 Task: Plan a trip to KorÃ§Ã«, Albania from 9th November, 2023 to 16th November, 2023 for 2 adults.2 bedrooms having 2 beds and 1 bathroom. Property type can be flat. Amenities needed are: heating. Booking option can be shelf check-in. Look for 3 properties as per requirement.
Action: Mouse moved to (472, 178)
Screenshot: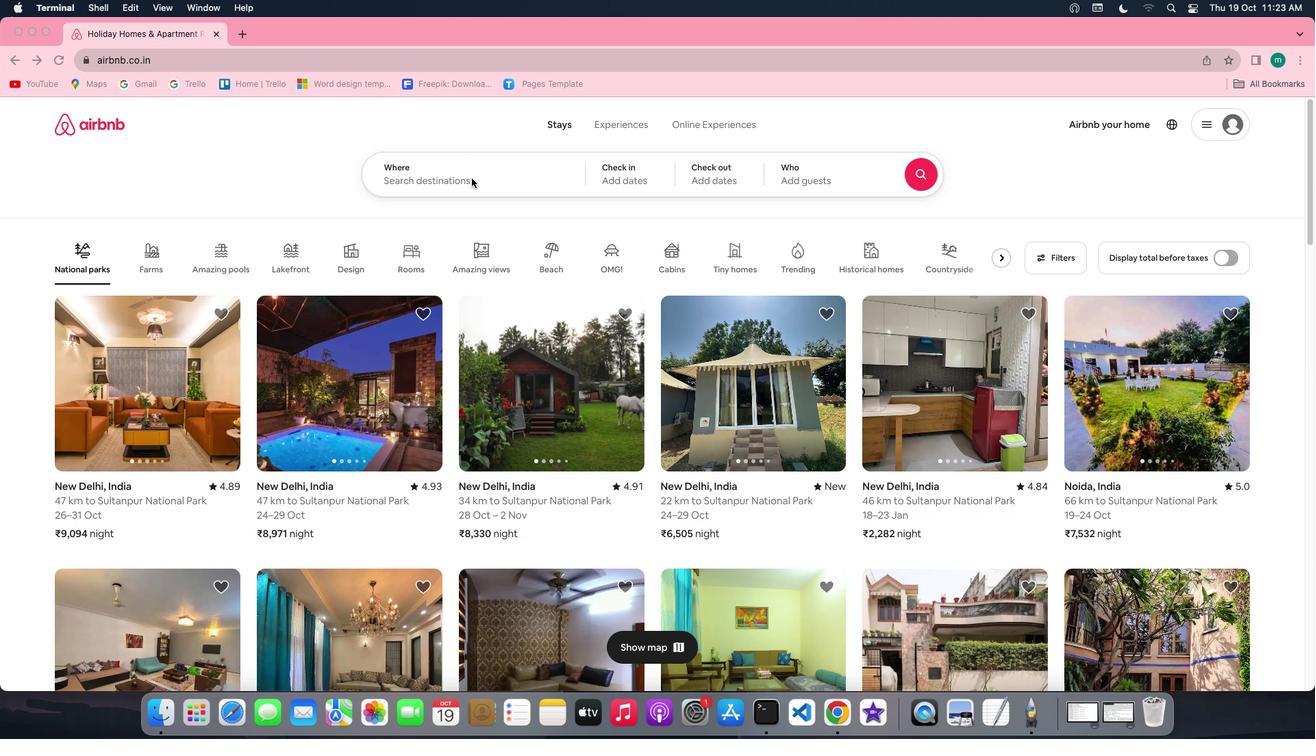 
Action: Mouse pressed left at (472, 178)
Screenshot: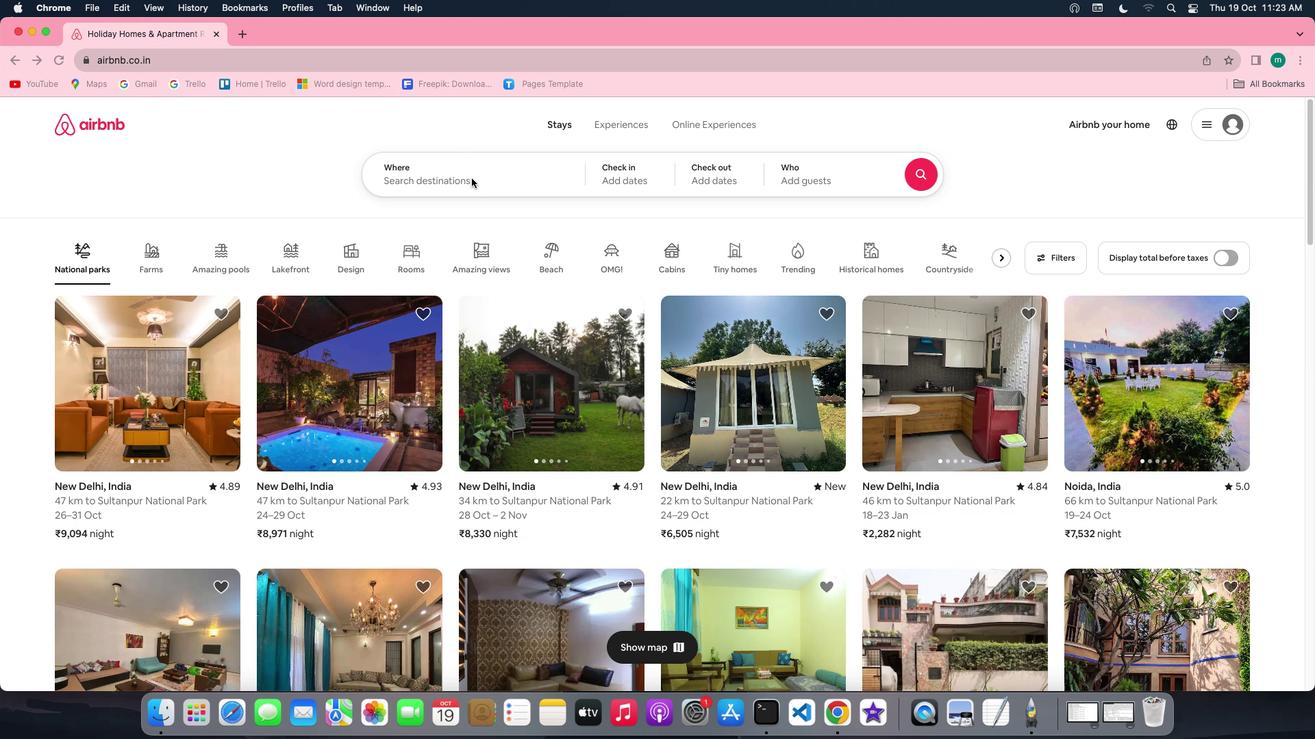 
Action: Mouse pressed left at (472, 178)
Screenshot: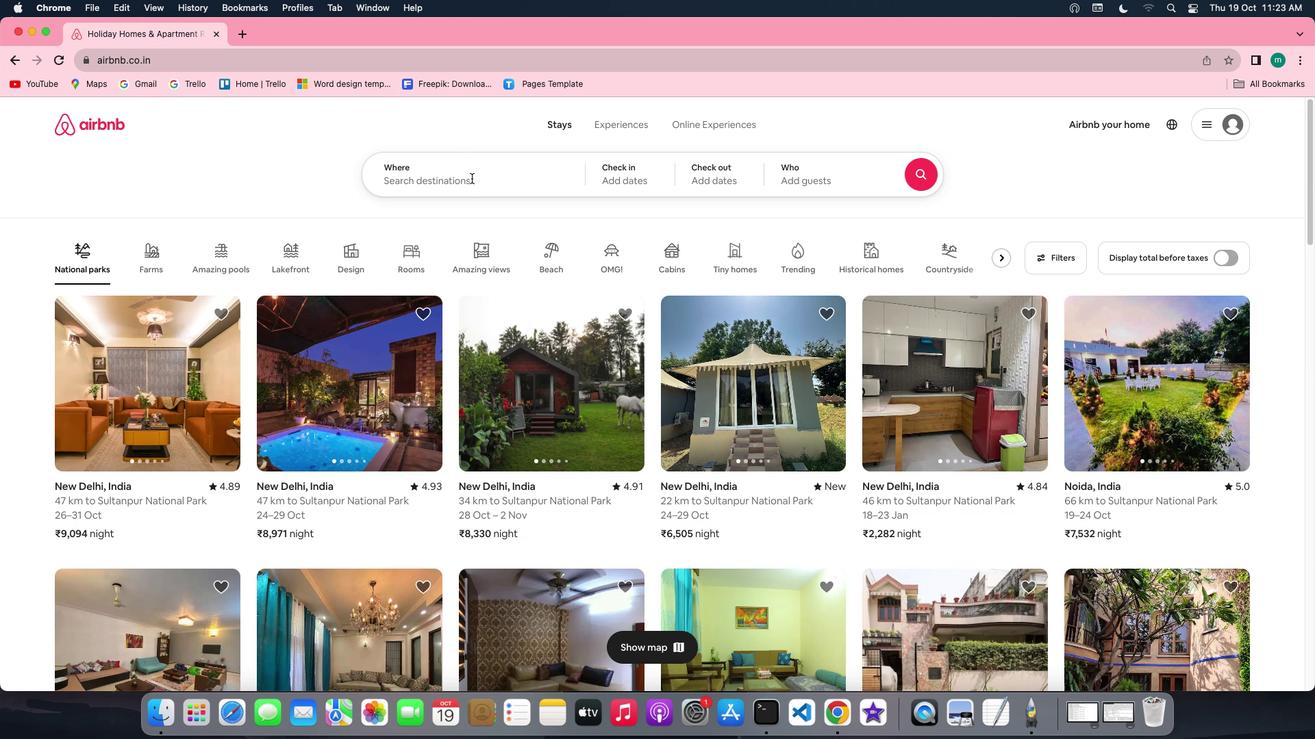 
Action: Key pressed Key.shift'K''o''r''c''e'','Key.shift'A''l''b''a''n''i''a'
Screenshot: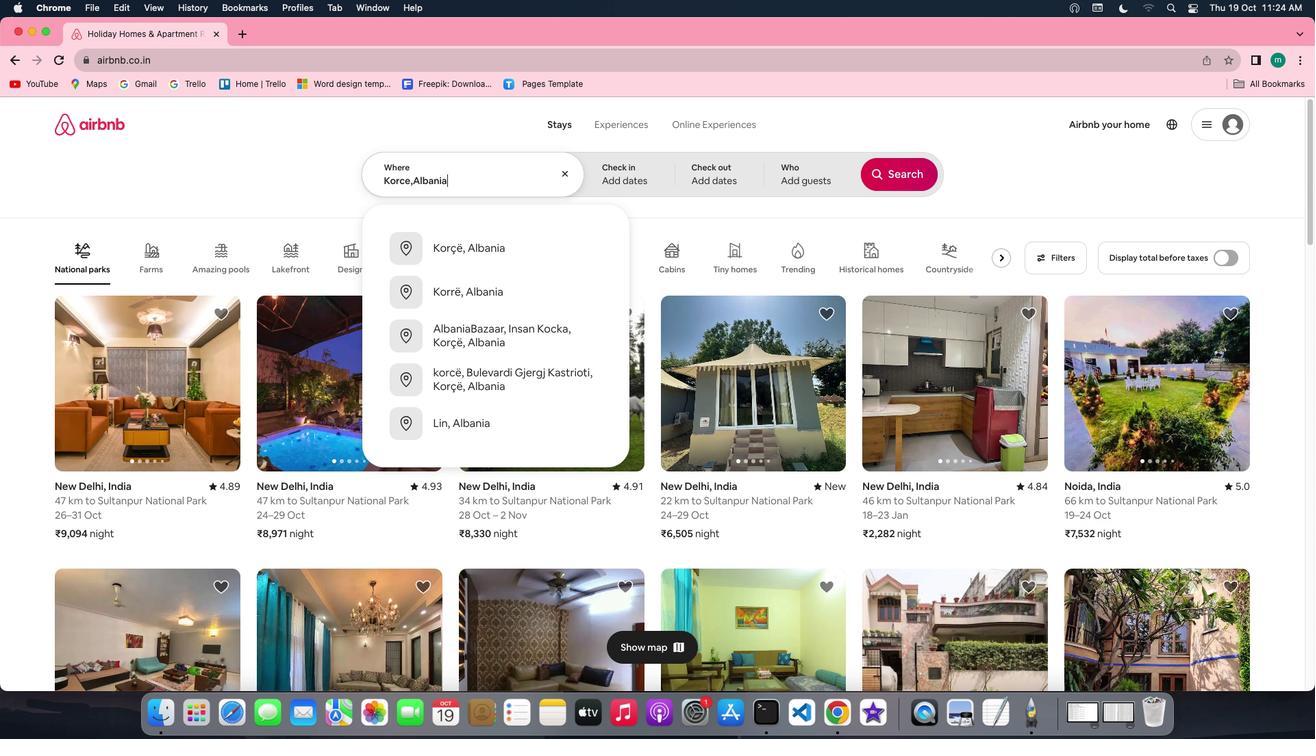 
Action: Mouse moved to (531, 246)
Screenshot: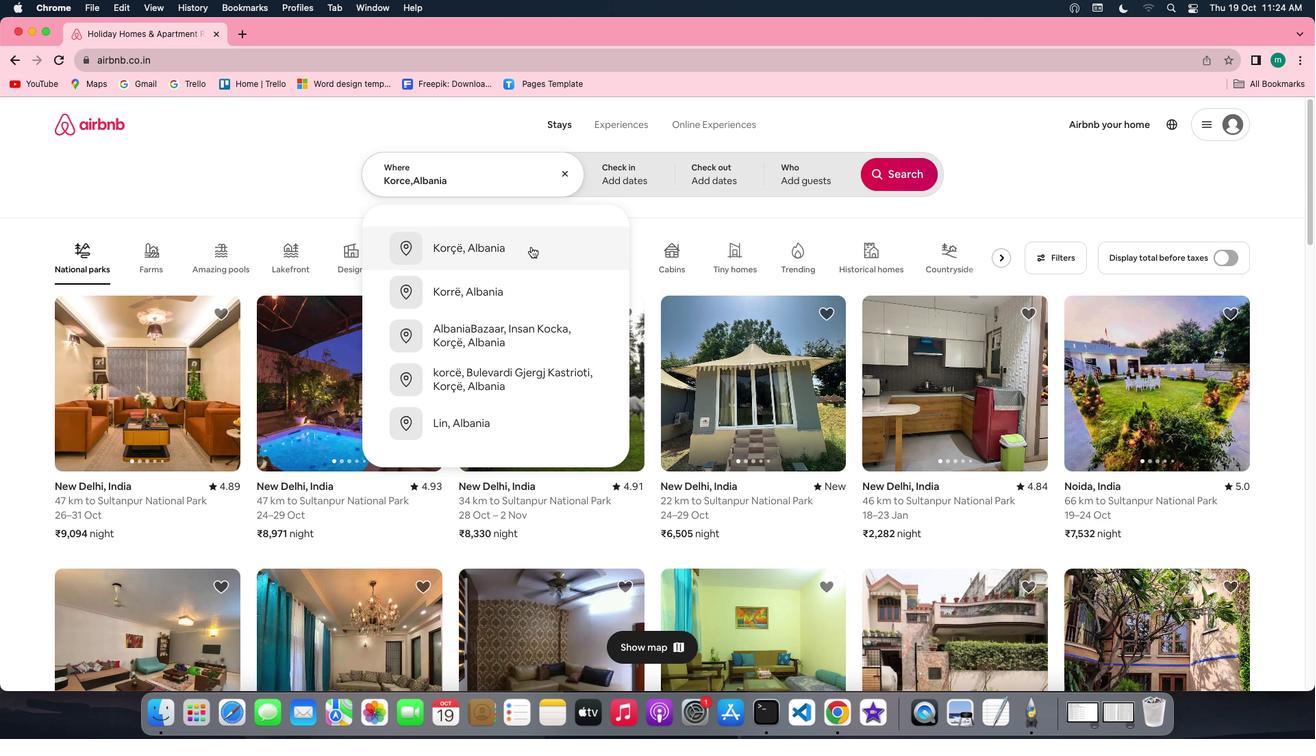 
Action: Mouse pressed left at (531, 246)
Screenshot: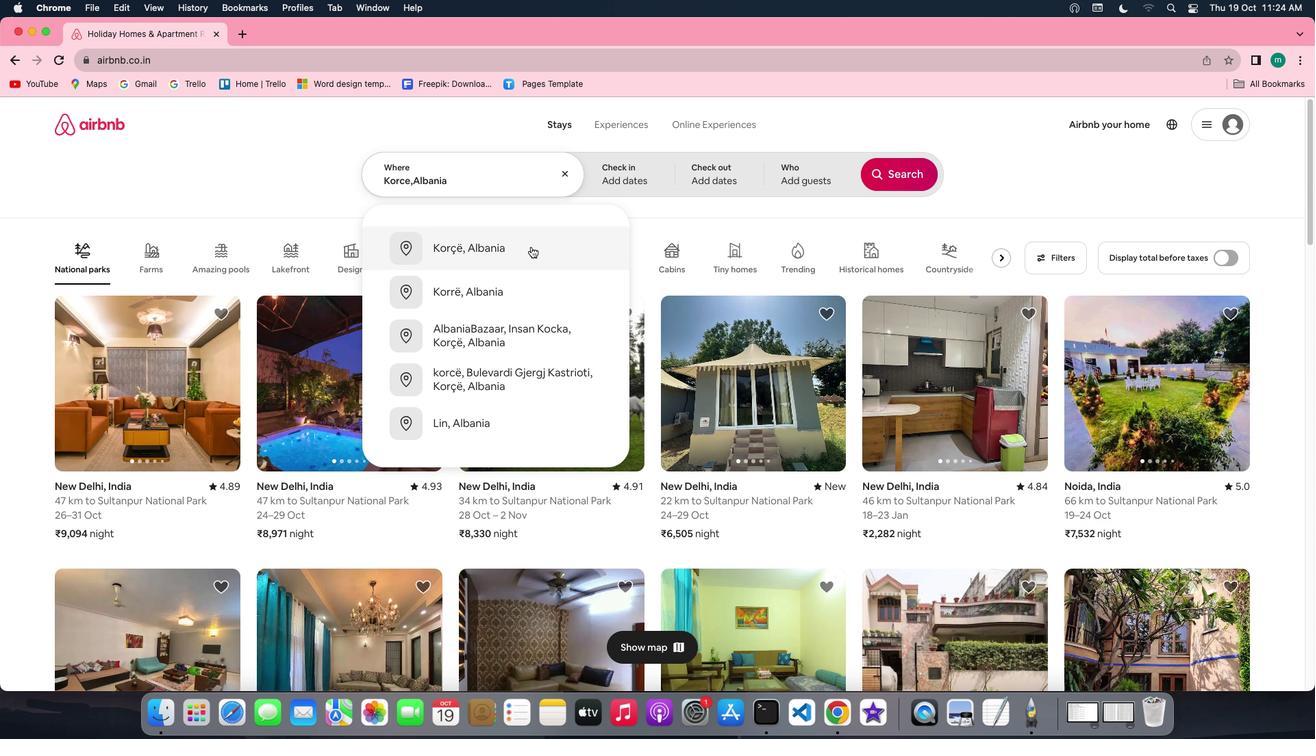 
Action: Mouse moved to (817, 368)
Screenshot: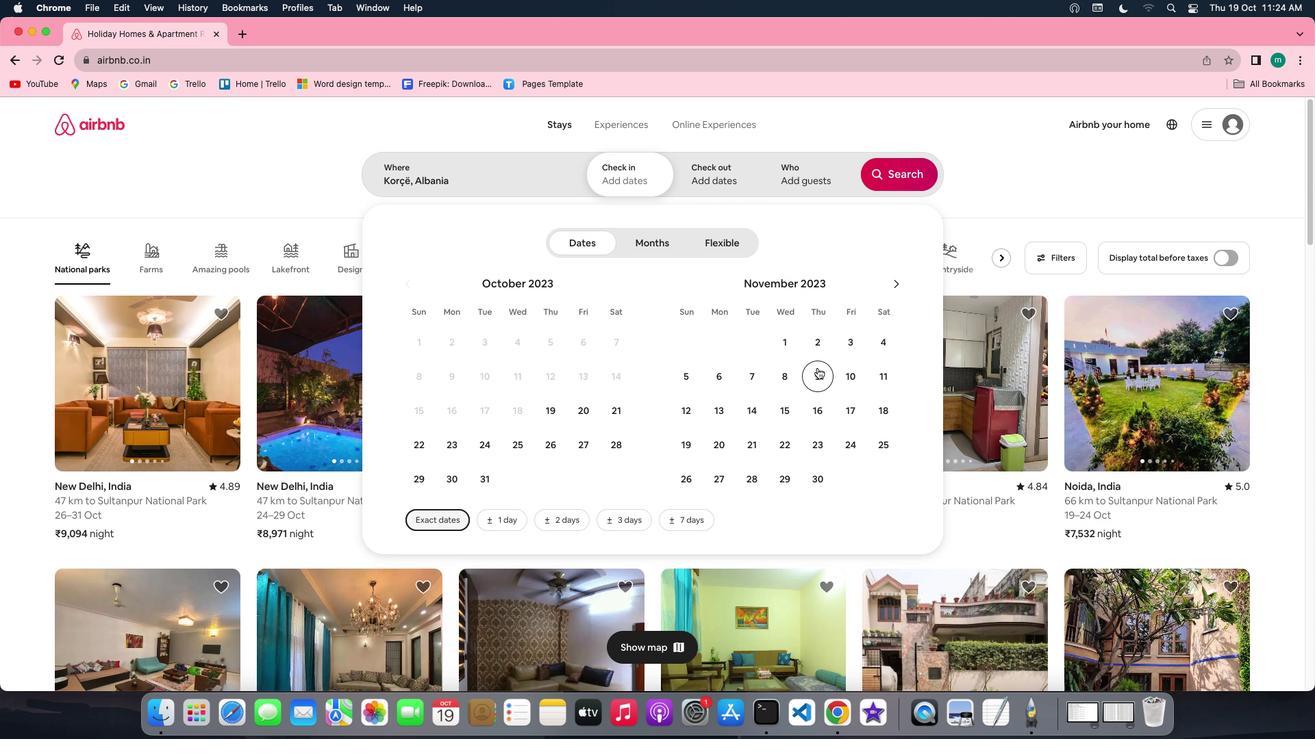 
Action: Mouse pressed left at (817, 368)
Screenshot: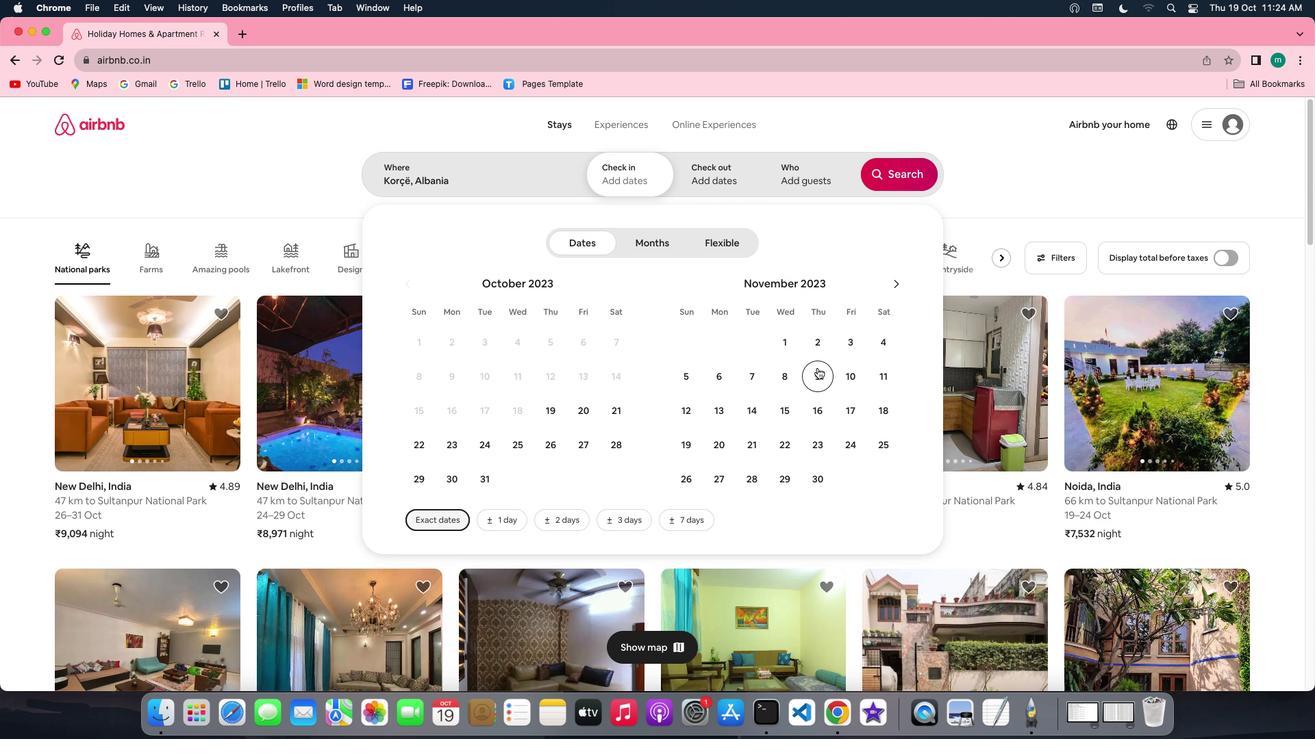 
Action: Mouse moved to (829, 419)
Screenshot: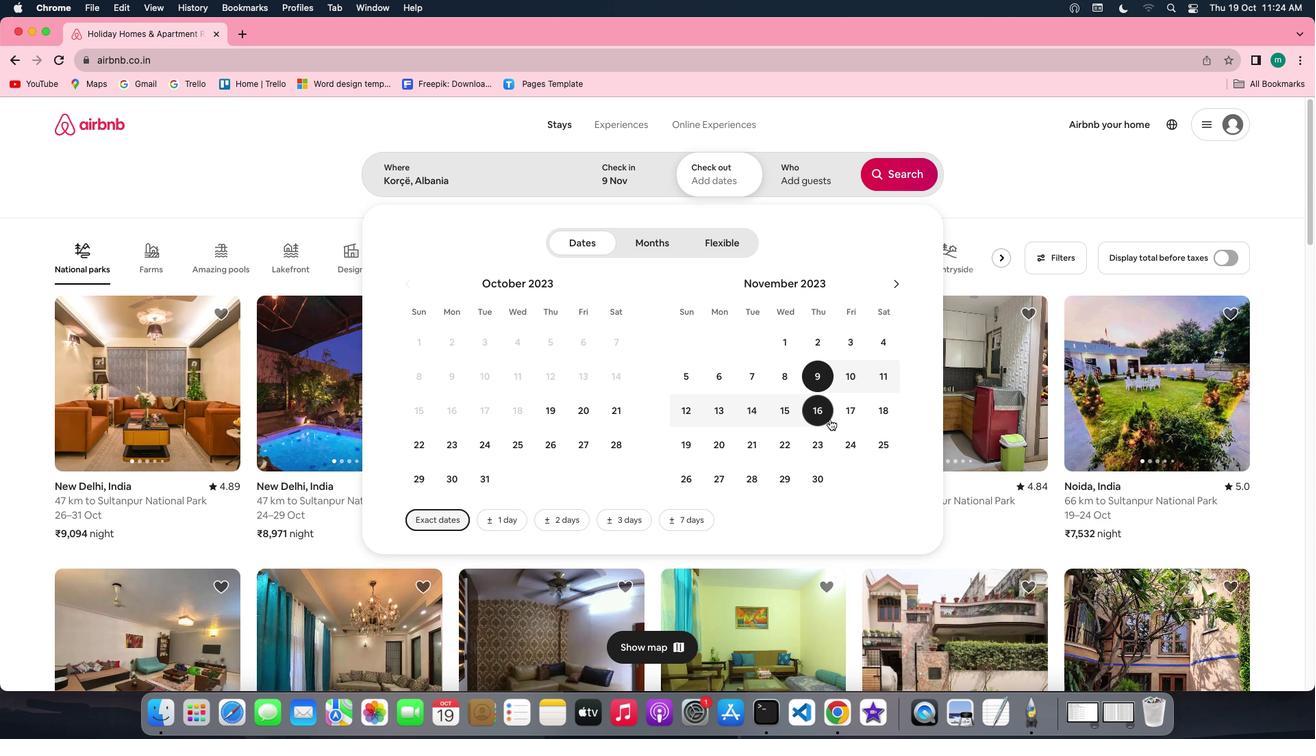 
Action: Mouse pressed left at (829, 419)
Screenshot: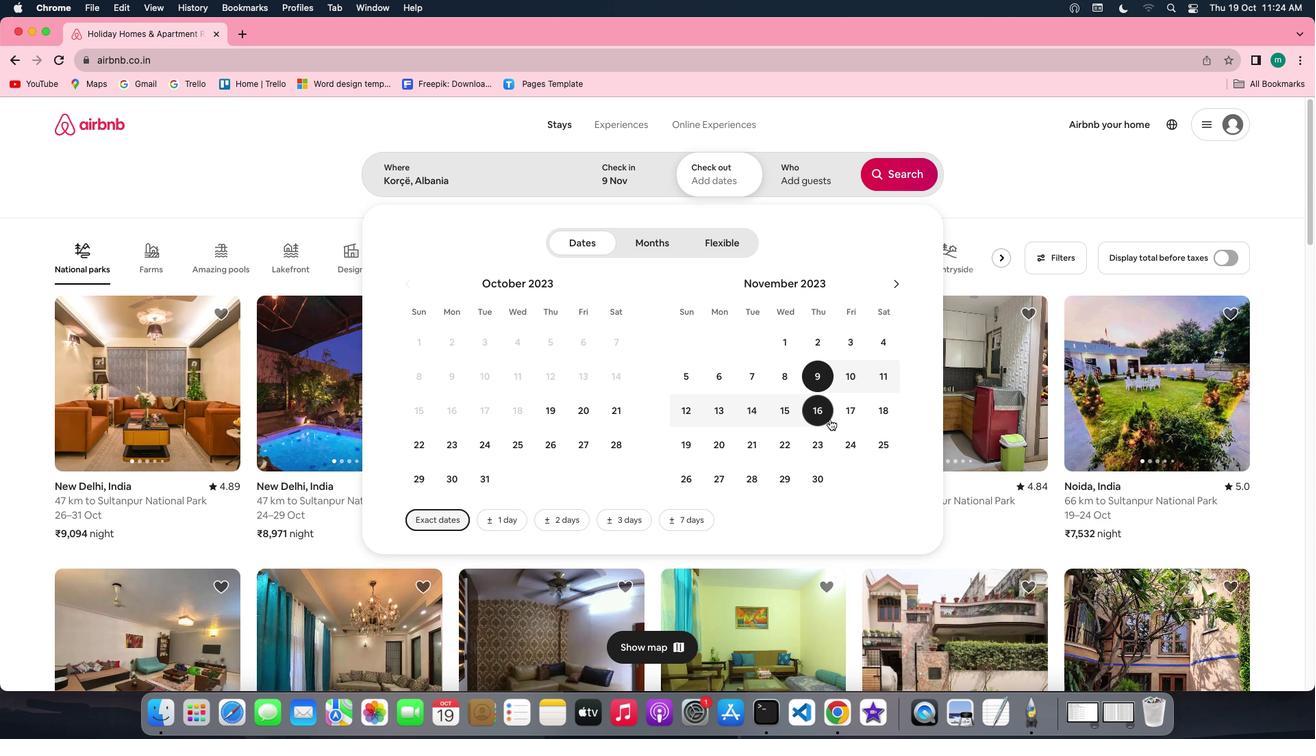 
Action: Mouse moved to (783, 165)
Screenshot: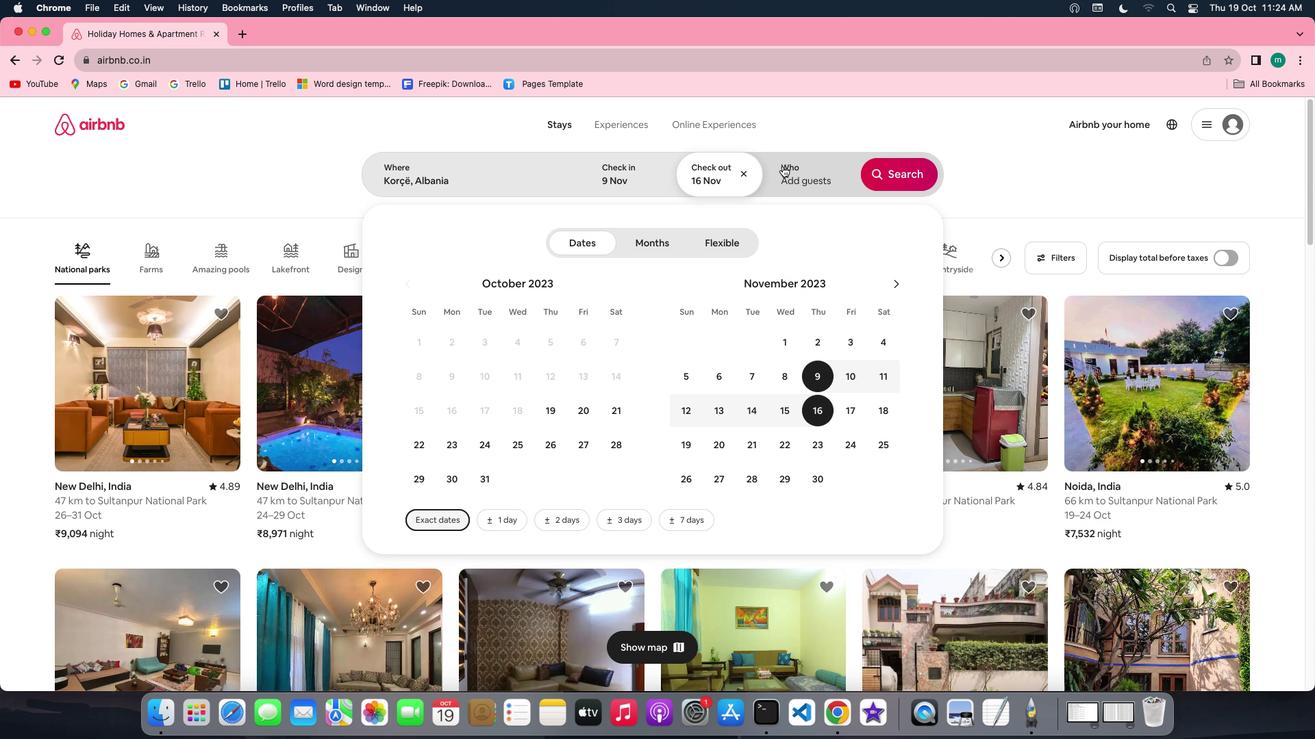 
Action: Mouse pressed left at (783, 165)
Screenshot: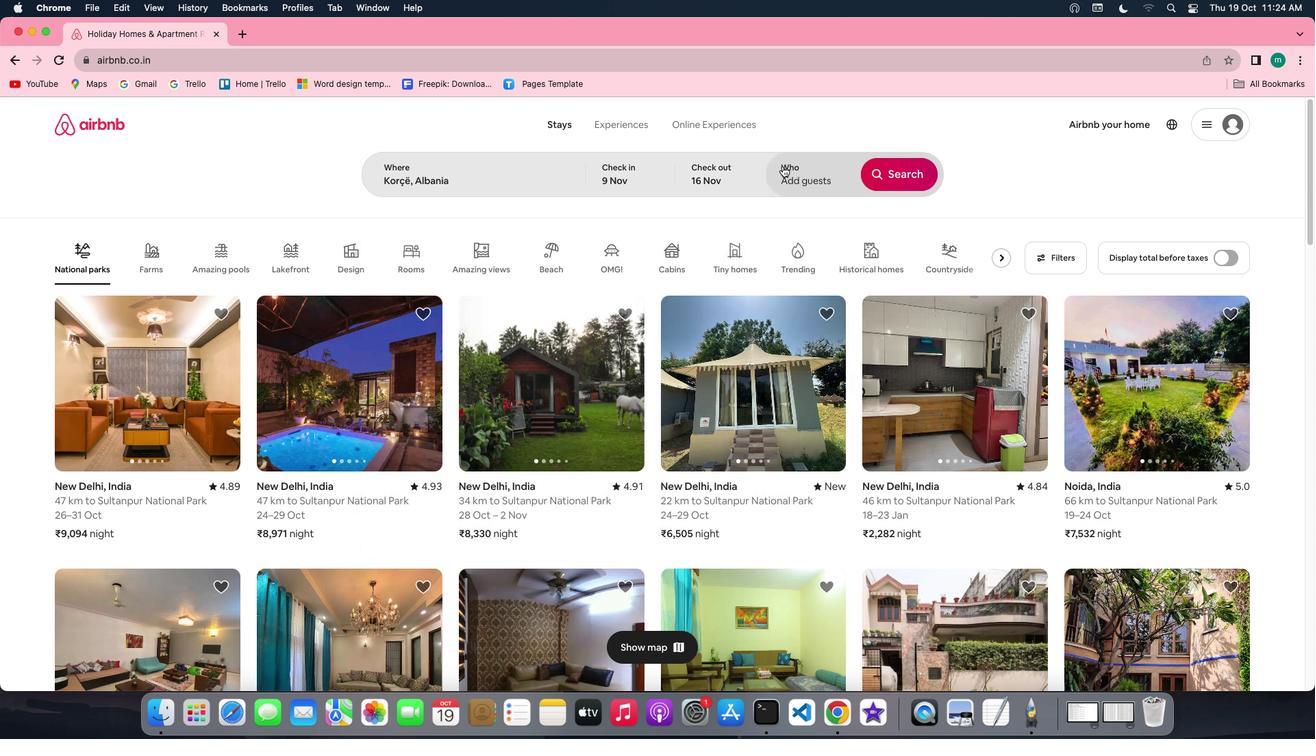 
Action: Mouse moved to (896, 244)
Screenshot: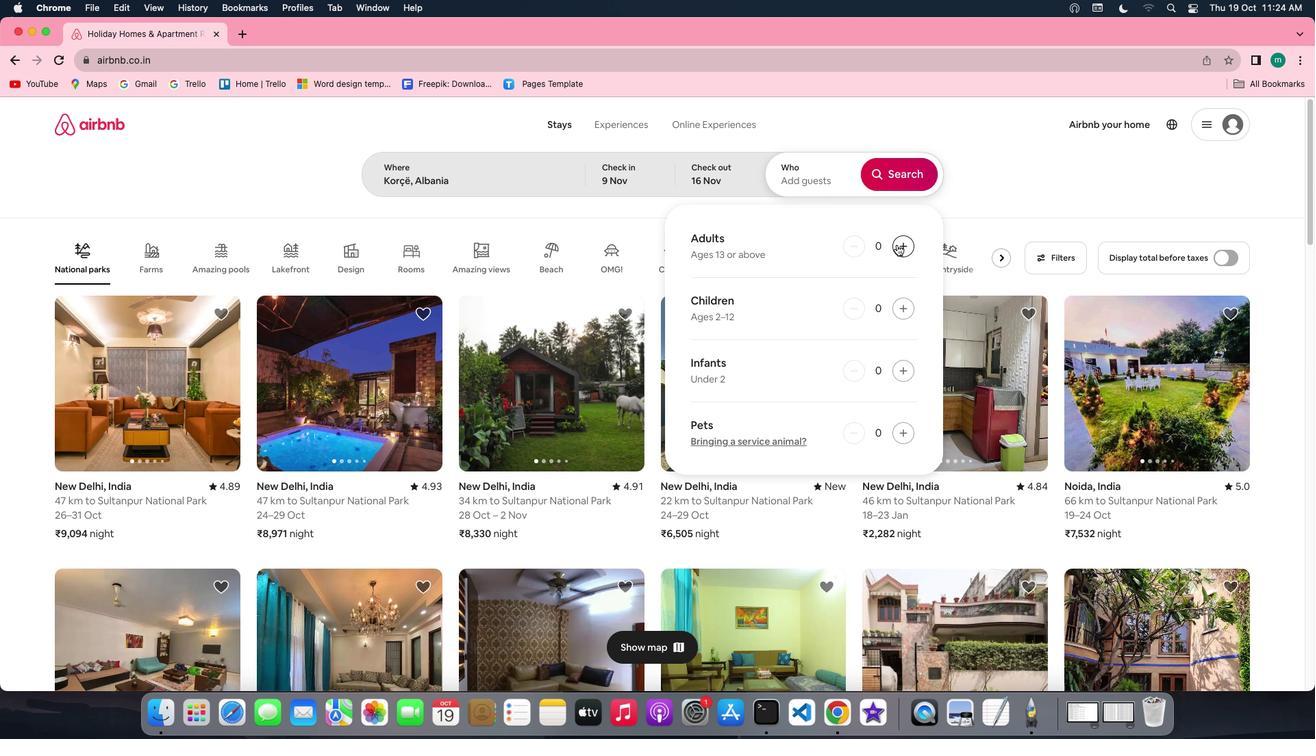 
Action: Mouse pressed left at (896, 244)
Screenshot: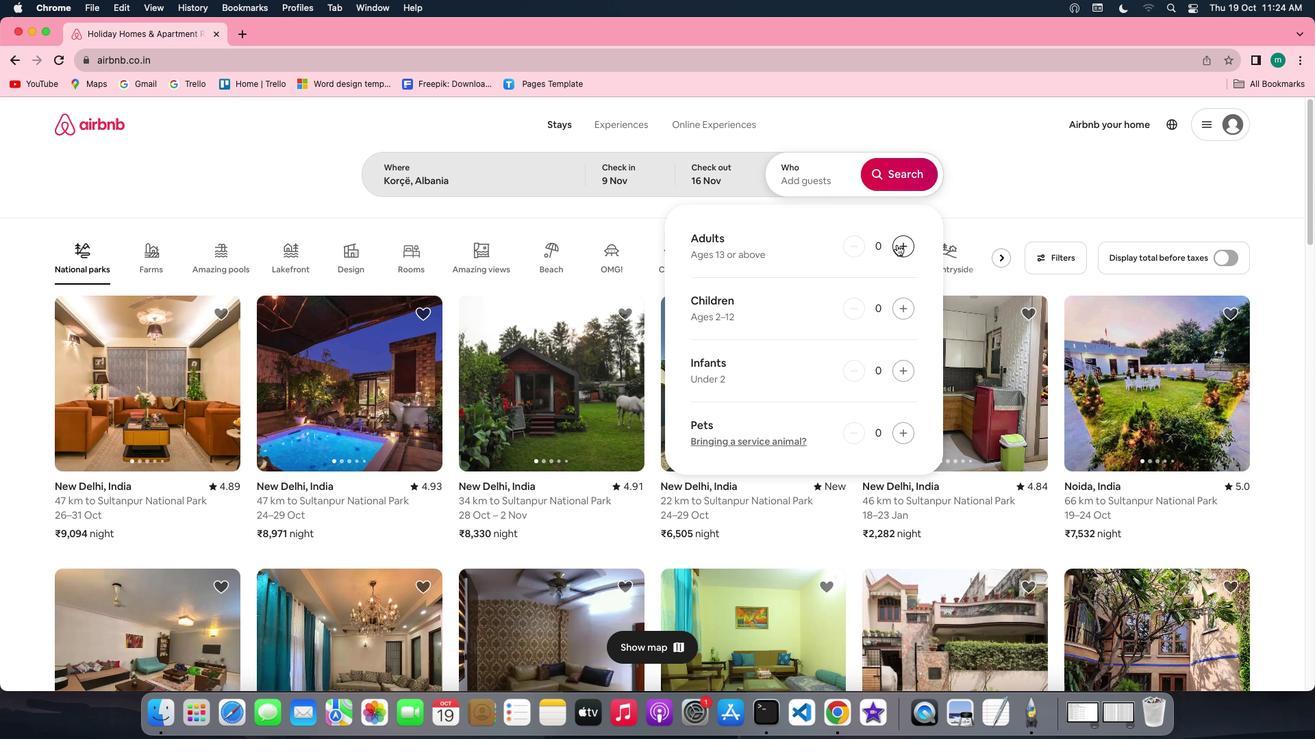 
Action: Mouse pressed left at (896, 244)
Screenshot: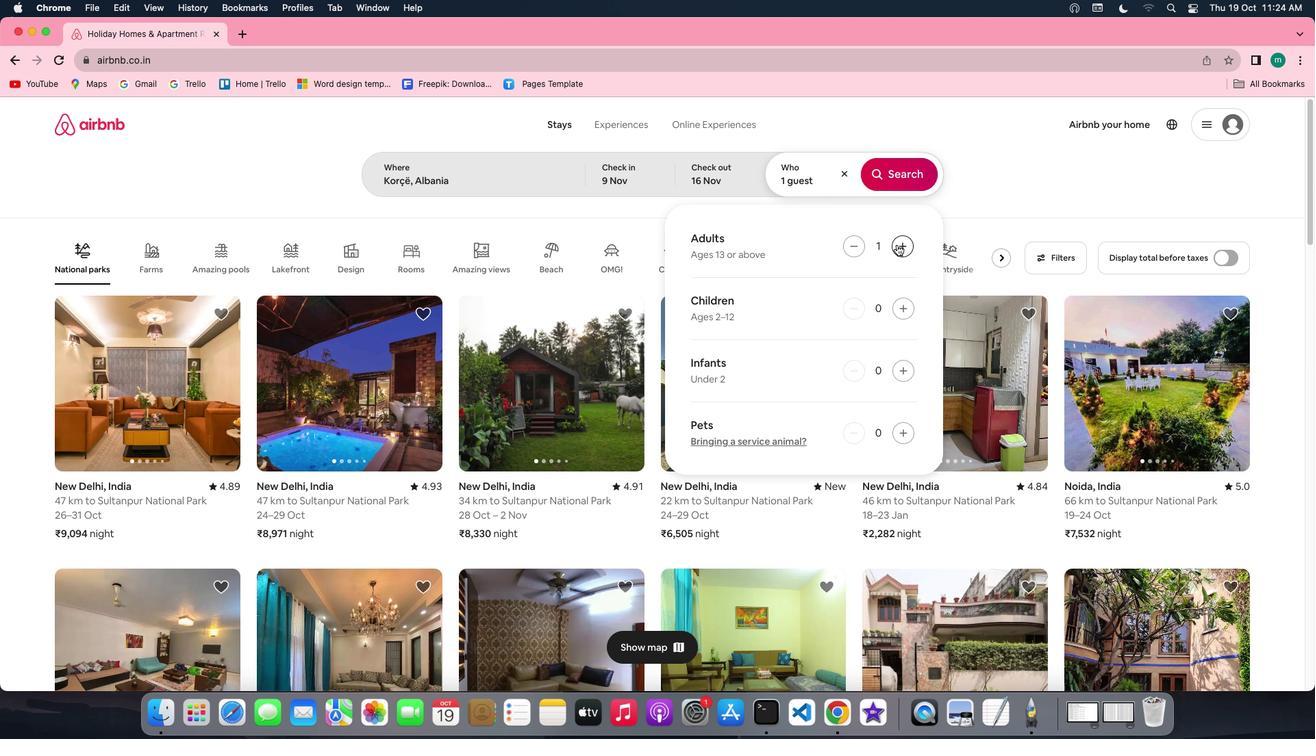 
Action: Mouse moved to (898, 188)
Screenshot: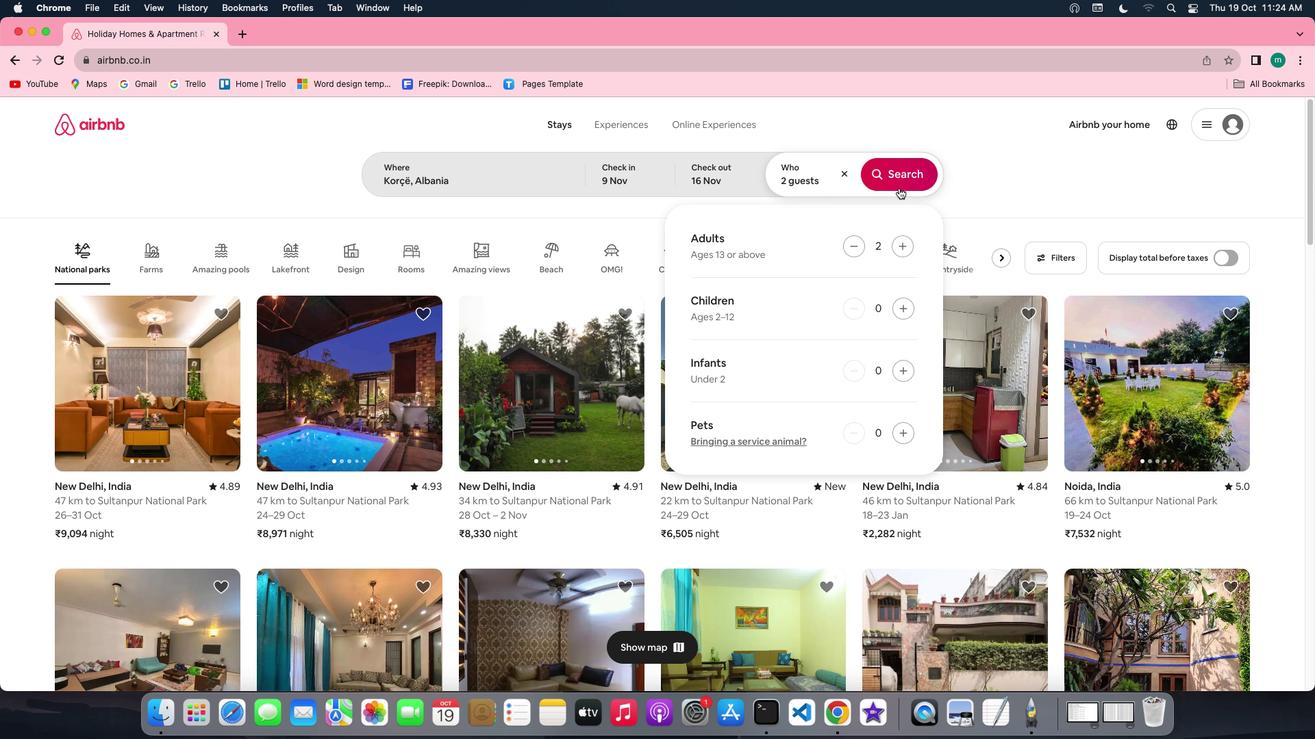 
Action: Mouse pressed left at (898, 188)
Screenshot: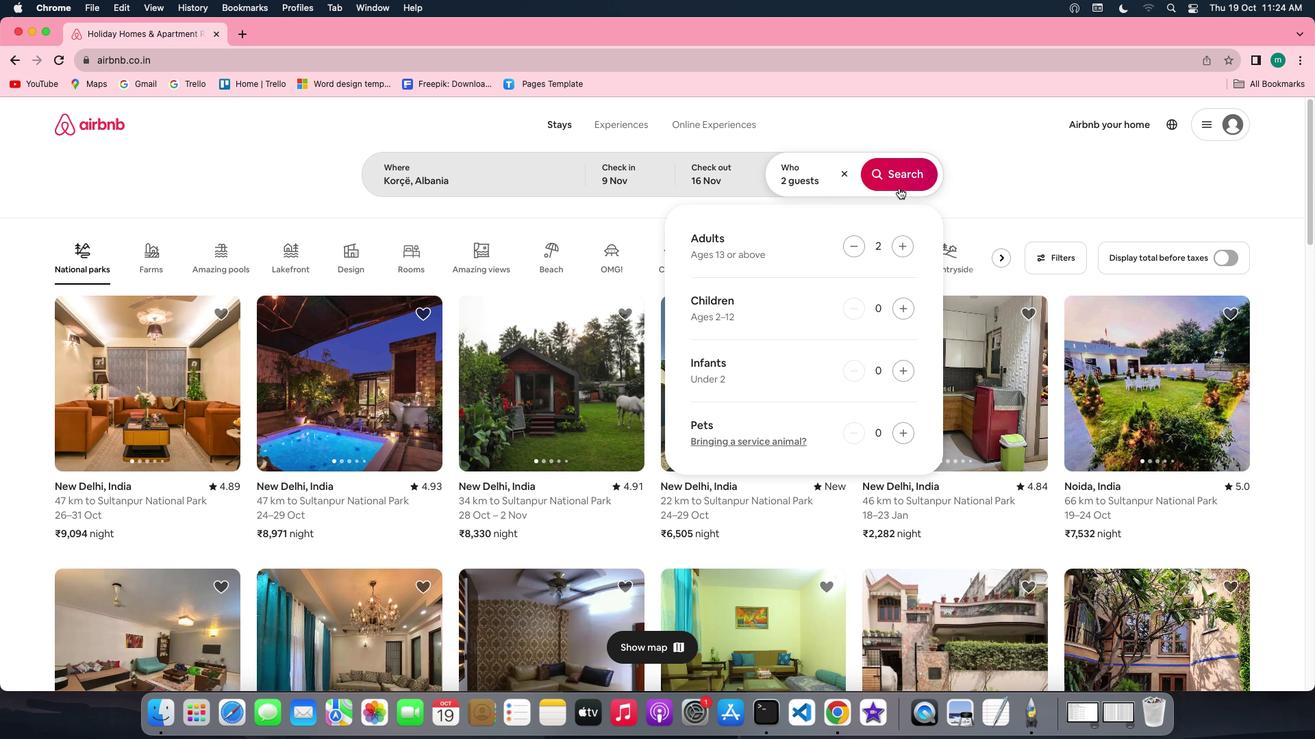 
Action: Mouse moved to (1080, 178)
Screenshot: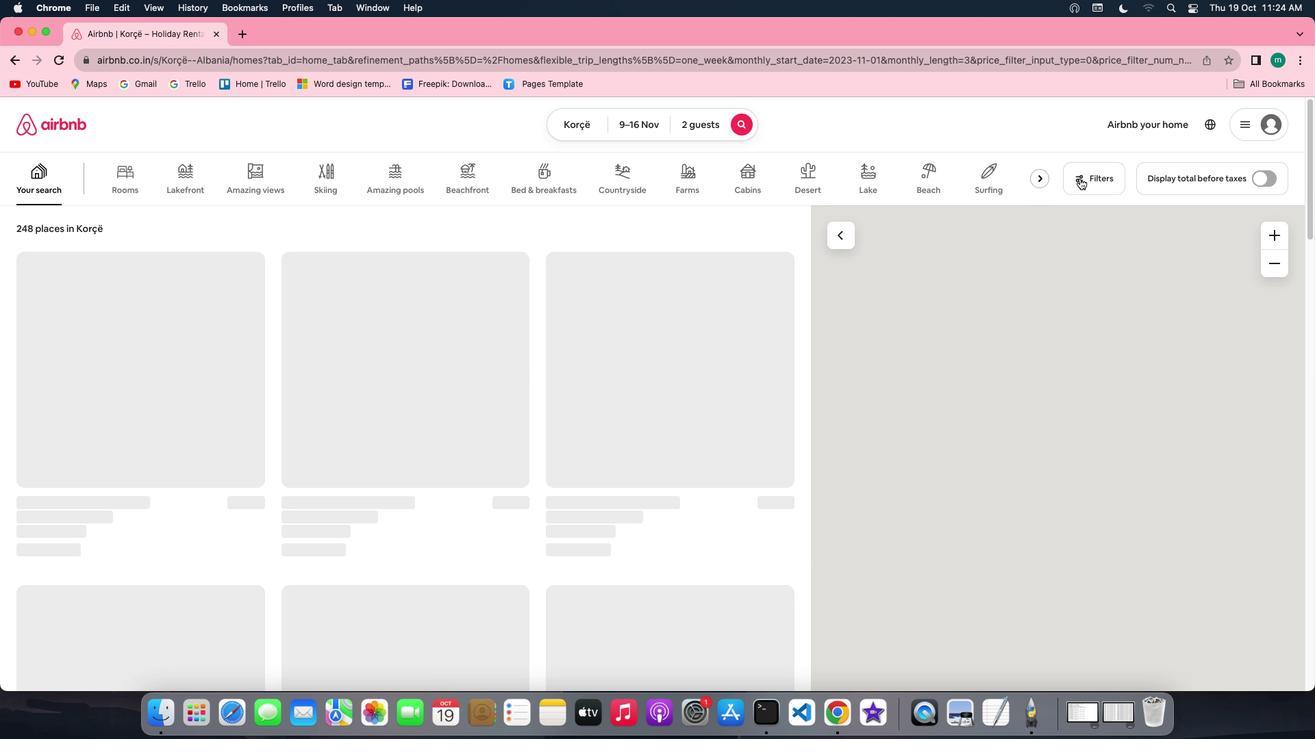 
Action: Mouse pressed left at (1080, 178)
Screenshot: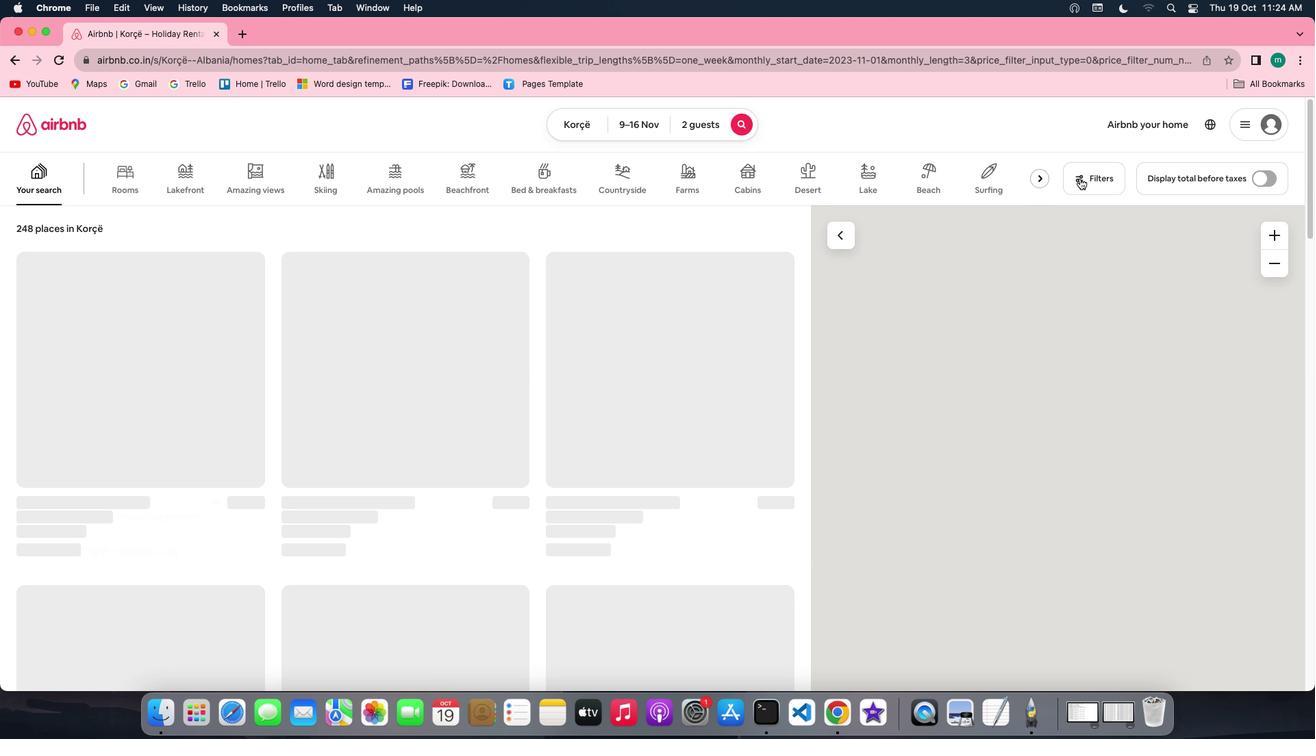 
Action: Mouse moved to (1085, 175)
Screenshot: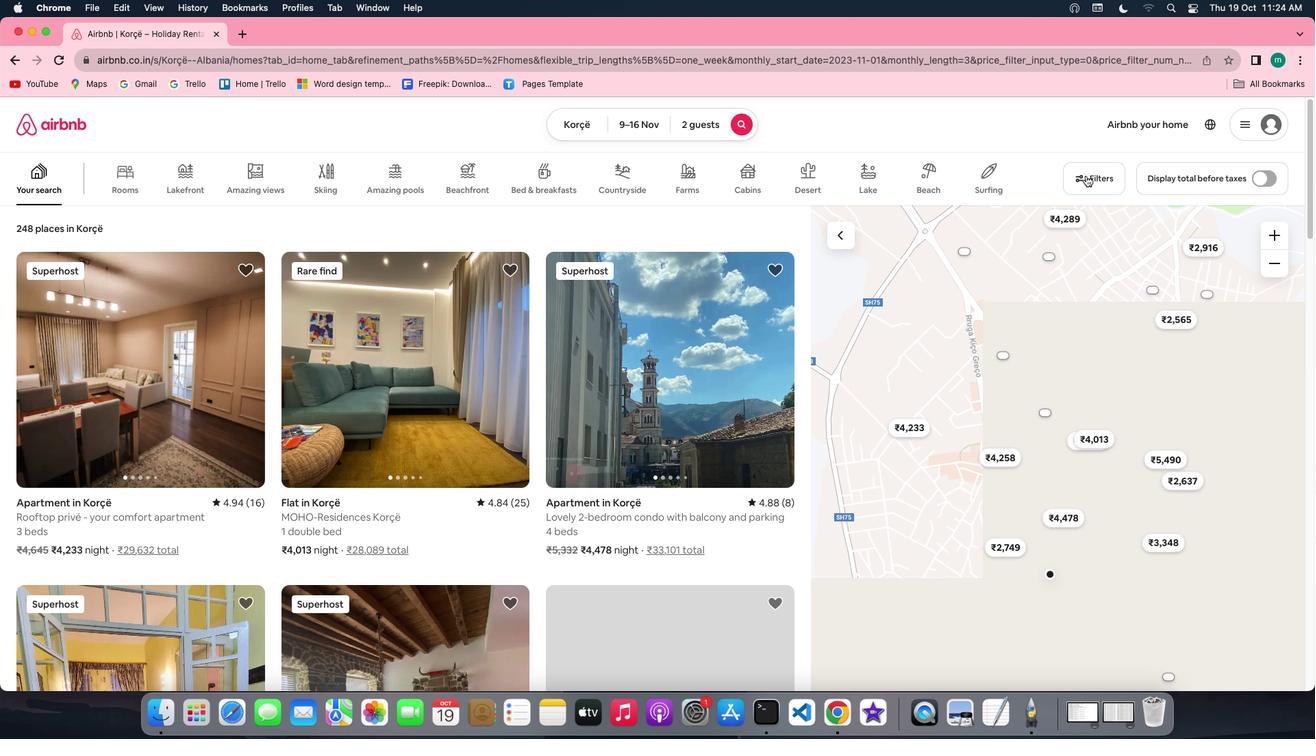 
Action: Mouse pressed left at (1085, 175)
Screenshot: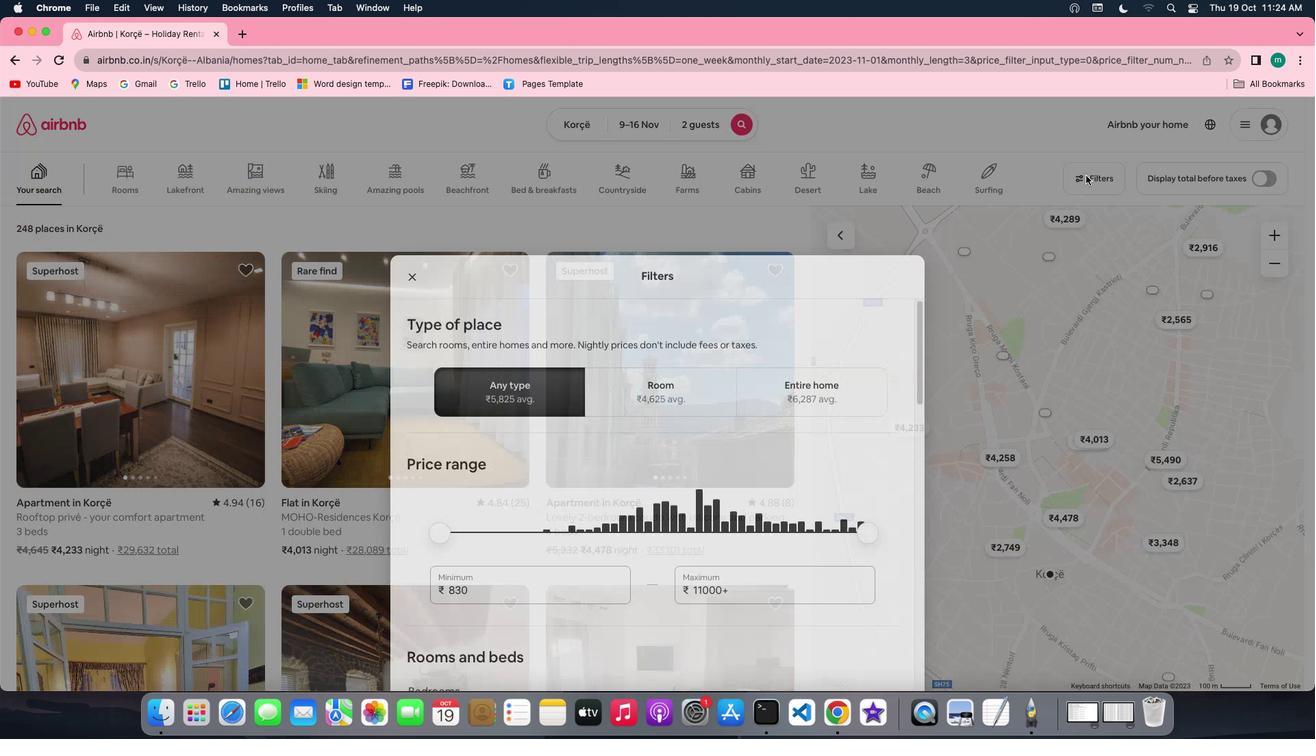 
Action: Mouse pressed left at (1085, 175)
Screenshot: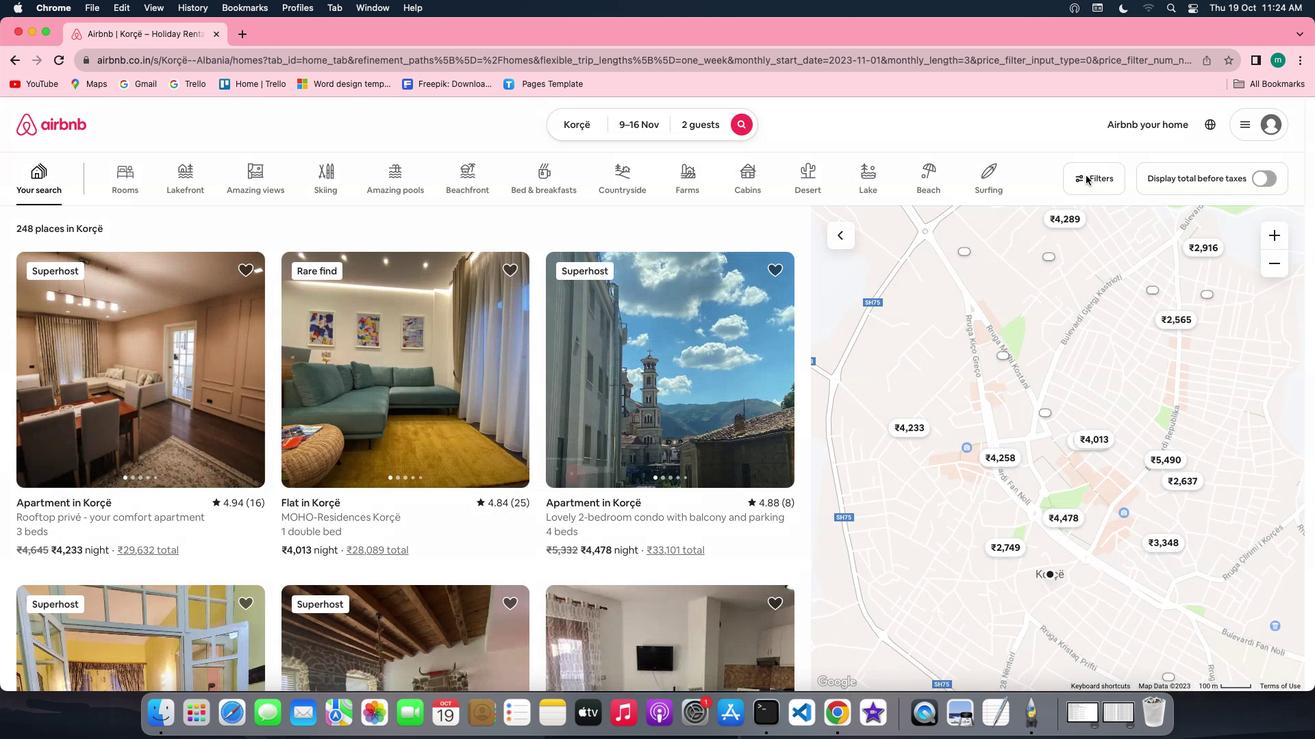 
Action: Mouse moved to (580, 404)
Screenshot: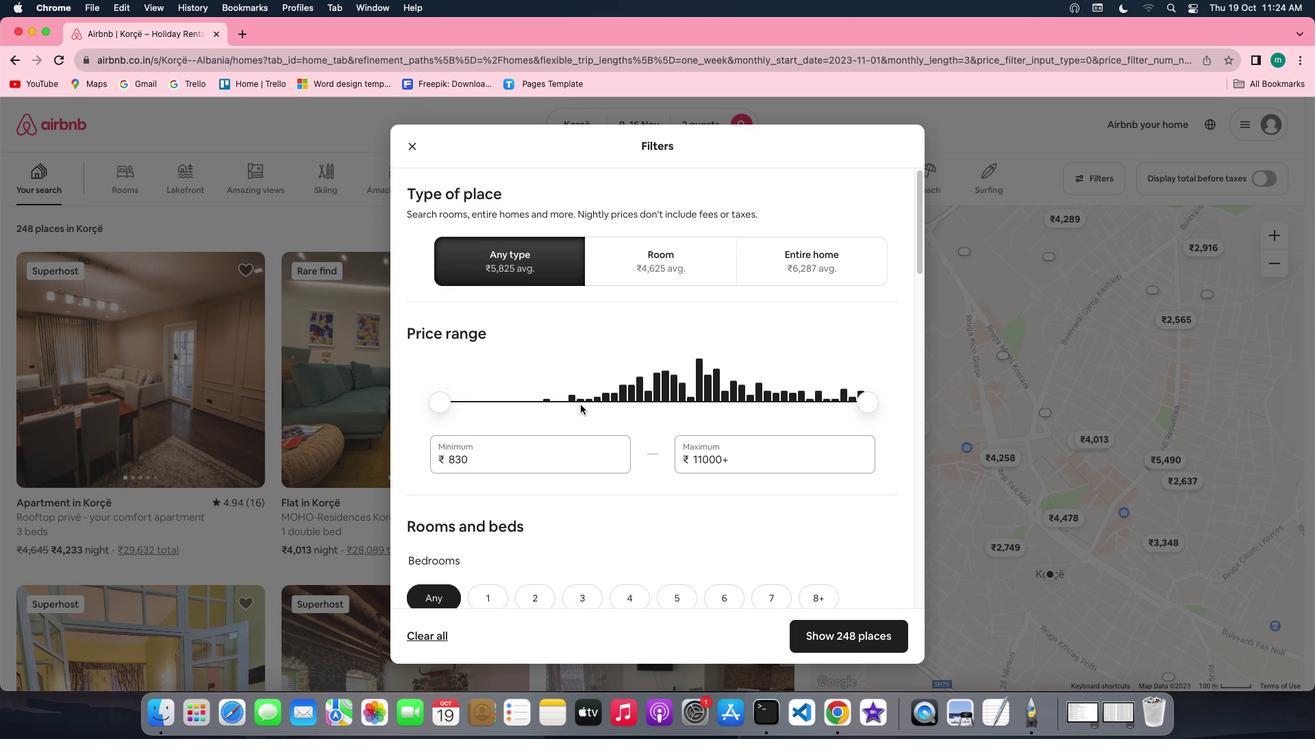 
Action: Mouse scrolled (580, 404) with delta (0, 0)
Screenshot: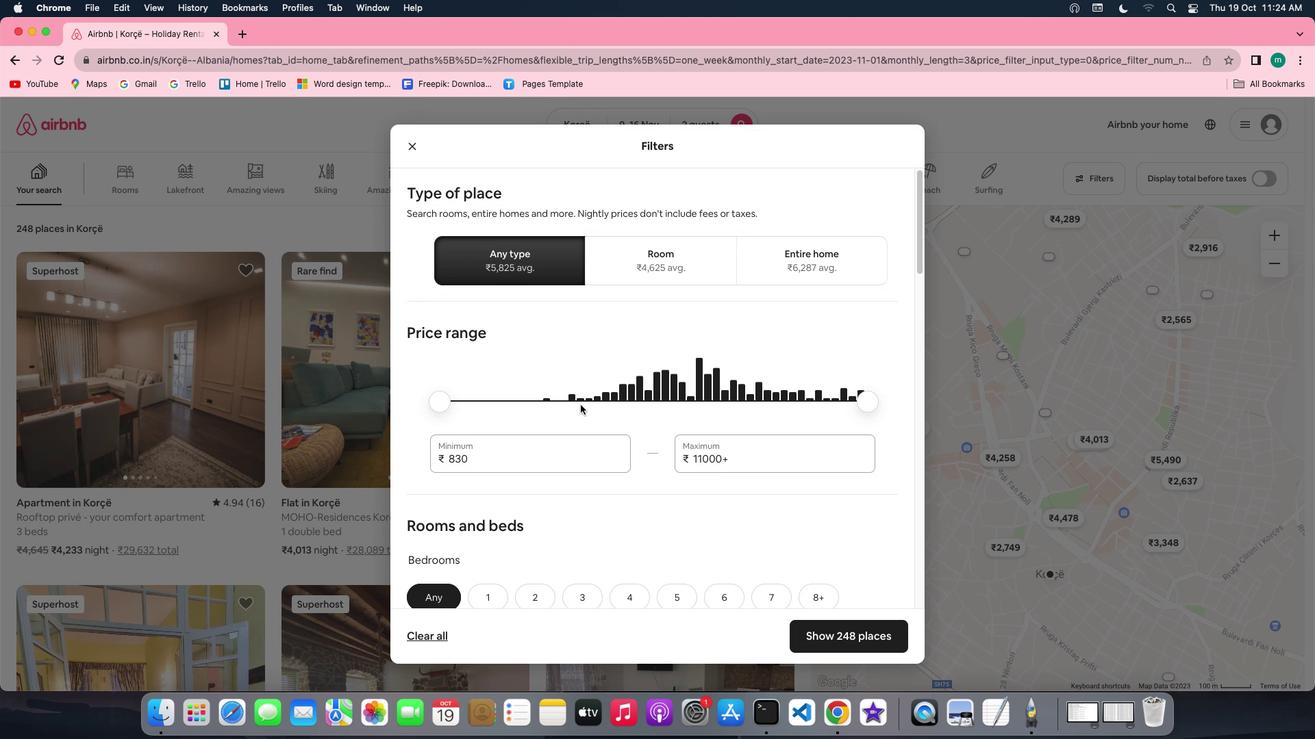 
Action: Mouse scrolled (580, 404) with delta (0, 0)
Screenshot: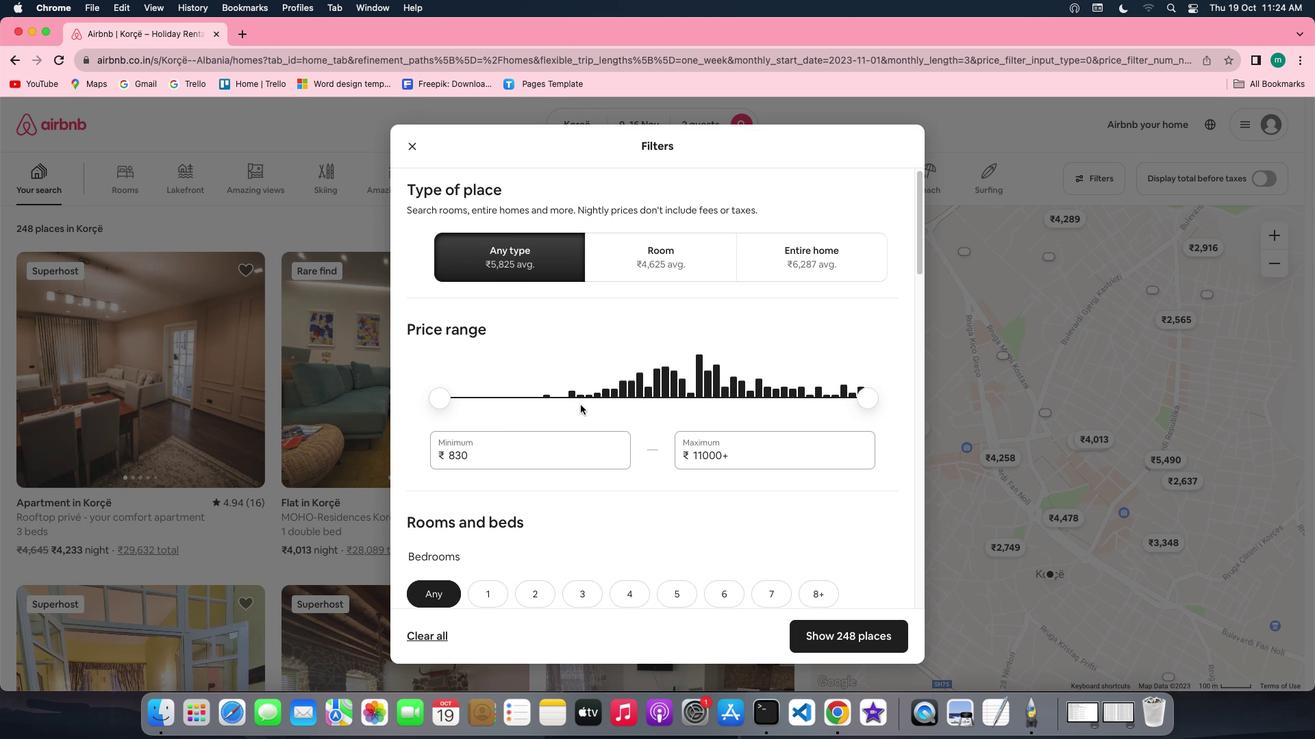 
Action: Mouse scrolled (580, 404) with delta (0, 0)
Screenshot: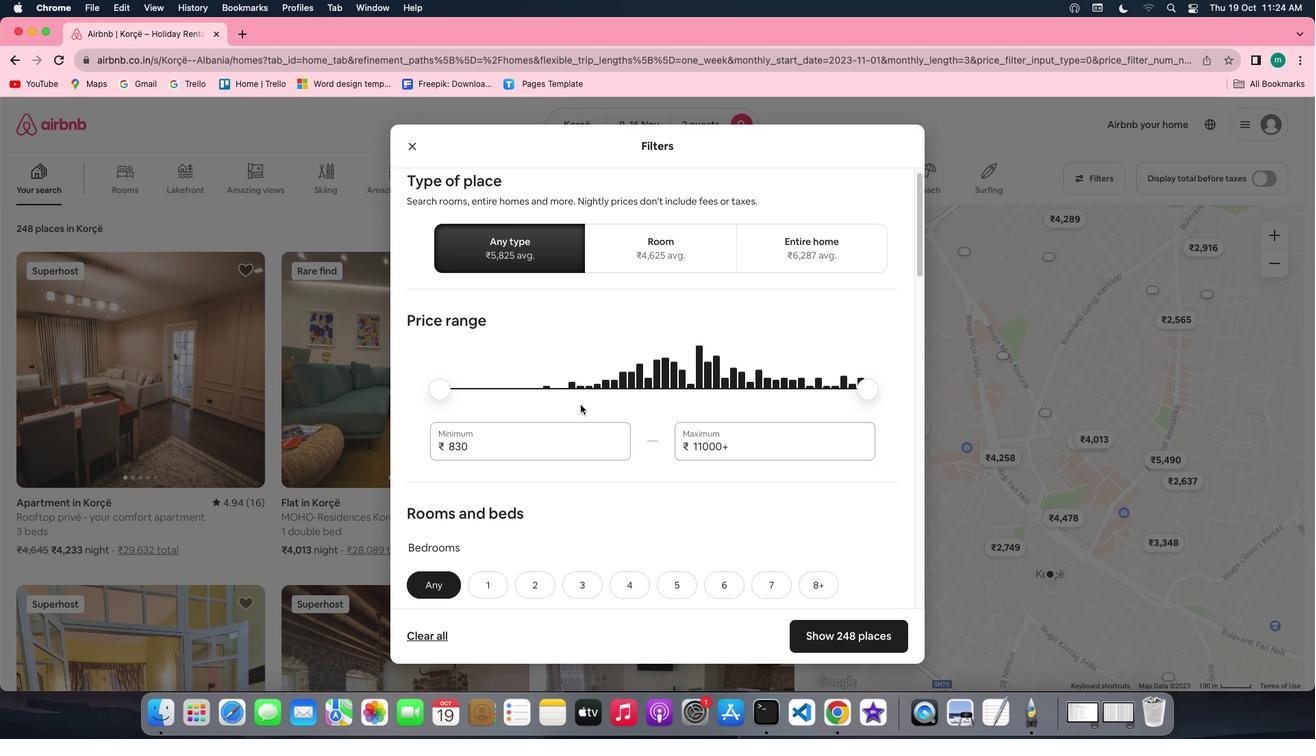 
Action: Mouse scrolled (580, 404) with delta (0, 0)
Screenshot: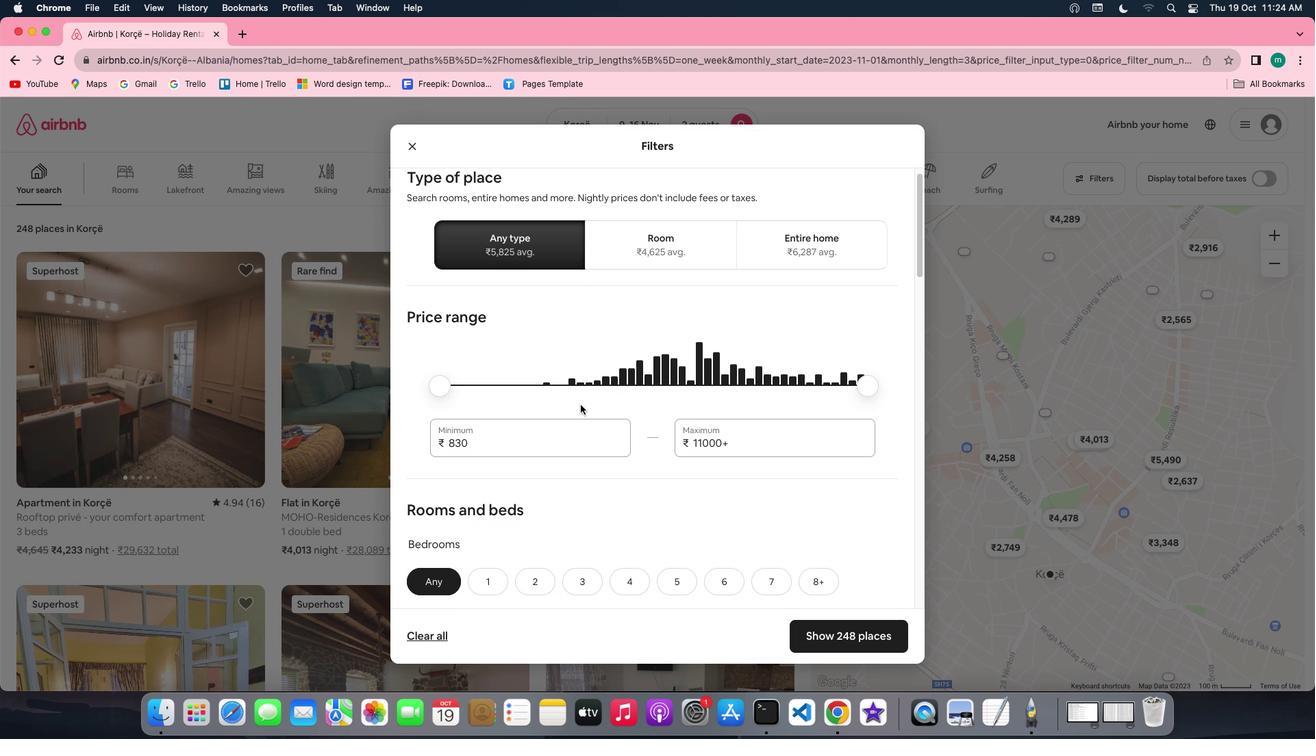 
Action: Mouse scrolled (580, 404) with delta (0, 0)
Screenshot: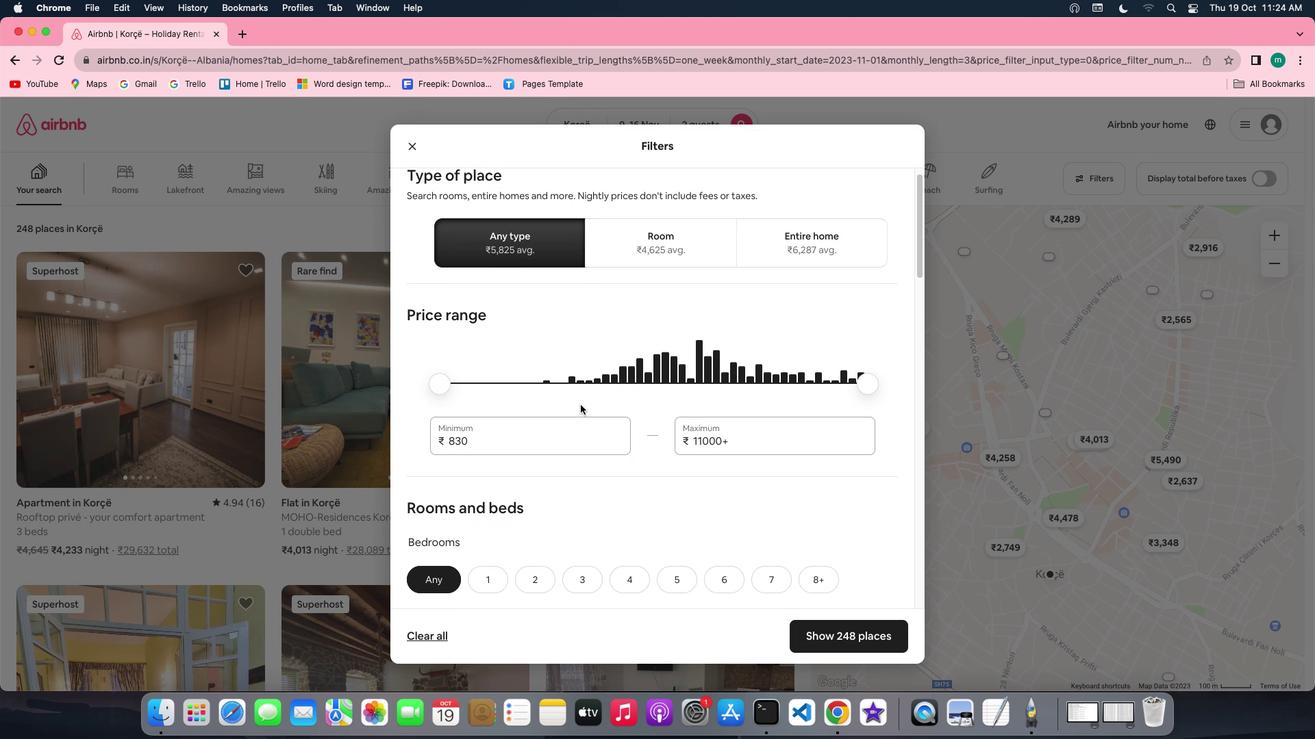 
Action: Mouse scrolled (580, 404) with delta (0, 0)
Screenshot: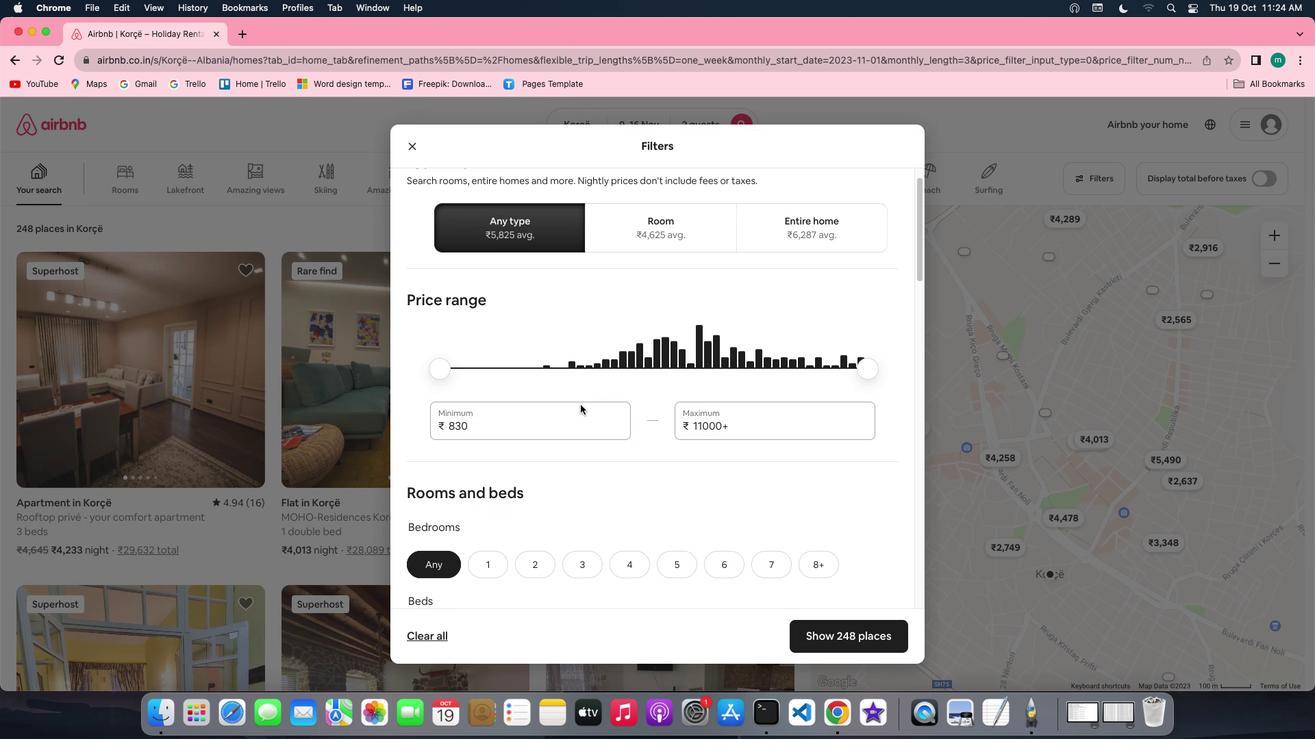 
Action: Mouse scrolled (580, 404) with delta (0, 0)
Screenshot: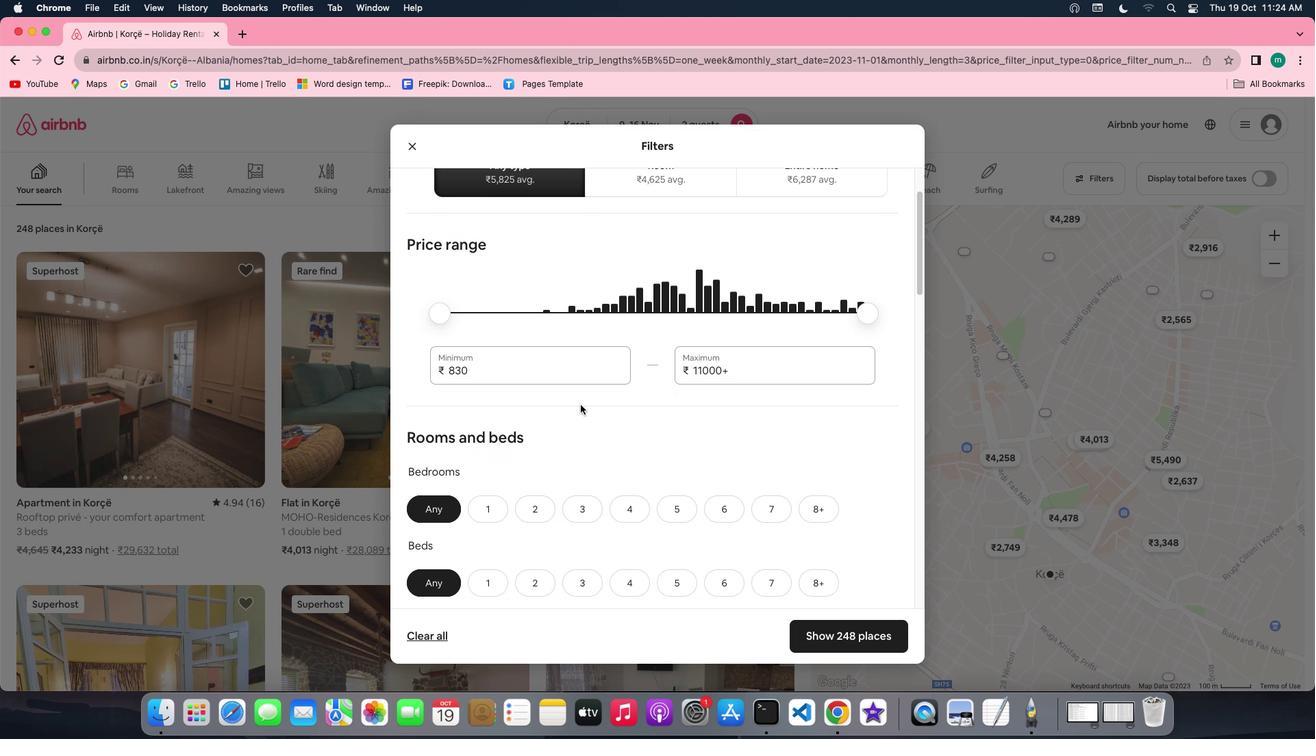 
Action: Mouse scrolled (580, 404) with delta (0, 0)
Screenshot: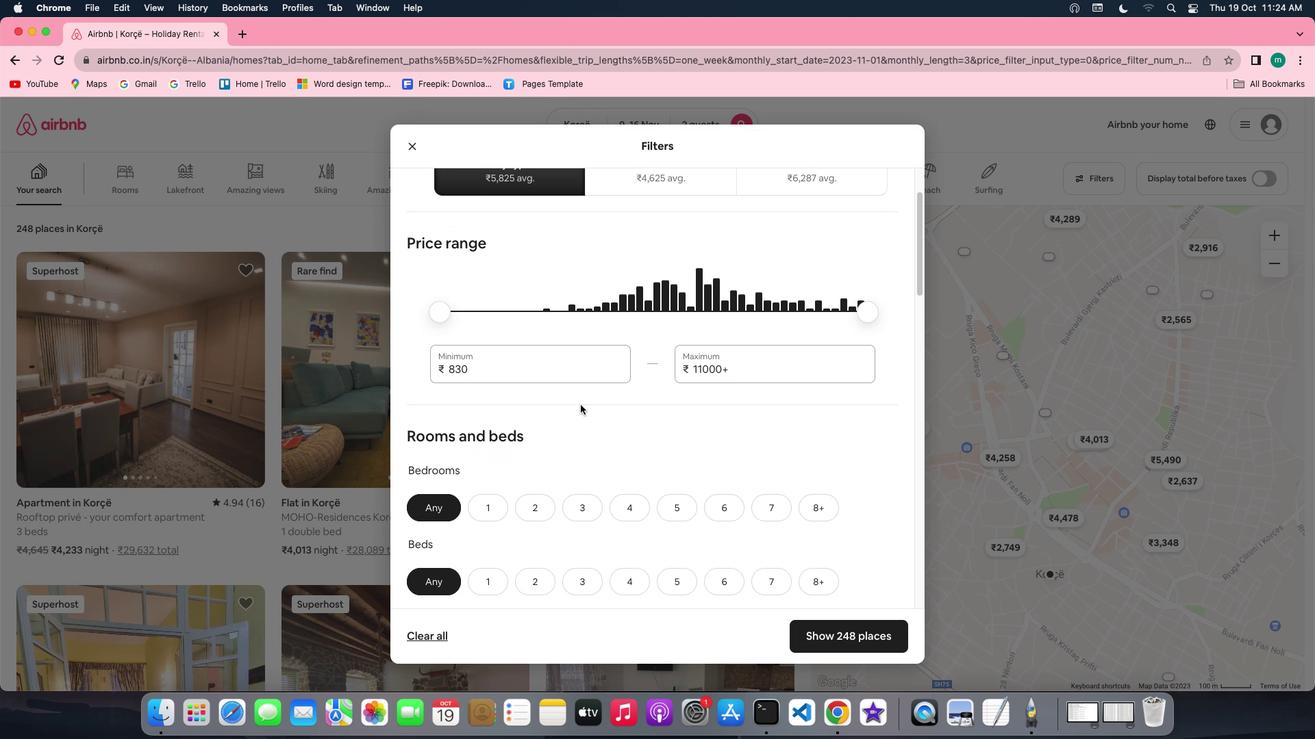 
Action: Mouse scrolled (580, 404) with delta (0, 0)
Screenshot: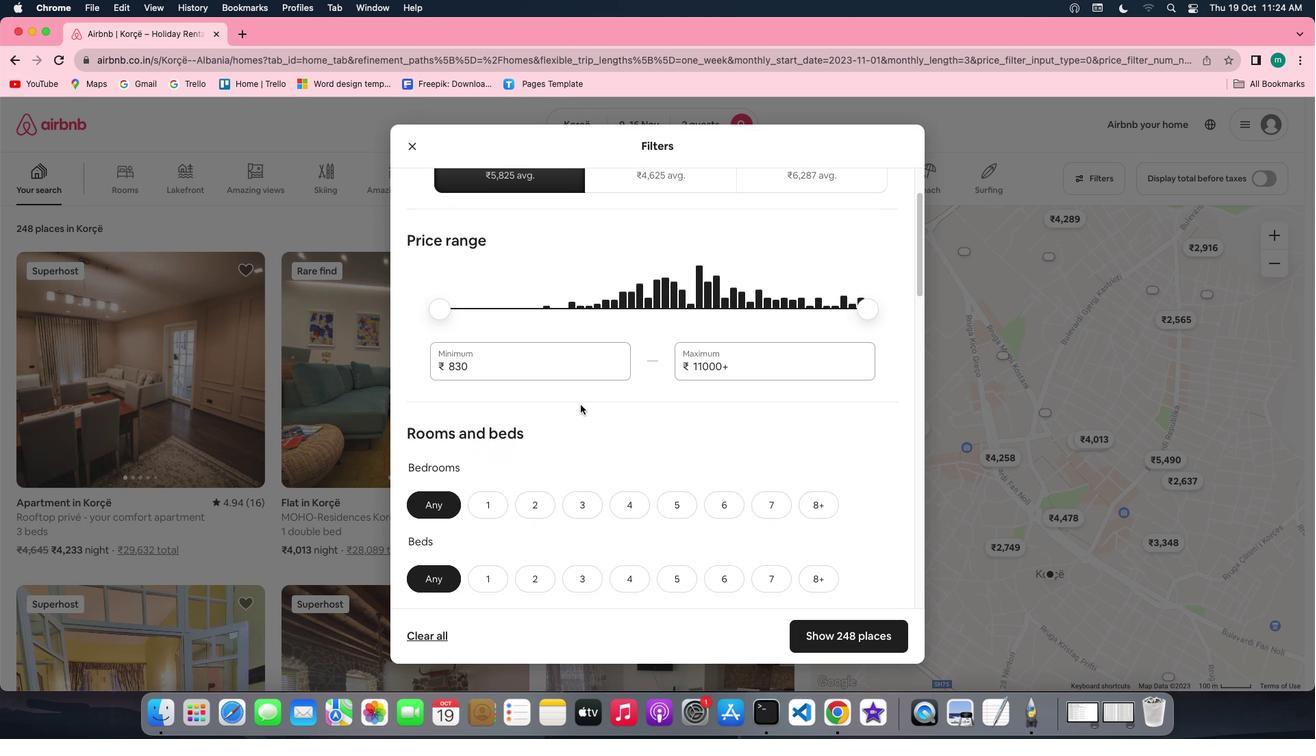 
Action: Mouse scrolled (580, 404) with delta (0, -1)
Screenshot: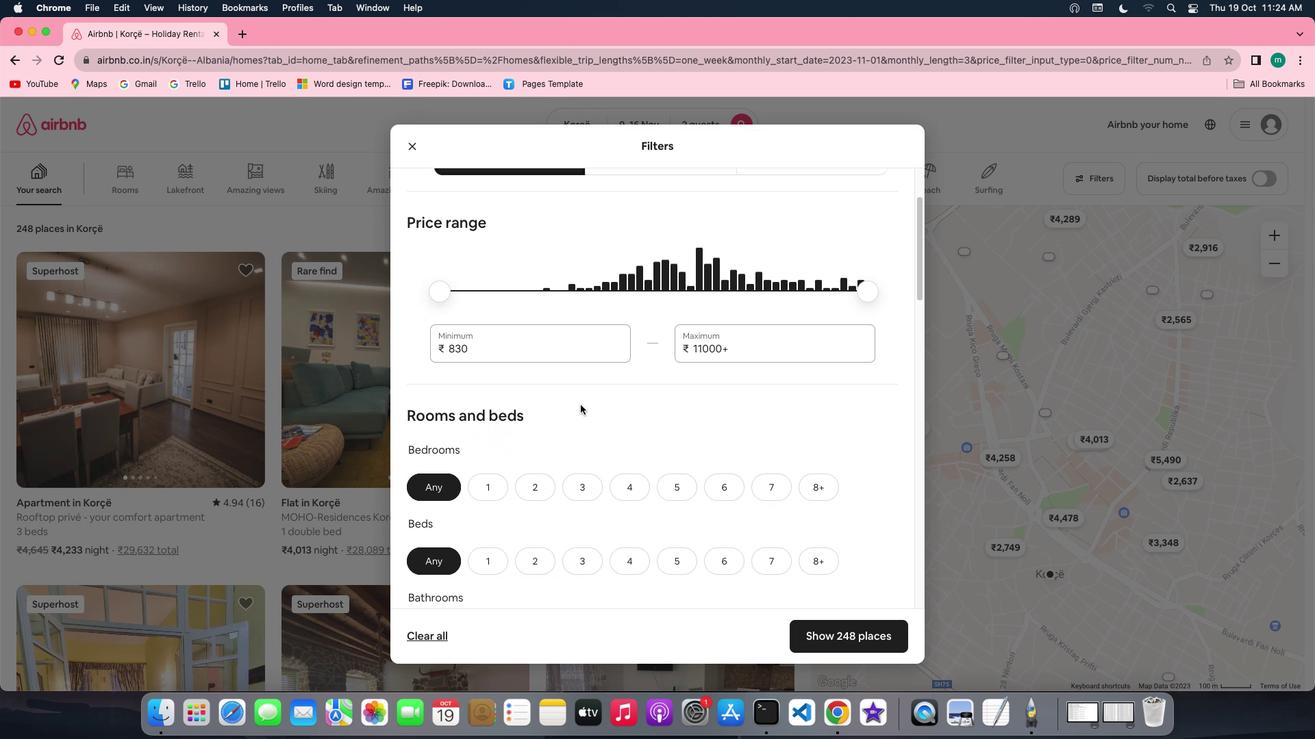 
Action: Mouse scrolled (580, 404) with delta (0, 0)
Screenshot: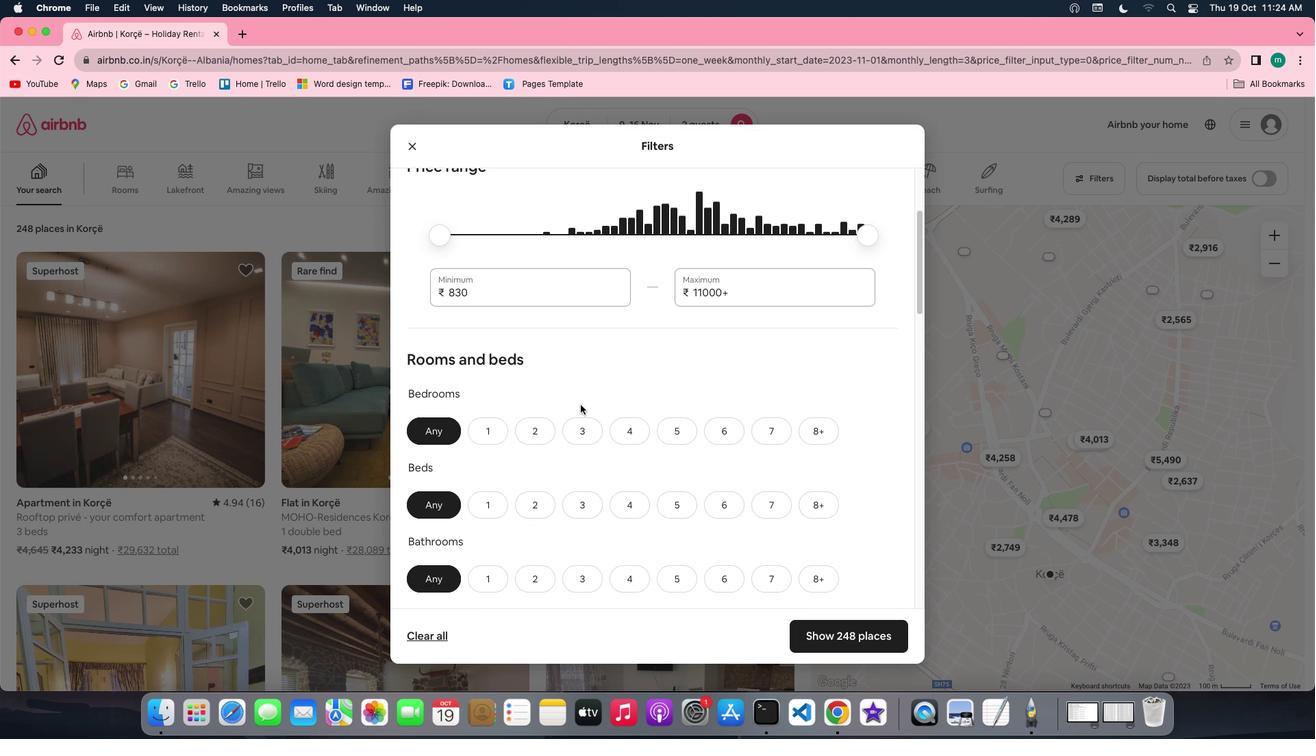 
Action: Mouse scrolled (580, 404) with delta (0, 0)
Screenshot: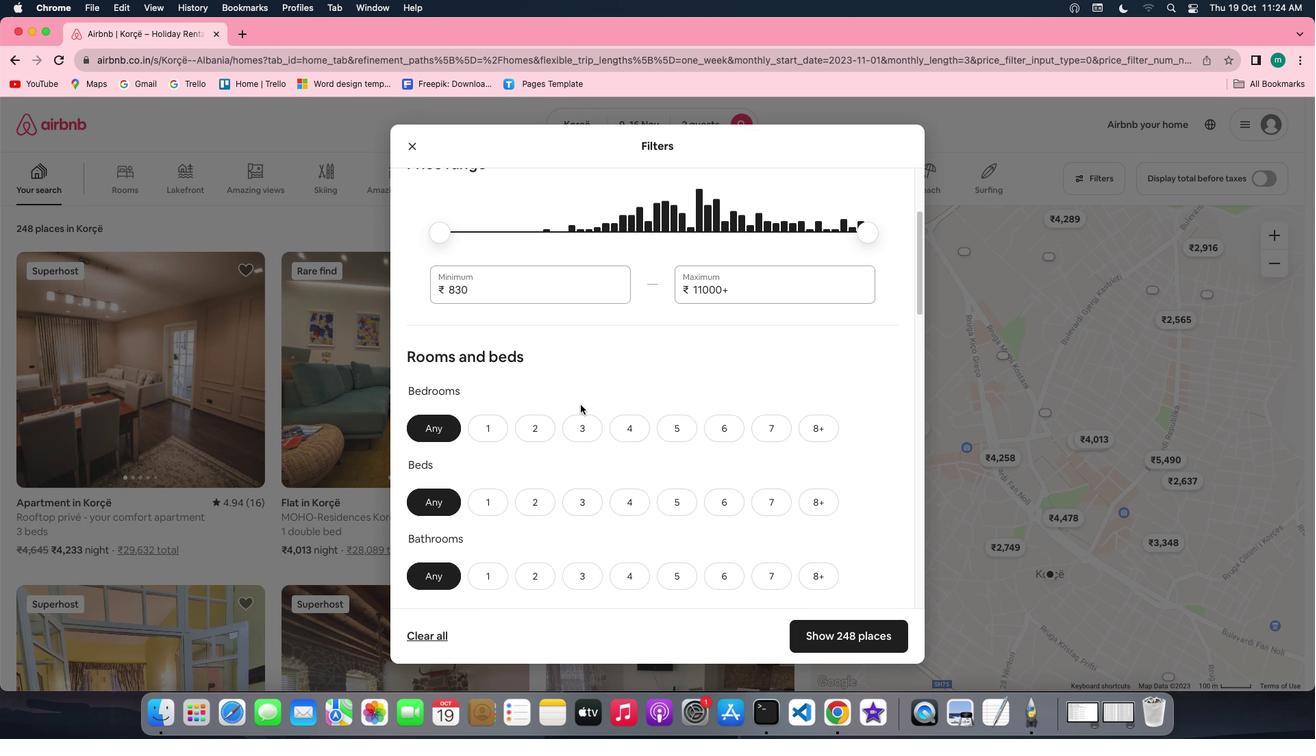 
Action: Mouse scrolled (580, 404) with delta (0, 0)
Screenshot: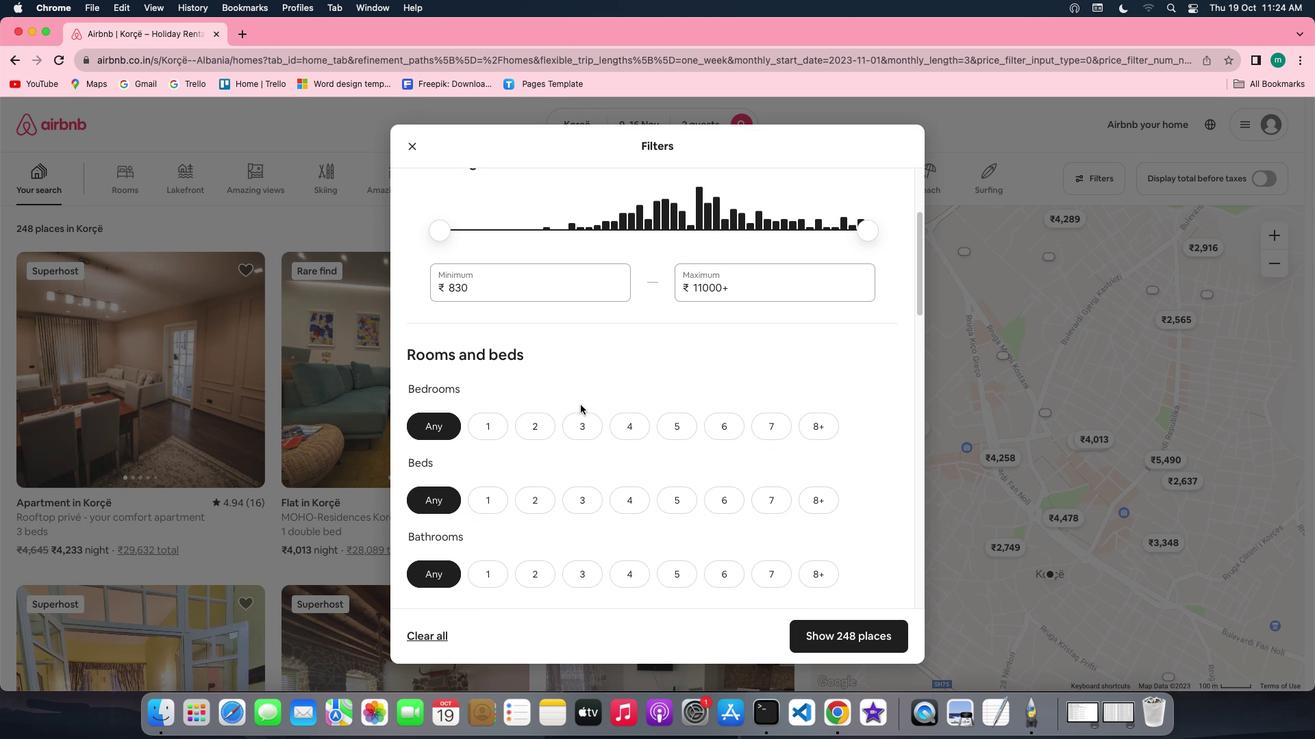
Action: Mouse scrolled (580, 404) with delta (0, 0)
Screenshot: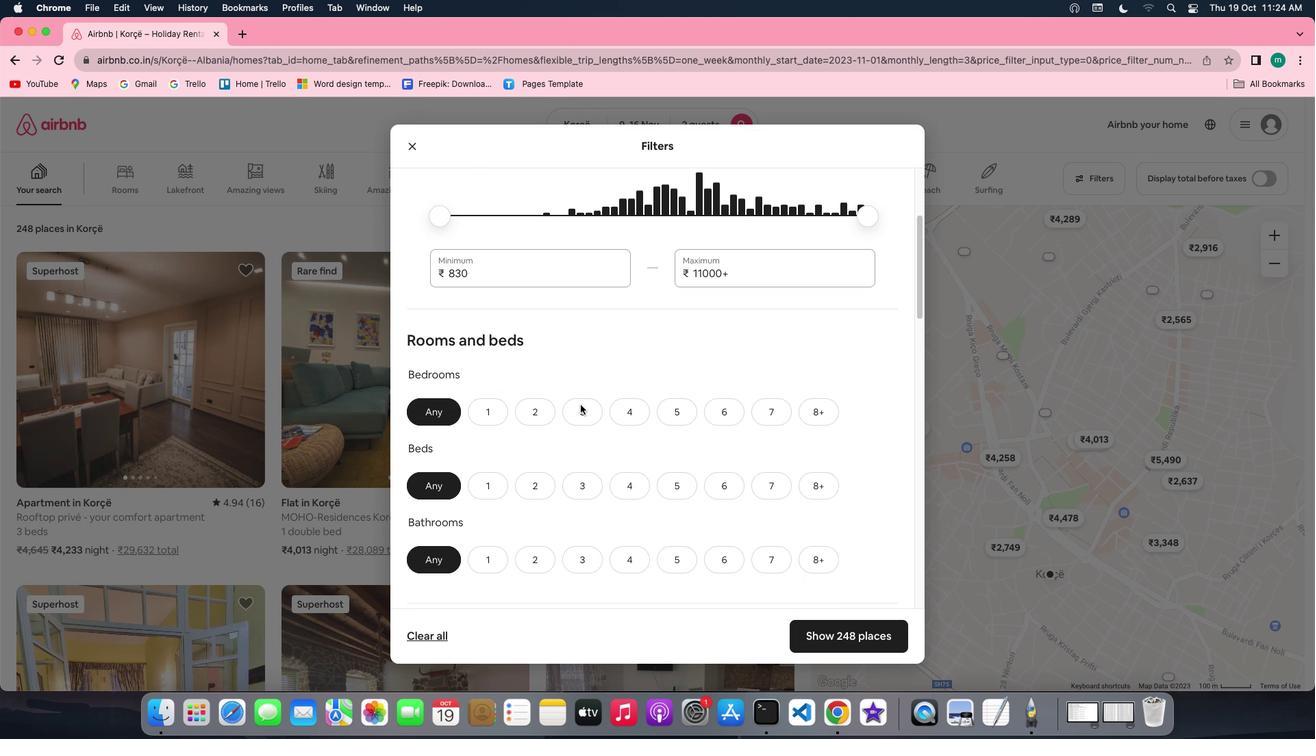 
Action: Mouse scrolled (580, 404) with delta (0, 0)
Screenshot: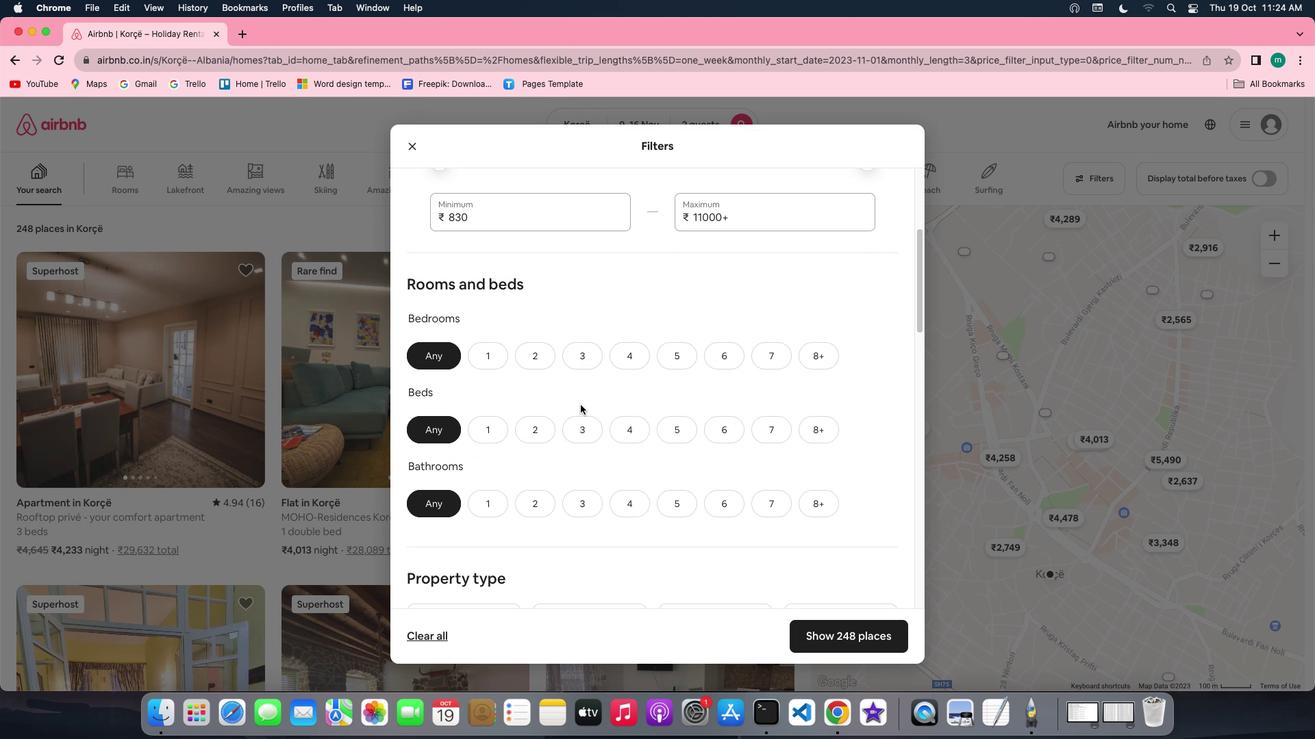 
Action: Mouse moved to (527, 353)
Screenshot: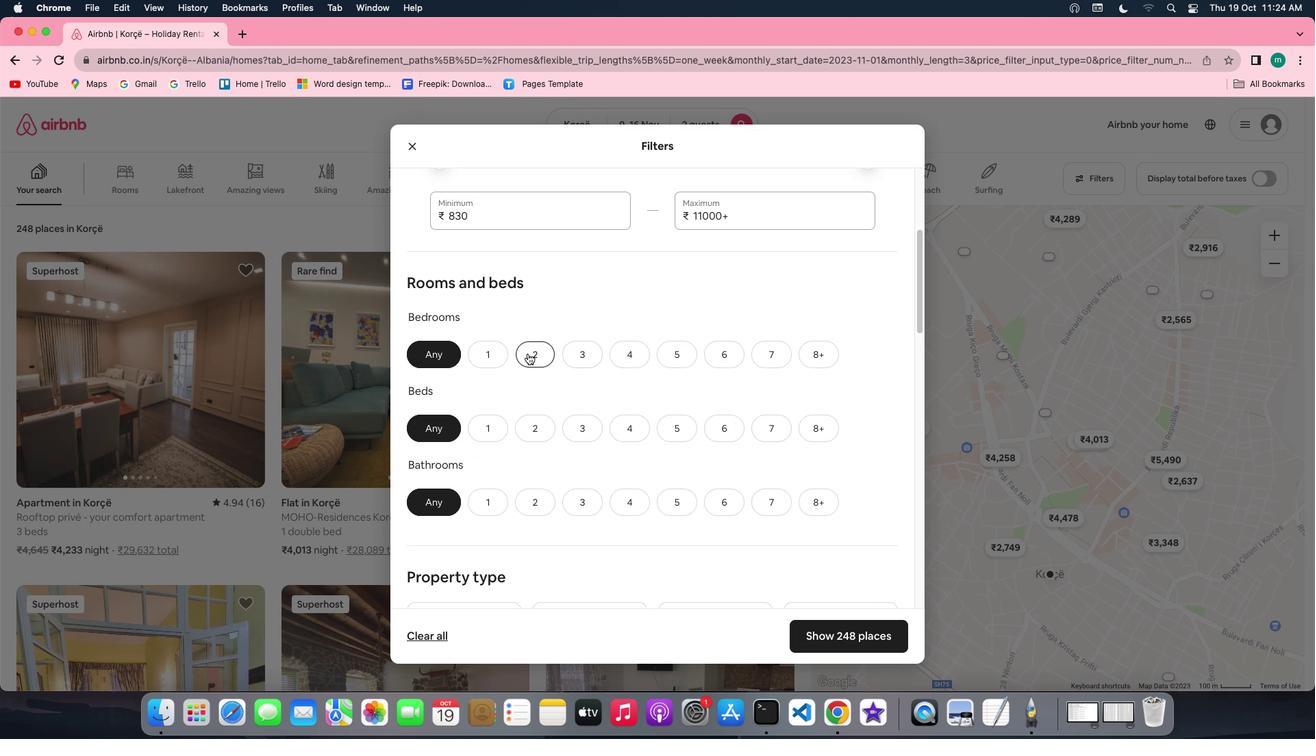 
Action: Mouse pressed left at (527, 353)
Screenshot: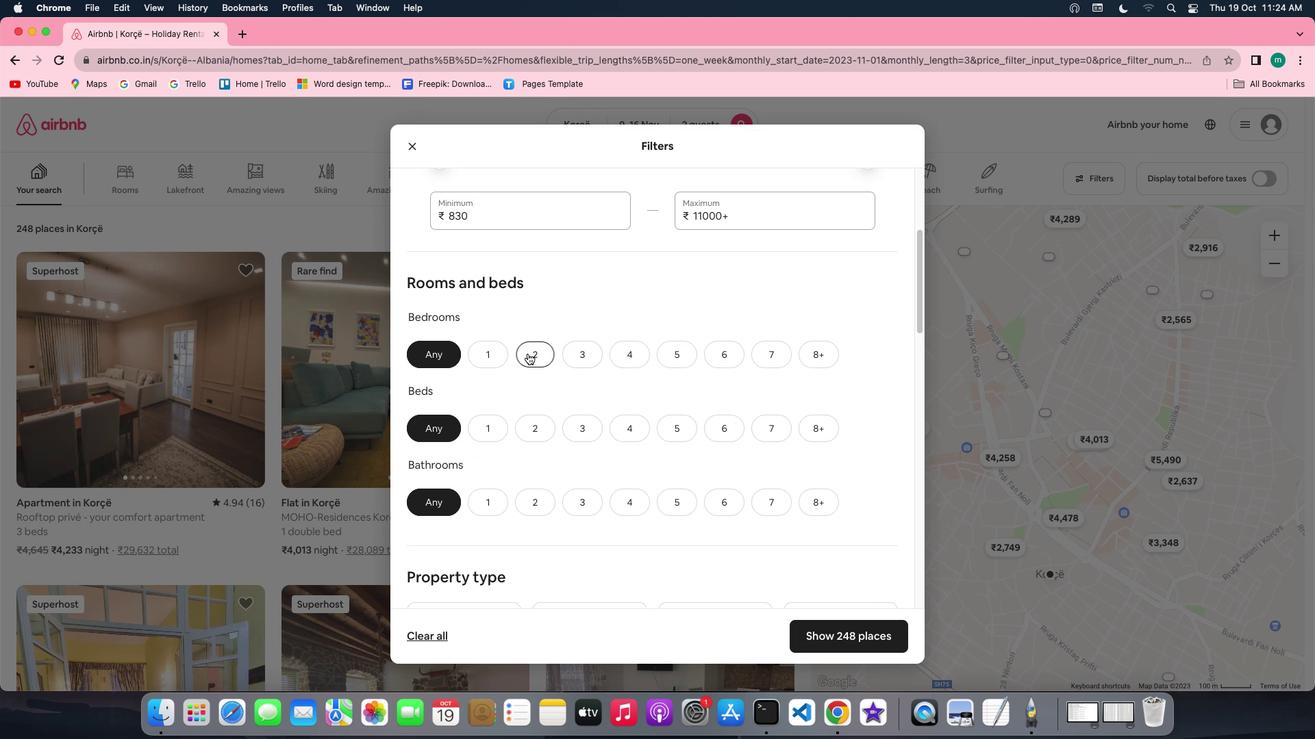 
Action: Mouse moved to (535, 401)
Screenshot: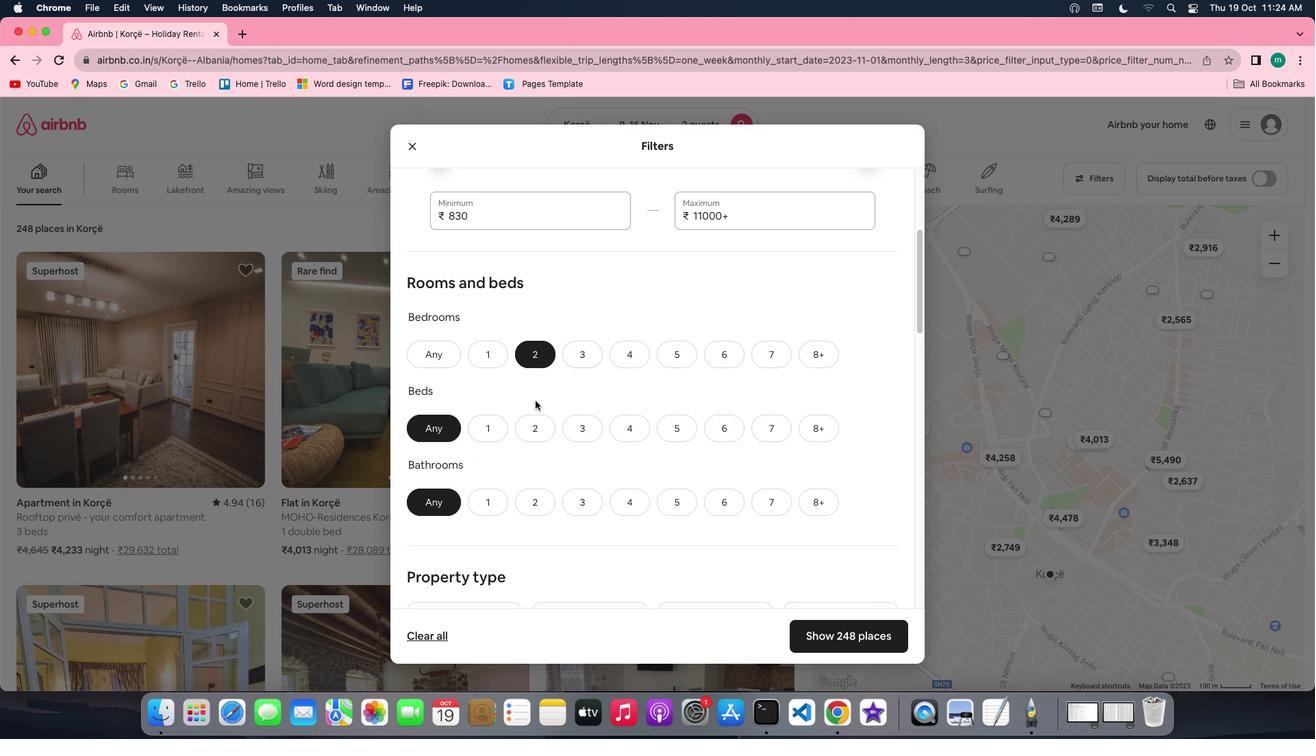 
Action: Mouse pressed left at (535, 401)
Screenshot: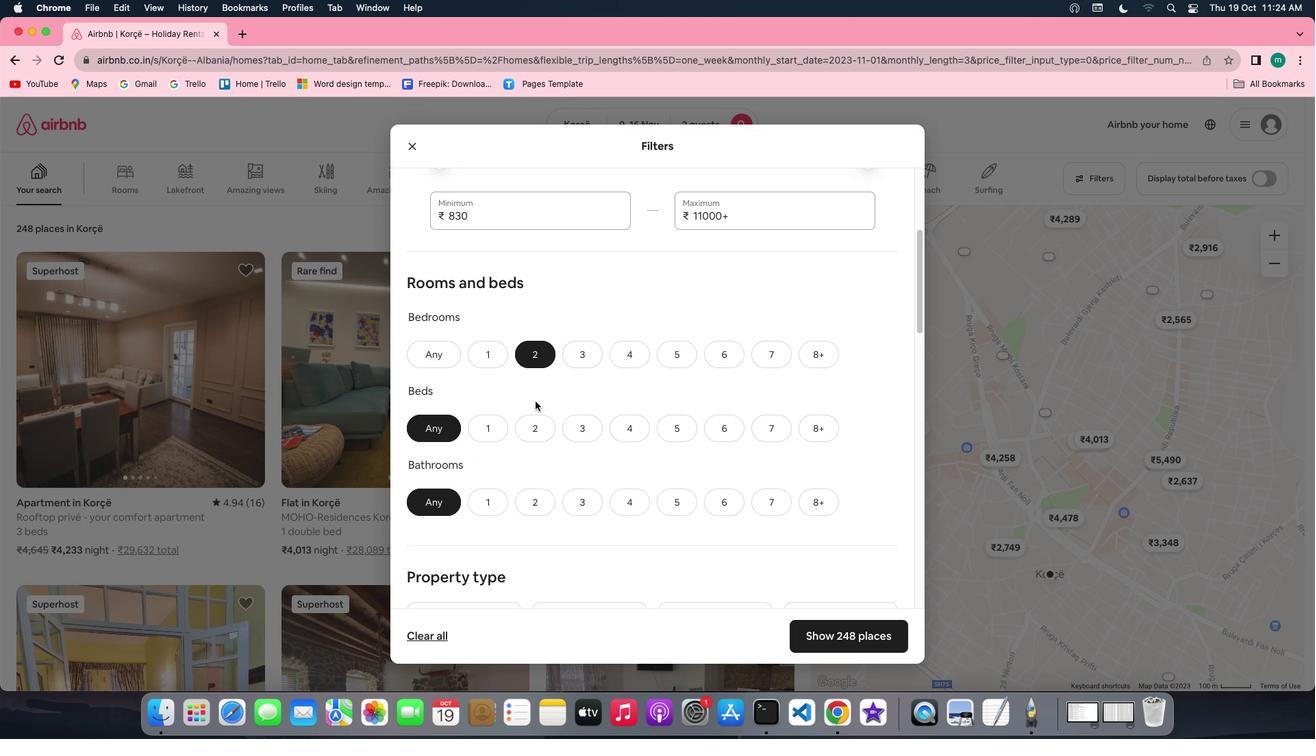 
Action: Mouse moved to (537, 421)
Screenshot: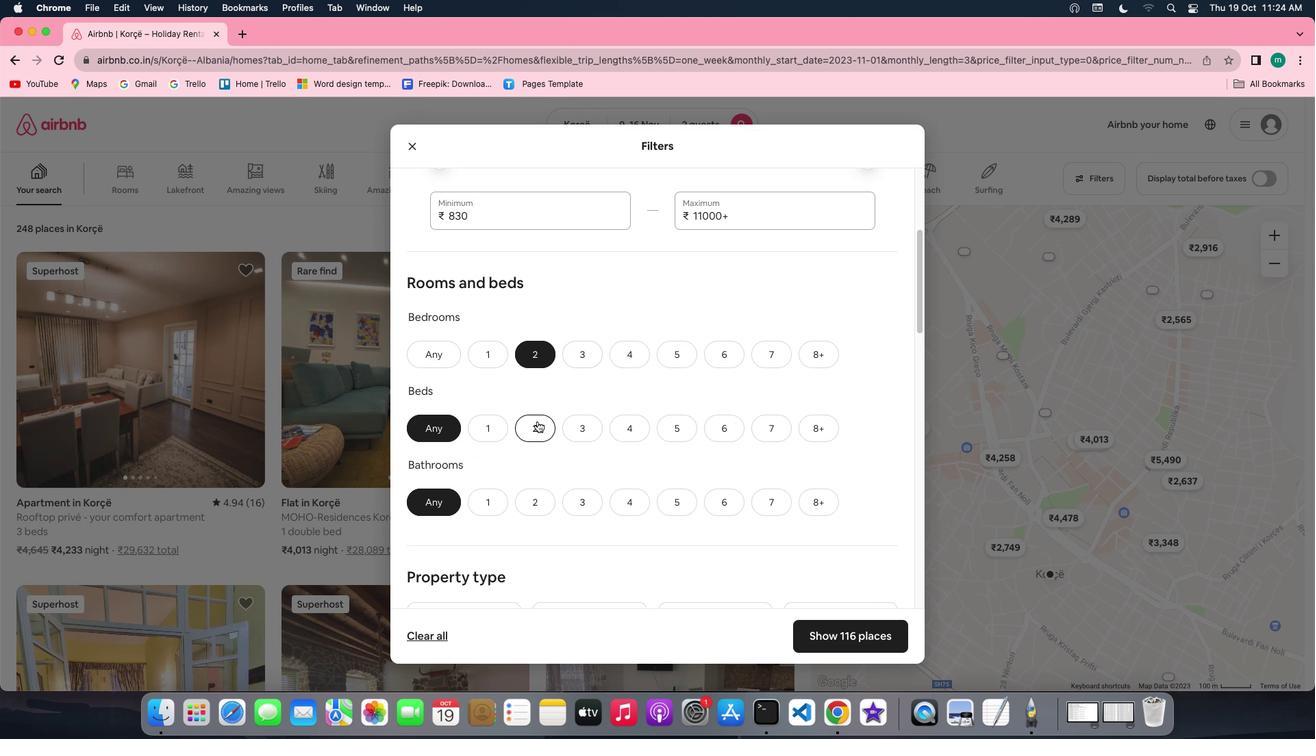 
Action: Mouse pressed left at (537, 421)
Screenshot: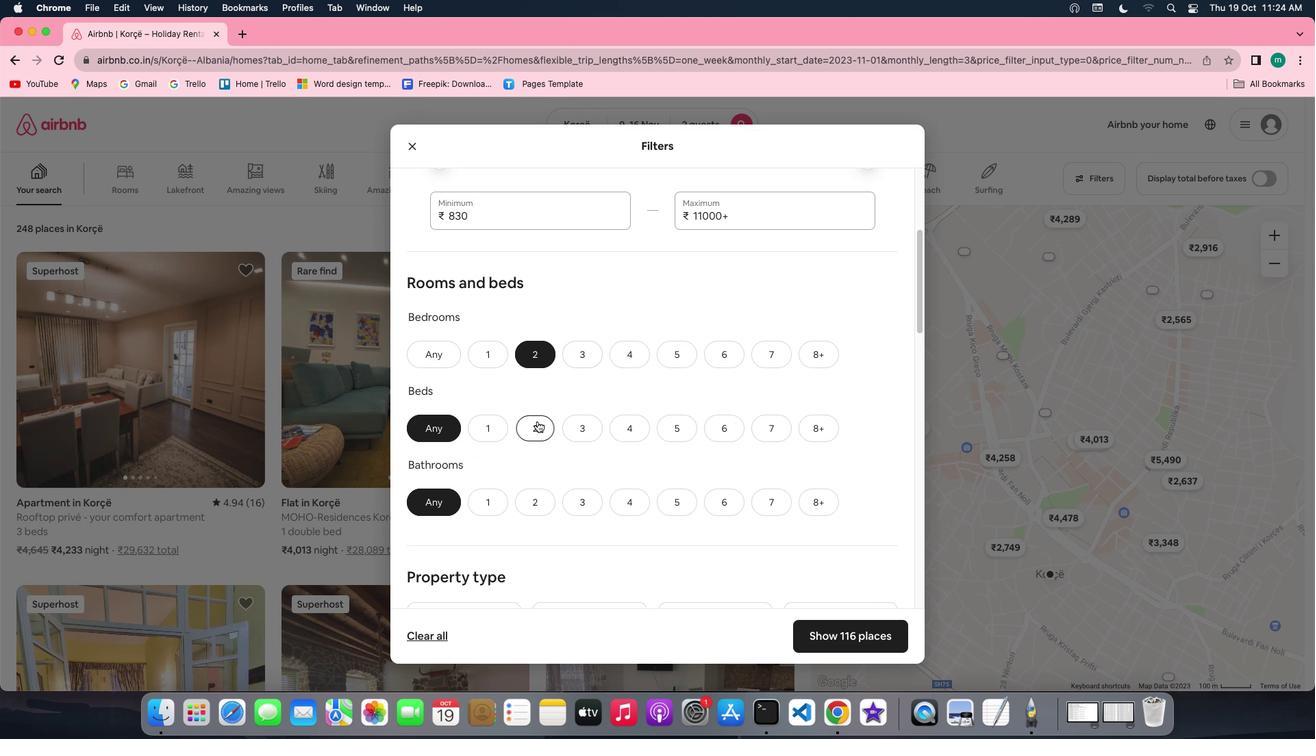 
Action: Mouse moved to (480, 502)
Screenshot: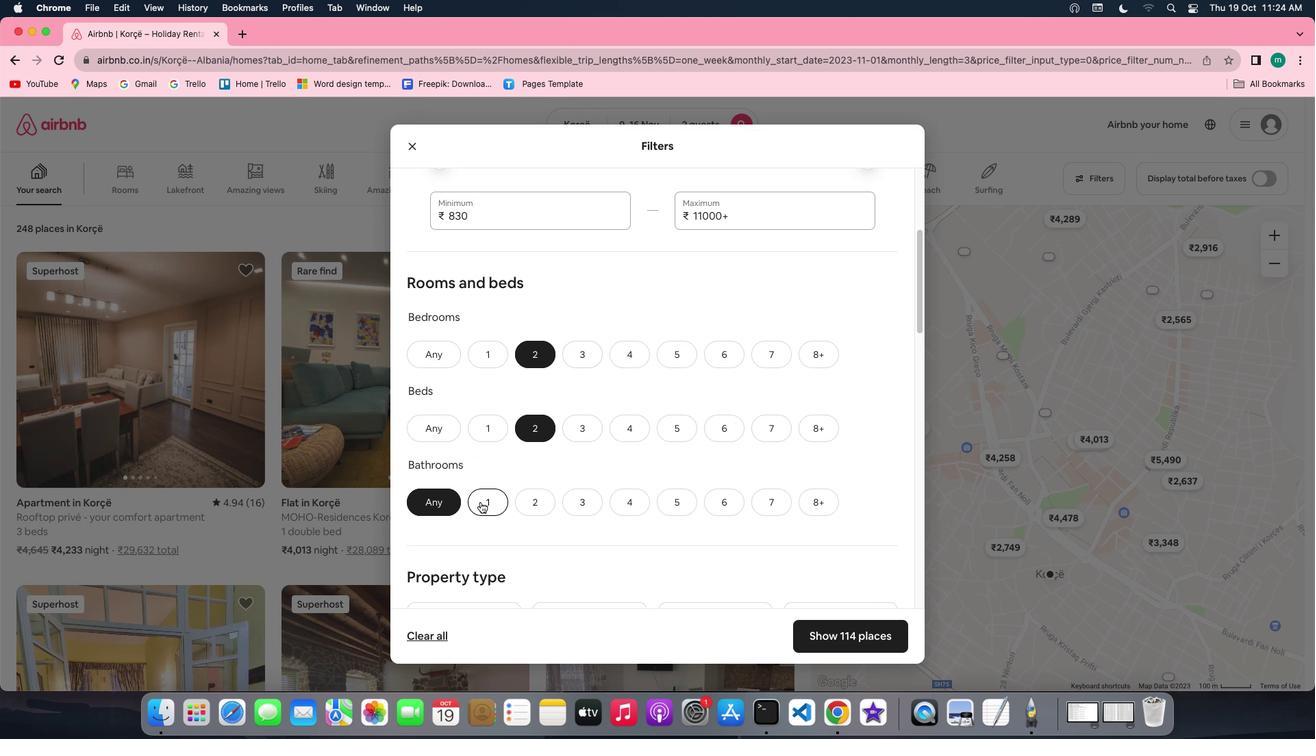 
Action: Mouse pressed left at (480, 502)
Screenshot: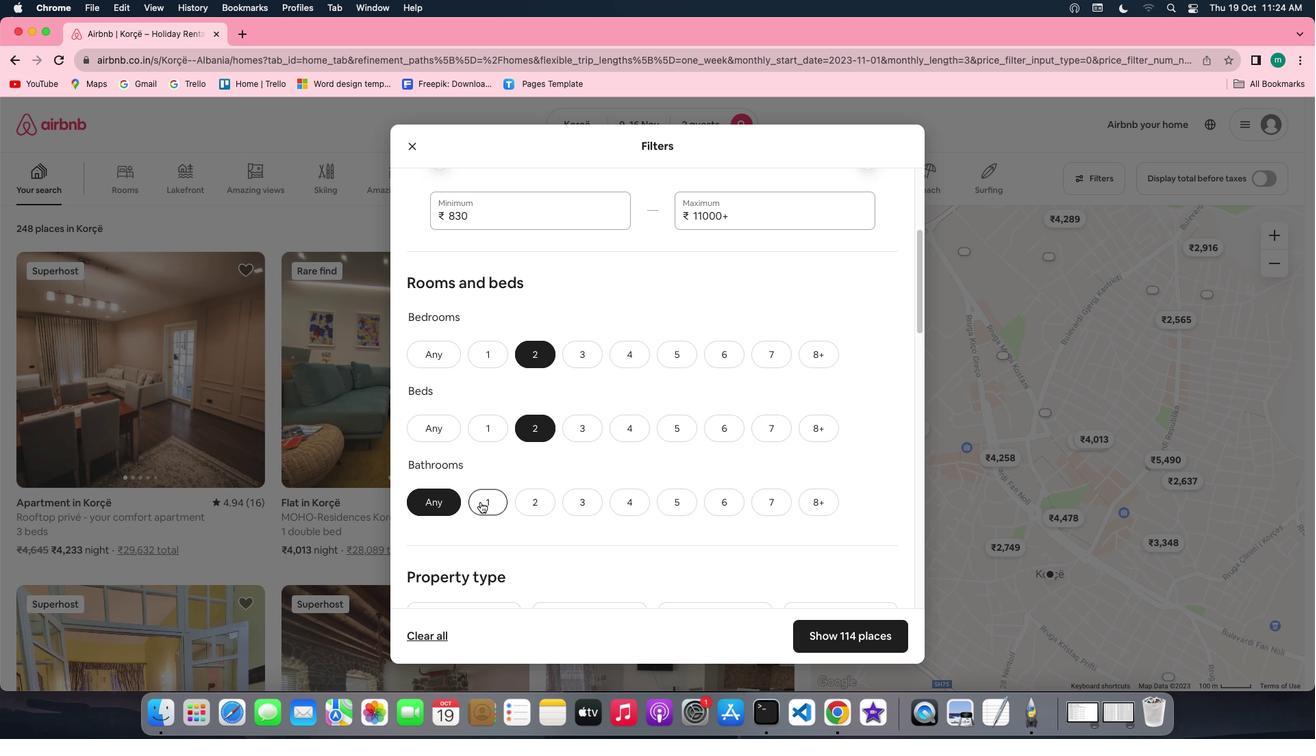
Action: Mouse moved to (626, 474)
Screenshot: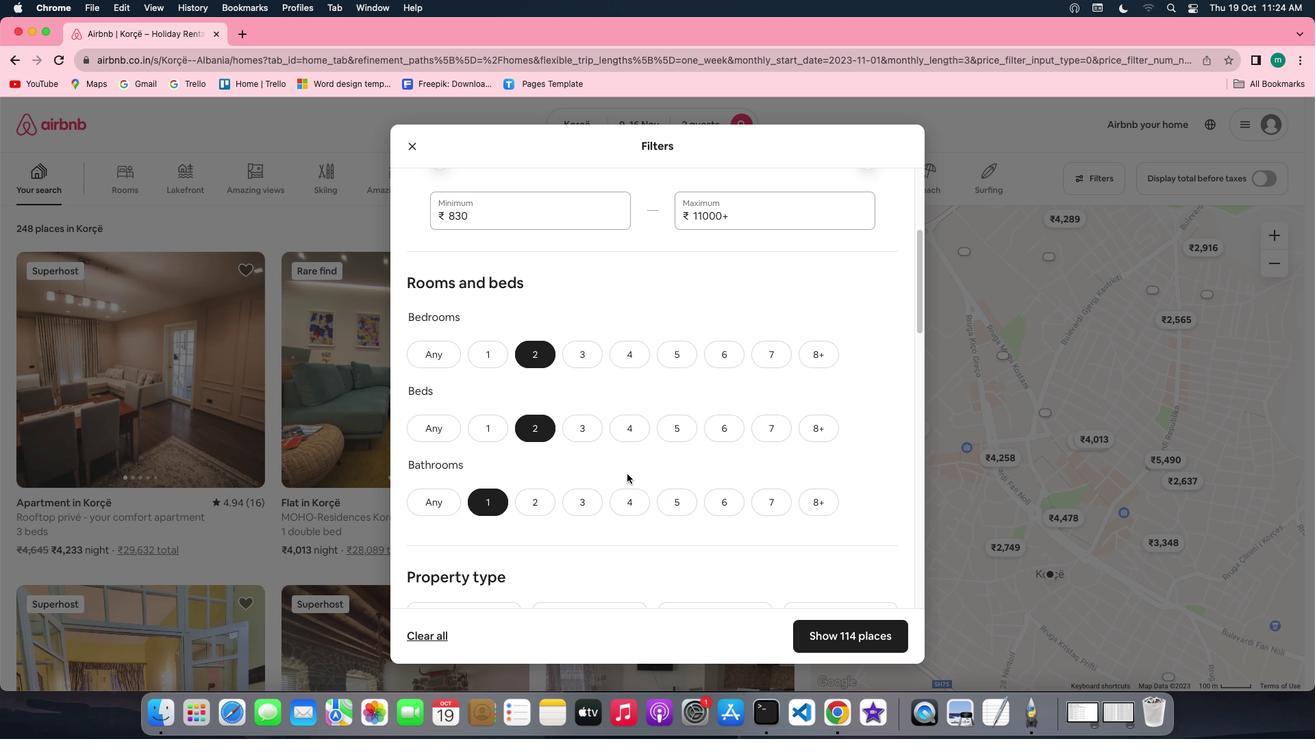 
Action: Mouse scrolled (626, 474) with delta (0, 0)
Screenshot: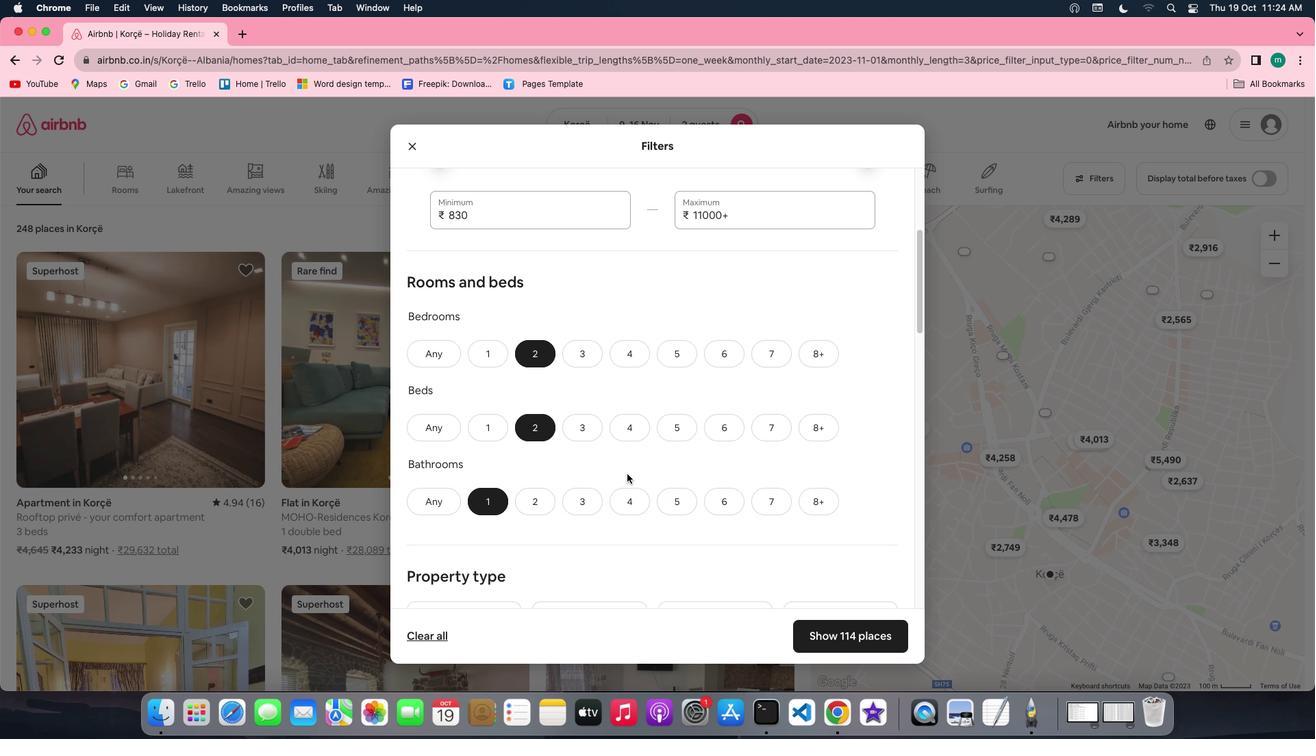 
Action: Mouse scrolled (626, 474) with delta (0, 0)
Screenshot: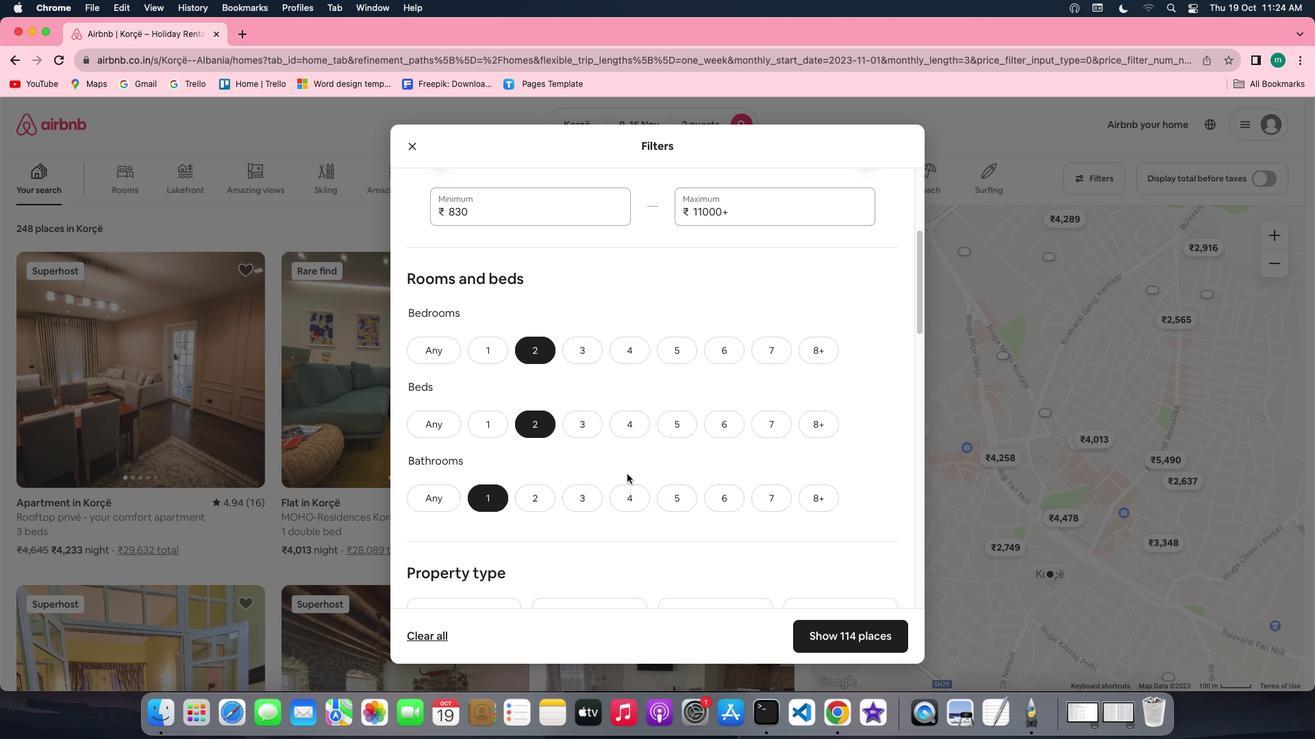 
Action: Mouse scrolled (626, 474) with delta (0, 0)
Screenshot: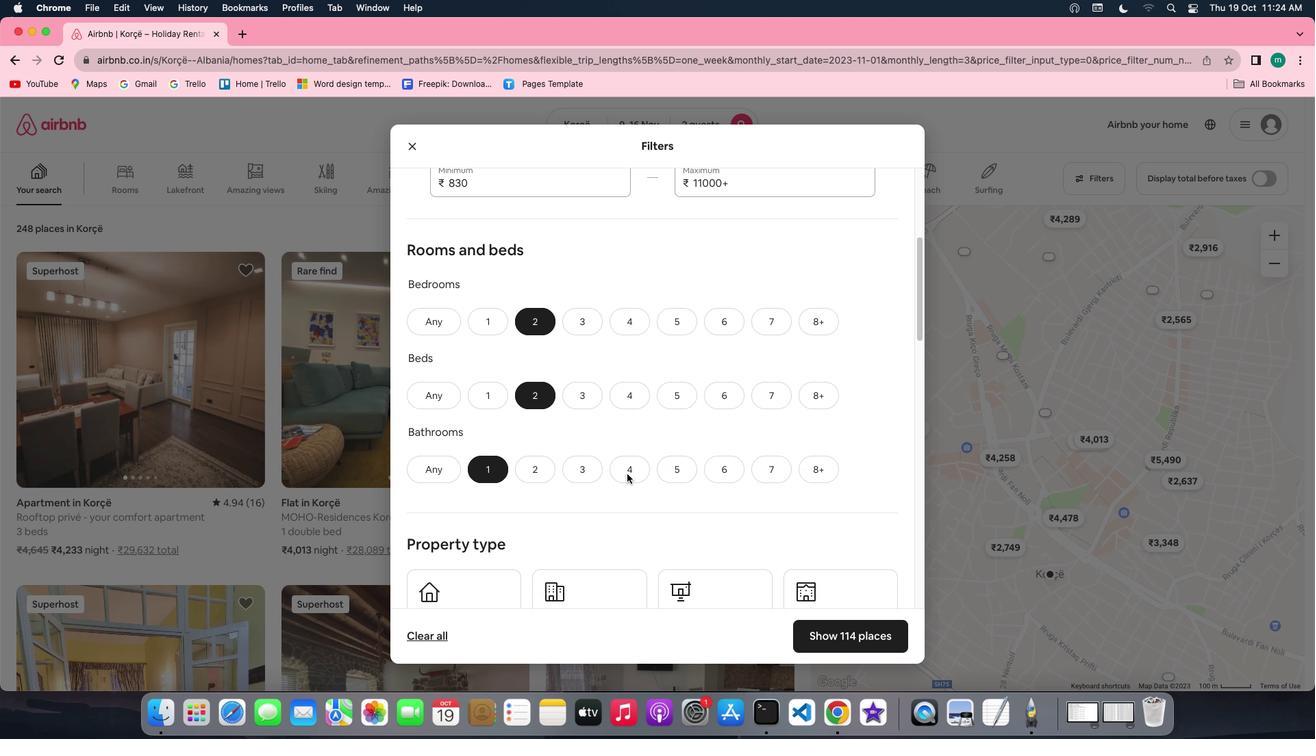 
Action: Mouse scrolled (626, 474) with delta (0, 0)
Screenshot: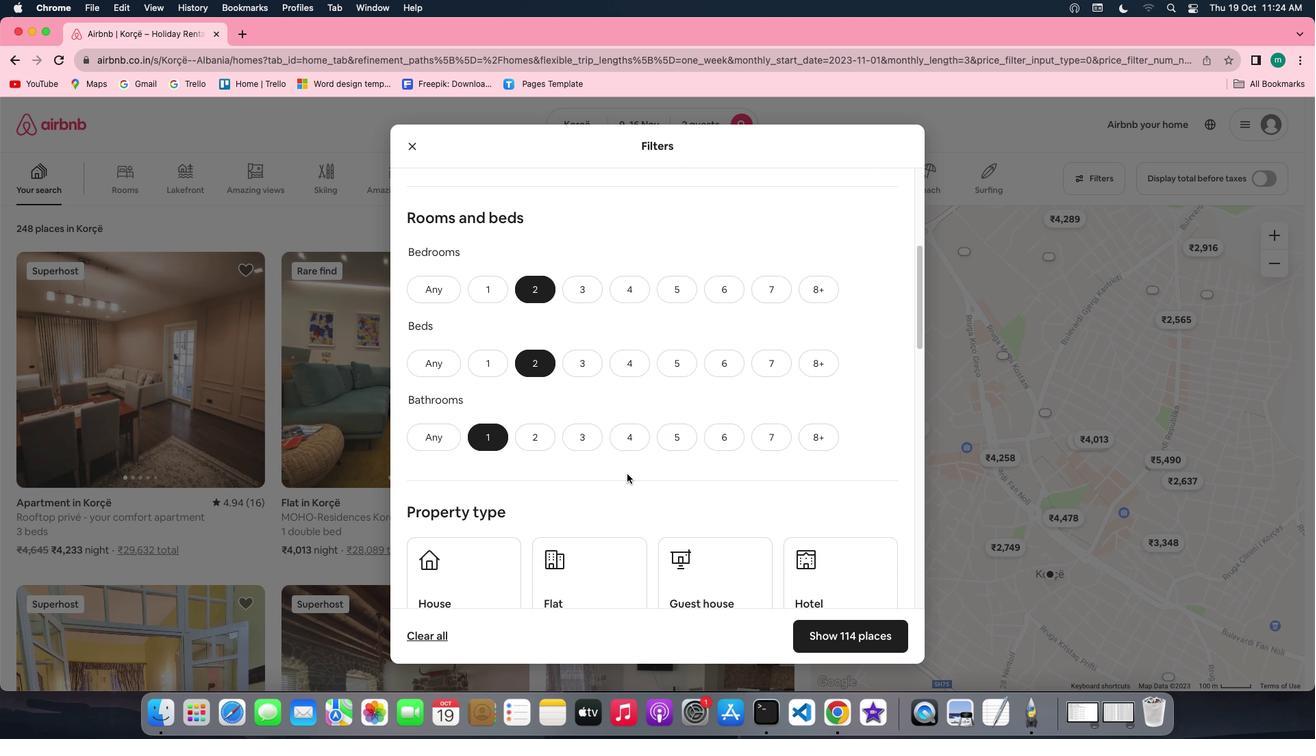 
Action: Mouse scrolled (626, 474) with delta (0, -1)
Screenshot: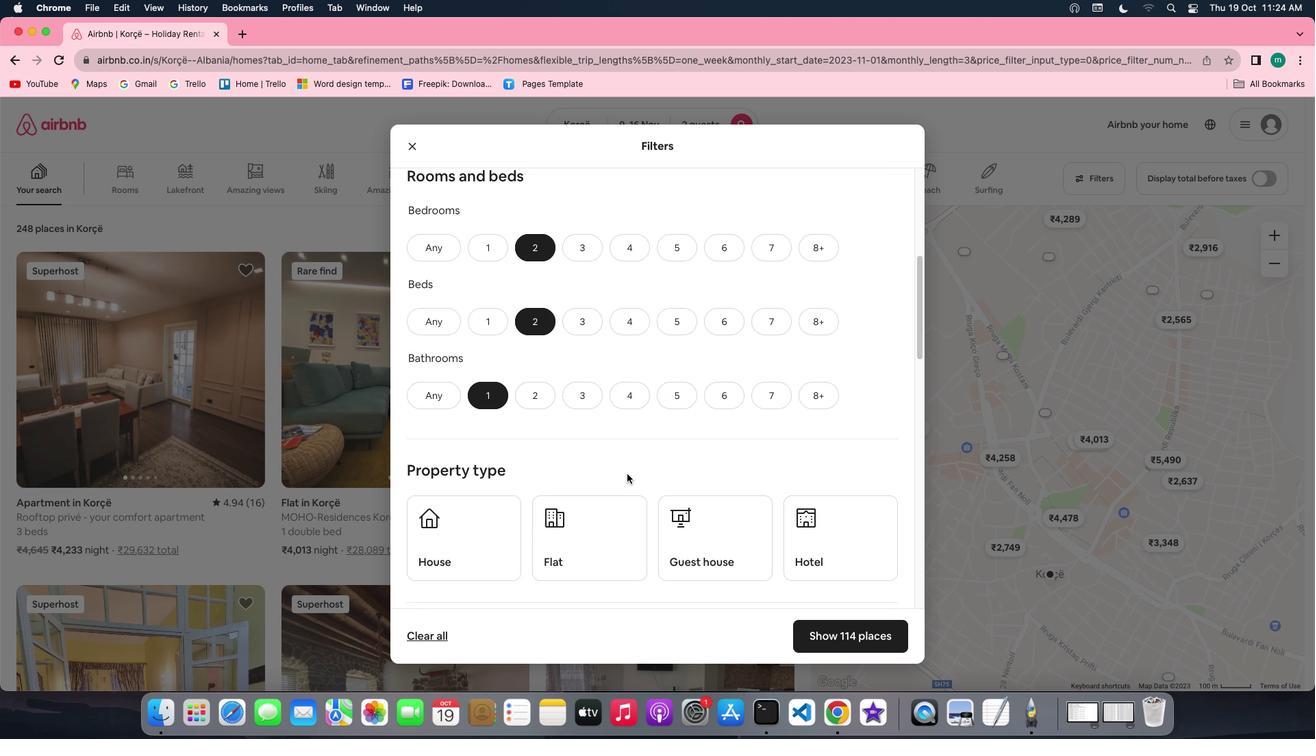 
Action: Mouse scrolled (626, 474) with delta (0, 0)
Screenshot: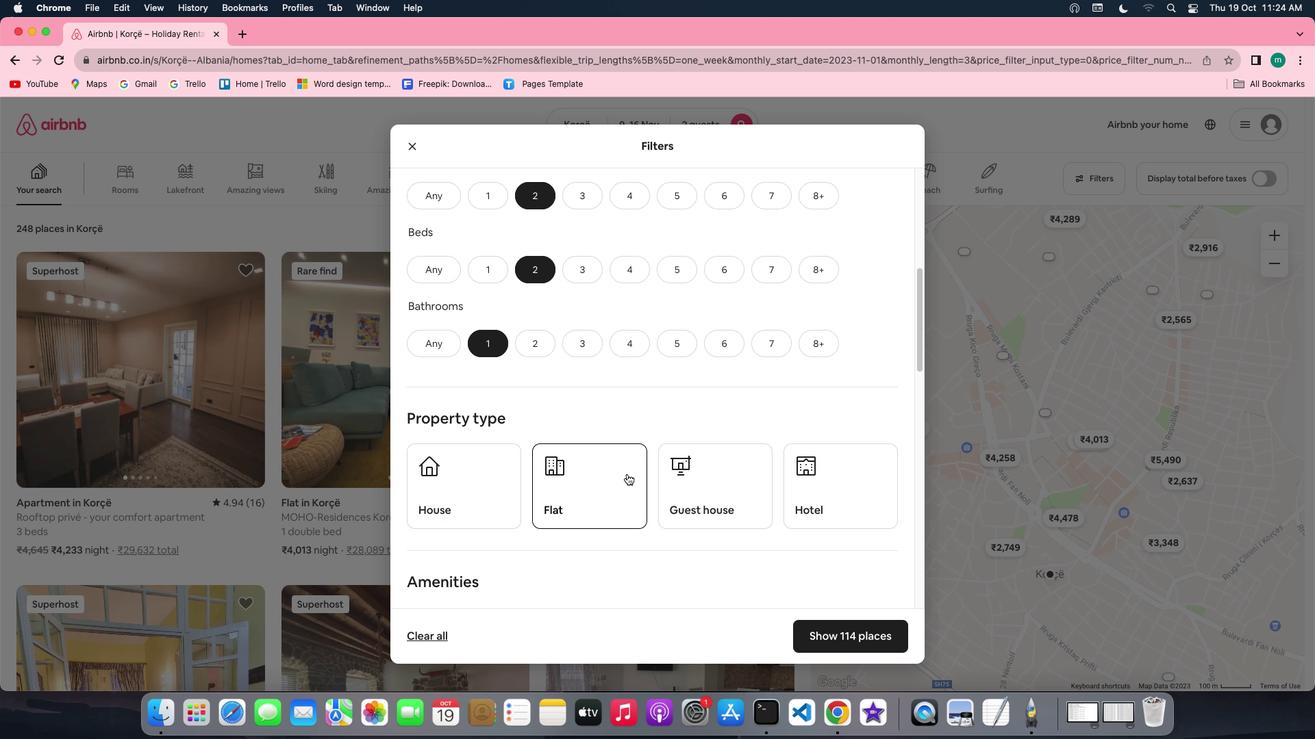 
Action: Mouse scrolled (626, 474) with delta (0, 0)
Screenshot: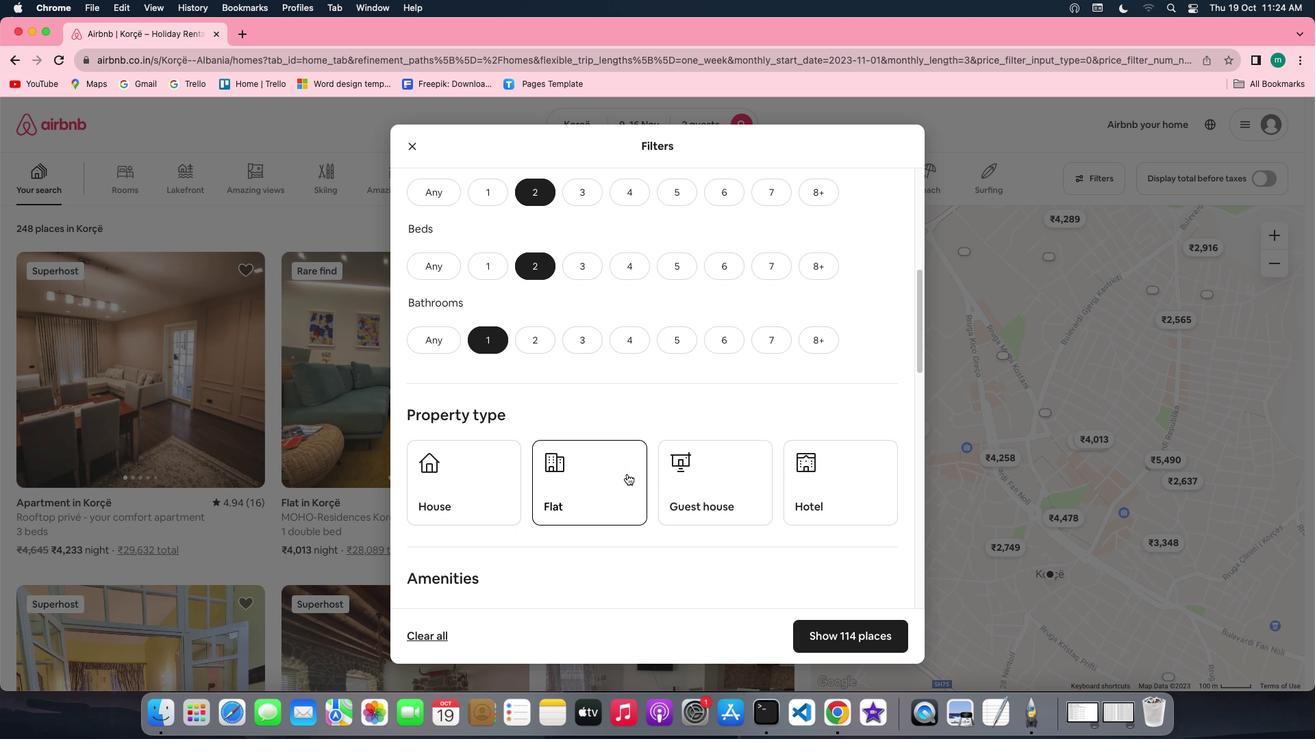 
Action: Mouse scrolled (626, 474) with delta (0, -1)
Screenshot: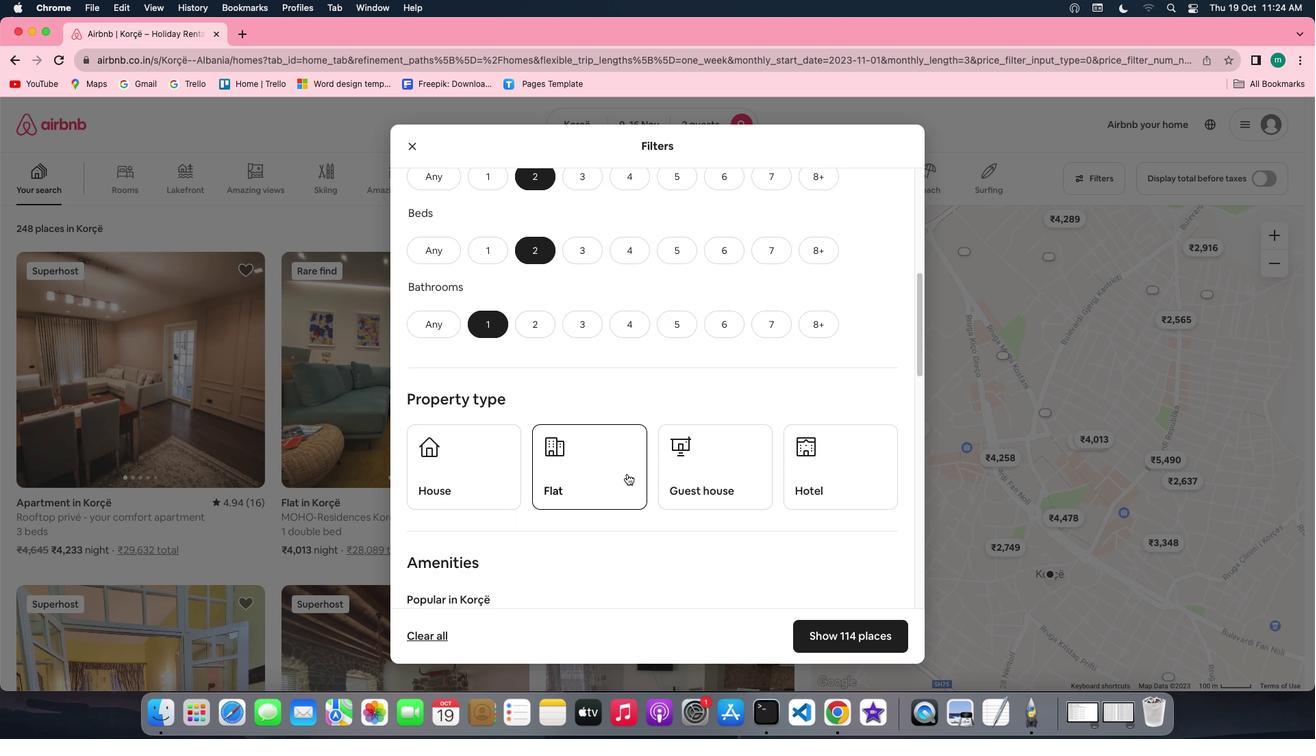 
Action: Mouse moved to (635, 424)
Screenshot: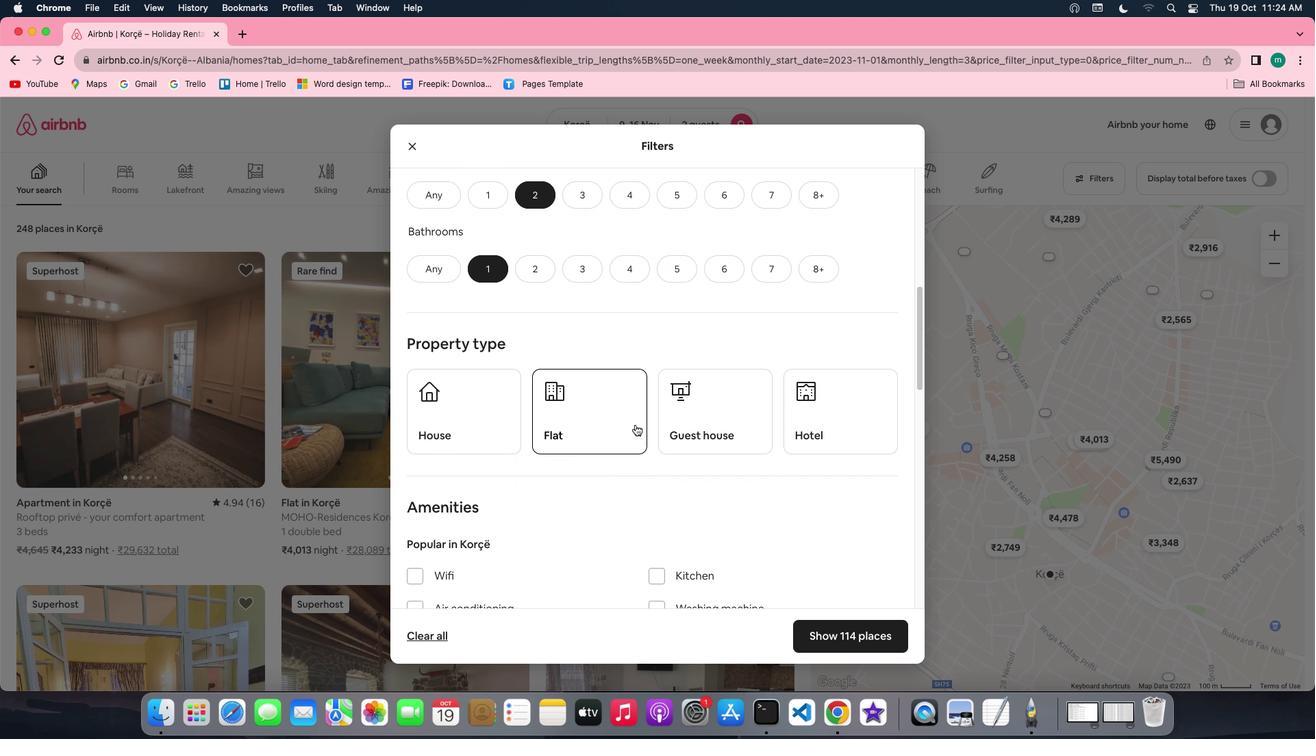
Action: Mouse pressed left at (635, 424)
Screenshot: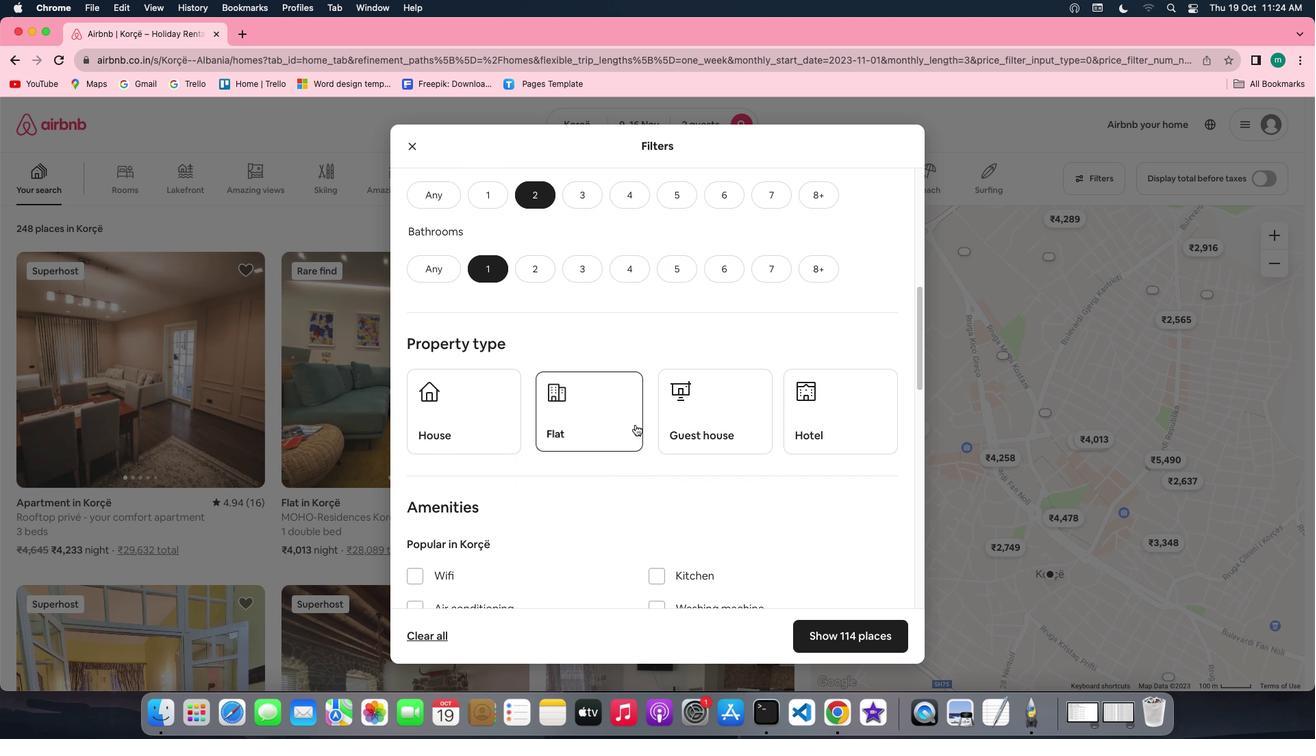 
Action: Mouse moved to (721, 464)
Screenshot: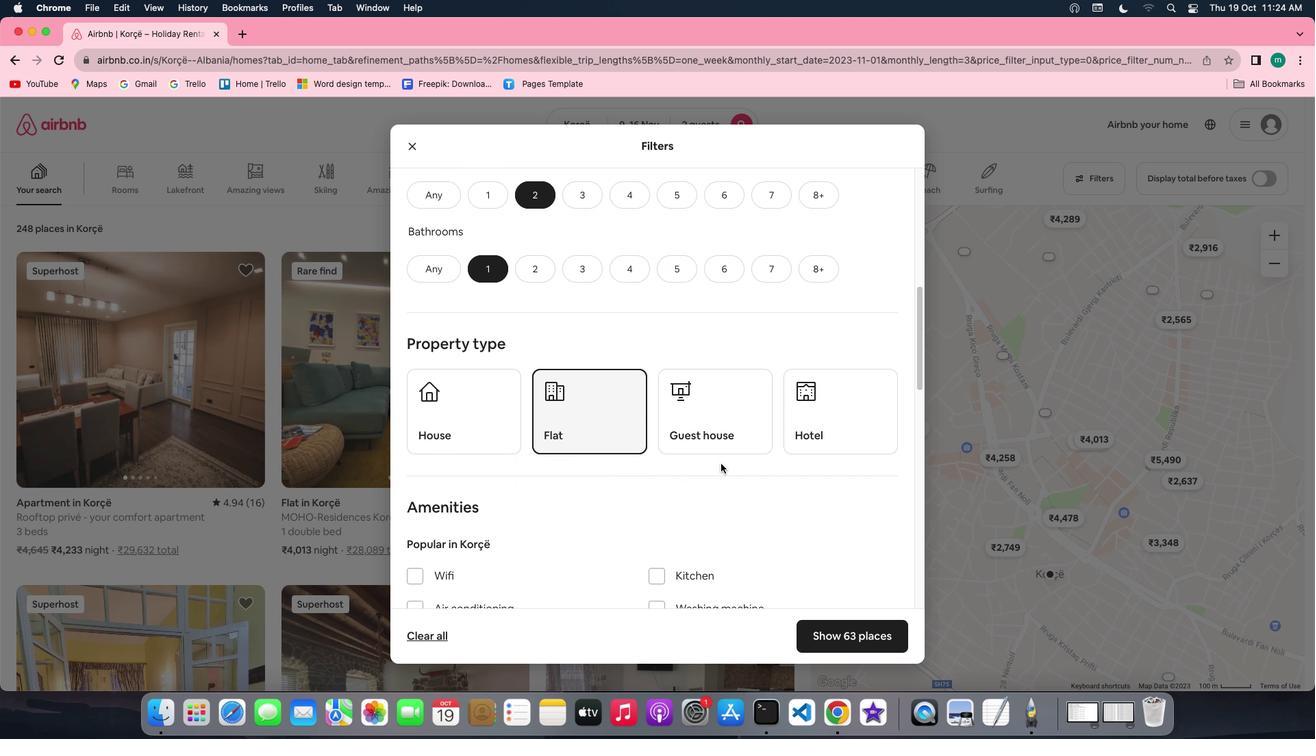 
Action: Mouse scrolled (721, 464) with delta (0, 0)
Screenshot: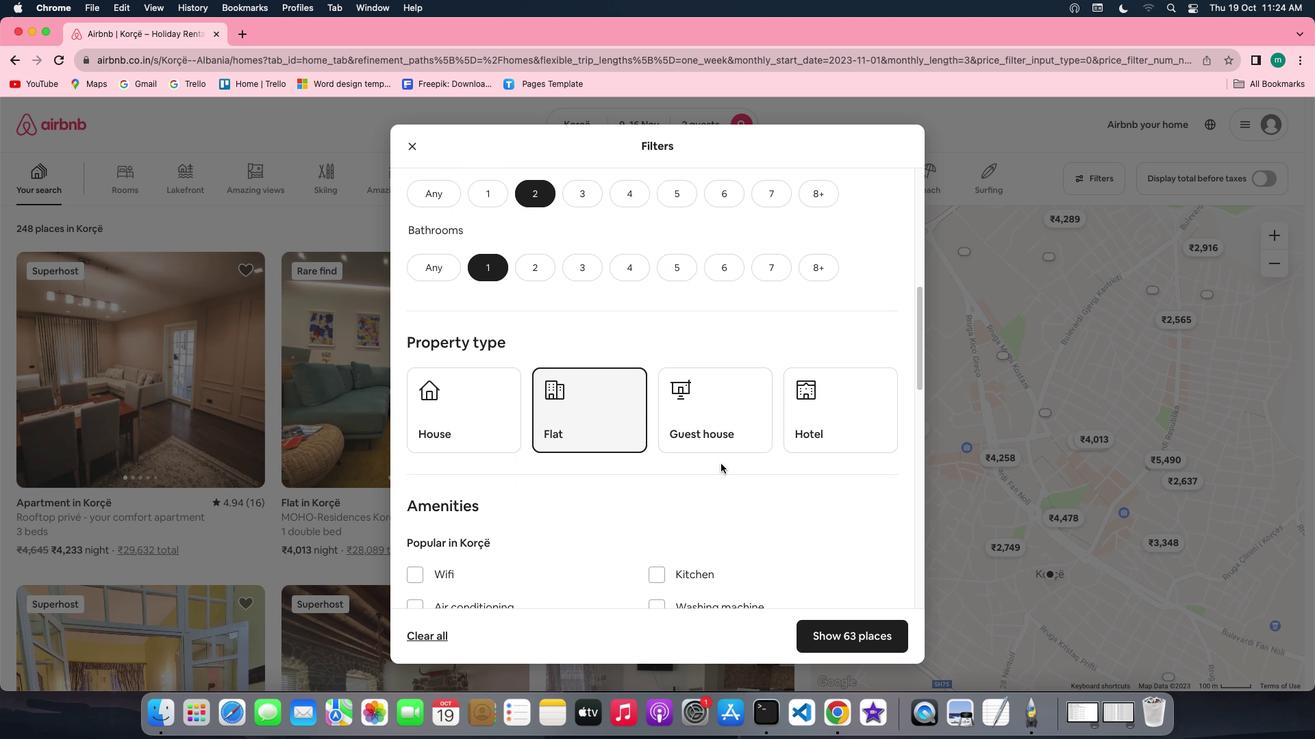 
Action: Mouse scrolled (721, 464) with delta (0, 0)
Screenshot: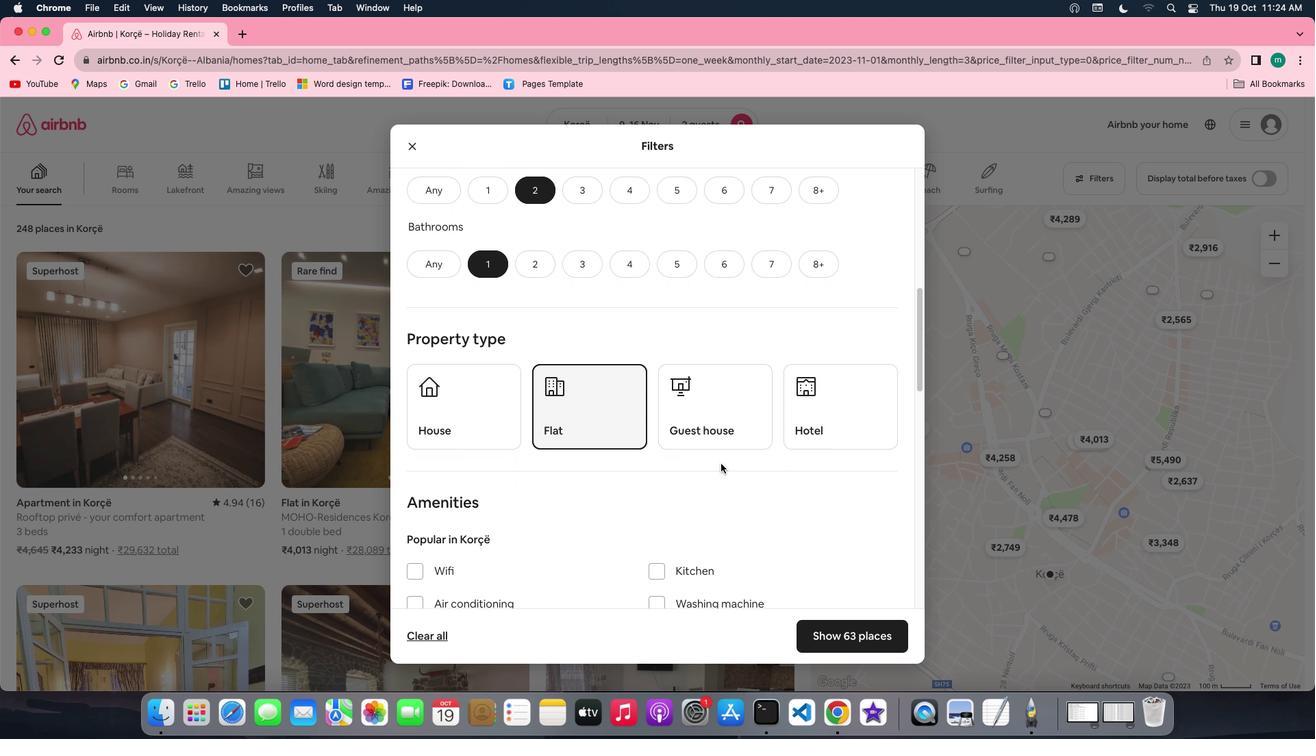 
Action: Mouse scrolled (721, 464) with delta (0, 0)
Screenshot: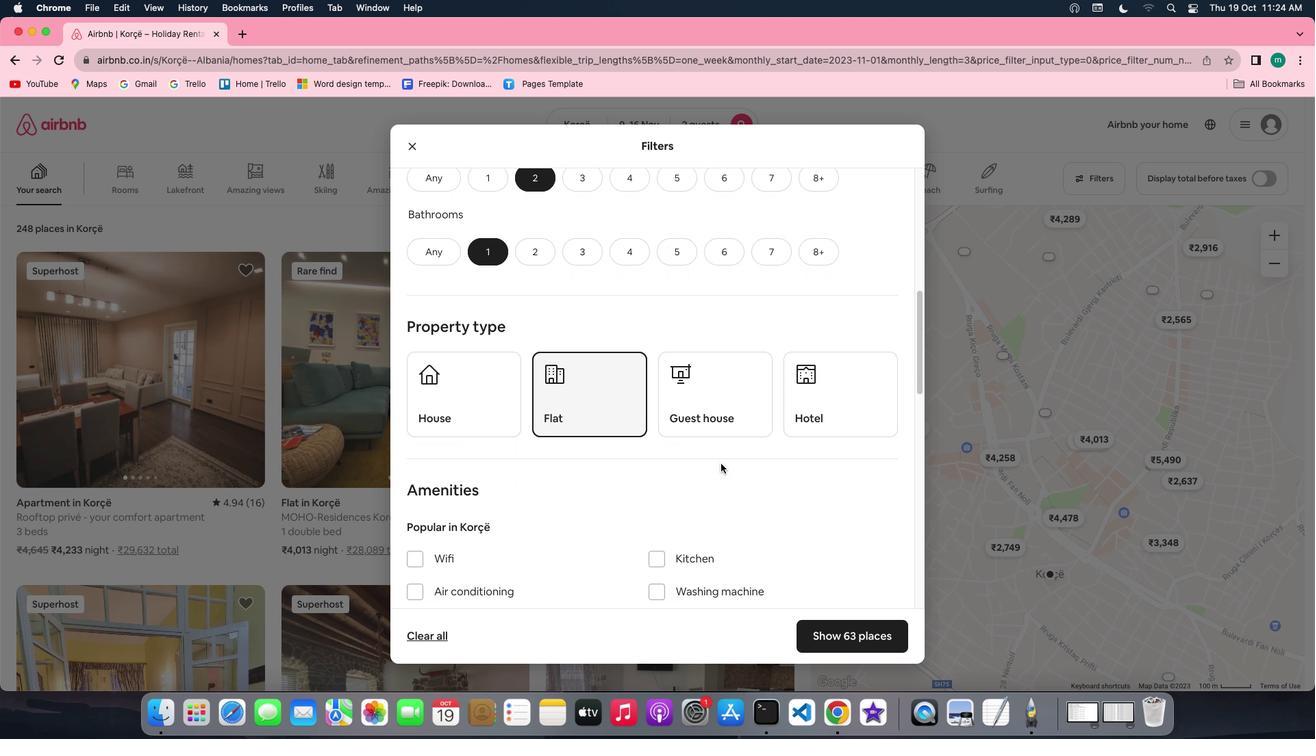 
Action: Mouse scrolled (721, 464) with delta (0, 0)
Screenshot: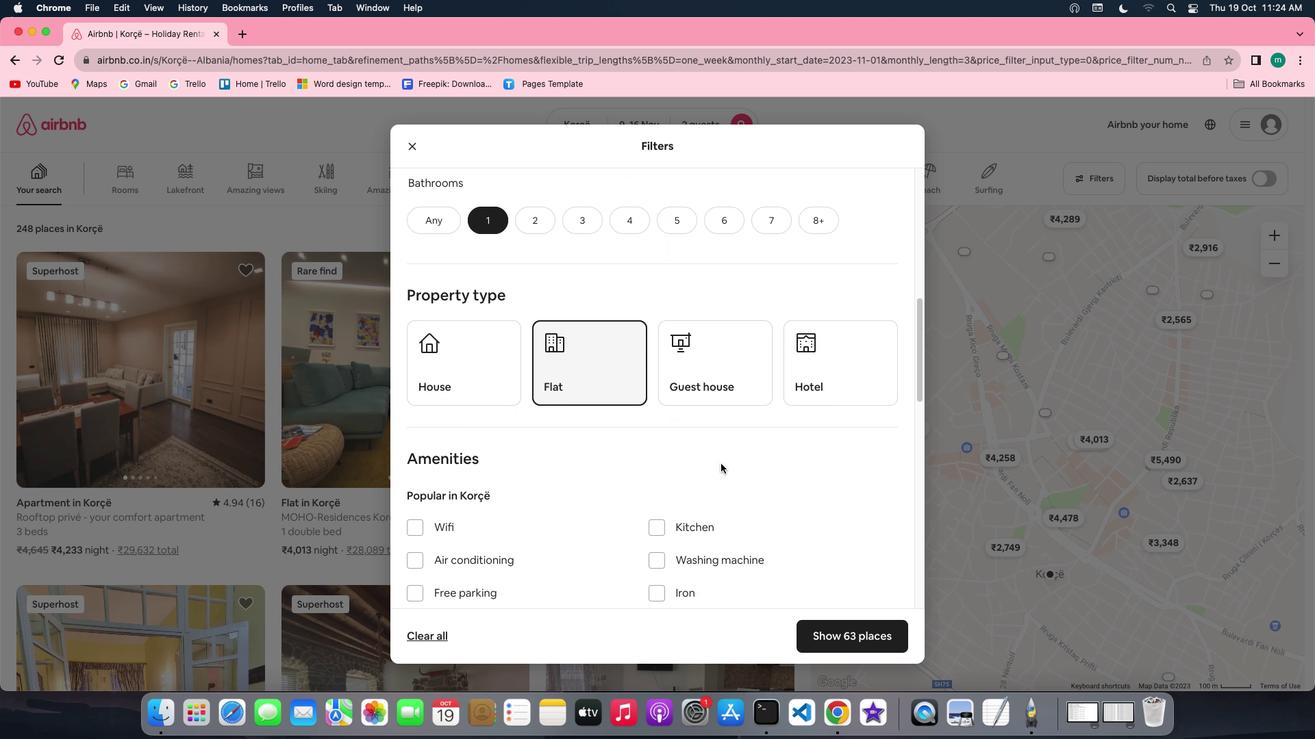 
Action: Mouse scrolled (721, 464) with delta (0, 0)
Screenshot: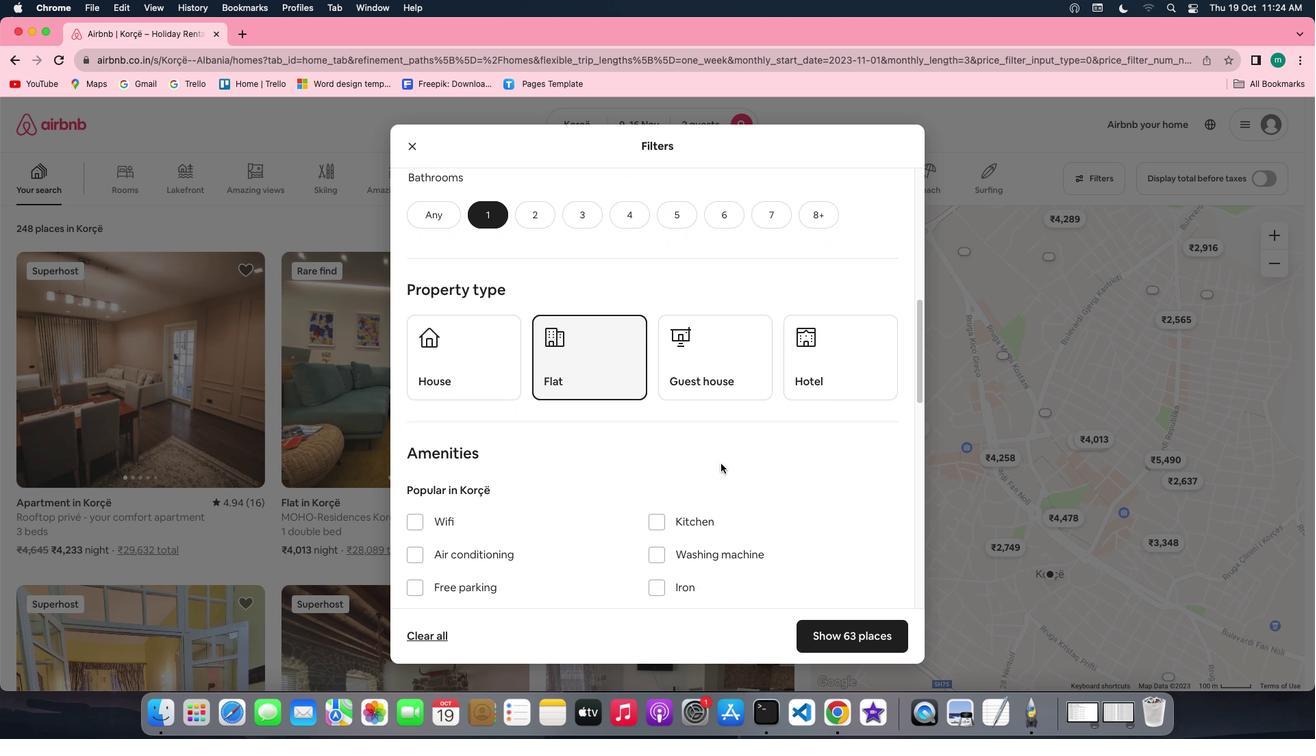 
Action: Mouse scrolled (721, 464) with delta (0, 0)
Screenshot: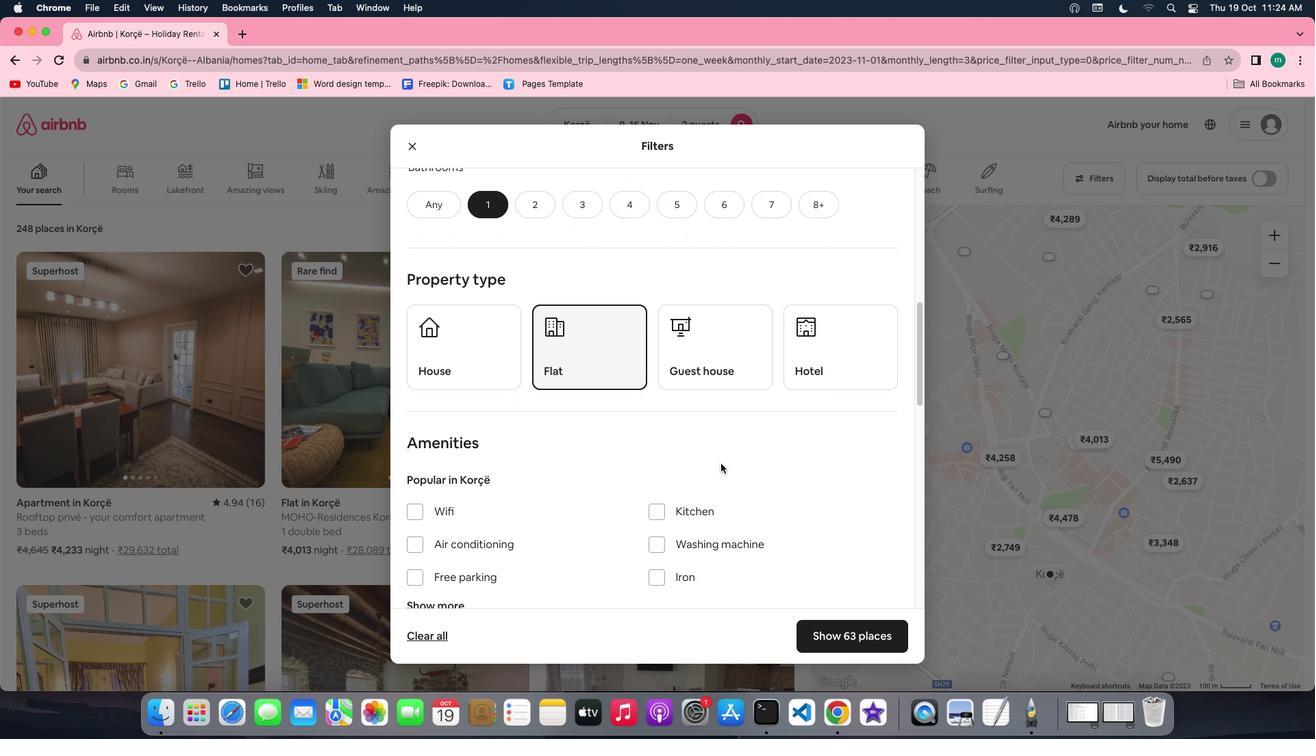 
Action: Mouse scrolled (721, 464) with delta (0, 0)
Screenshot: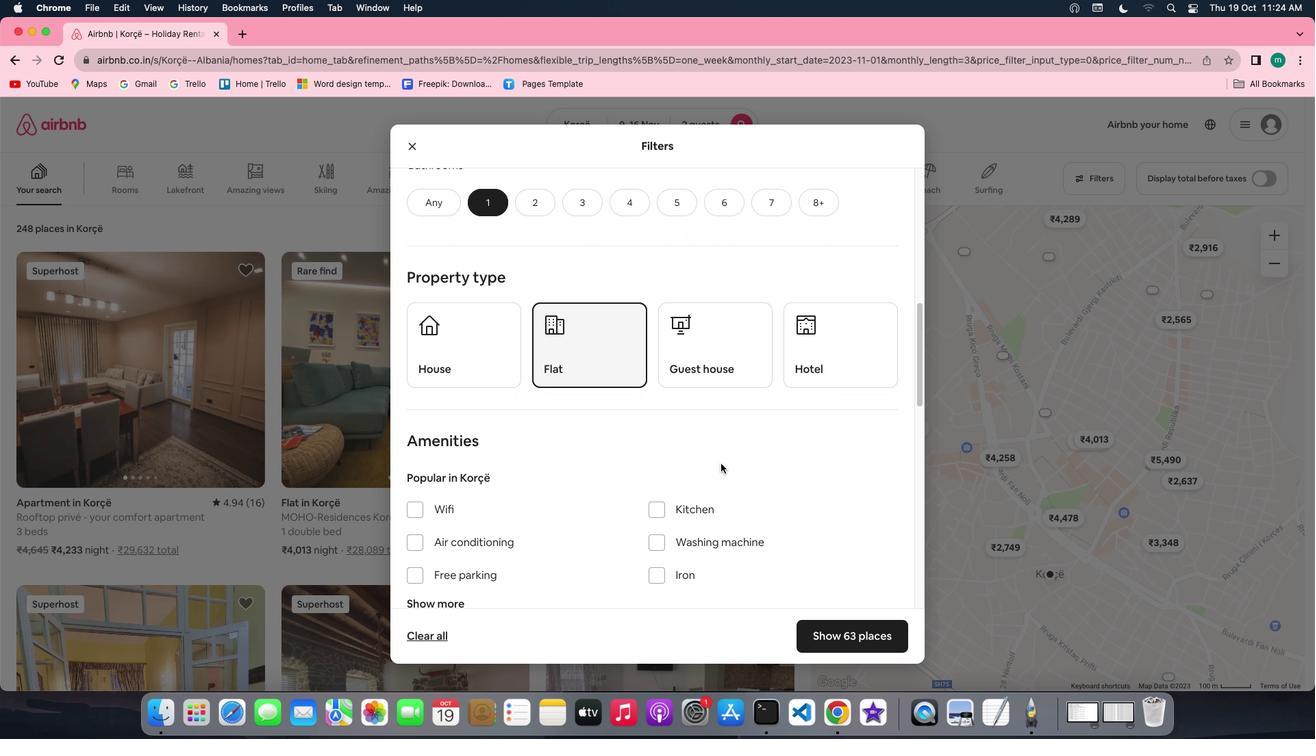 
Action: Mouse scrolled (721, 464) with delta (0, 0)
Screenshot: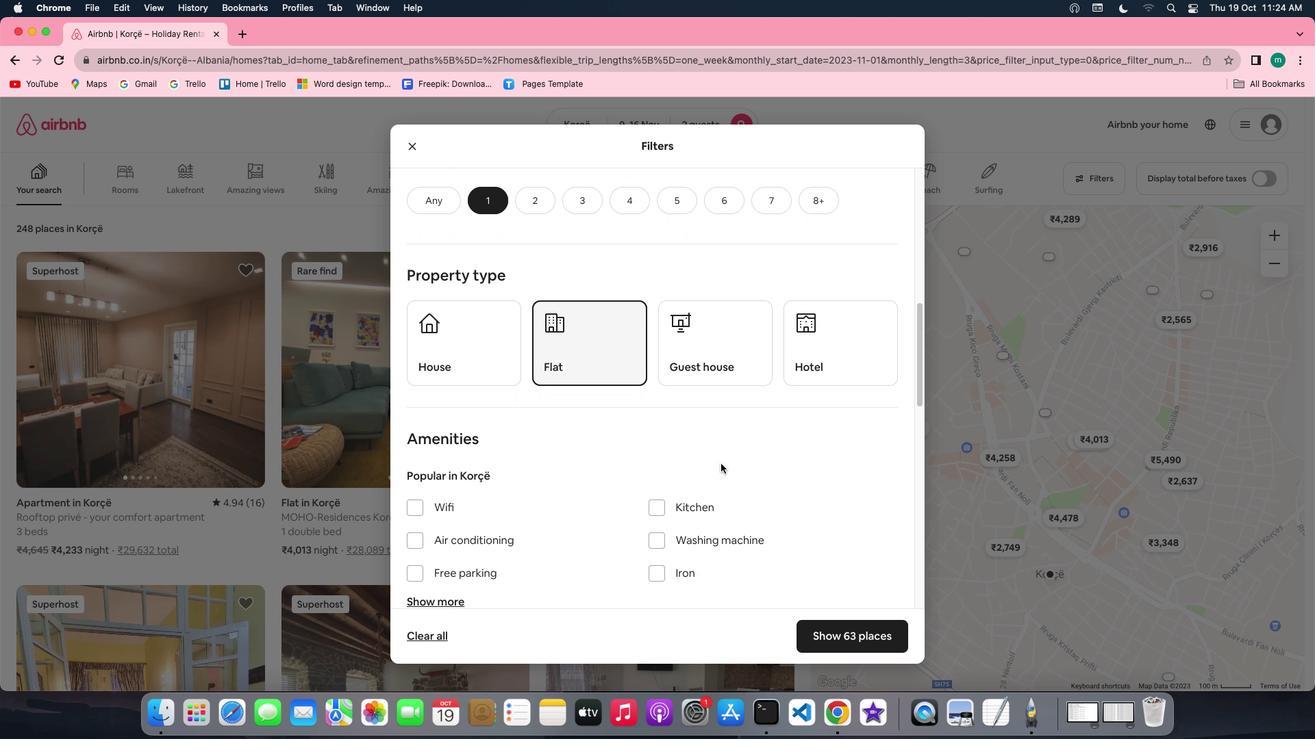 
Action: Mouse scrolled (721, 464) with delta (0, 0)
Screenshot: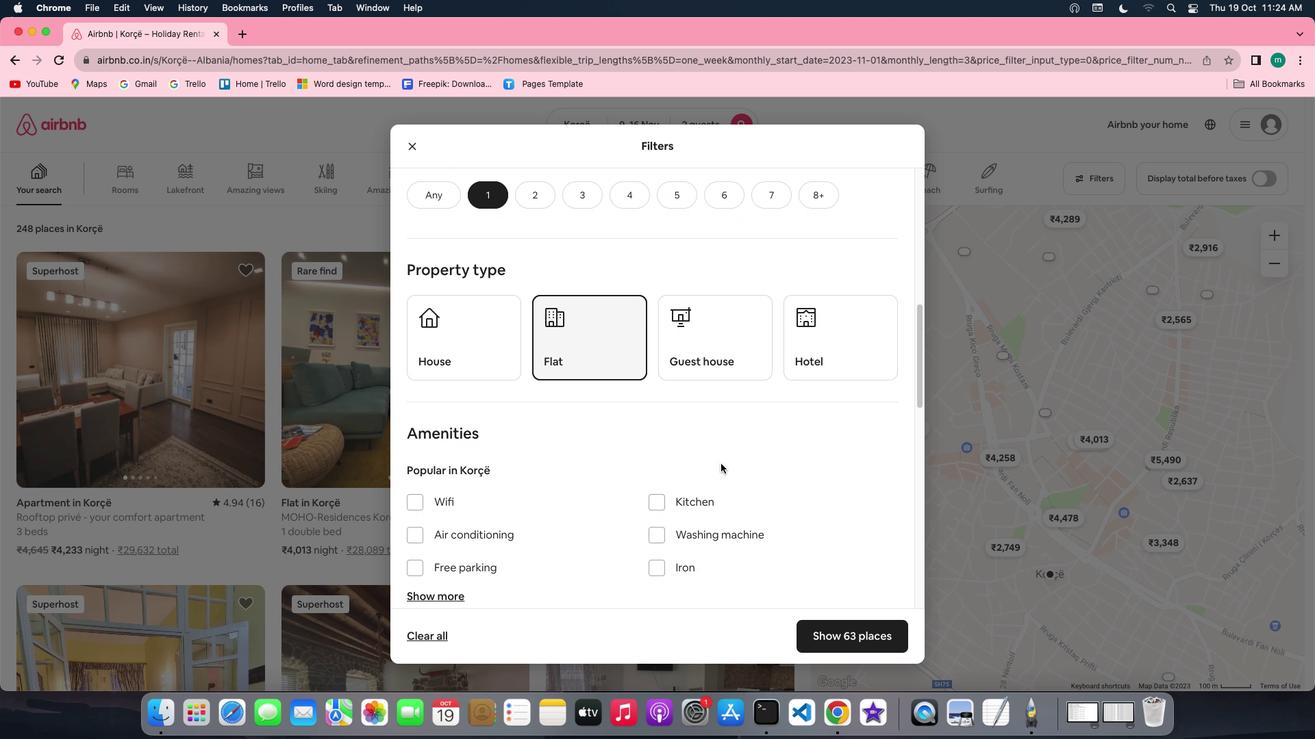 
Action: Mouse scrolled (721, 464) with delta (0, 0)
Screenshot: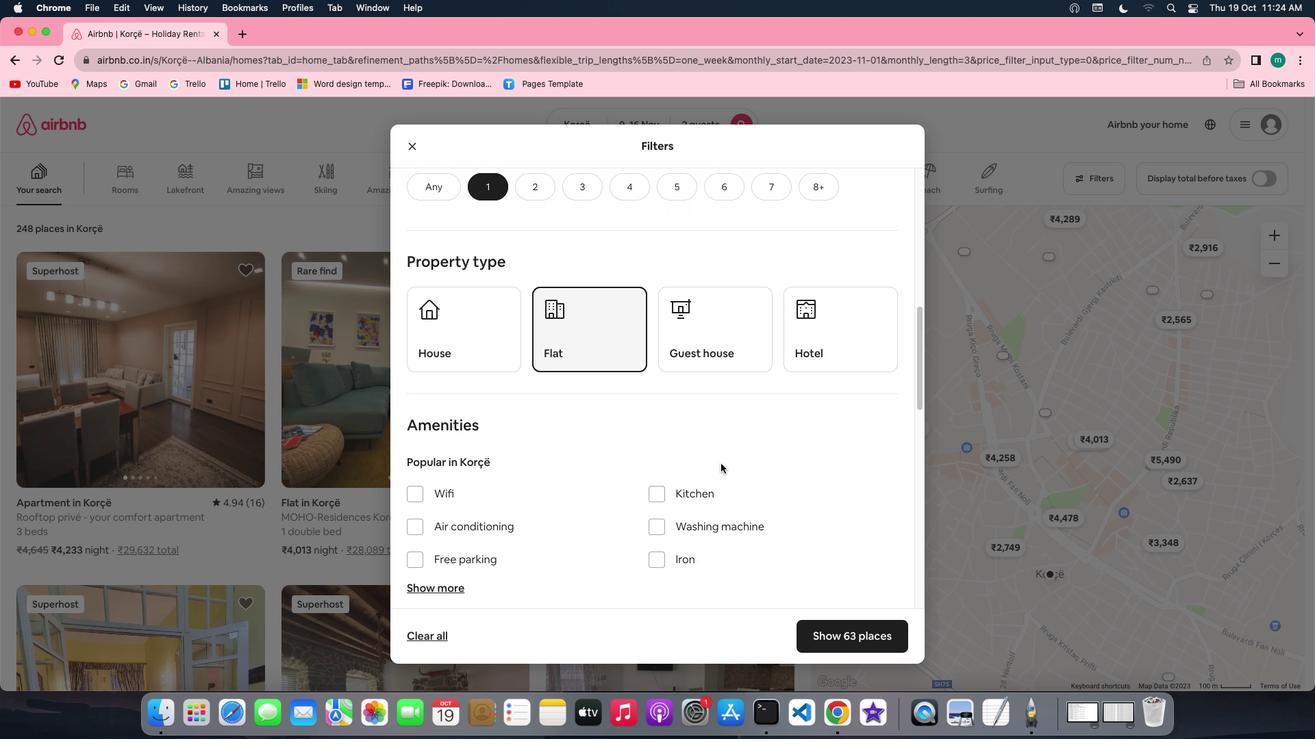 
Action: Mouse scrolled (721, 464) with delta (0, 0)
Screenshot: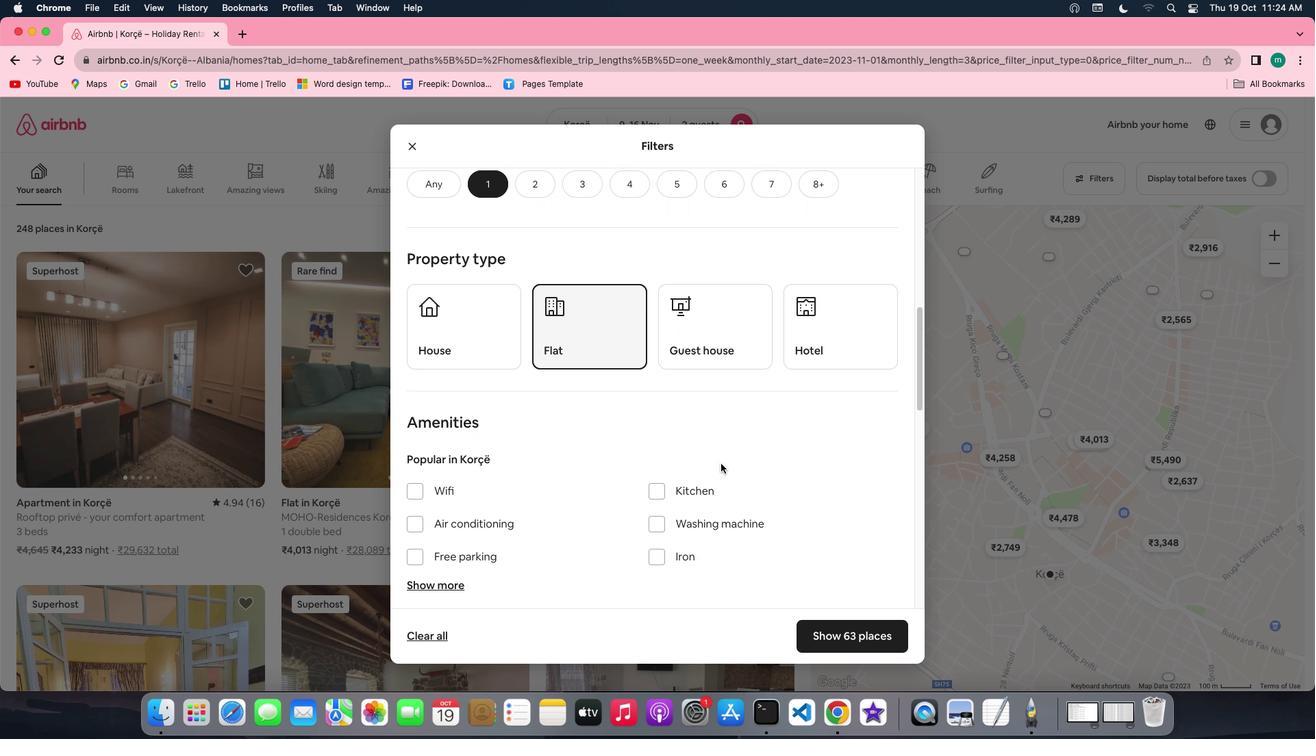 
Action: Mouse scrolled (721, 464) with delta (0, 0)
Screenshot: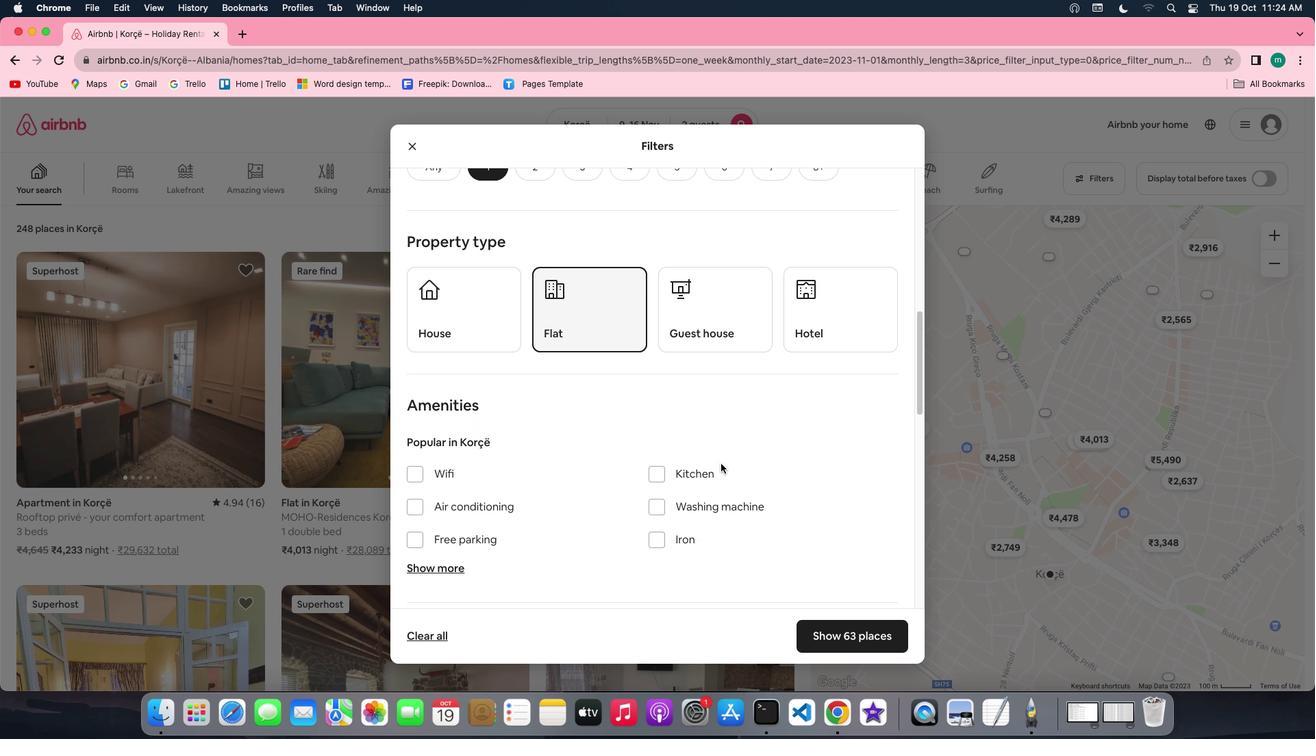 
Action: Mouse scrolled (721, 464) with delta (0, 0)
Screenshot: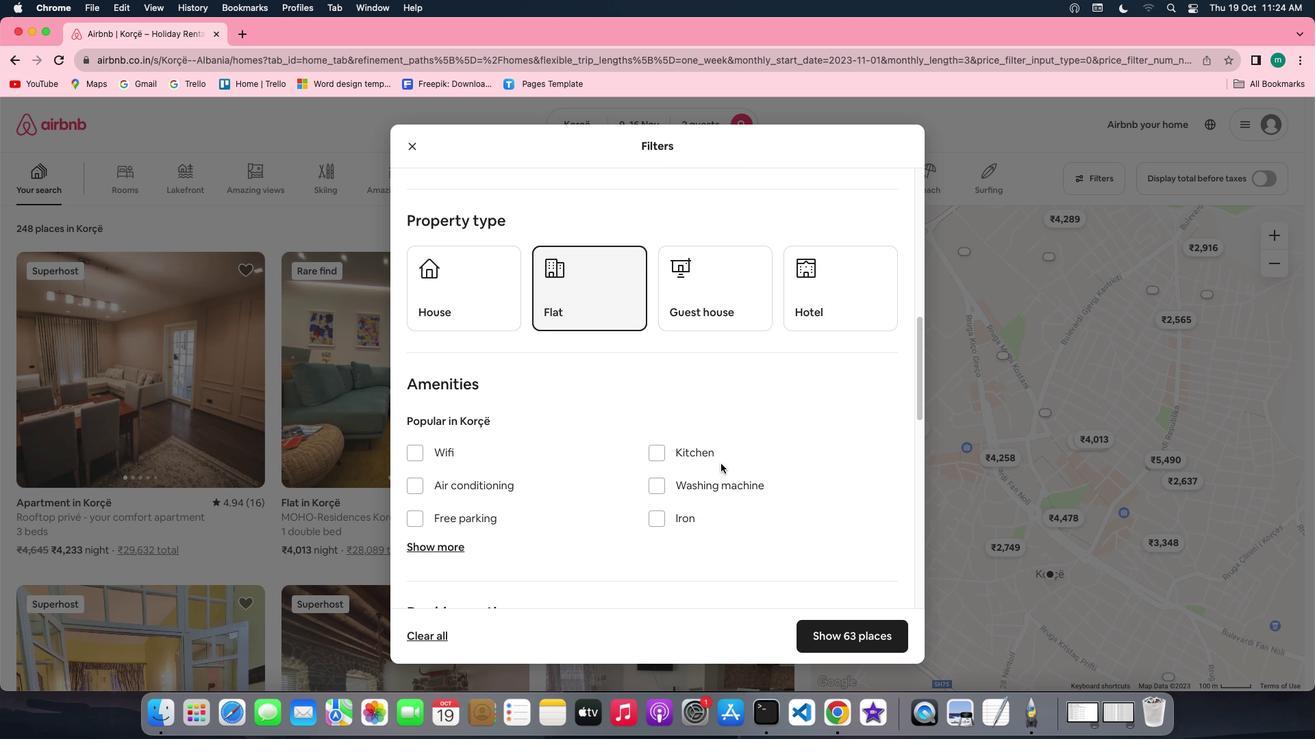 
Action: Mouse scrolled (721, 464) with delta (0, 0)
Screenshot: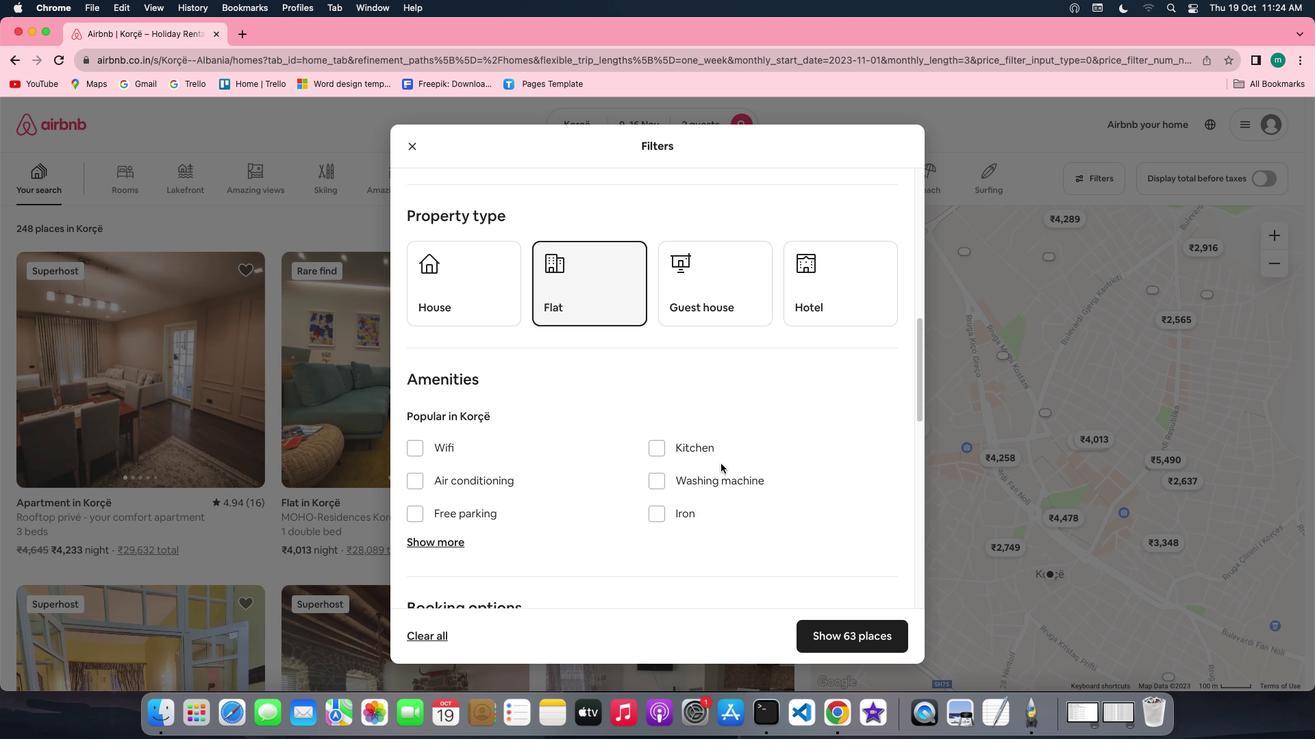 
Action: Mouse scrolled (721, 464) with delta (0, 0)
Screenshot: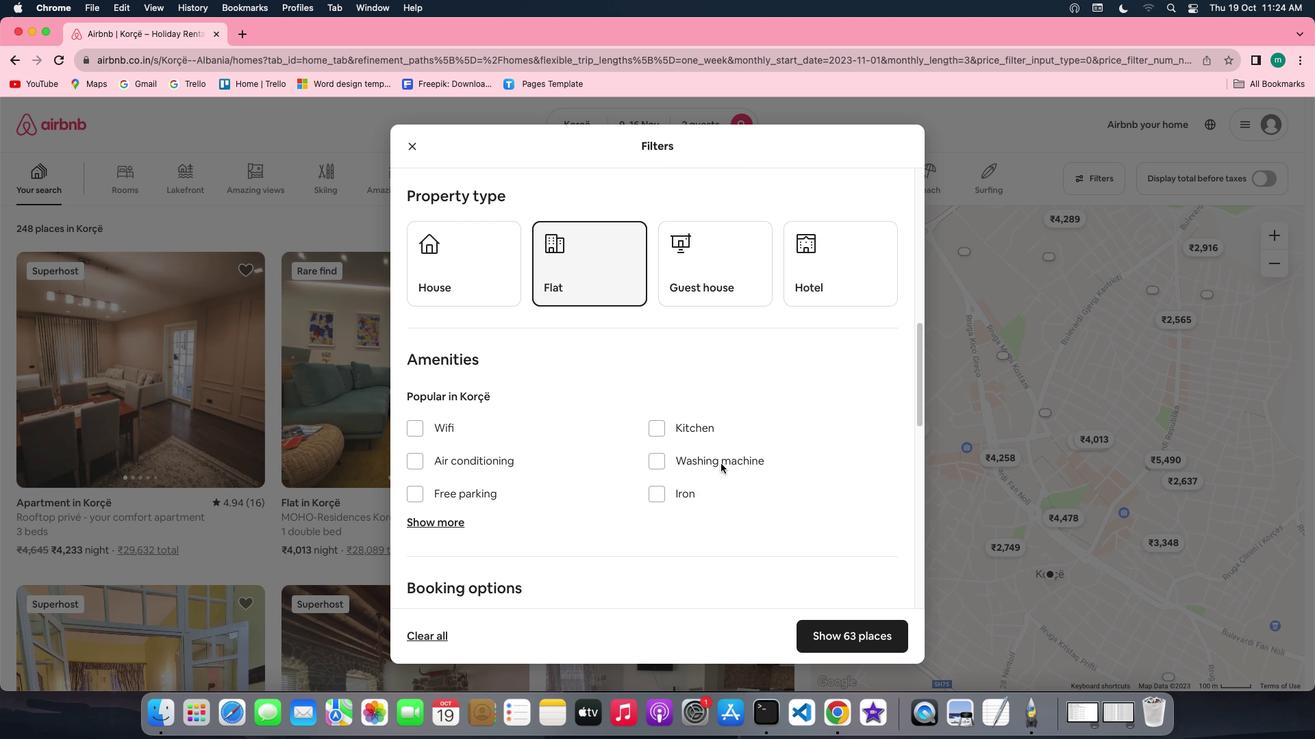 
Action: Mouse scrolled (721, 464) with delta (0, 0)
Screenshot: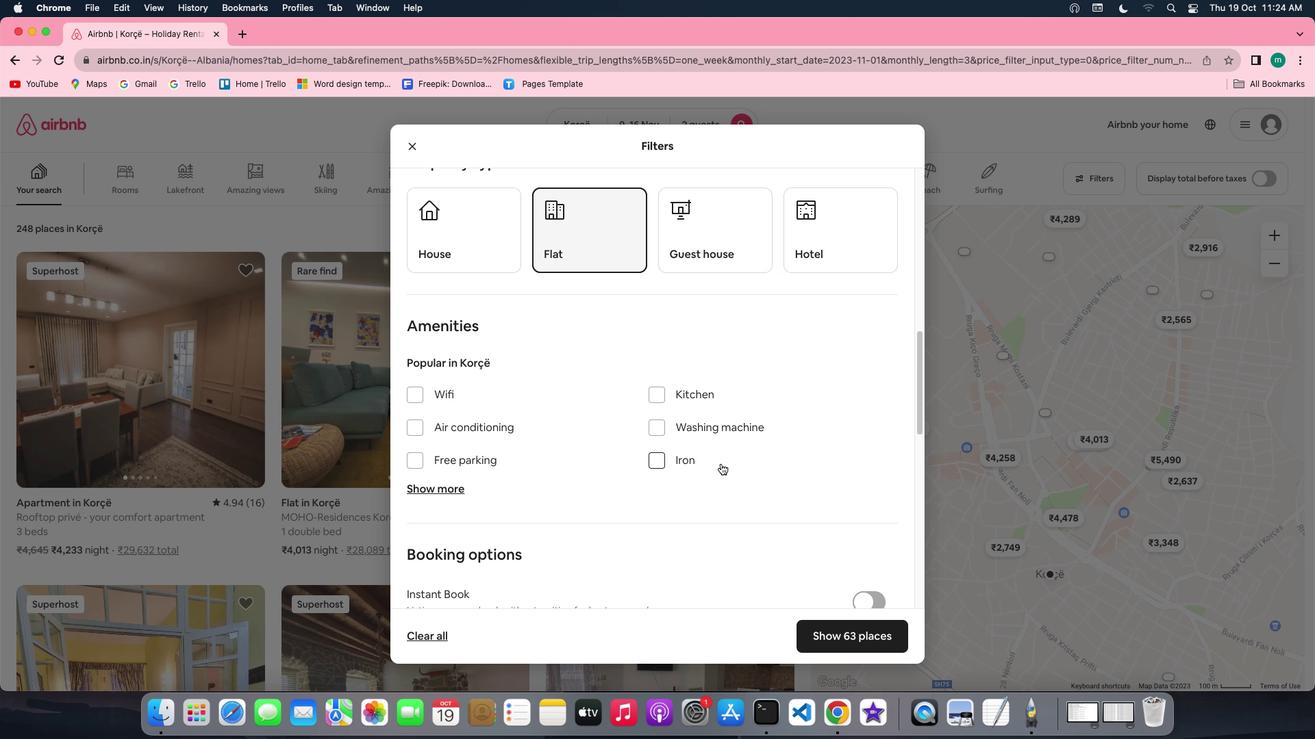 
Action: Mouse scrolled (721, 464) with delta (0, 0)
Screenshot: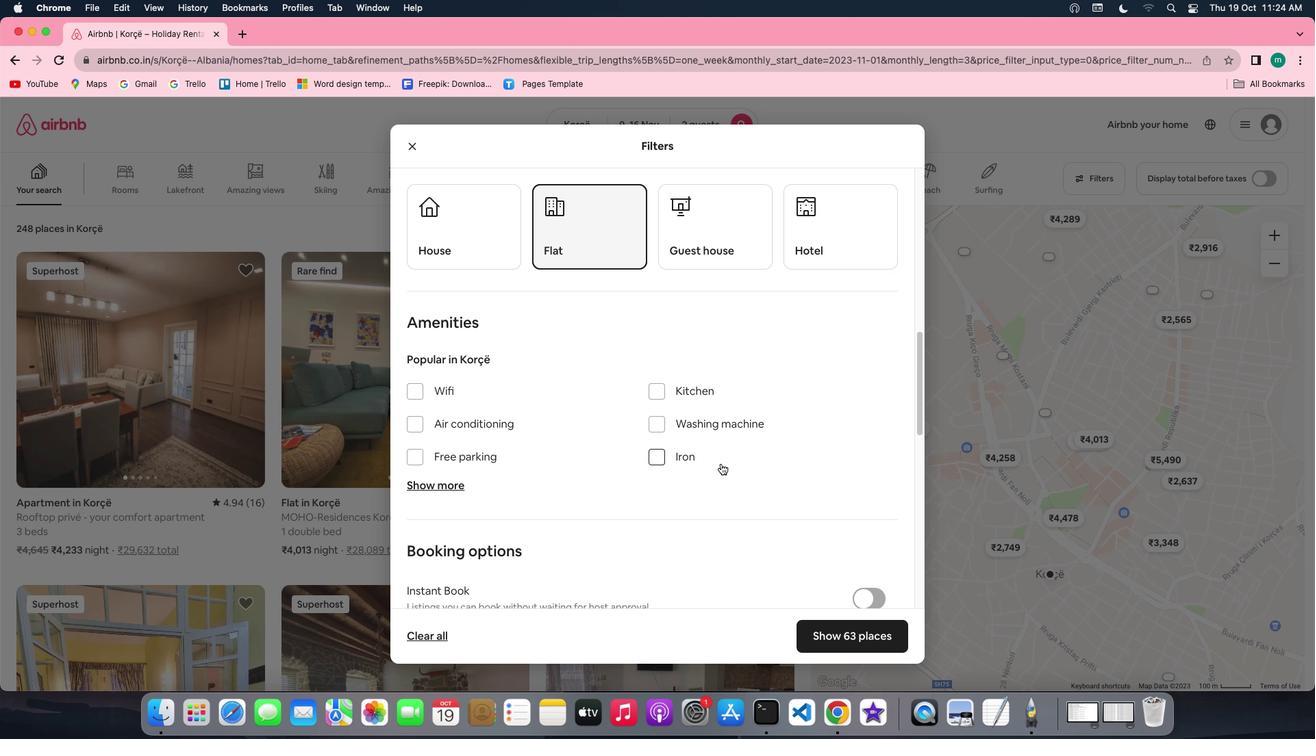 
Action: Mouse scrolled (721, 464) with delta (0, 0)
Screenshot: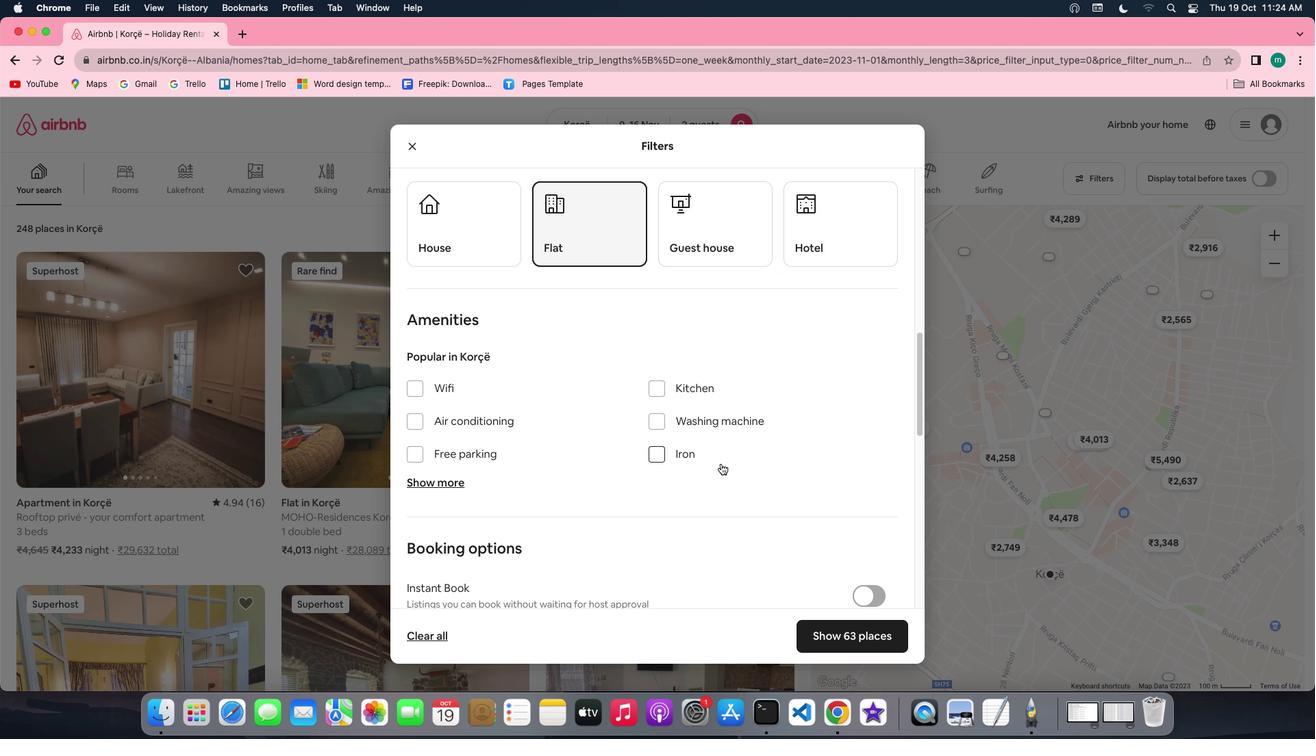 
Action: Mouse scrolled (721, 464) with delta (0, 0)
Screenshot: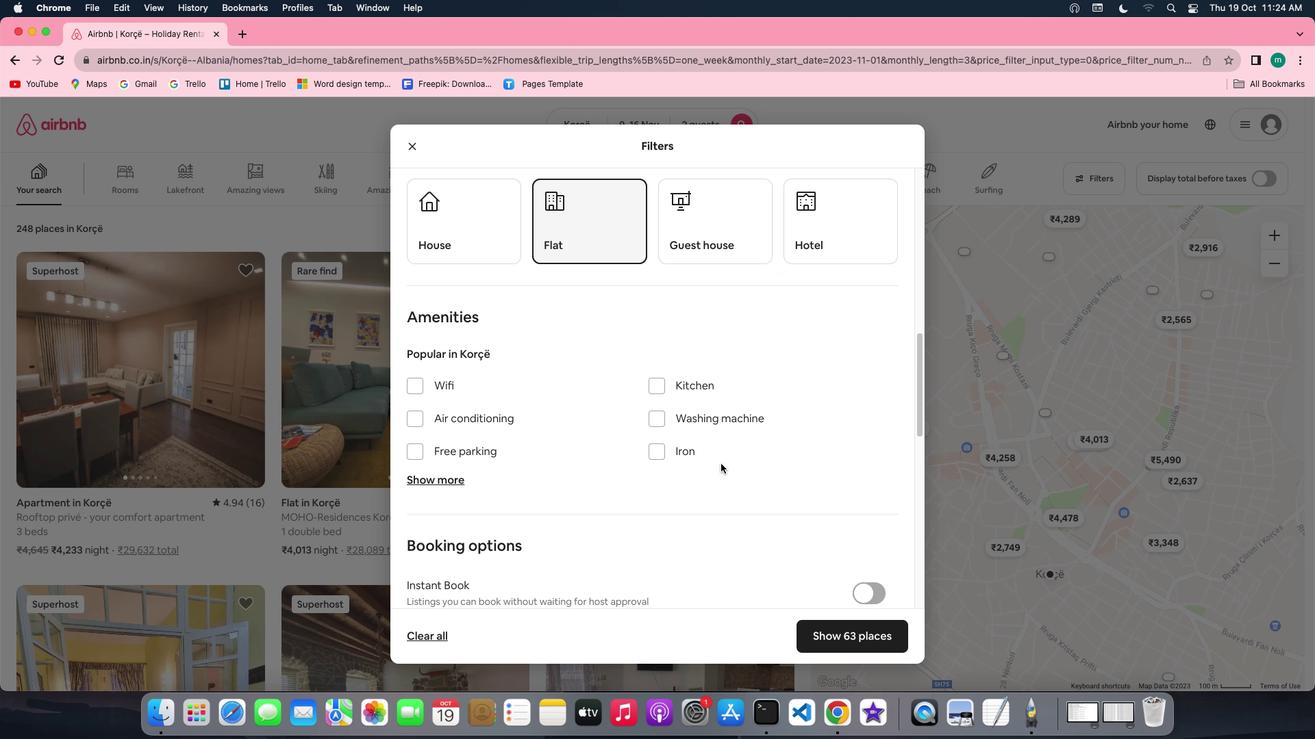 
Action: Mouse scrolled (721, 464) with delta (0, 0)
Screenshot: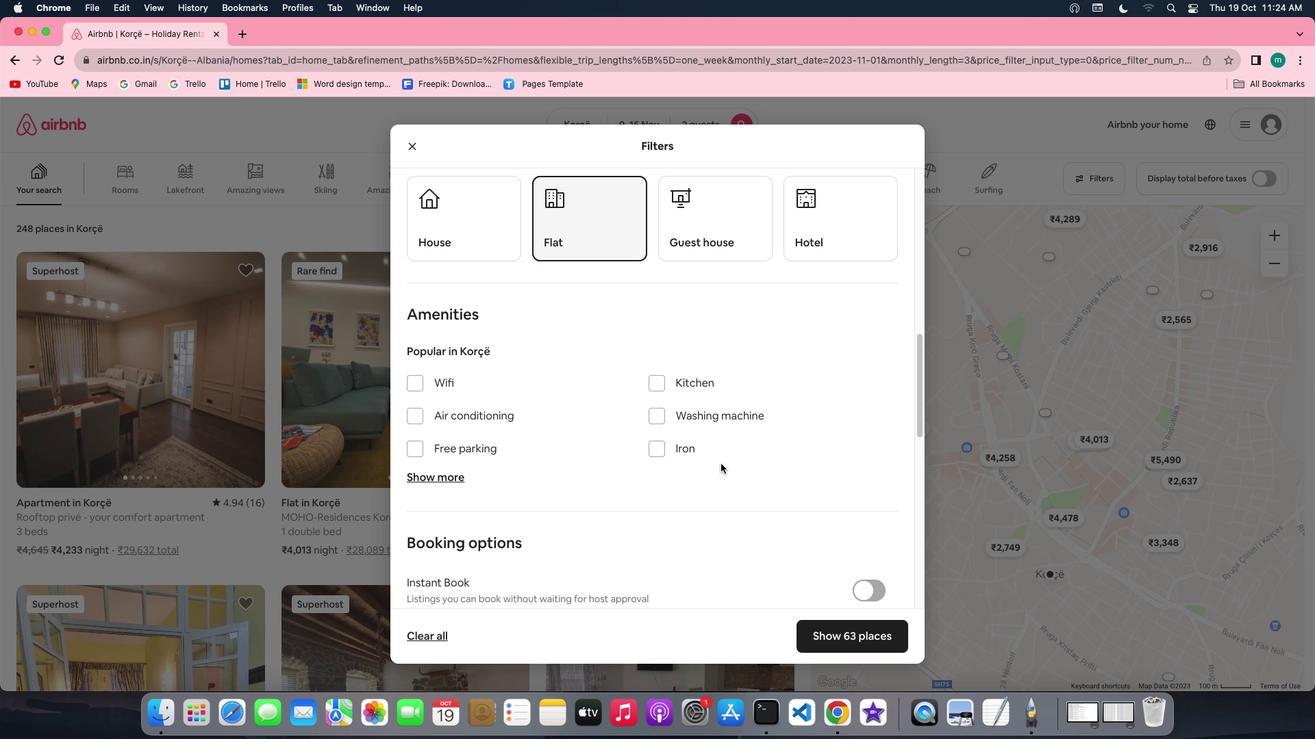 
Action: Mouse scrolled (721, 464) with delta (0, 0)
Screenshot: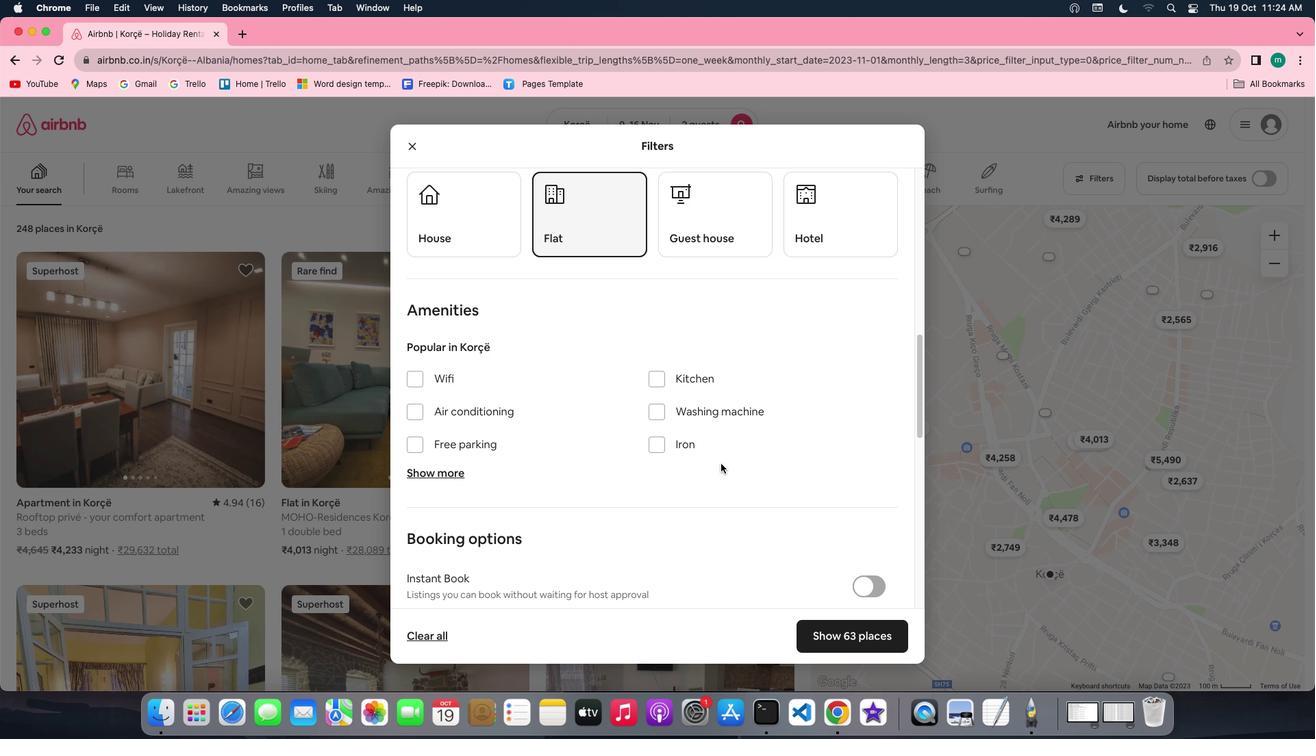 
Action: Mouse scrolled (721, 464) with delta (0, 0)
Screenshot: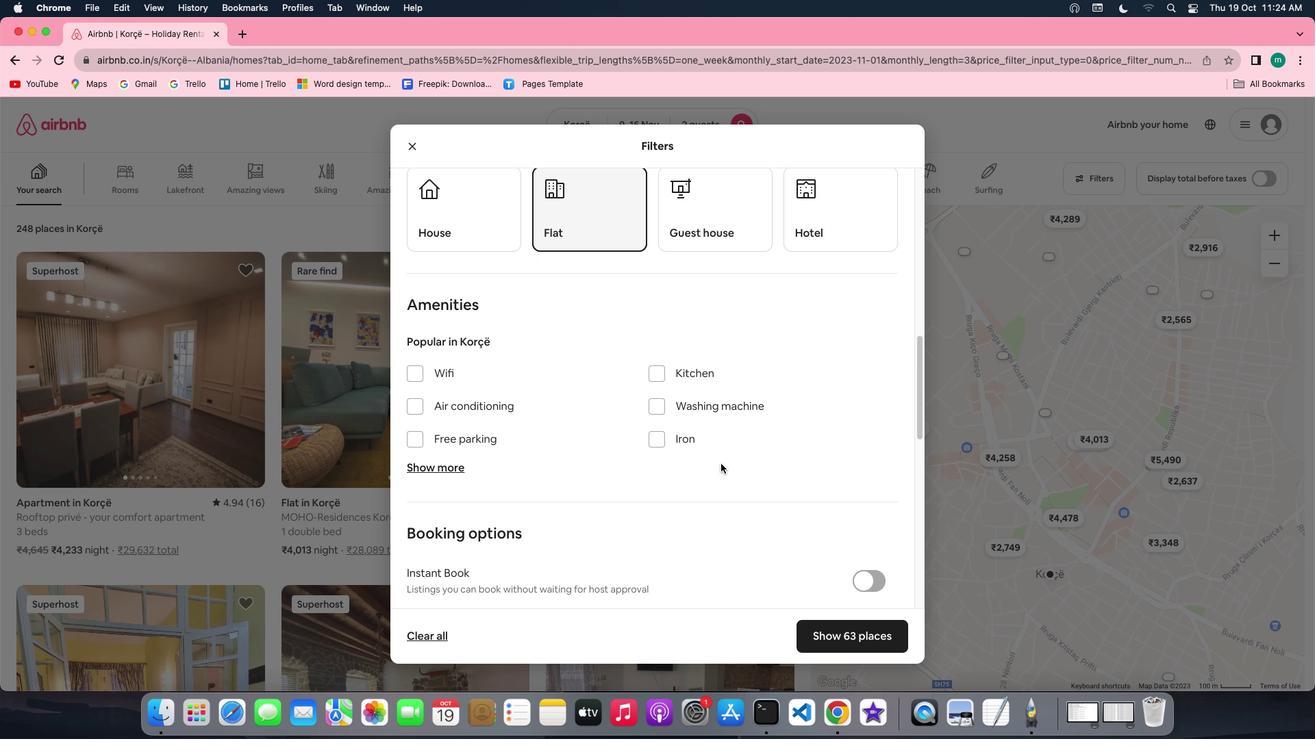 
Action: Mouse scrolled (721, 464) with delta (0, 0)
Screenshot: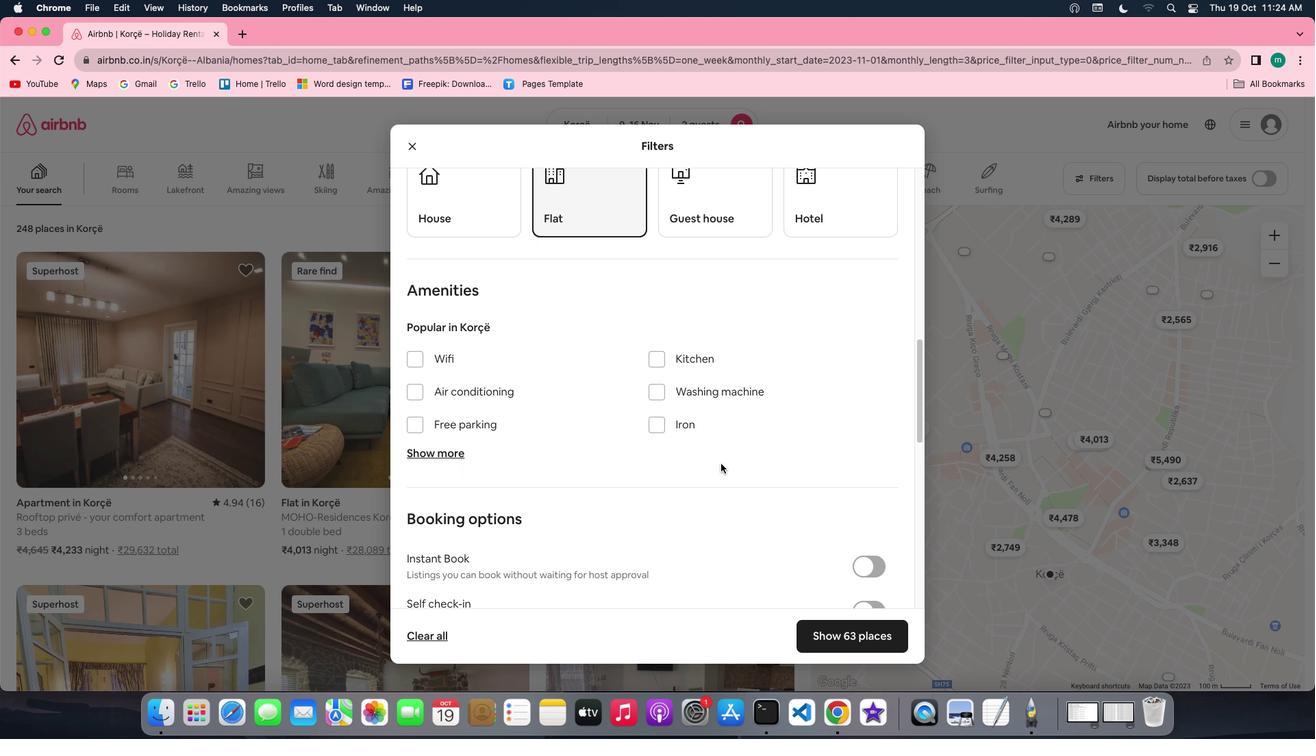 
Action: Mouse moved to (431, 421)
Screenshot: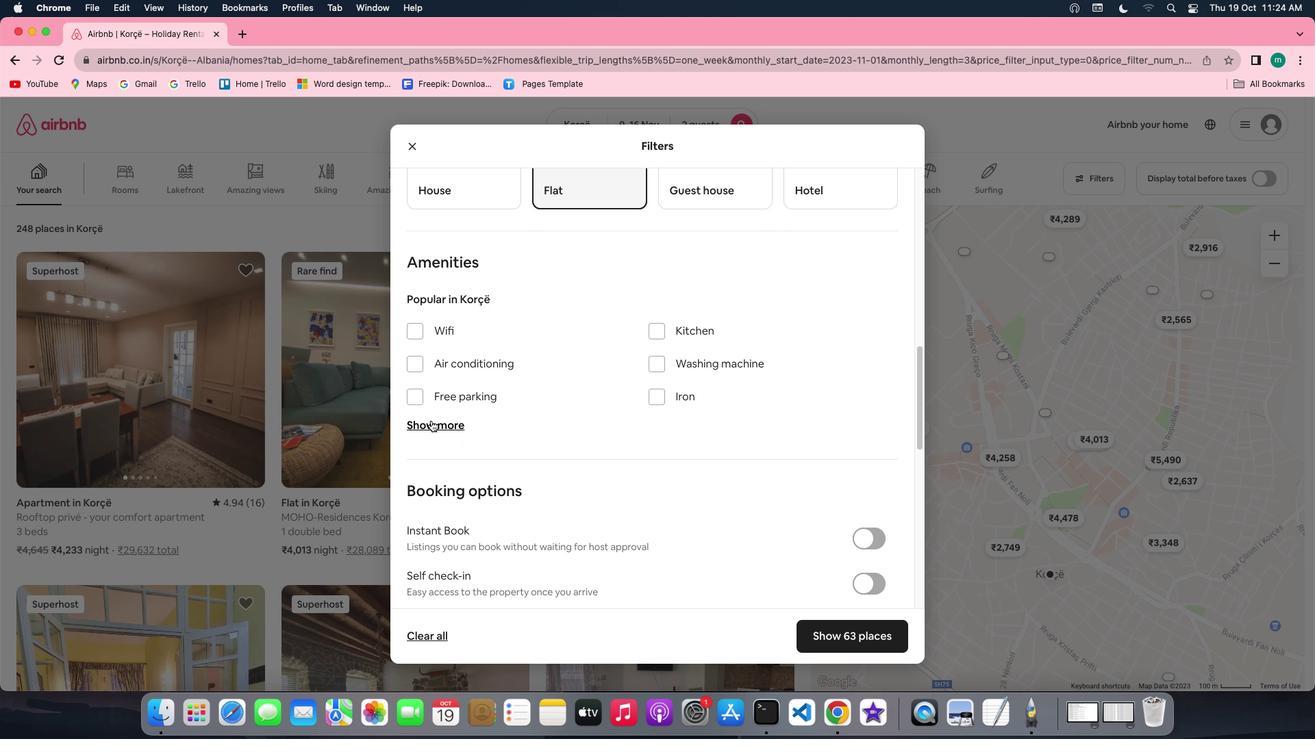 
Action: Mouse pressed left at (431, 421)
Screenshot: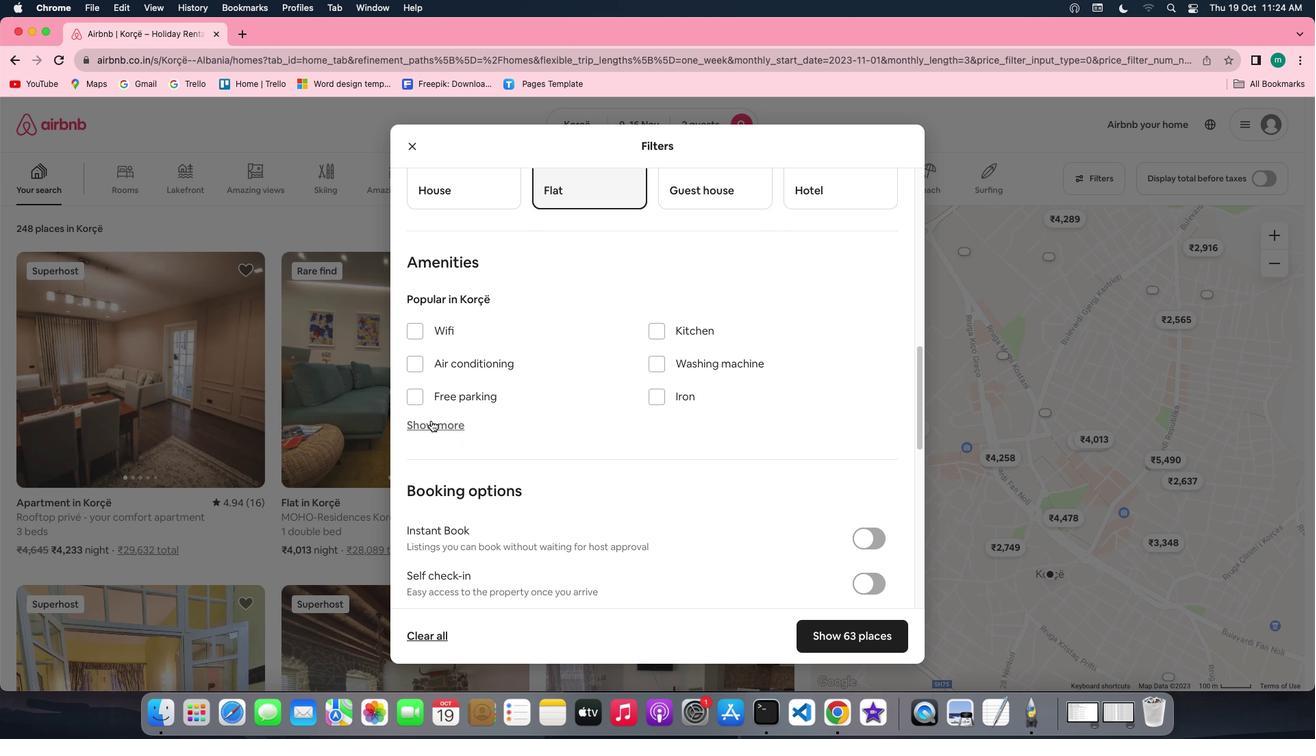 
Action: Mouse moved to (617, 445)
Screenshot: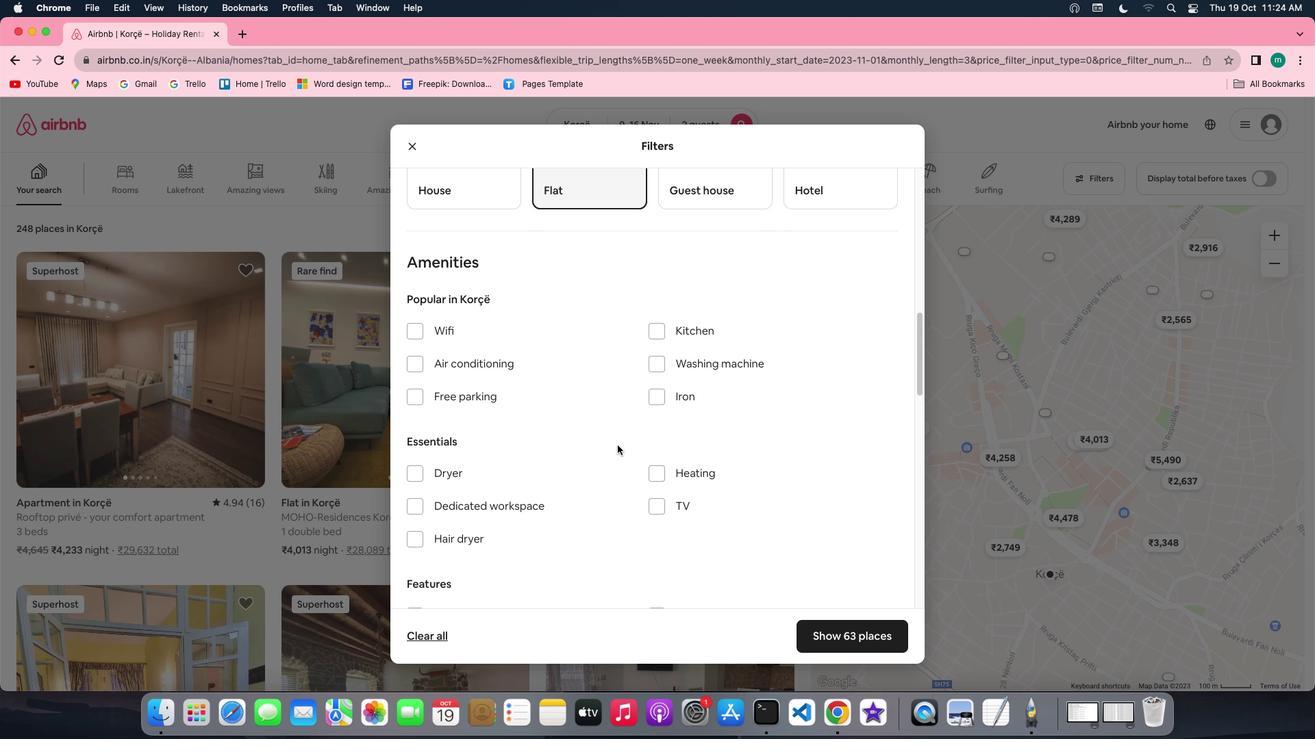 
Action: Mouse scrolled (617, 445) with delta (0, 0)
Screenshot: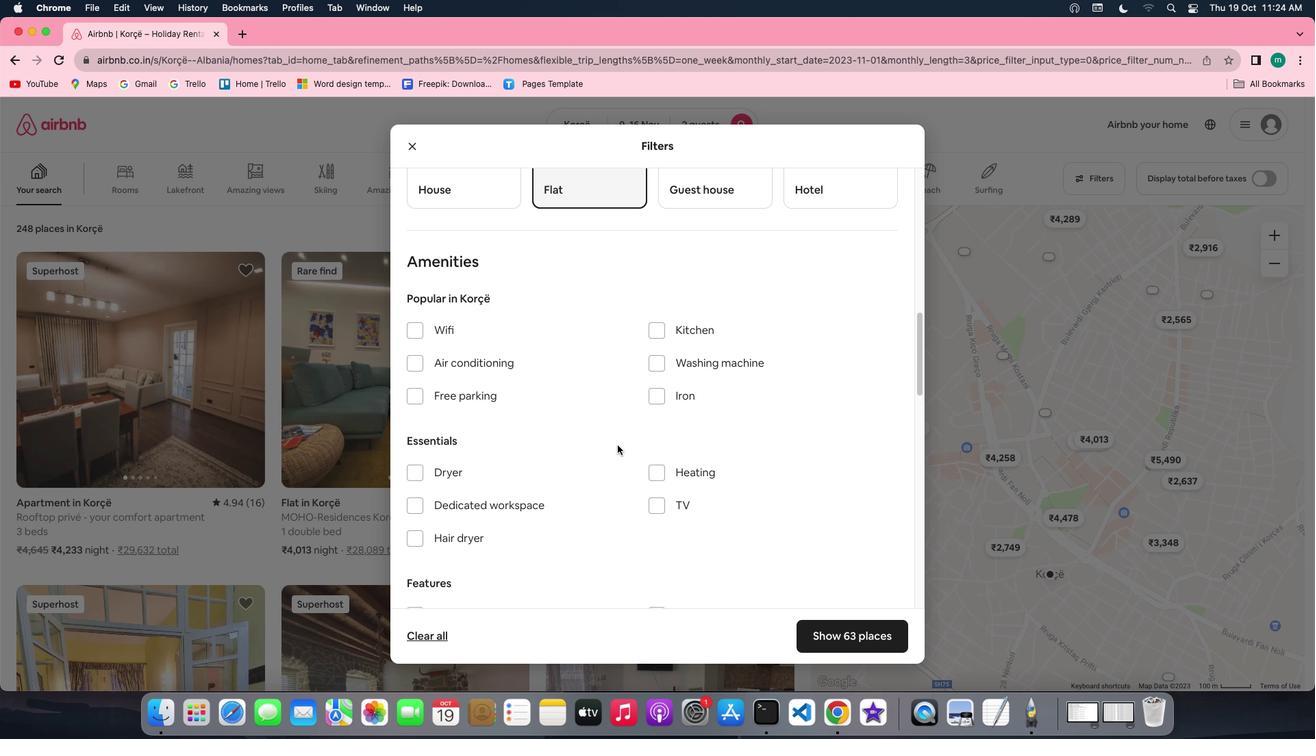 
Action: Mouse scrolled (617, 445) with delta (0, 0)
Screenshot: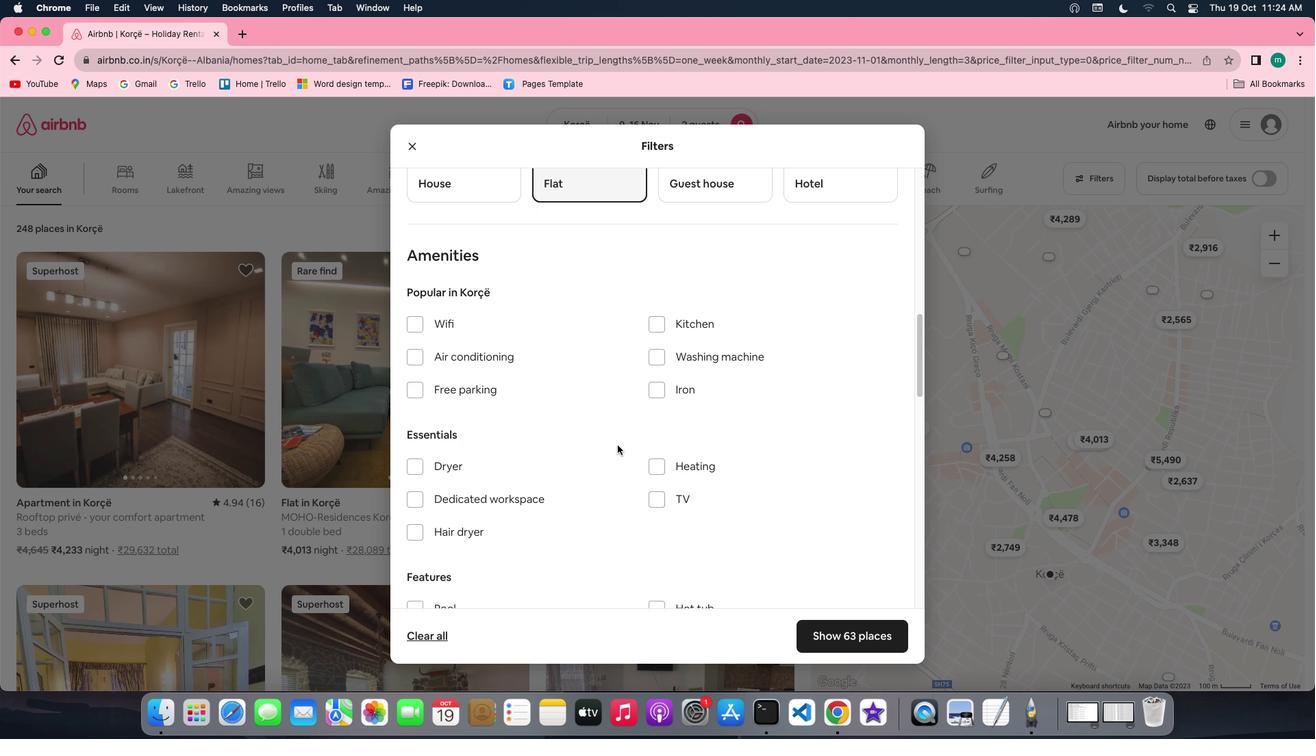 
Action: Mouse scrolled (617, 445) with delta (0, 0)
Screenshot: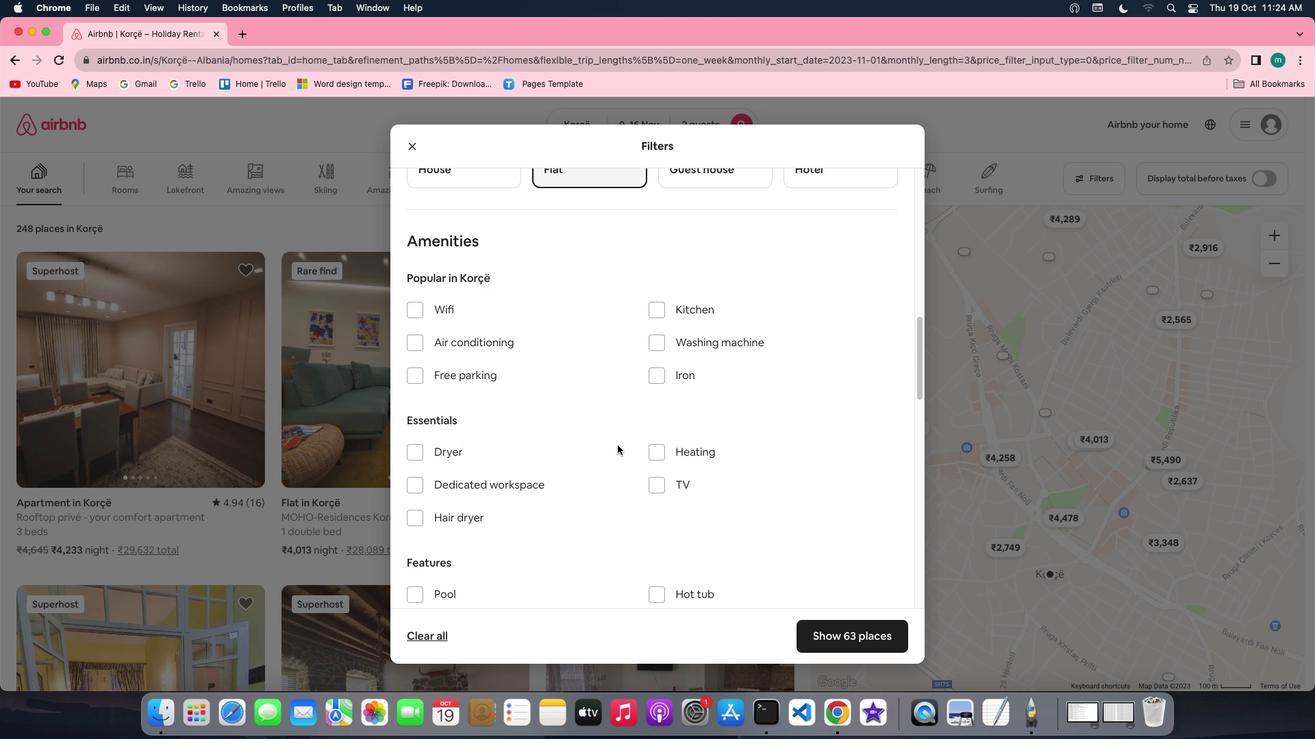 
Action: Mouse moved to (657, 440)
Screenshot: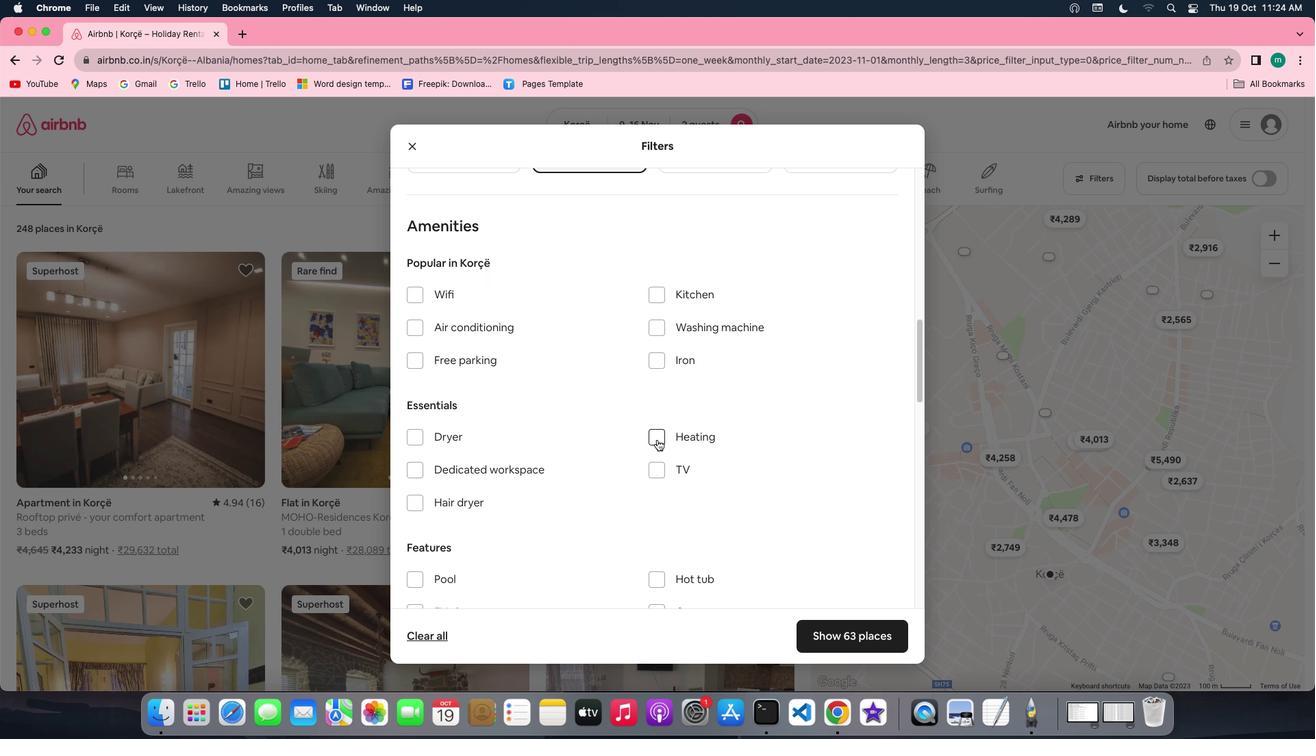 
Action: Mouse pressed left at (657, 440)
Screenshot: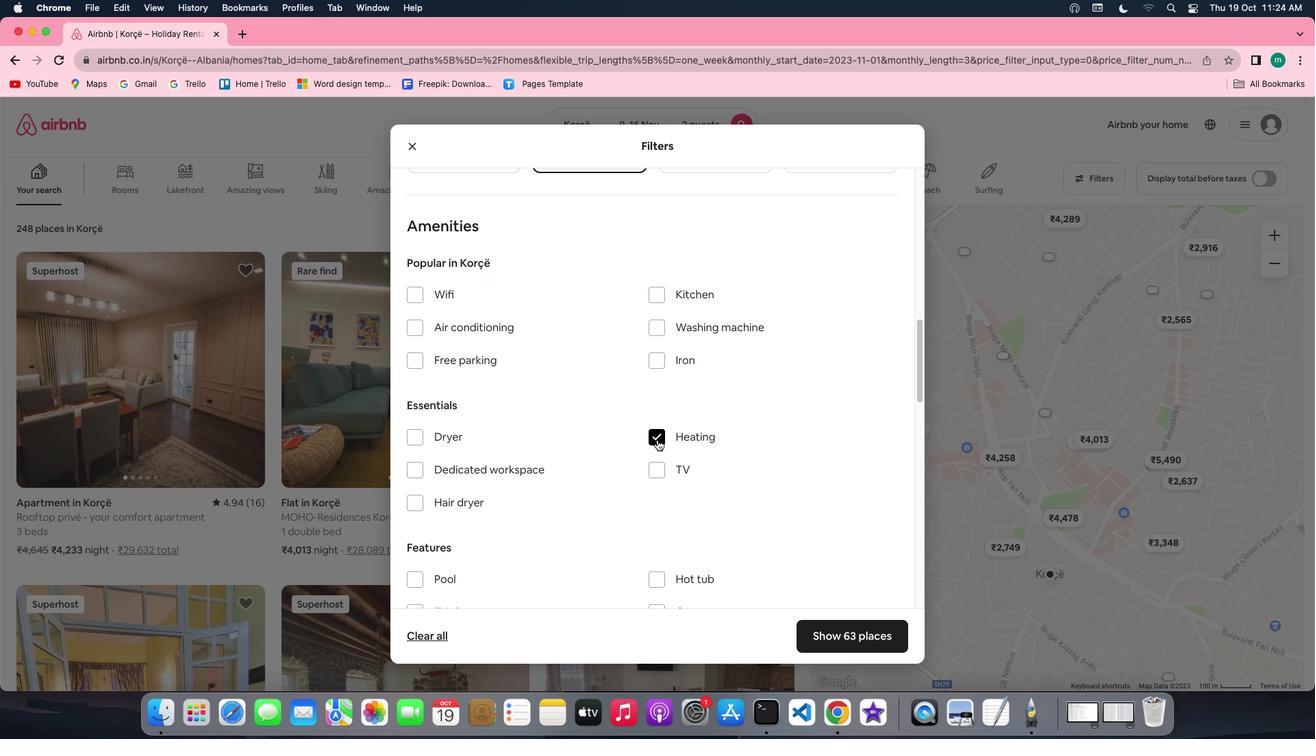 
Action: Mouse moved to (748, 465)
Screenshot: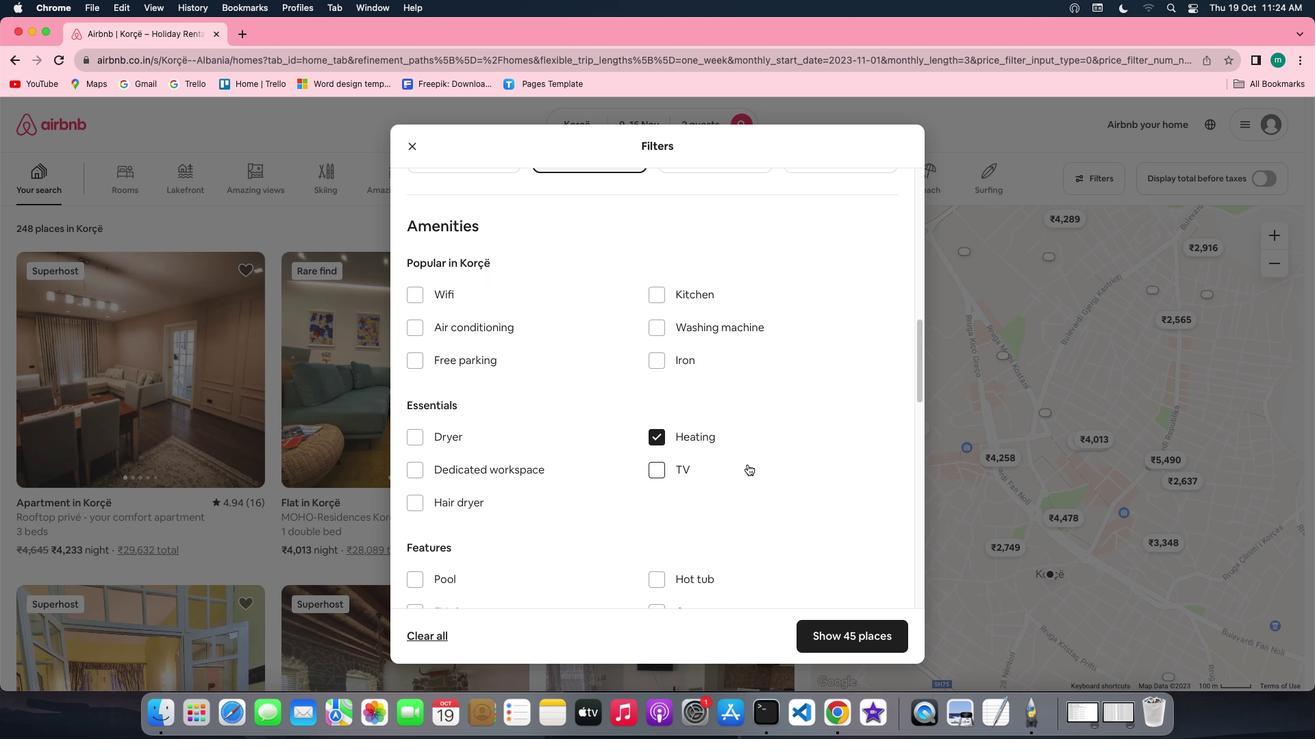 
Action: Mouse scrolled (748, 465) with delta (0, 0)
Screenshot: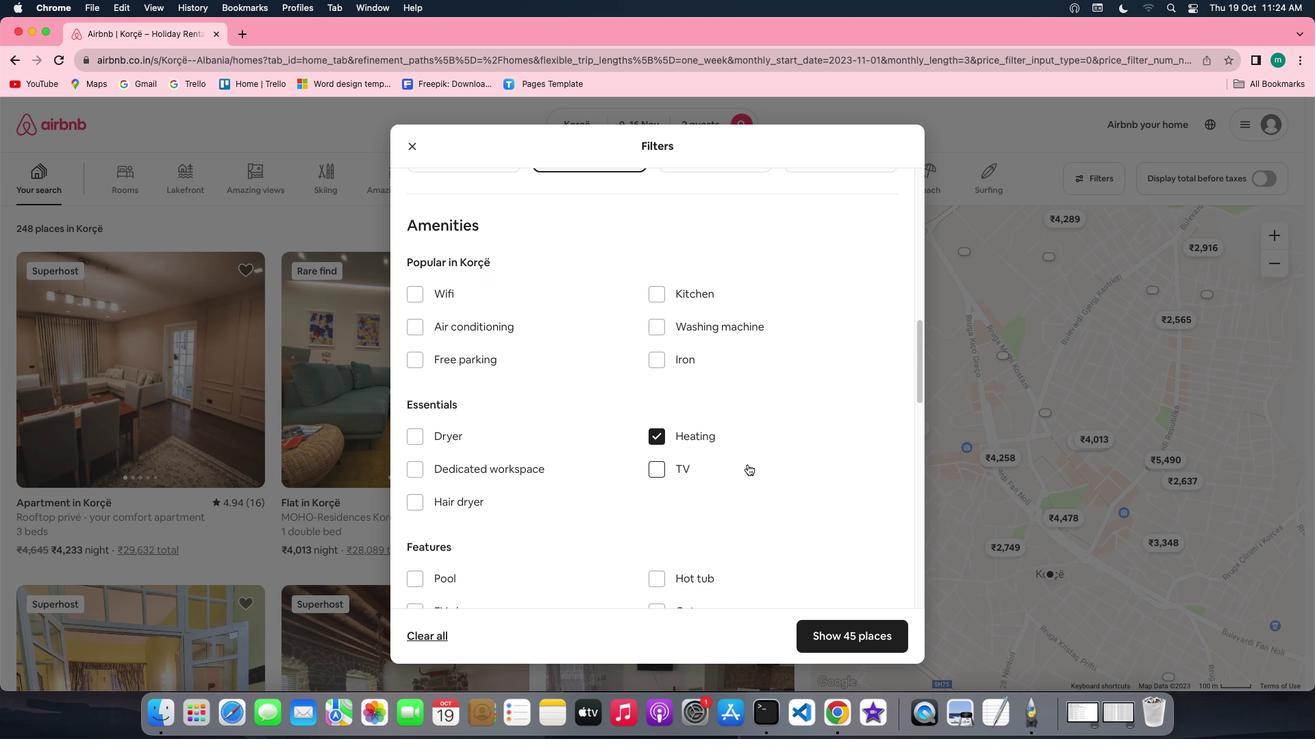 
Action: Mouse scrolled (748, 465) with delta (0, 0)
Screenshot: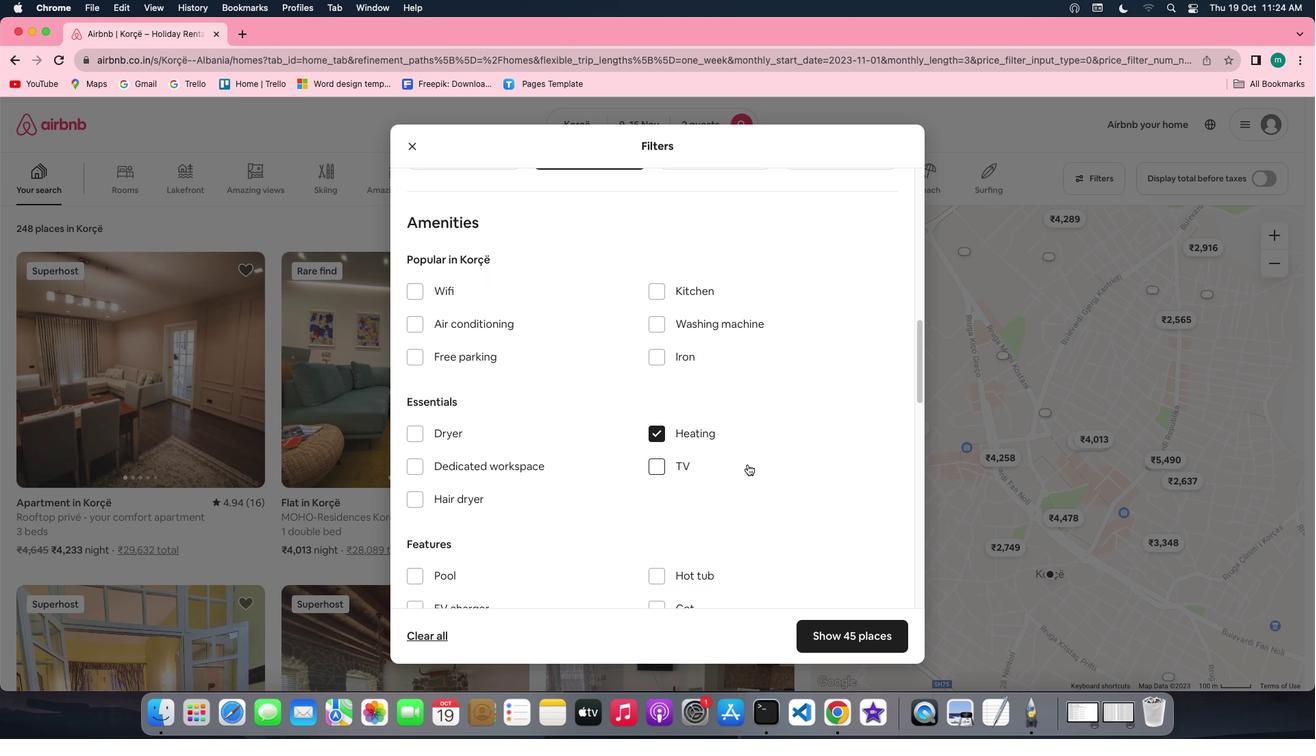 
Action: Mouse scrolled (748, 465) with delta (0, 0)
Screenshot: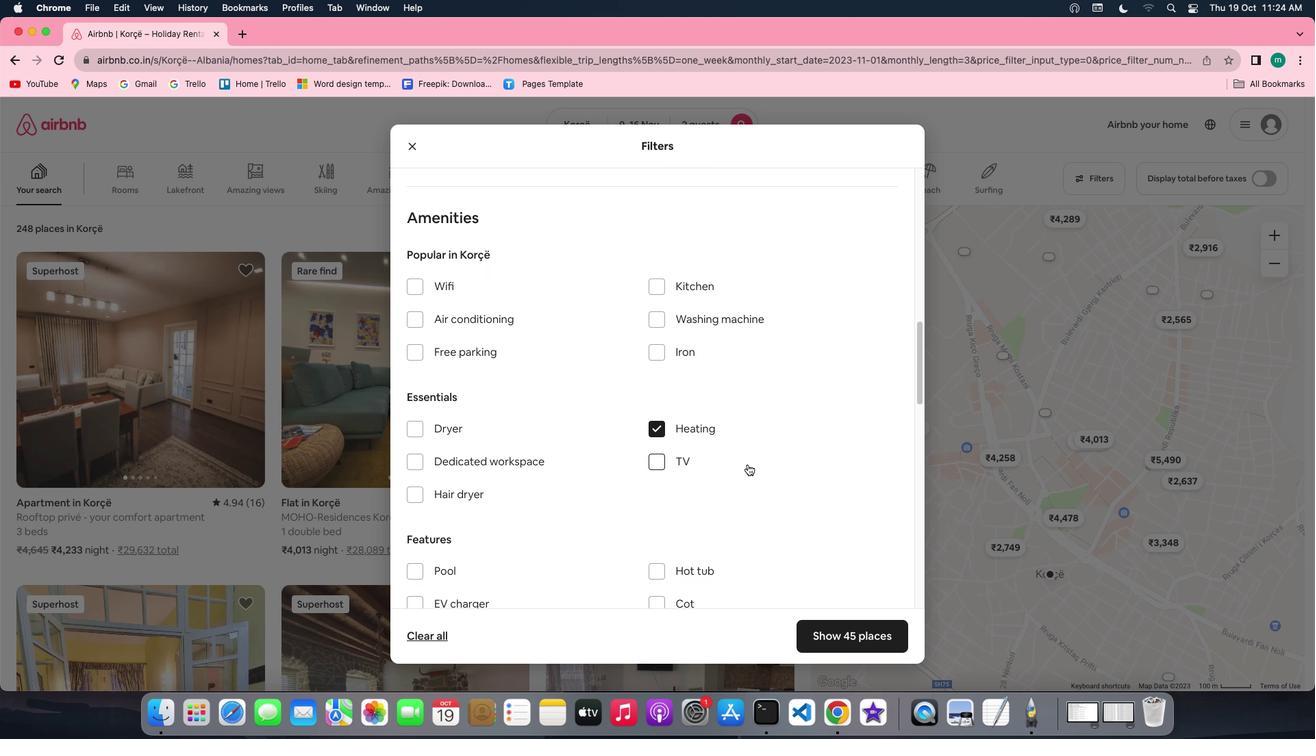 
Action: Mouse scrolled (748, 465) with delta (0, 0)
Screenshot: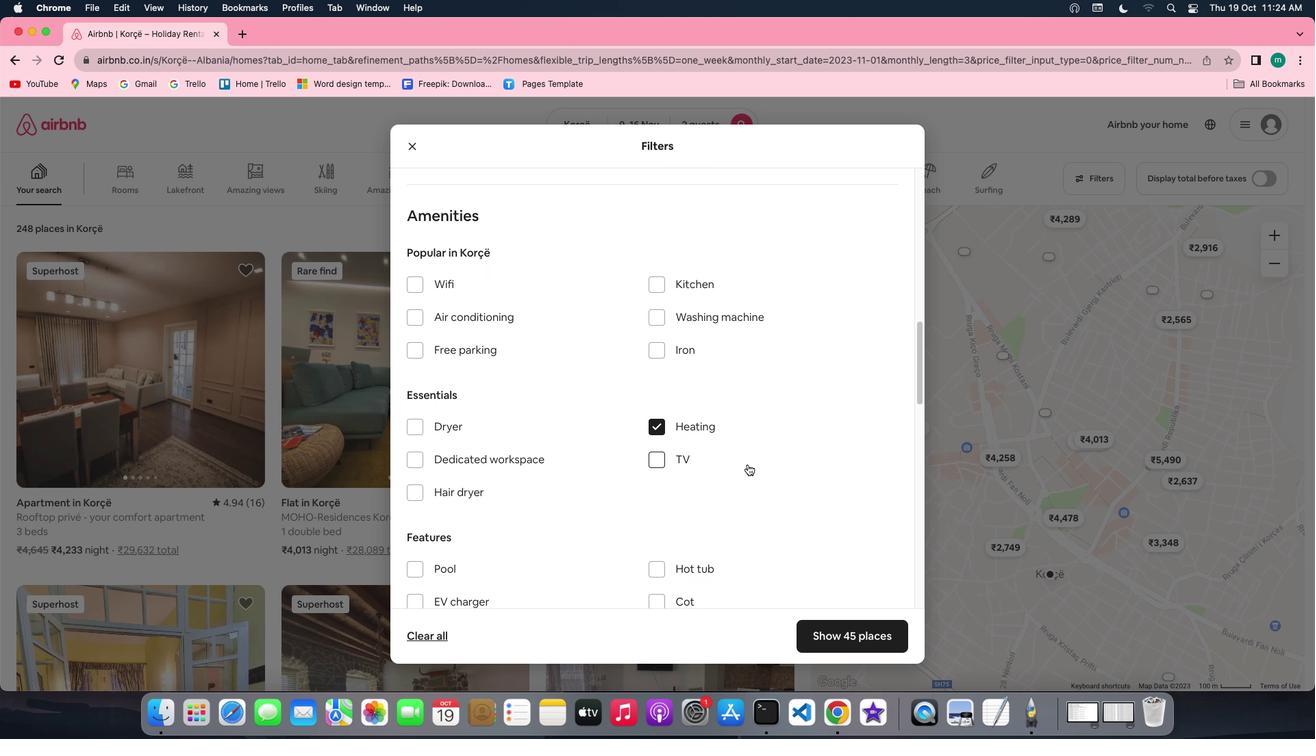 
Action: Mouse scrolled (748, 465) with delta (0, 0)
Screenshot: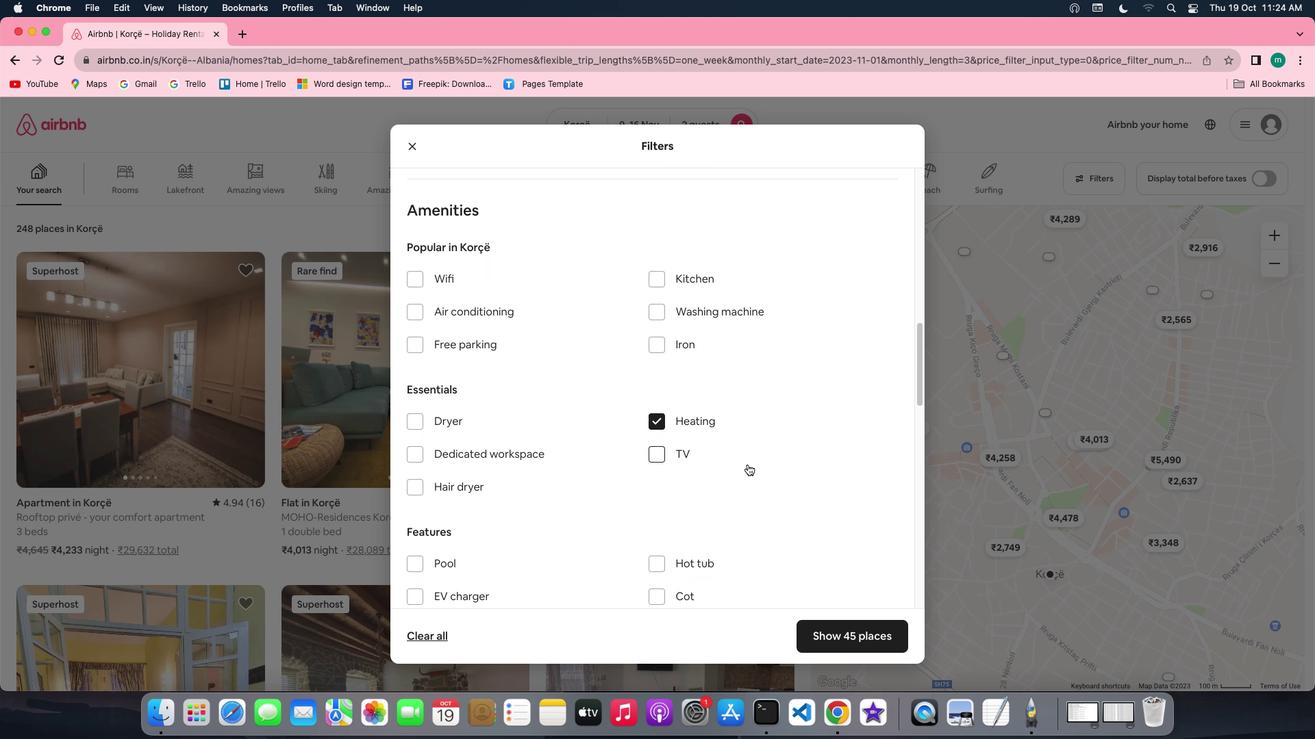 
Action: Mouse scrolled (748, 465) with delta (0, 0)
Screenshot: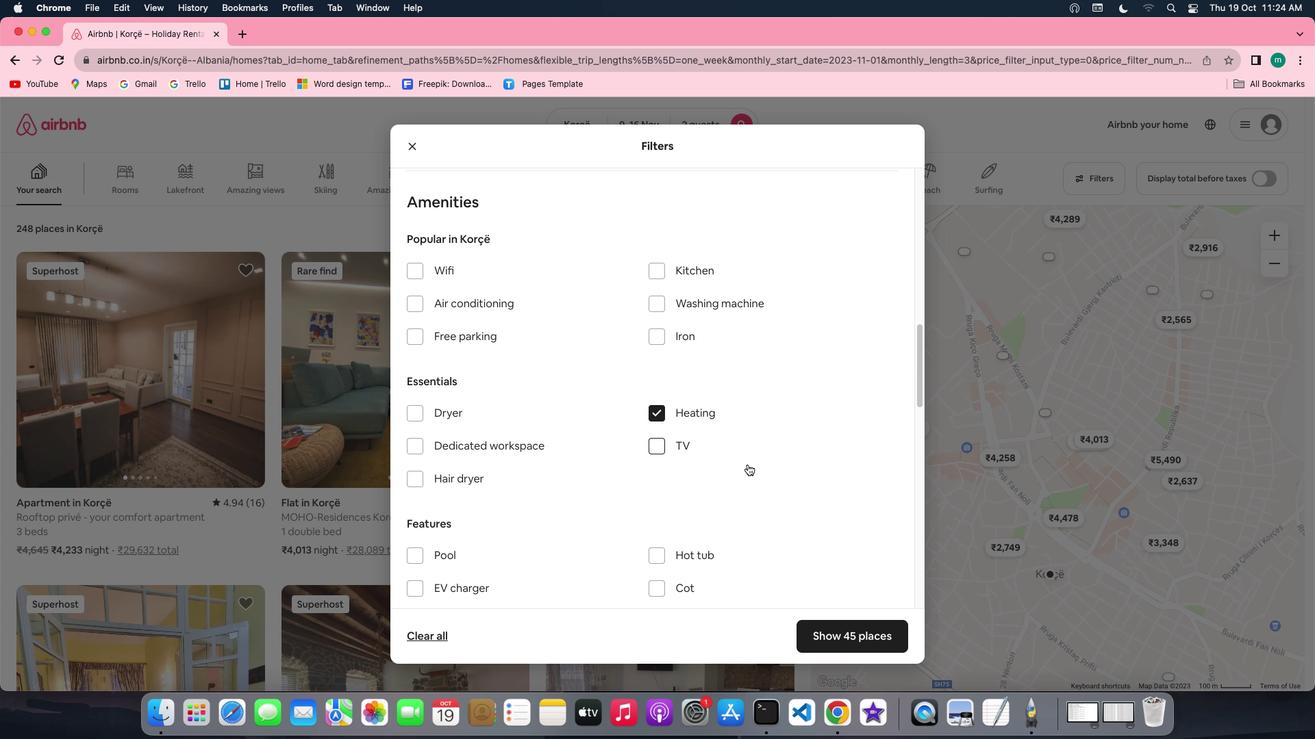 
Action: Mouse scrolled (748, 465) with delta (0, 0)
Screenshot: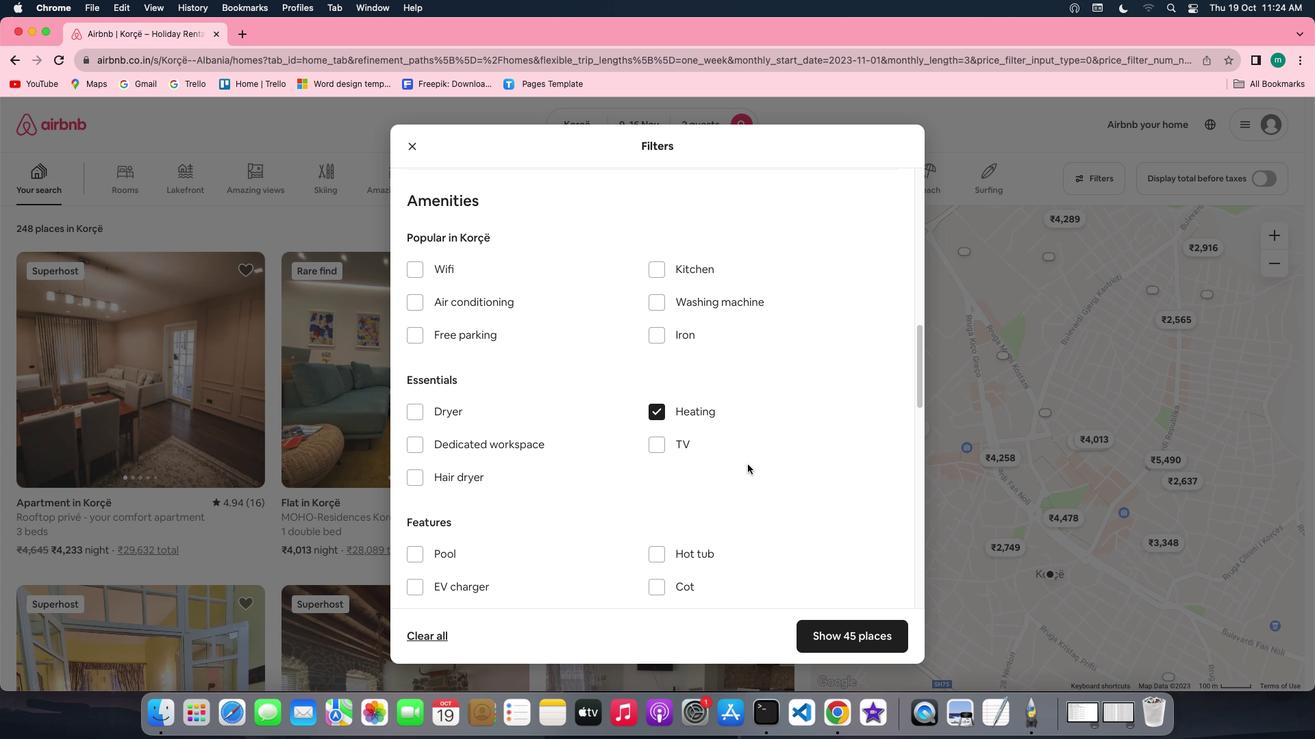 
Action: Mouse scrolled (748, 465) with delta (0, 0)
Screenshot: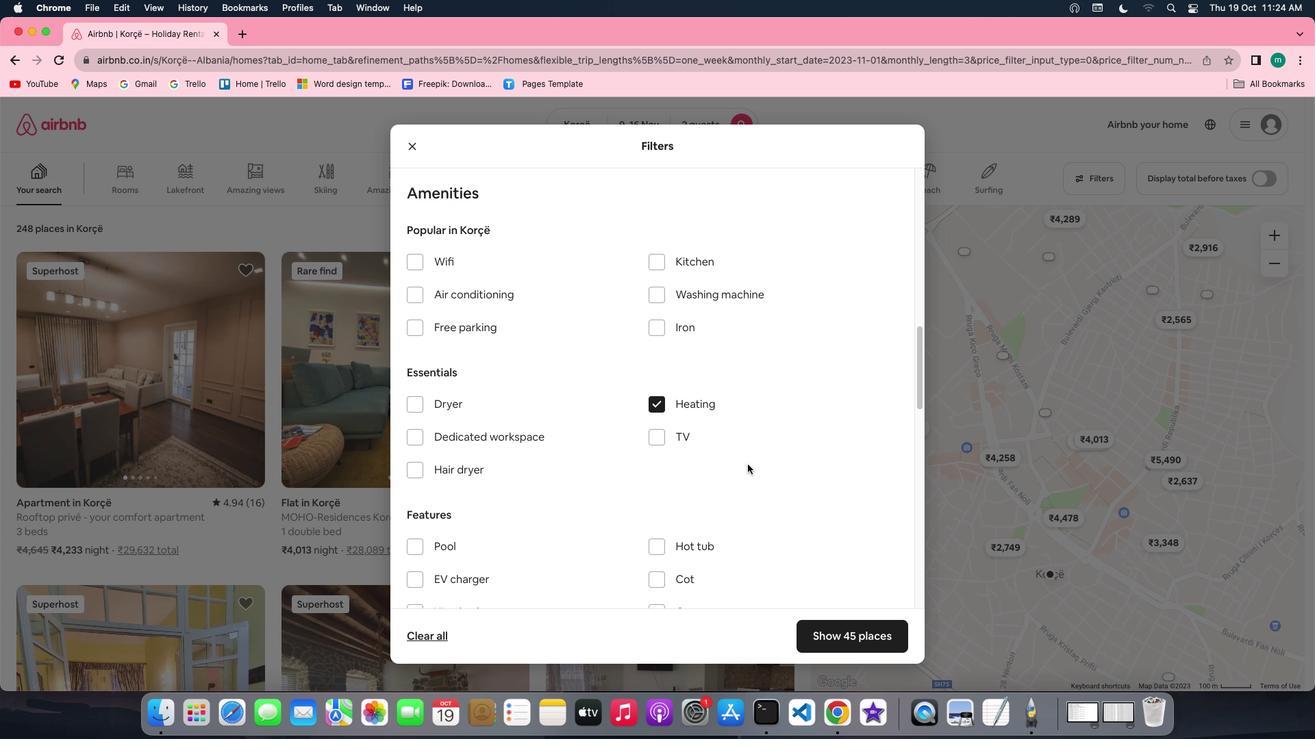 
Action: Mouse scrolled (748, 465) with delta (0, 0)
Screenshot: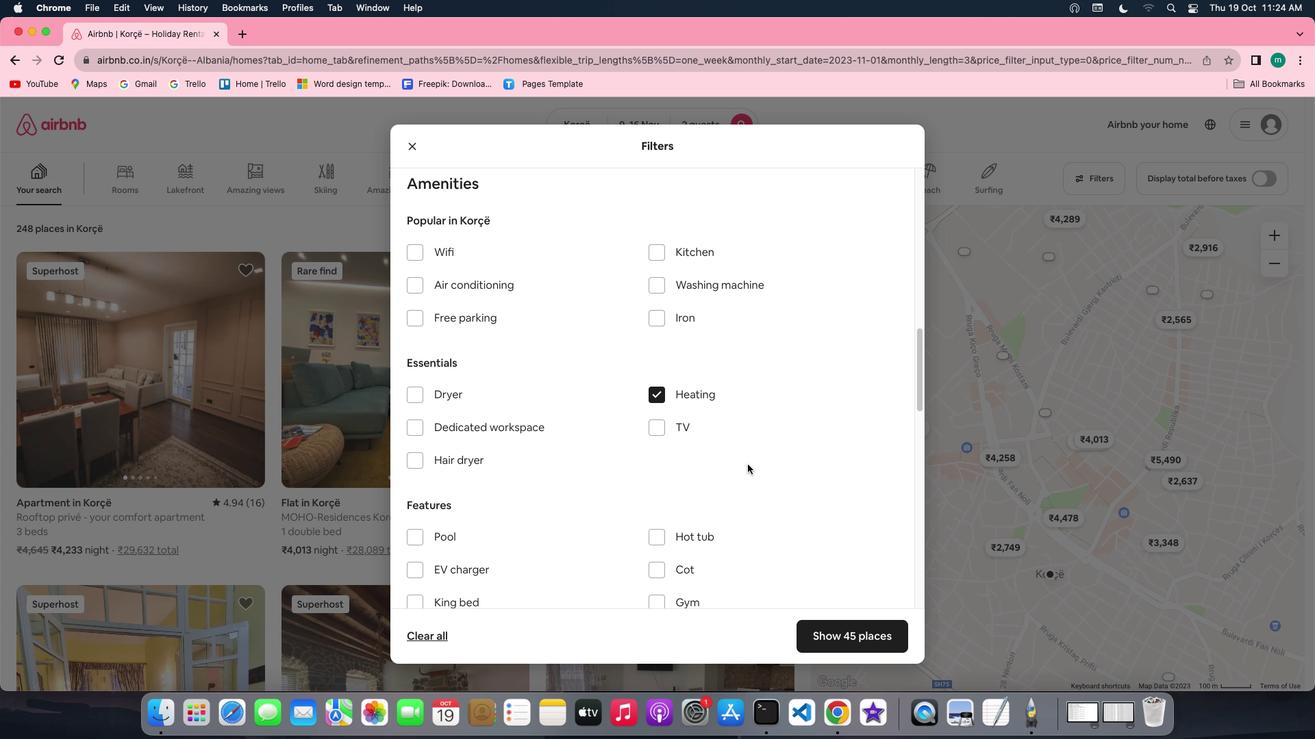 
Action: Mouse scrolled (748, 465) with delta (0, -1)
Screenshot: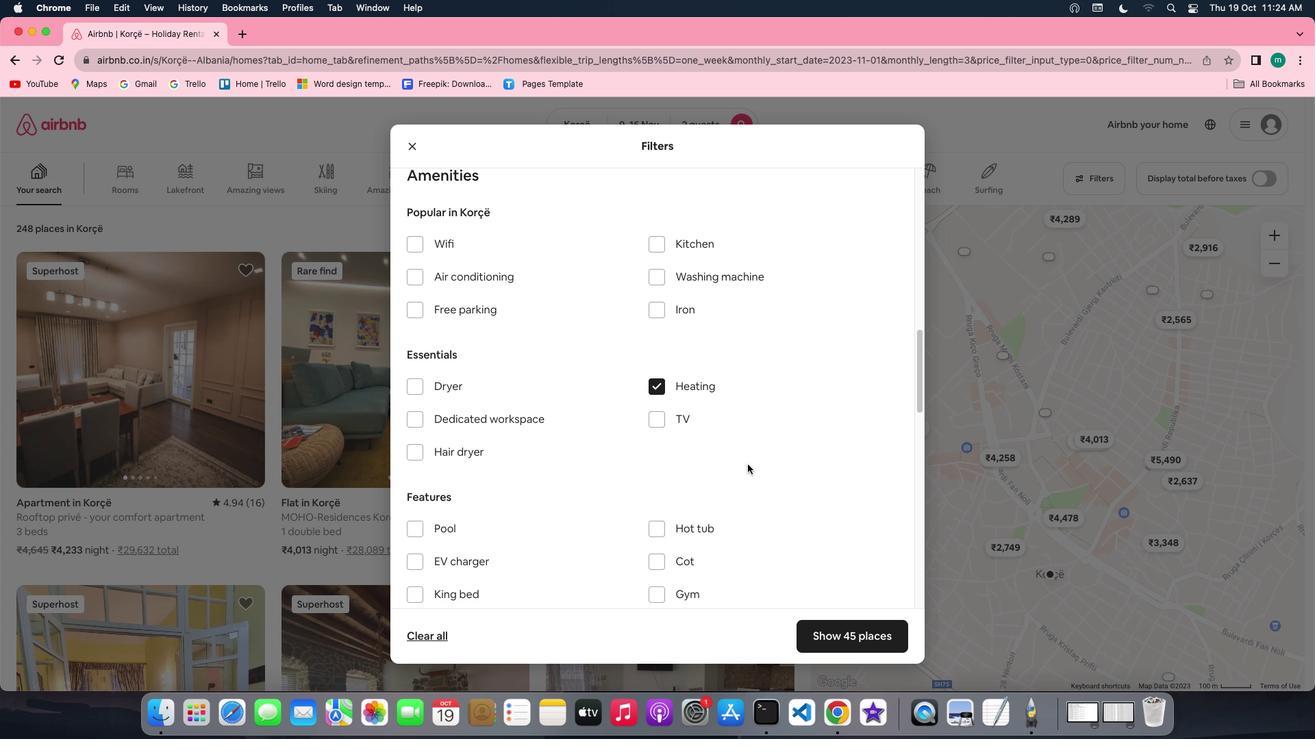 
Action: Mouse scrolled (748, 465) with delta (0, -1)
Screenshot: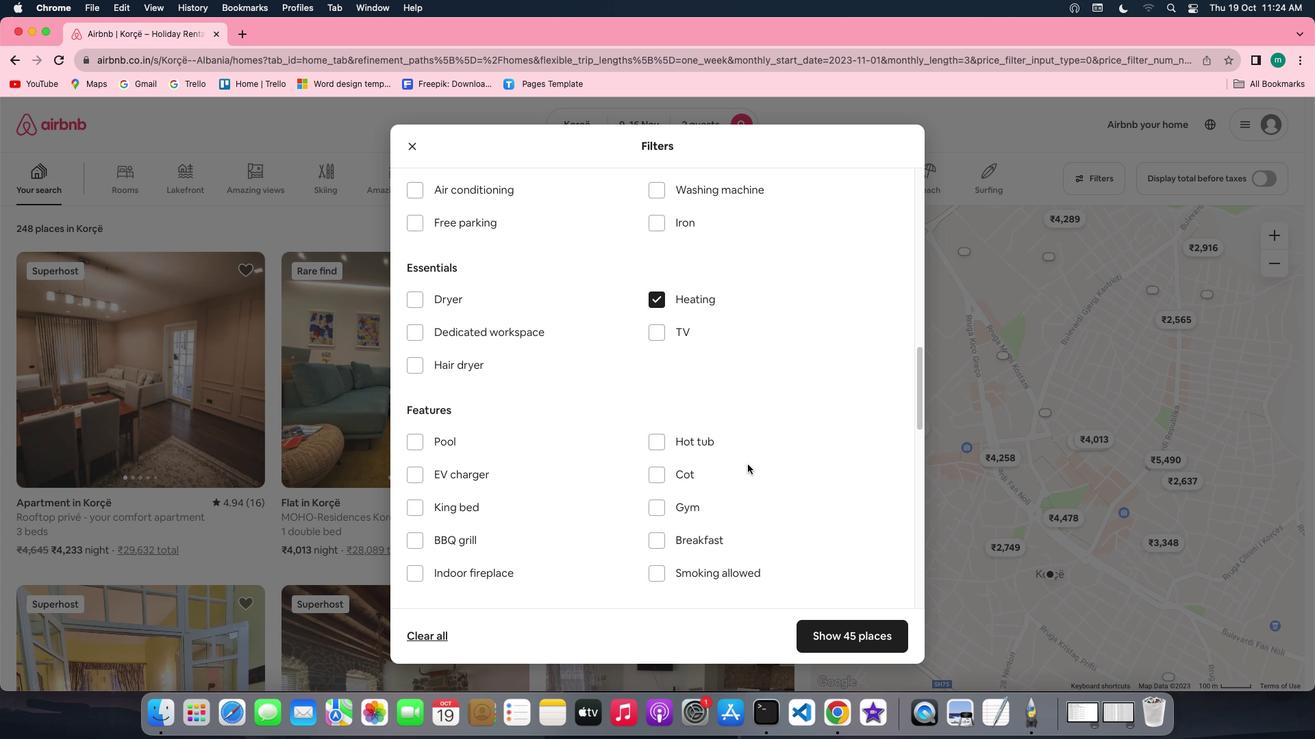 
Action: Mouse scrolled (748, 465) with delta (0, 0)
Screenshot: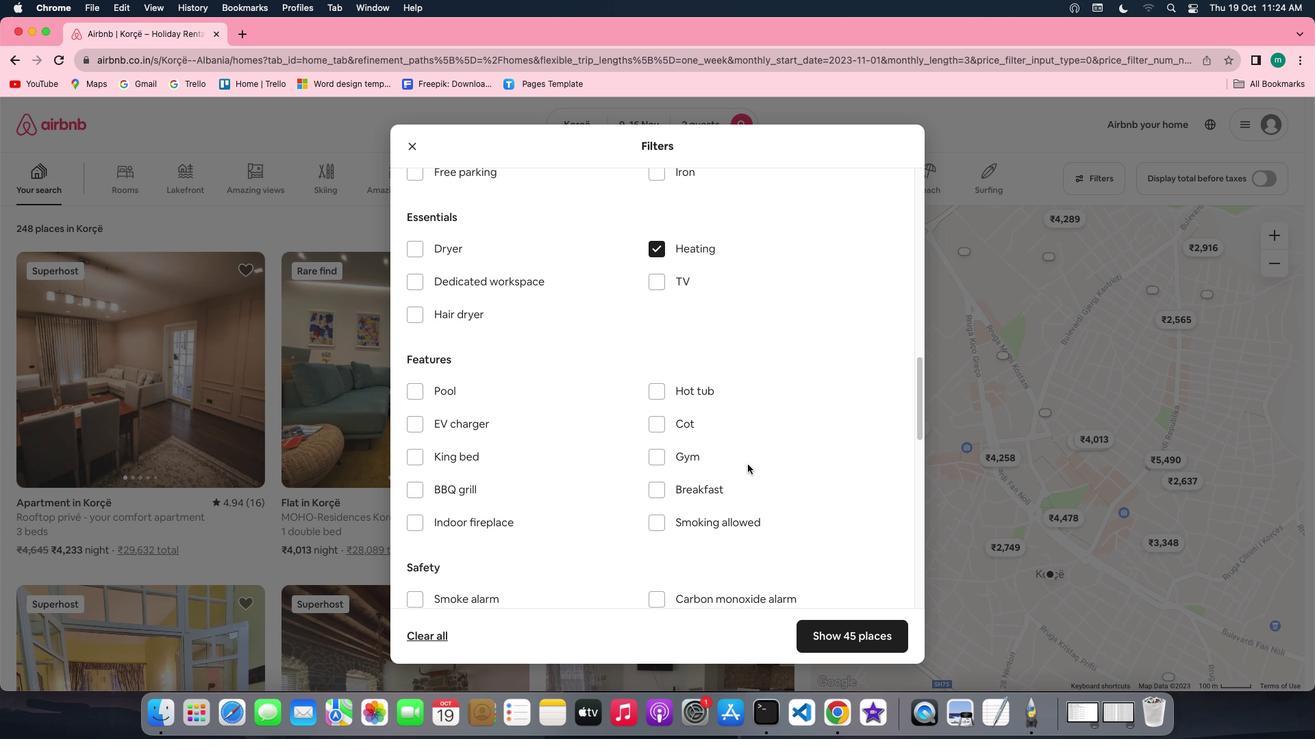 
Action: Mouse scrolled (748, 465) with delta (0, 0)
Screenshot: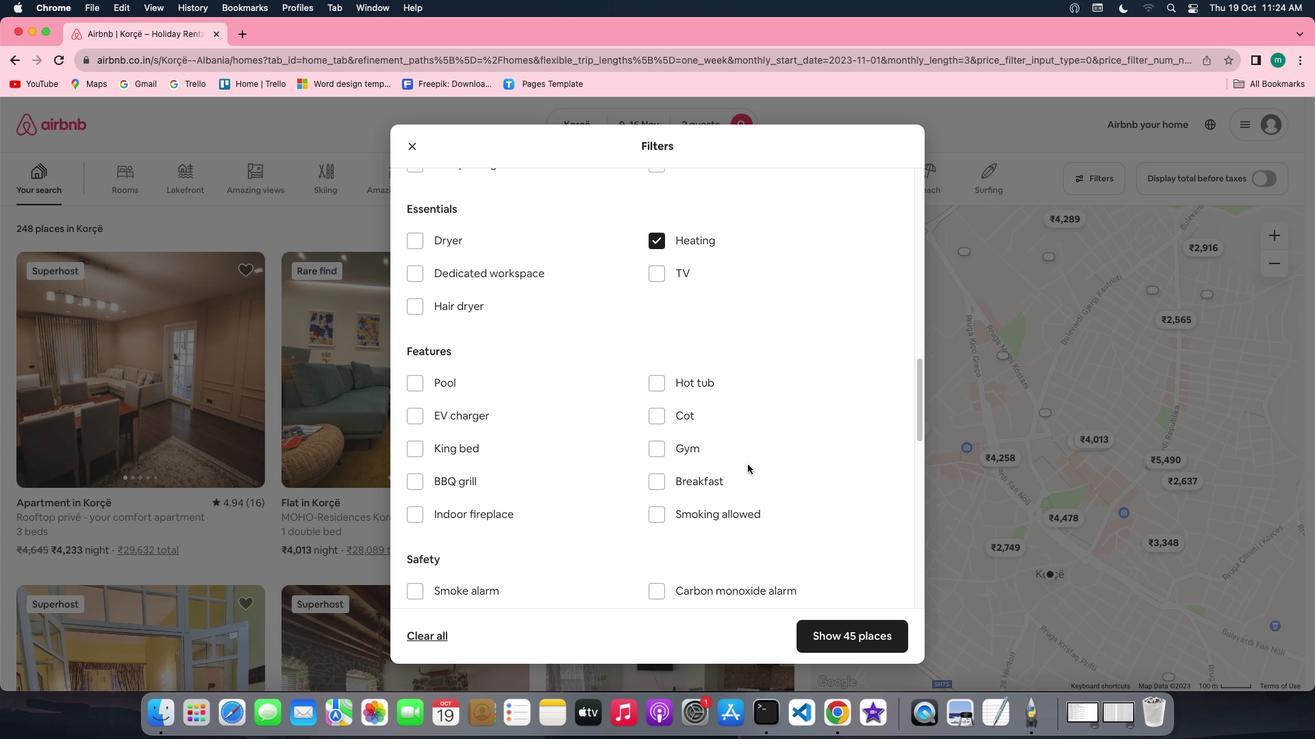 
Action: Mouse scrolled (748, 465) with delta (0, -1)
Screenshot: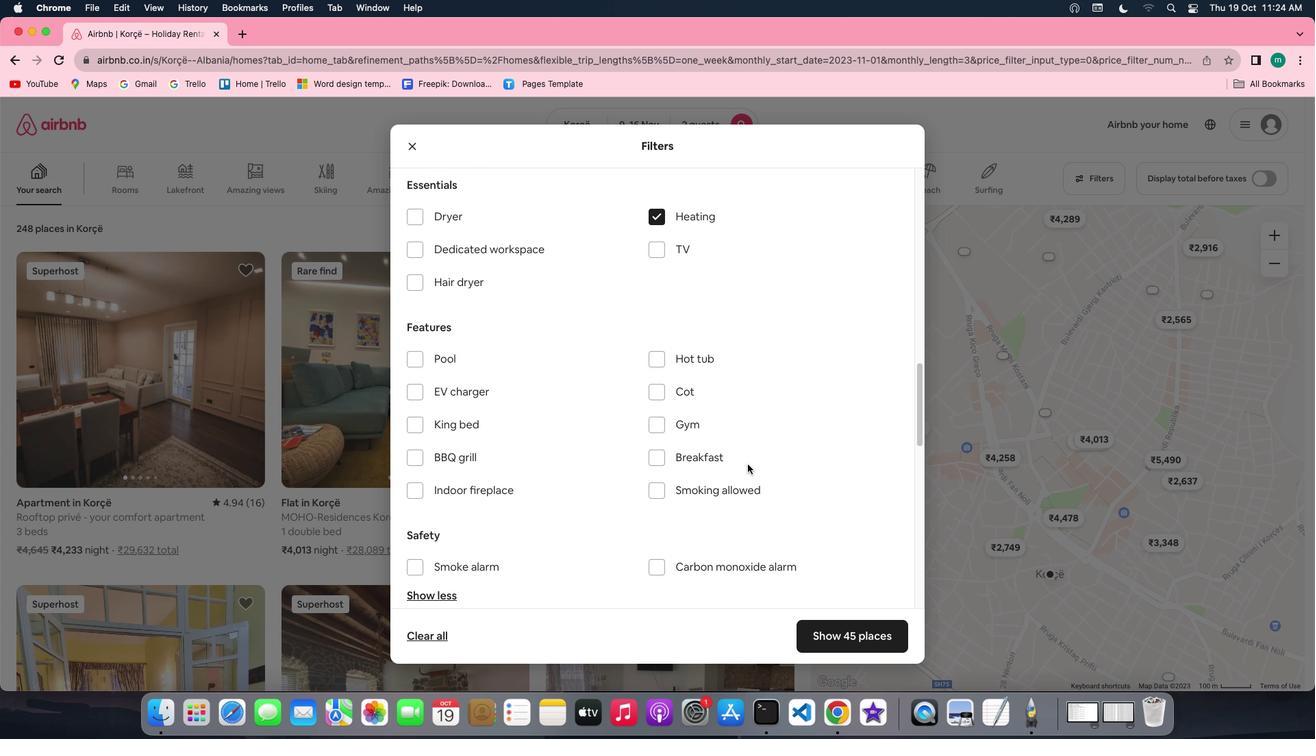 
Action: Mouse scrolled (748, 465) with delta (0, -2)
Screenshot: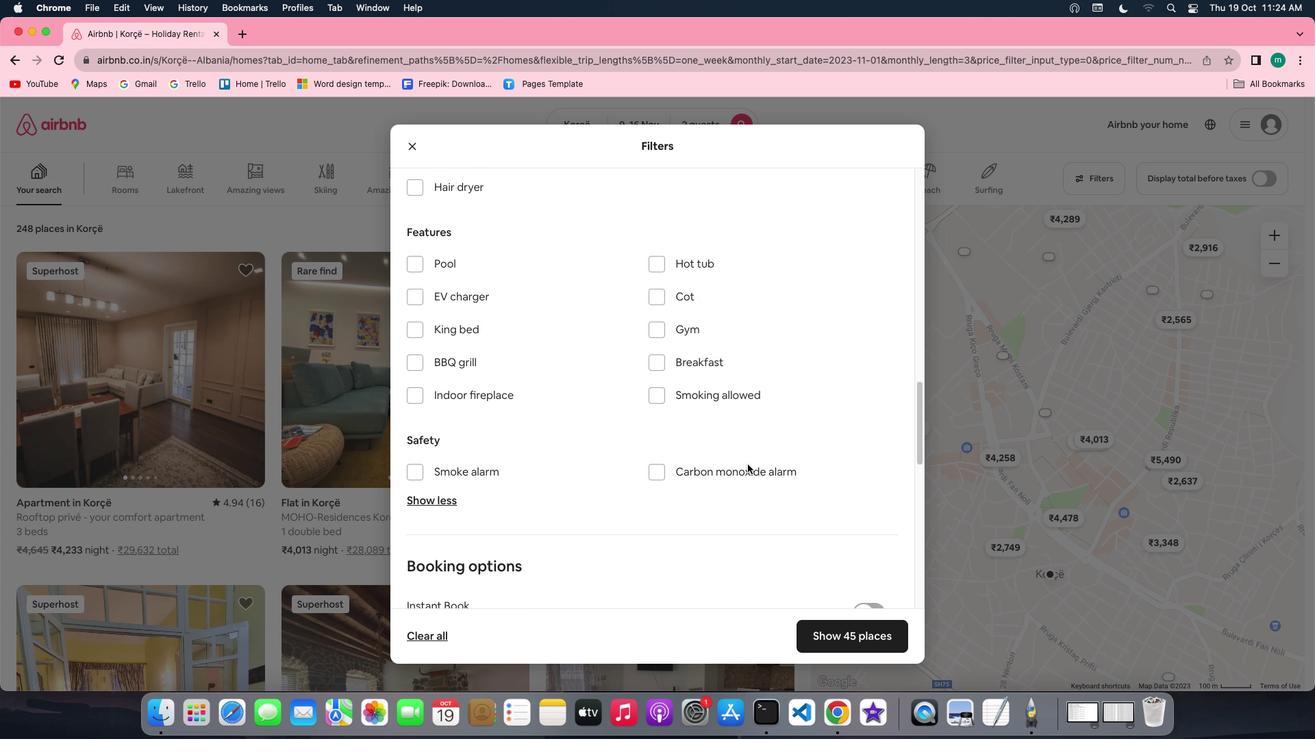 
Action: Mouse scrolled (748, 465) with delta (0, 0)
Screenshot: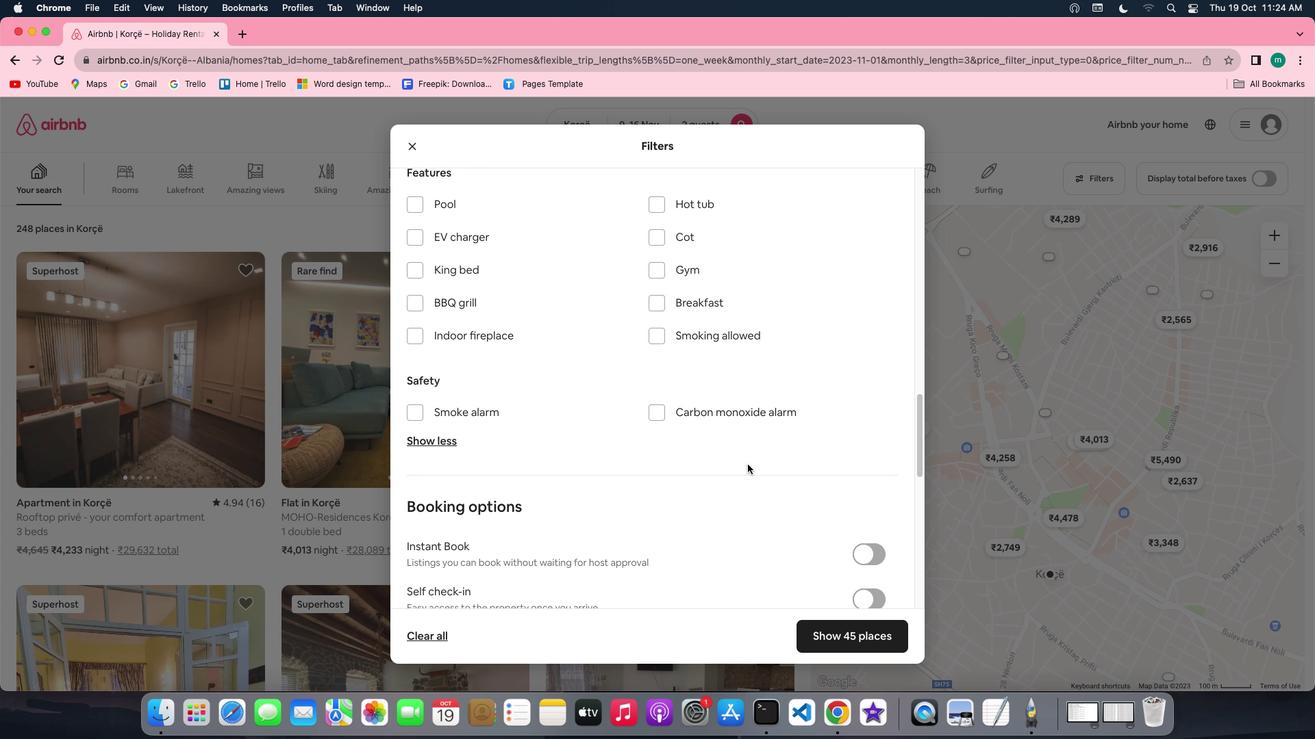 
Action: Mouse scrolled (748, 465) with delta (0, 0)
Screenshot: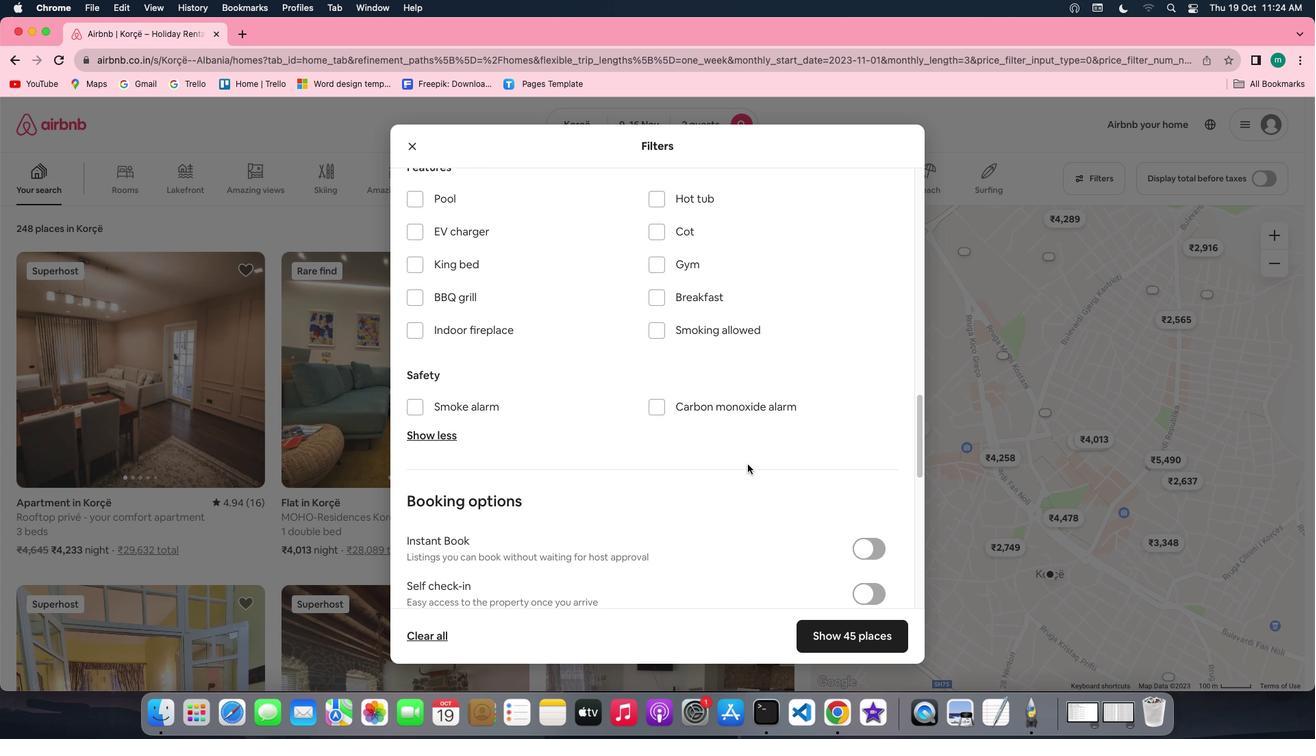 
Action: Mouse scrolled (748, 465) with delta (0, 0)
Screenshot: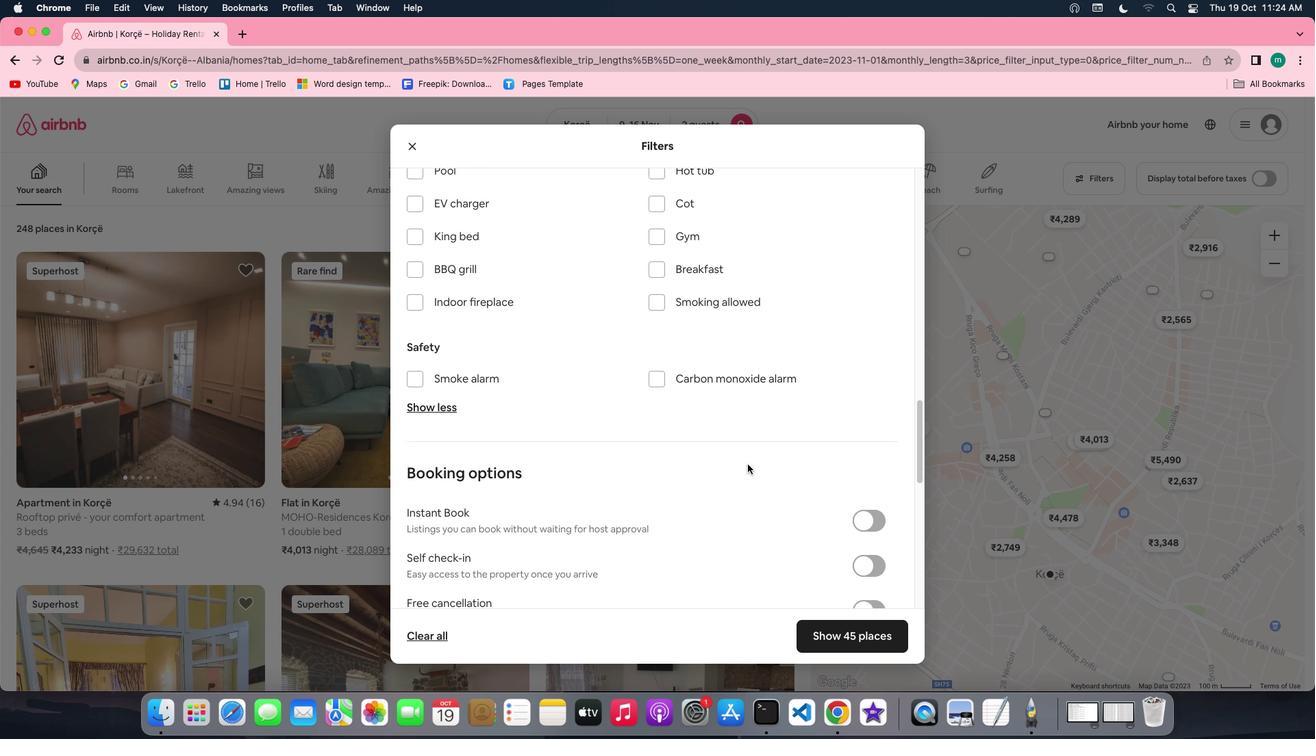 
Action: Mouse moved to (877, 528)
Screenshot: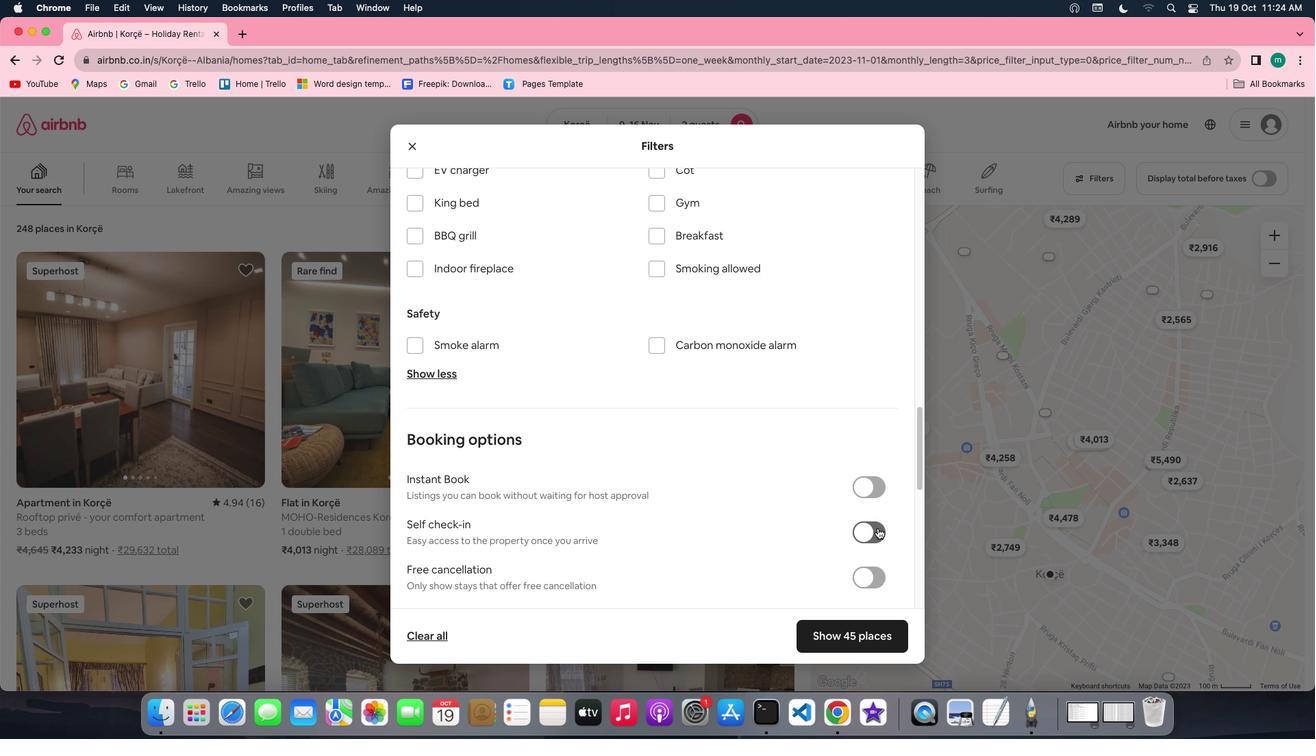 
Action: Mouse pressed left at (877, 528)
Screenshot: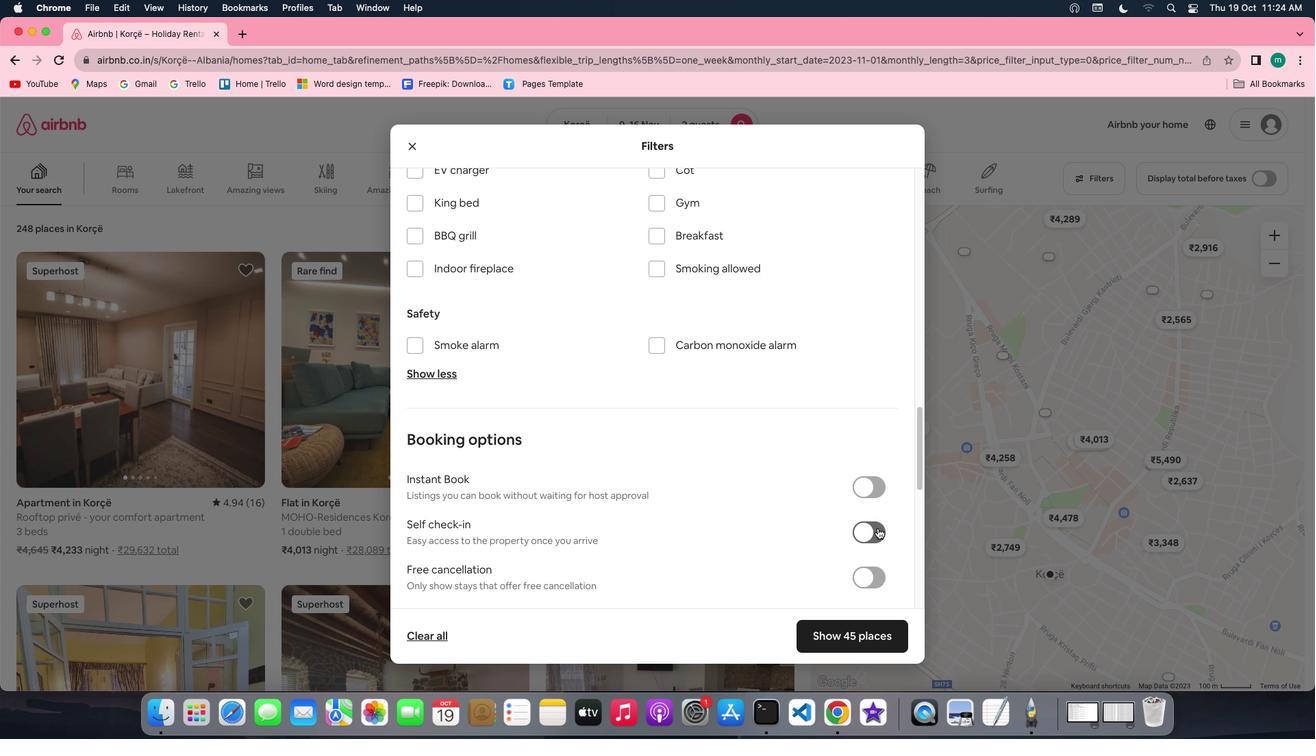 
Action: Mouse moved to (679, 467)
Screenshot: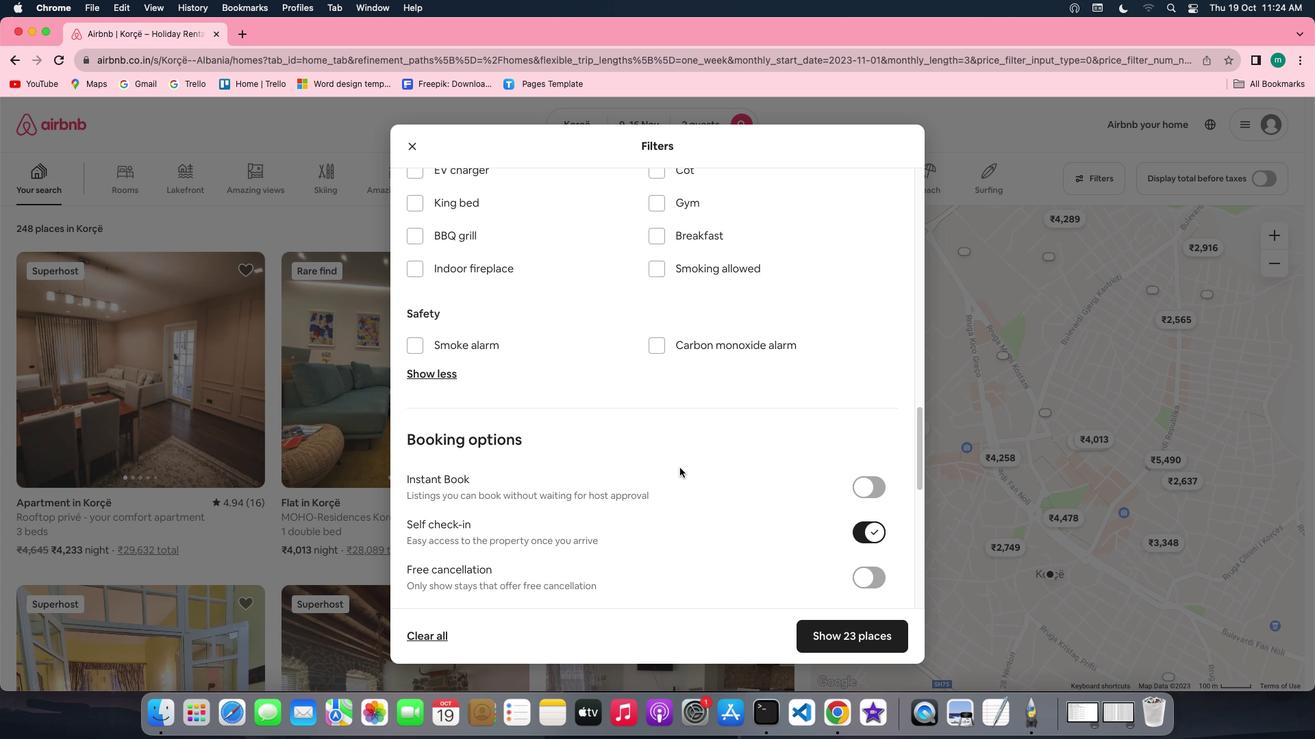 
Action: Mouse scrolled (679, 467) with delta (0, 0)
Screenshot: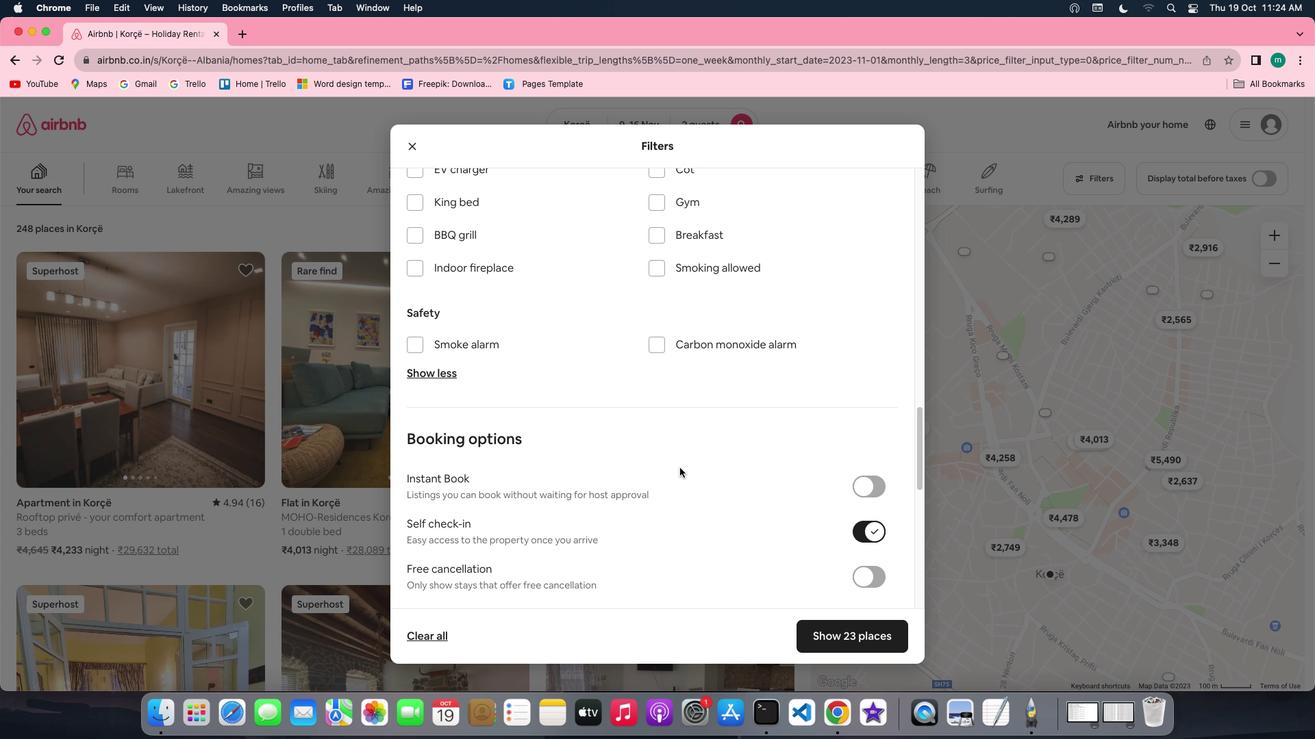 
Action: Mouse scrolled (679, 467) with delta (0, 0)
Screenshot: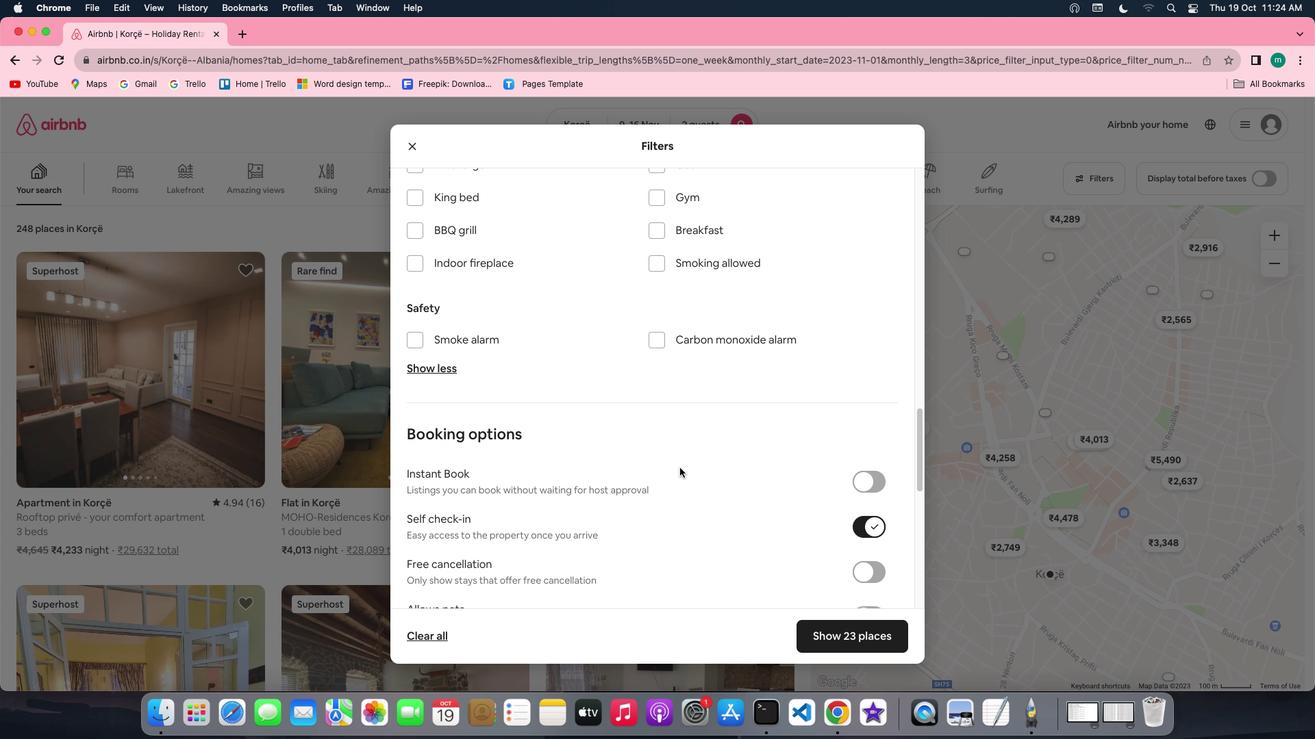 
Action: Mouse scrolled (679, 467) with delta (0, 0)
Screenshot: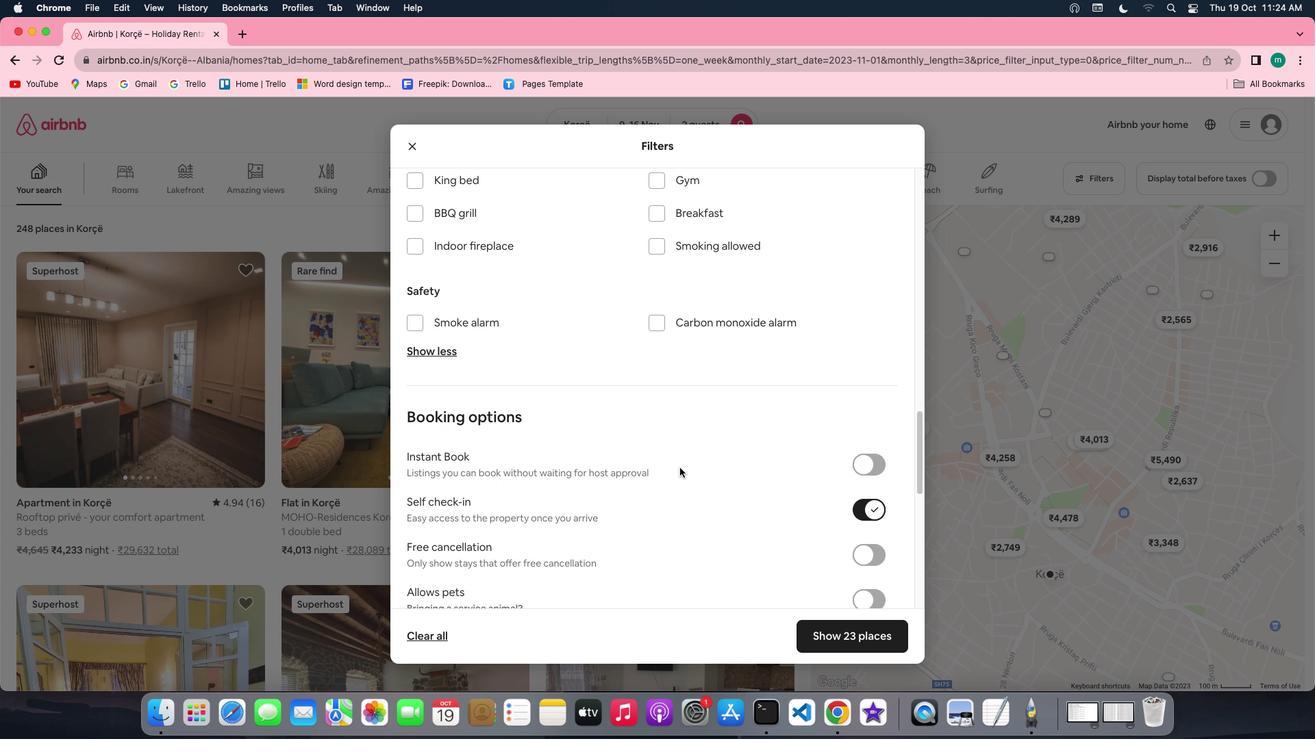 
Action: Mouse moved to (879, 635)
Screenshot: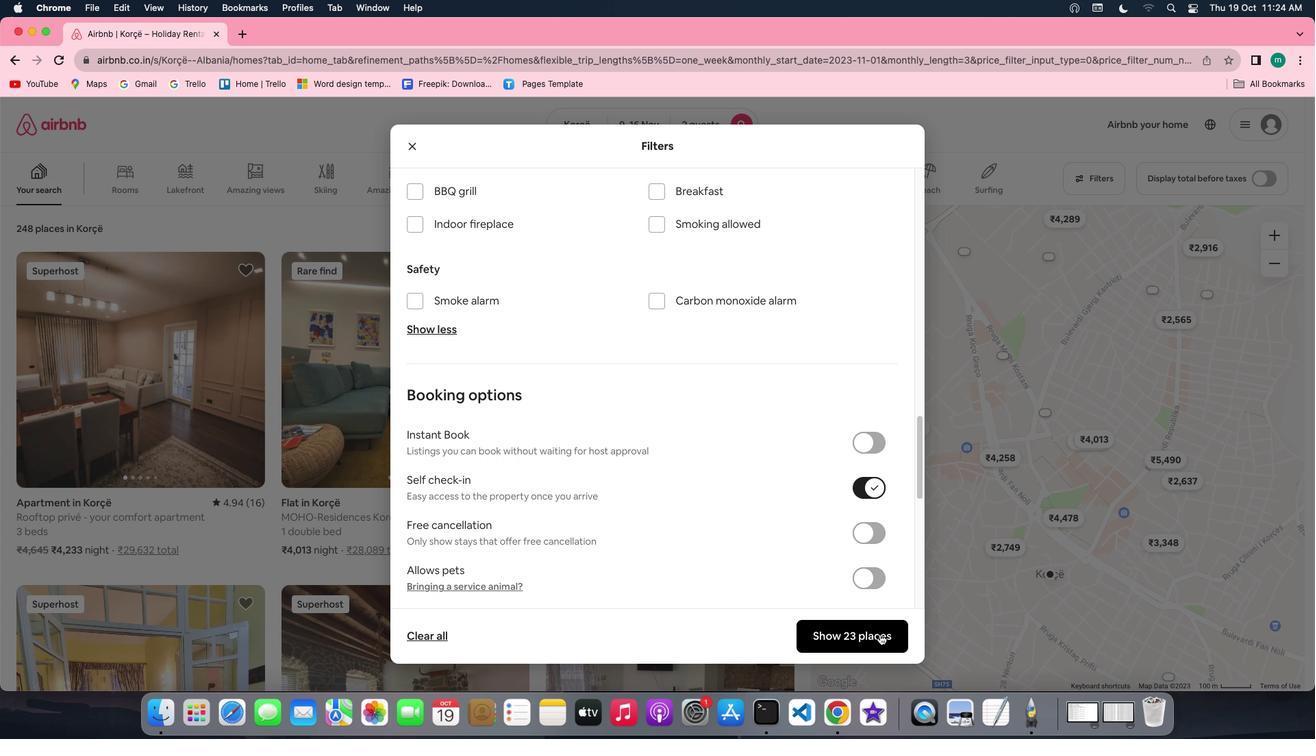 
Action: Mouse pressed left at (879, 635)
Screenshot: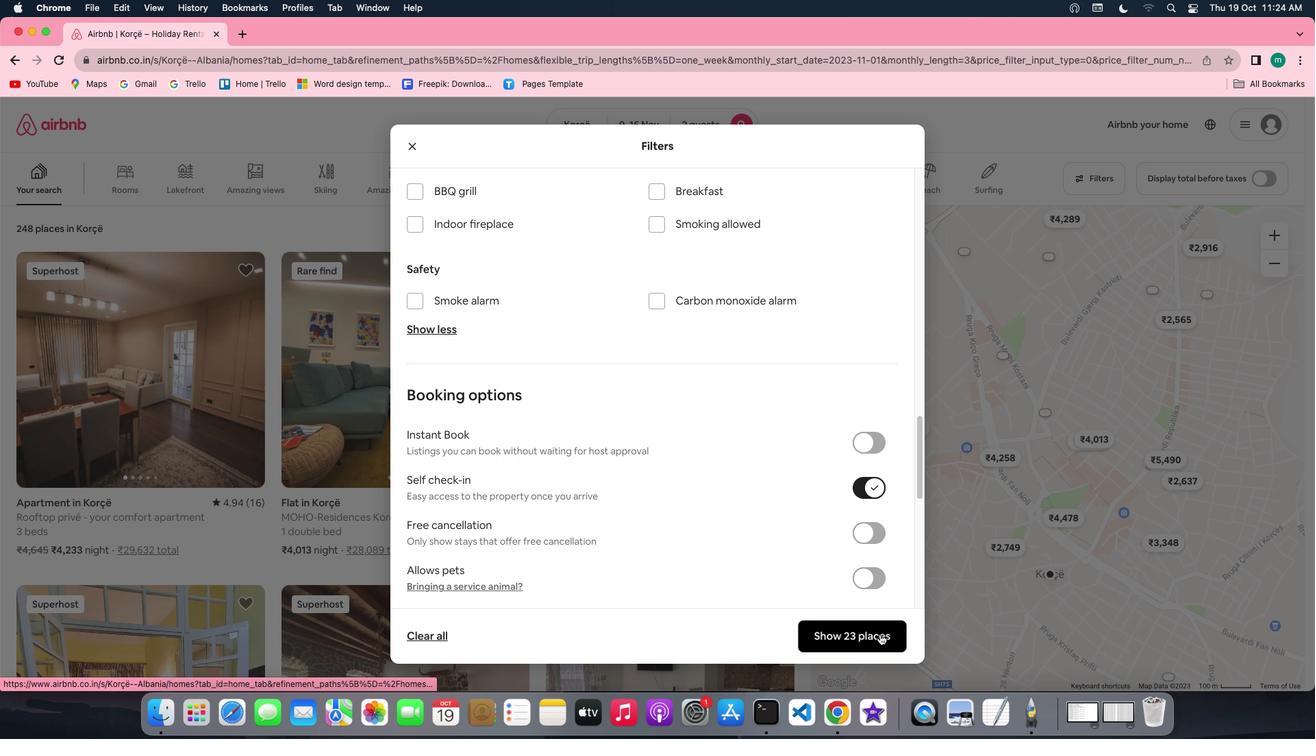 
Action: Mouse moved to (182, 371)
Screenshot: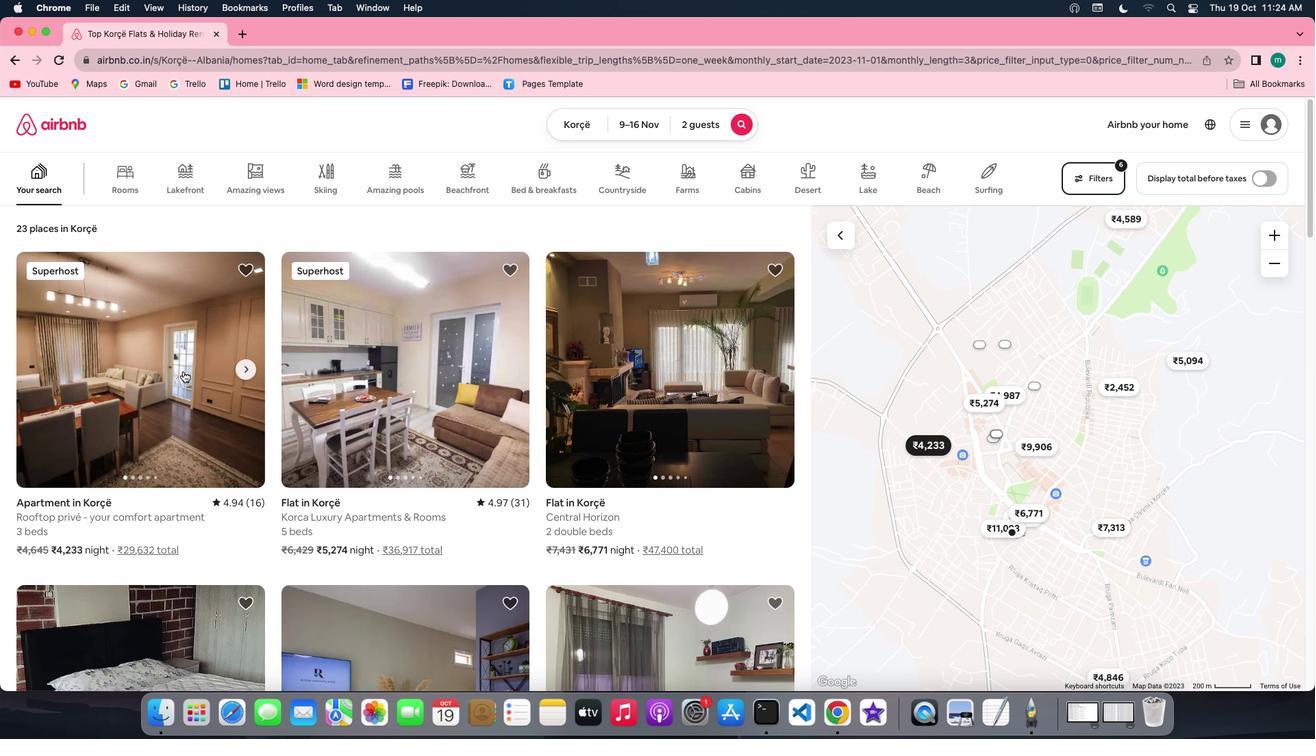 
Action: Mouse pressed left at (182, 371)
Screenshot: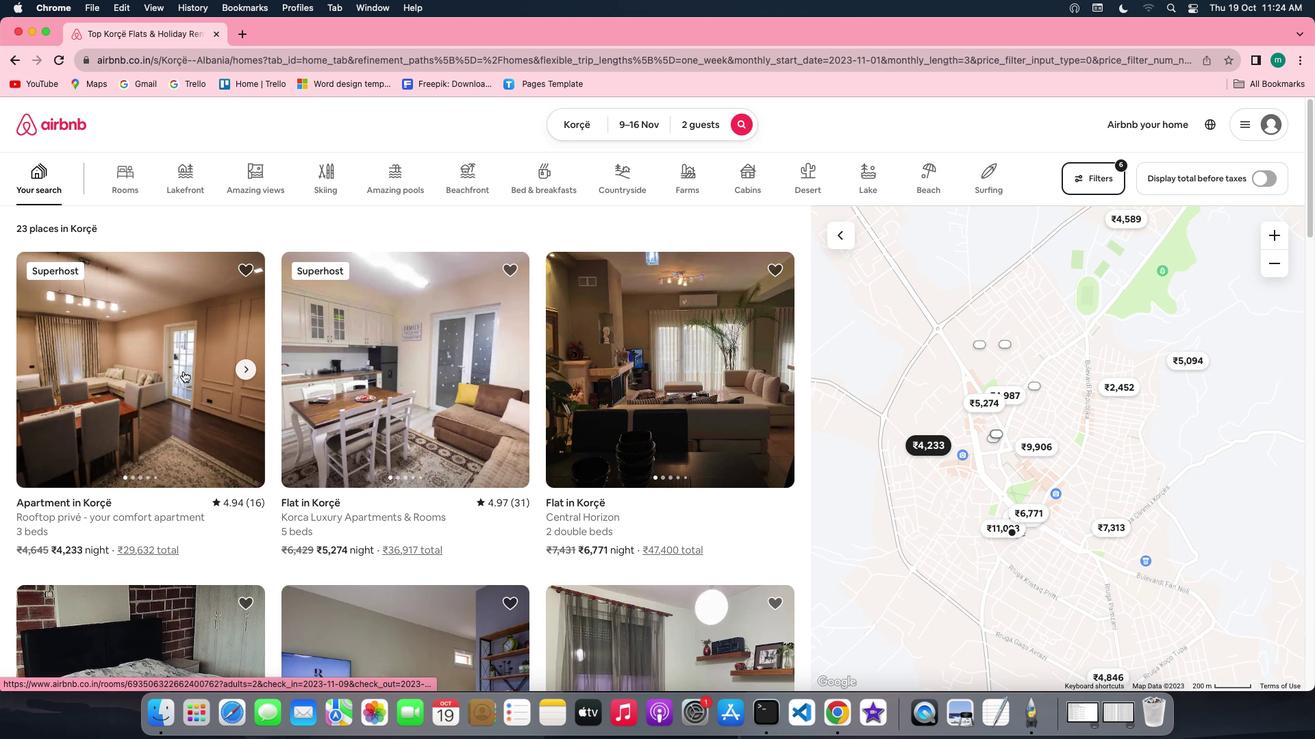 
Action: Mouse moved to (963, 509)
Screenshot: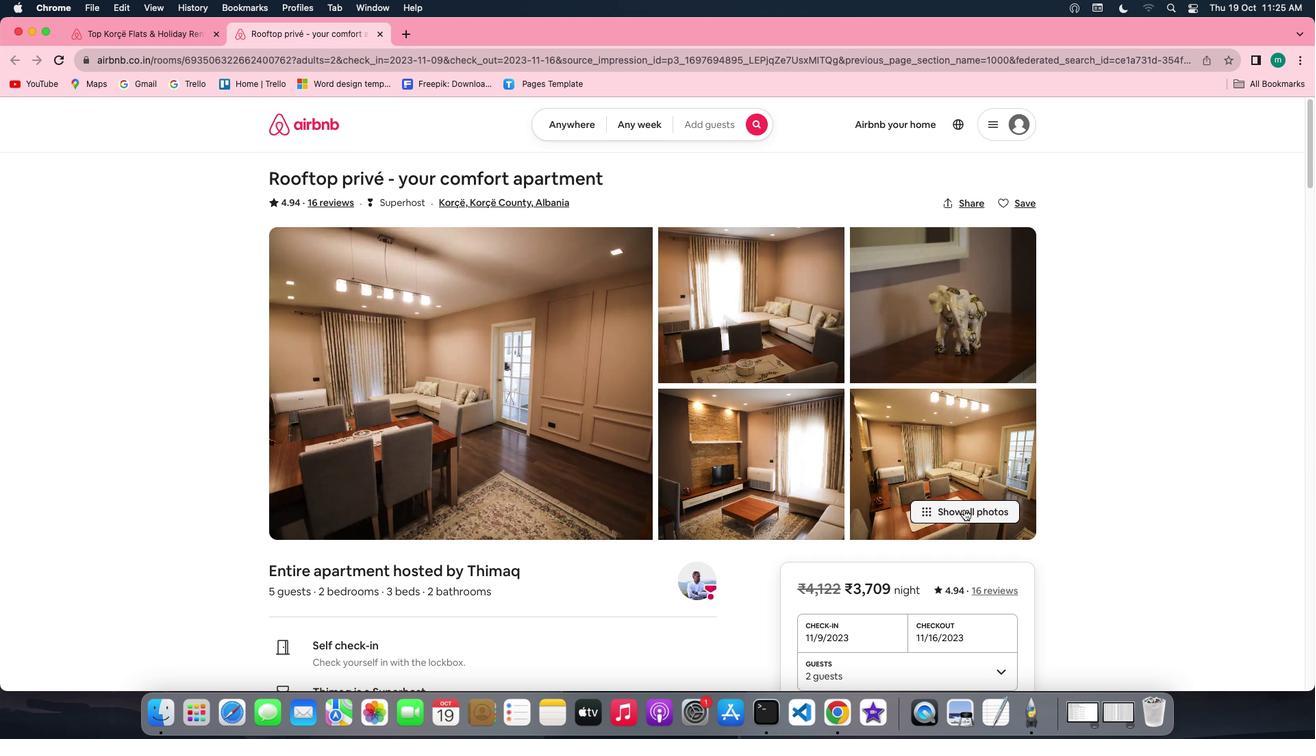 
Action: Mouse pressed left at (963, 509)
Screenshot: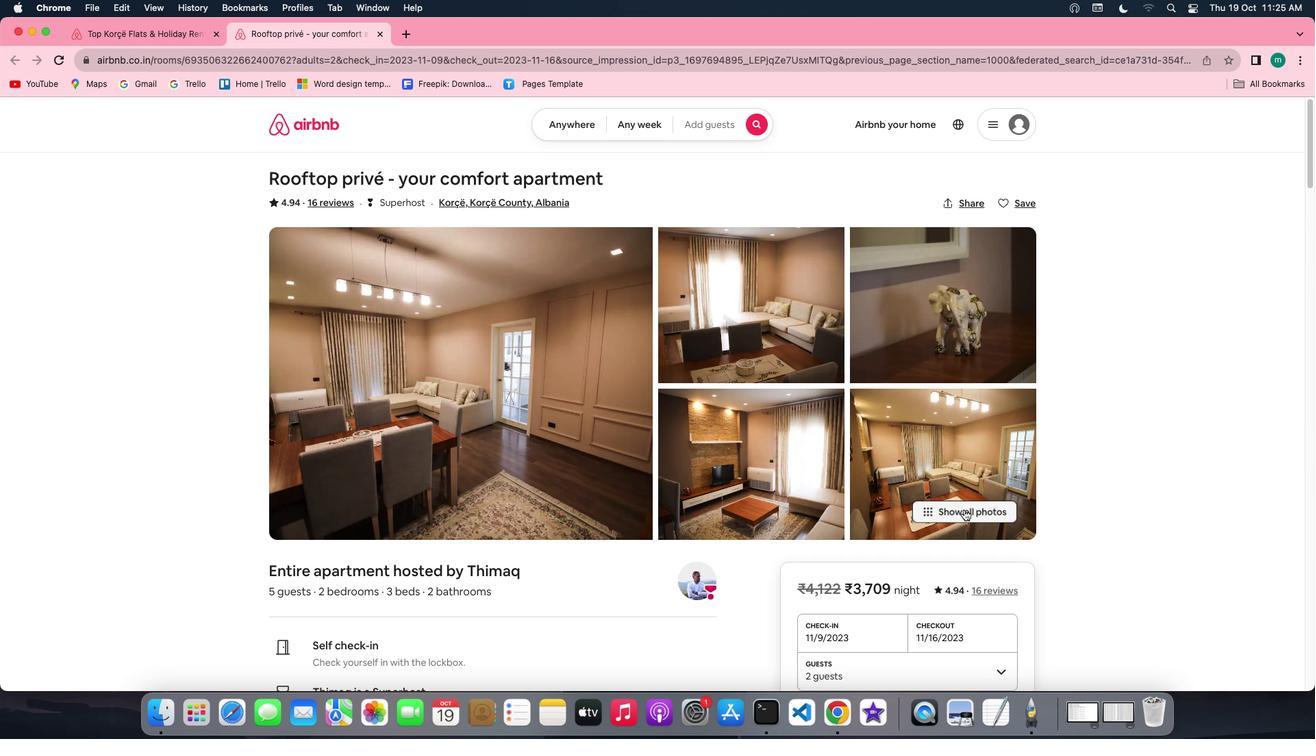 
Action: Mouse moved to (865, 504)
Screenshot: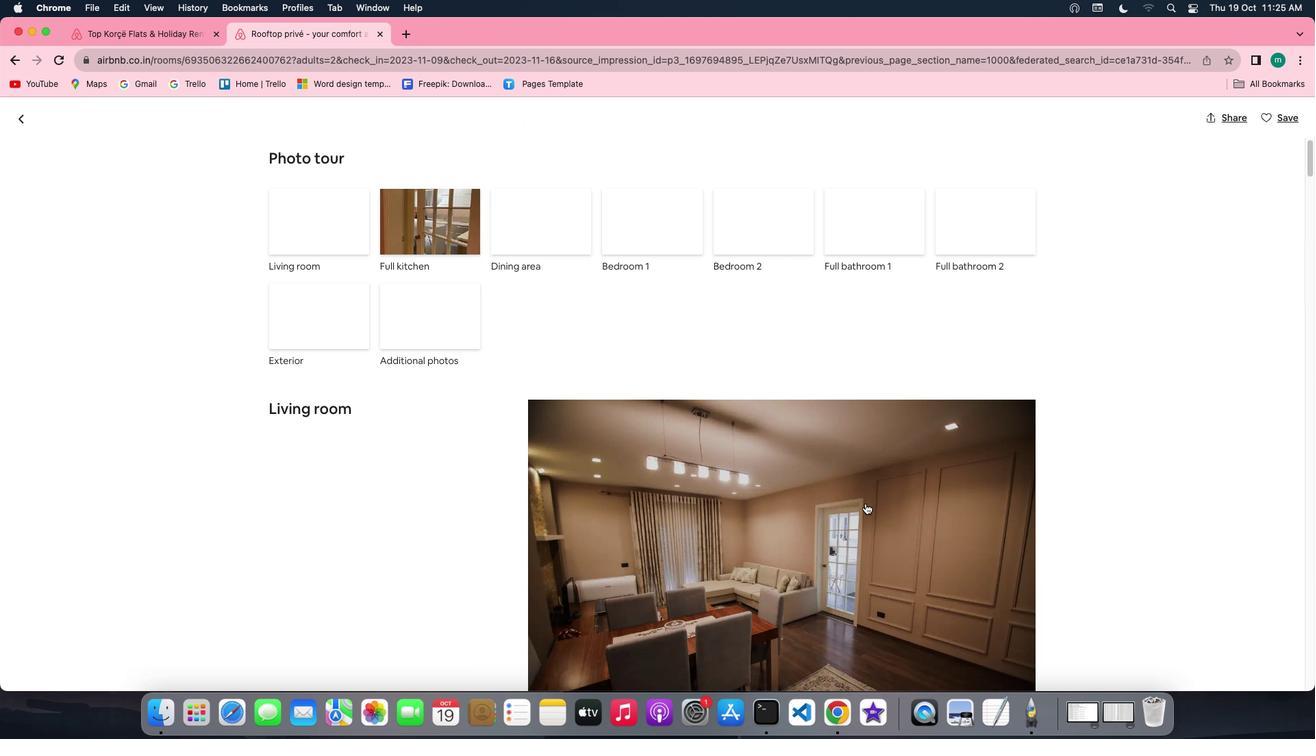 
Action: Mouse scrolled (865, 504) with delta (0, 0)
Screenshot: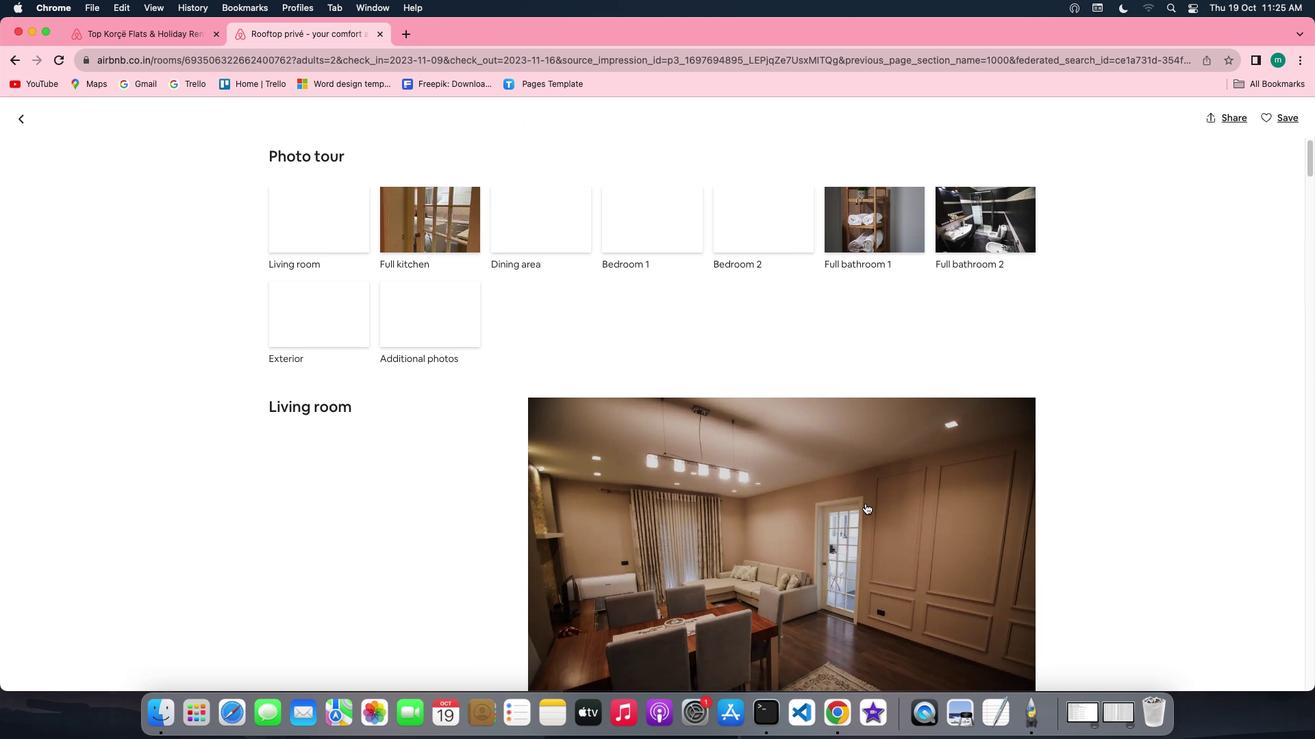 
Action: Mouse scrolled (865, 504) with delta (0, 0)
Screenshot: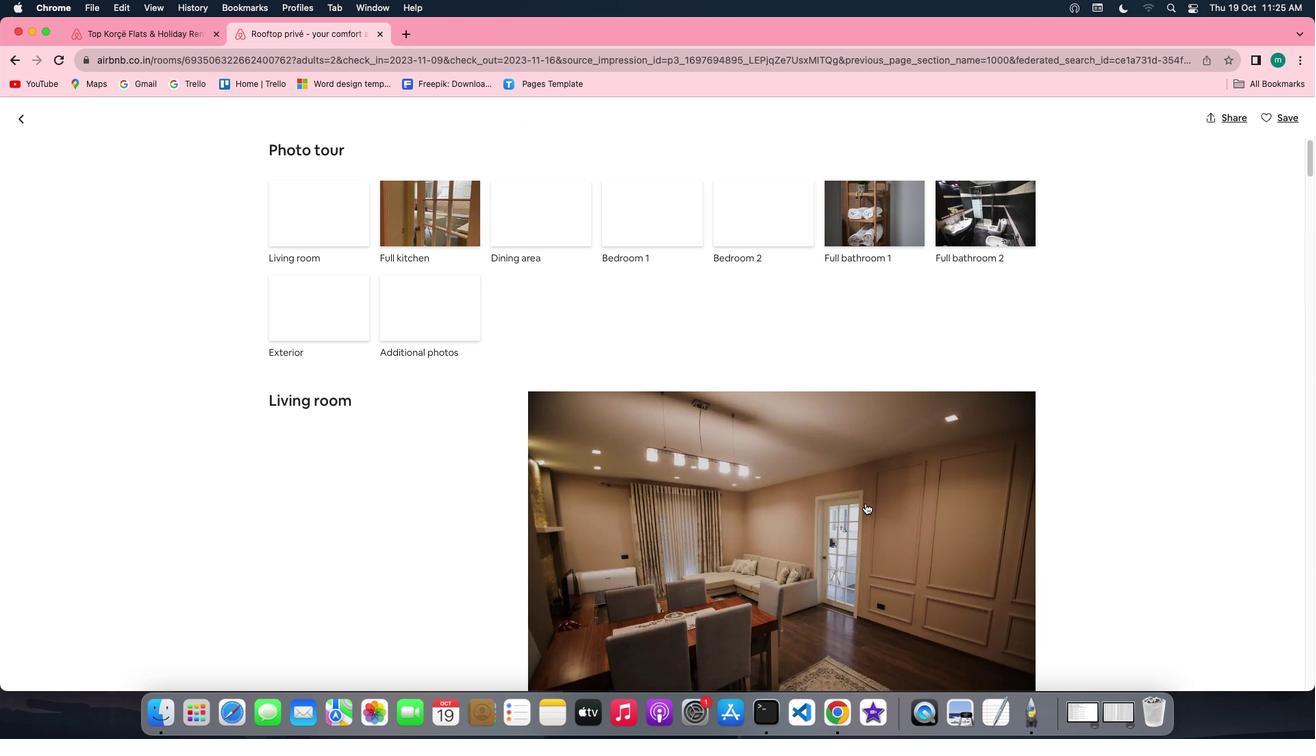 
Action: Mouse scrolled (865, 504) with delta (0, -1)
Screenshot: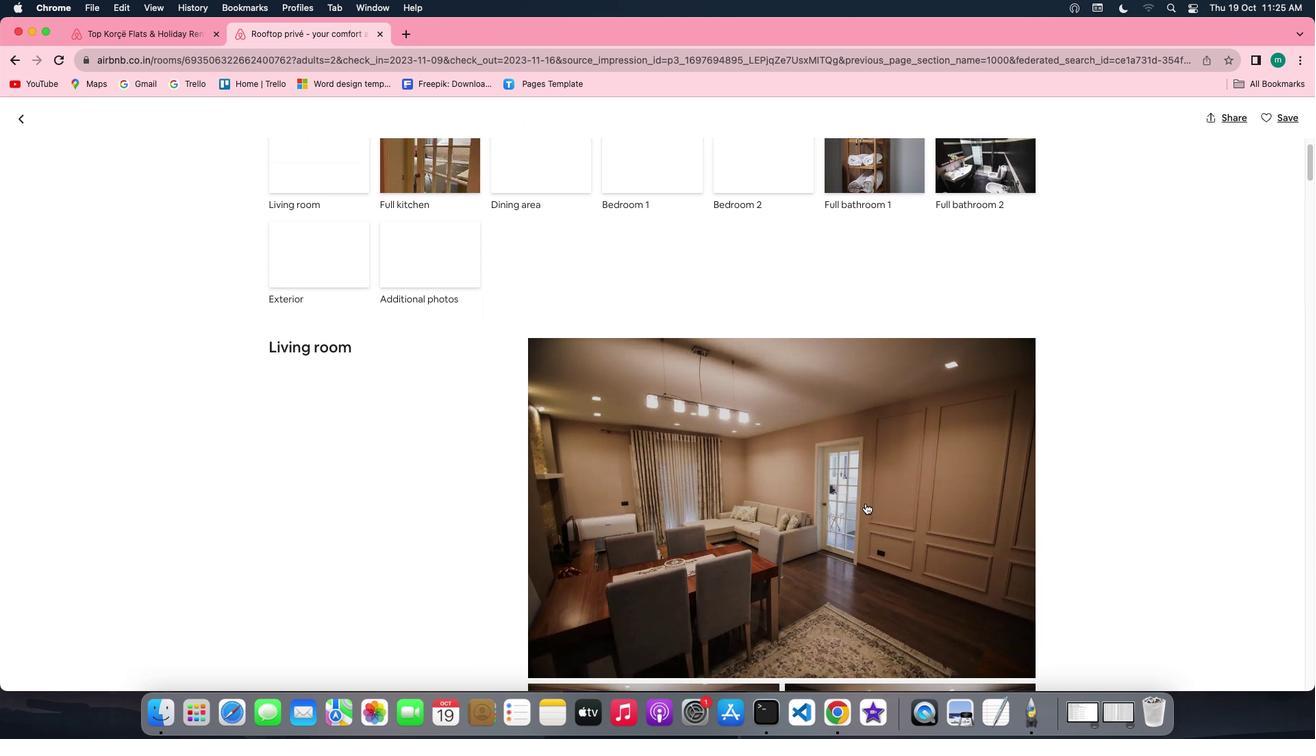 
Action: Mouse scrolled (865, 504) with delta (0, -2)
Screenshot: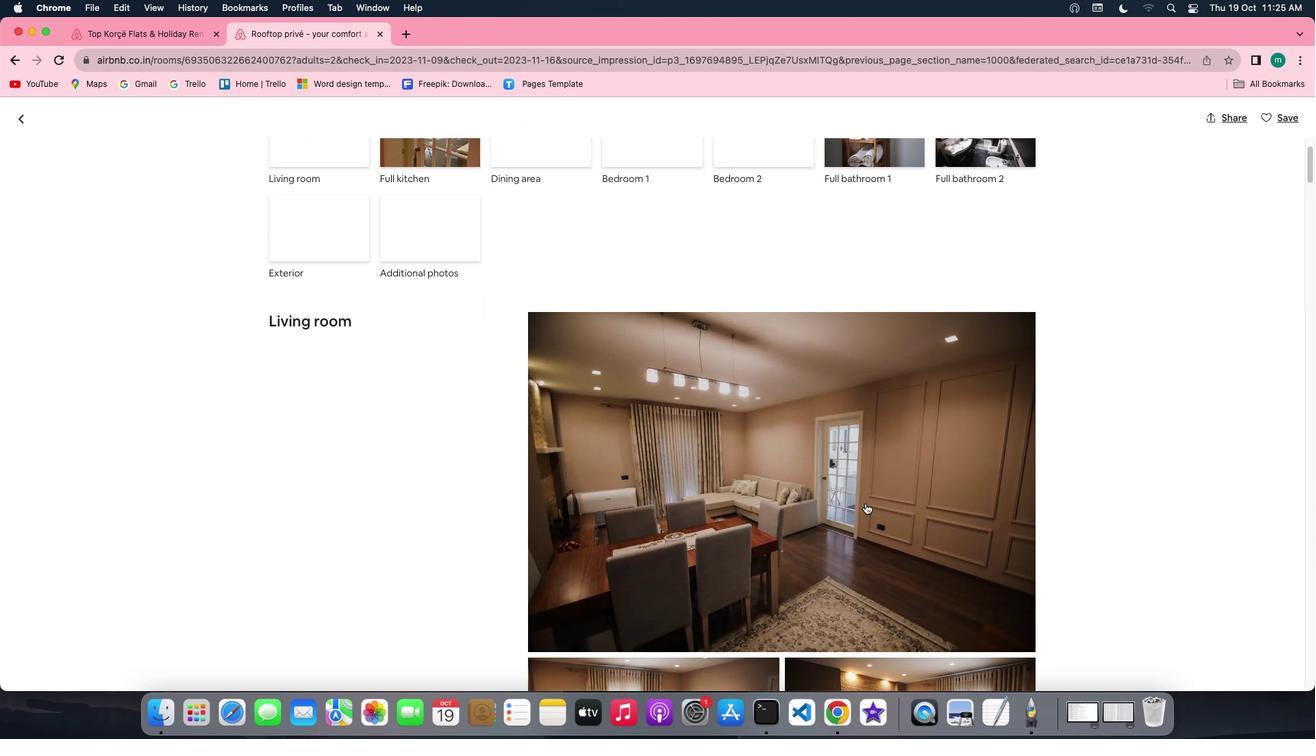 
Action: Mouse scrolled (865, 504) with delta (0, 0)
Screenshot: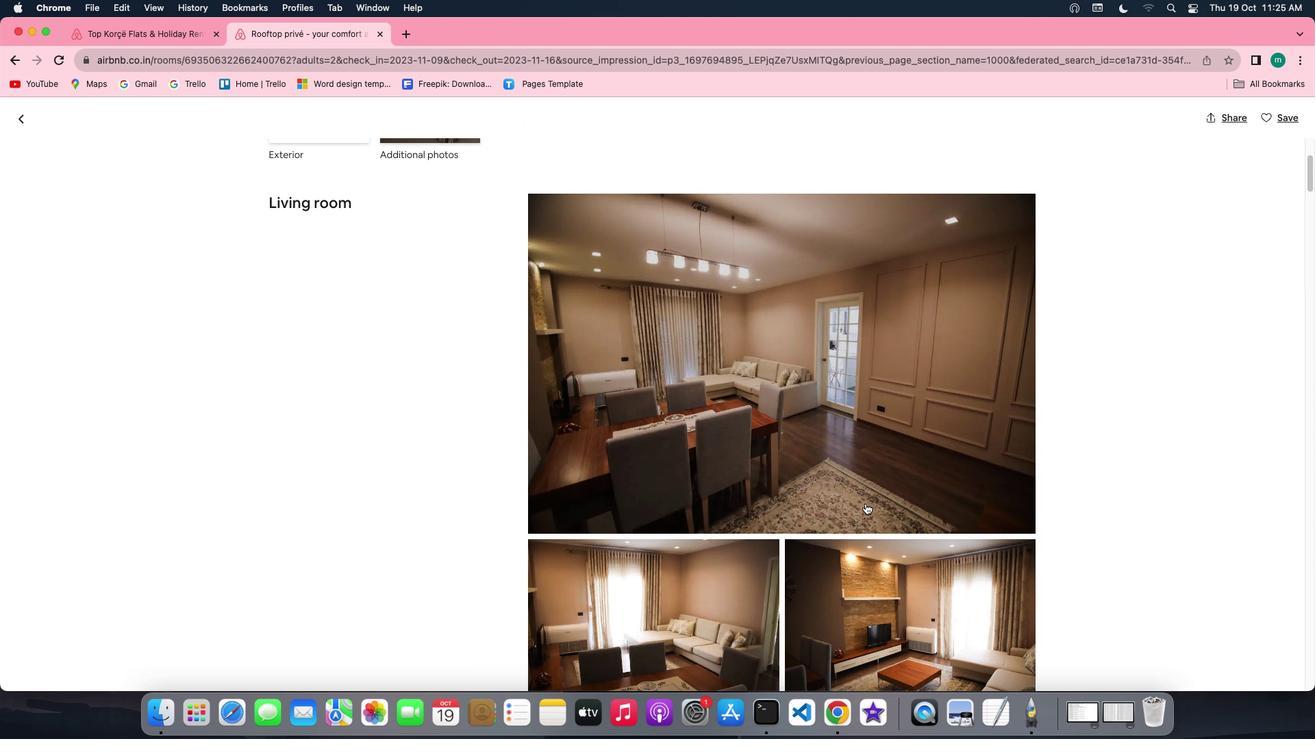
Action: Mouse scrolled (865, 504) with delta (0, 0)
Screenshot: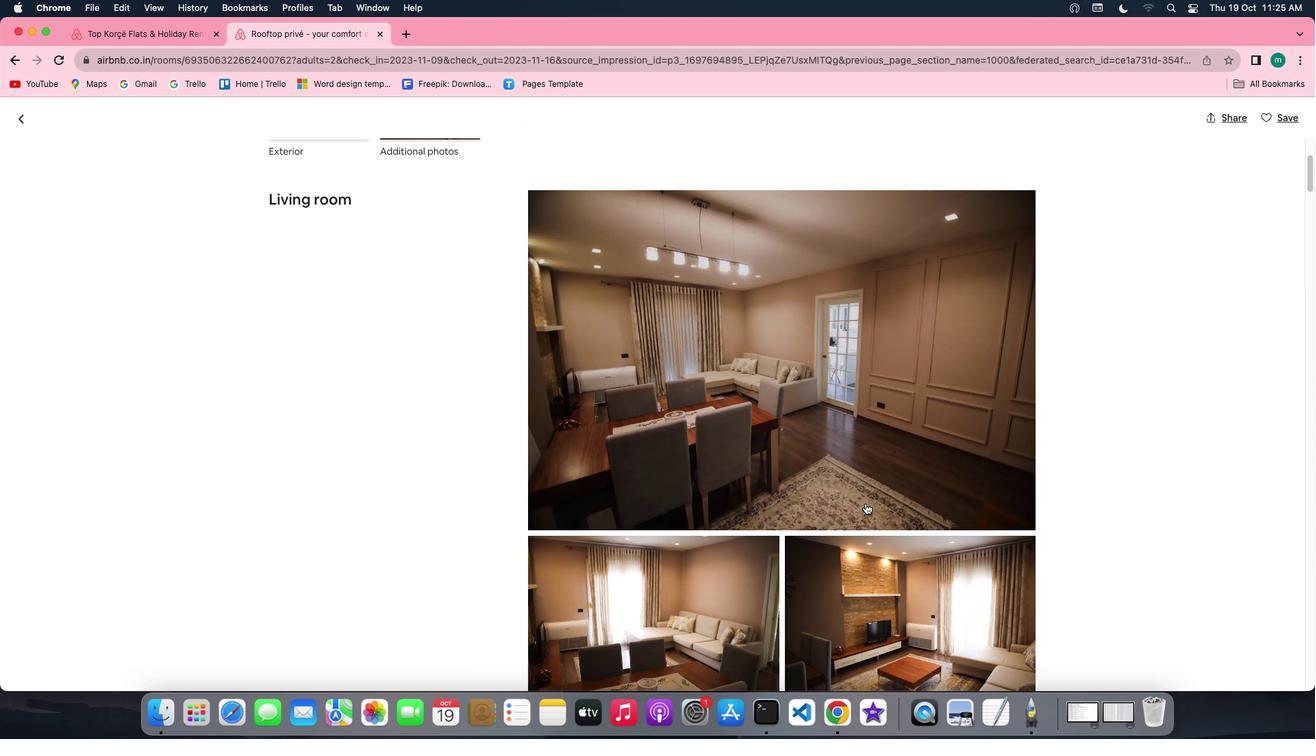 
Action: Mouse scrolled (865, 504) with delta (0, -1)
Screenshot: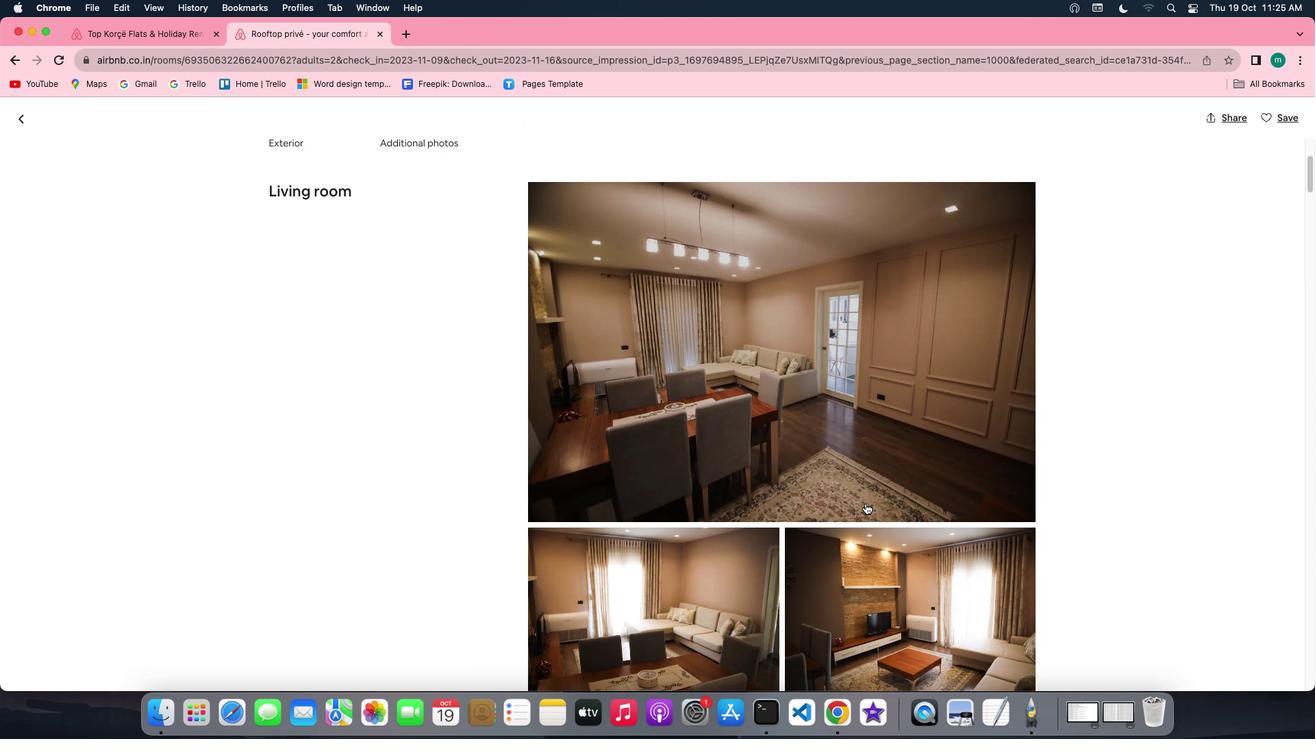 
Action: Mouse scrolled (865, 504) with delta (0, -1)
Screenshot: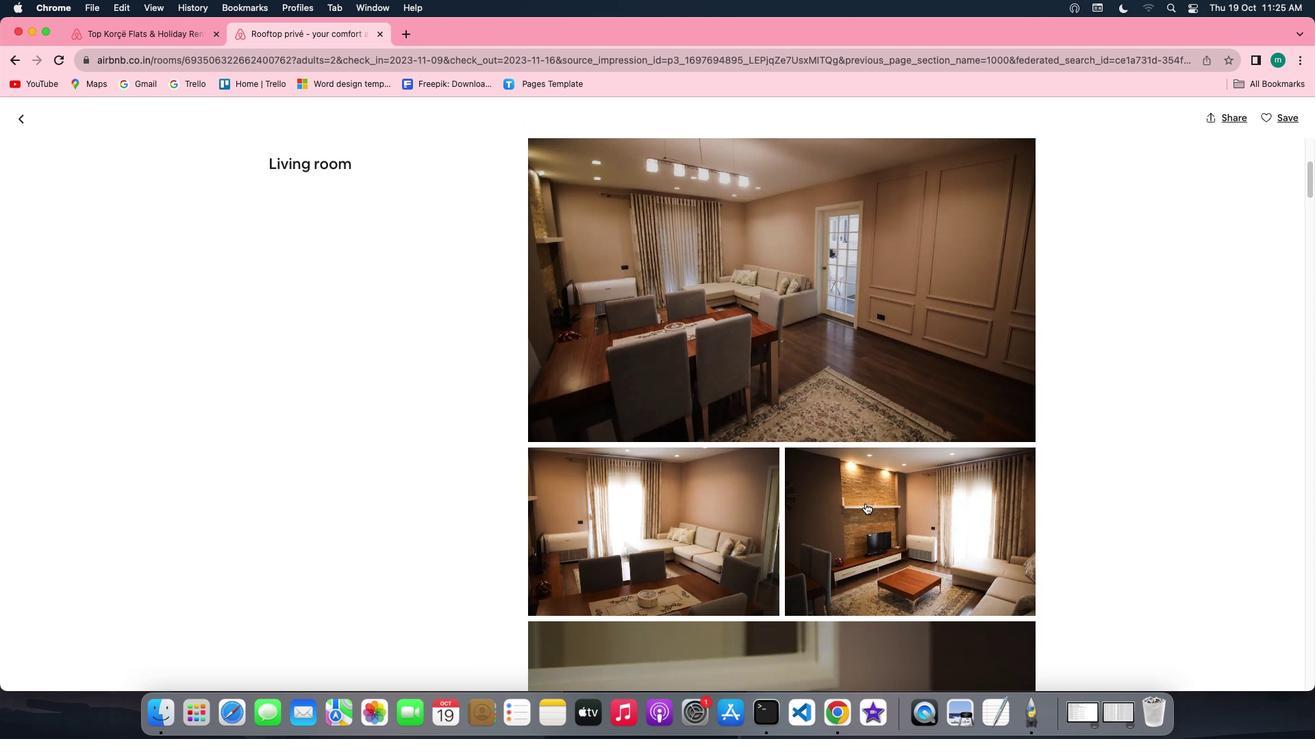 
Action: Mouse scrolled (865, 504) with delta (0, 0)
Screenshot: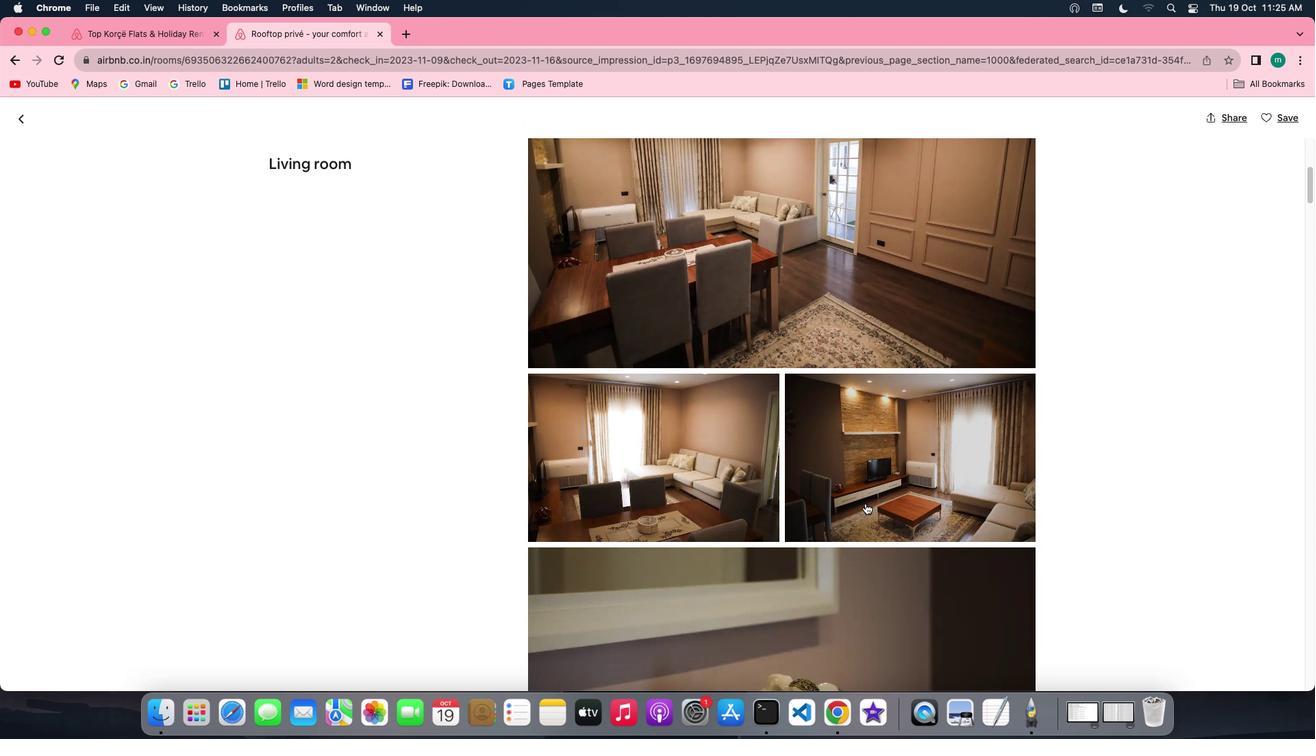 
Action: Mouse scrolled (865, 504) with delta (0, 0)
Screenshot: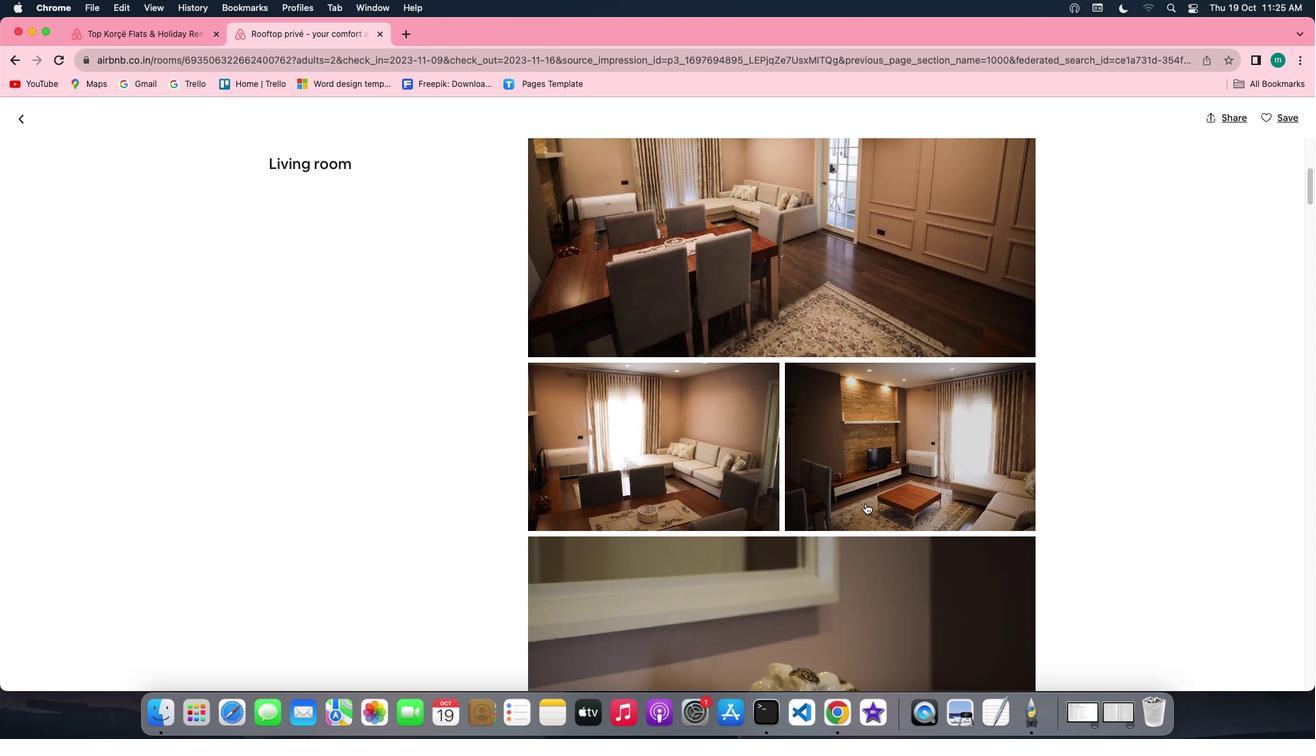 
Action: Mouse scrolled (865, 504) with delta (0, -1)
Screenshot: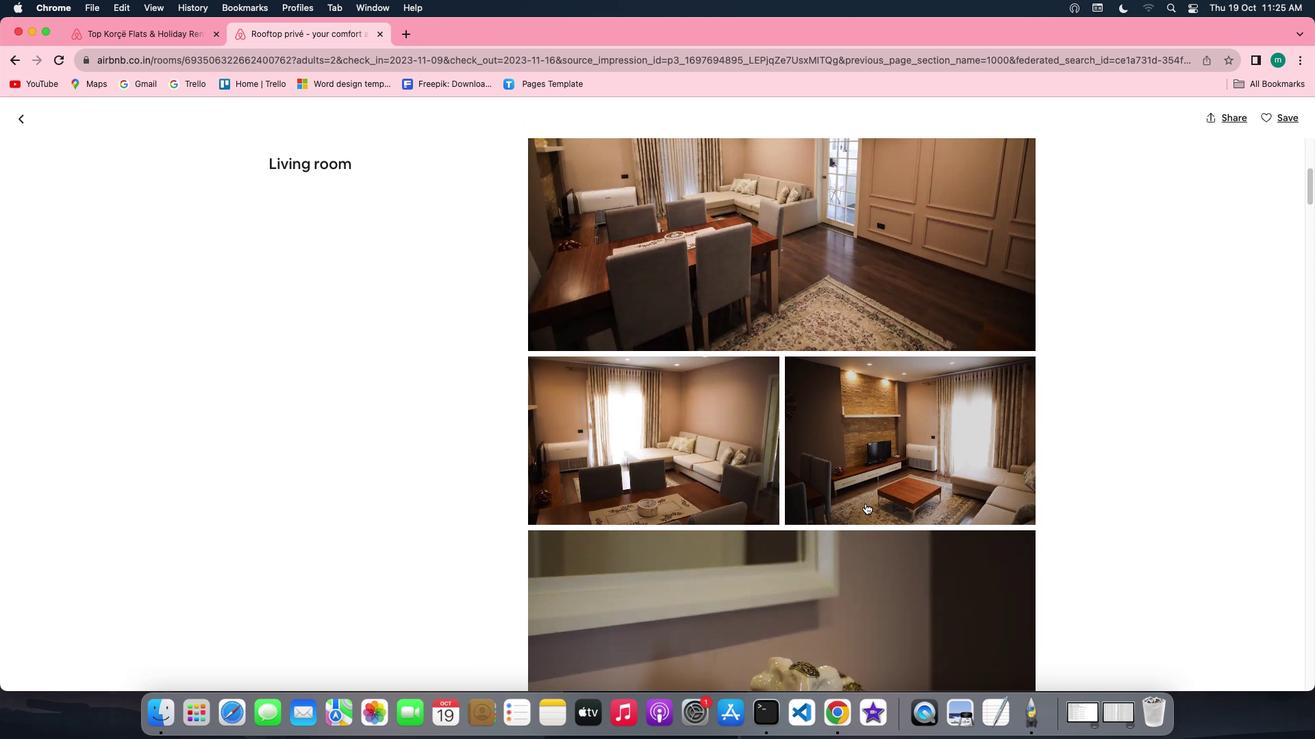 
Action: Mouse scrolled (865, 504) with delta (0, -1)
Screenshot: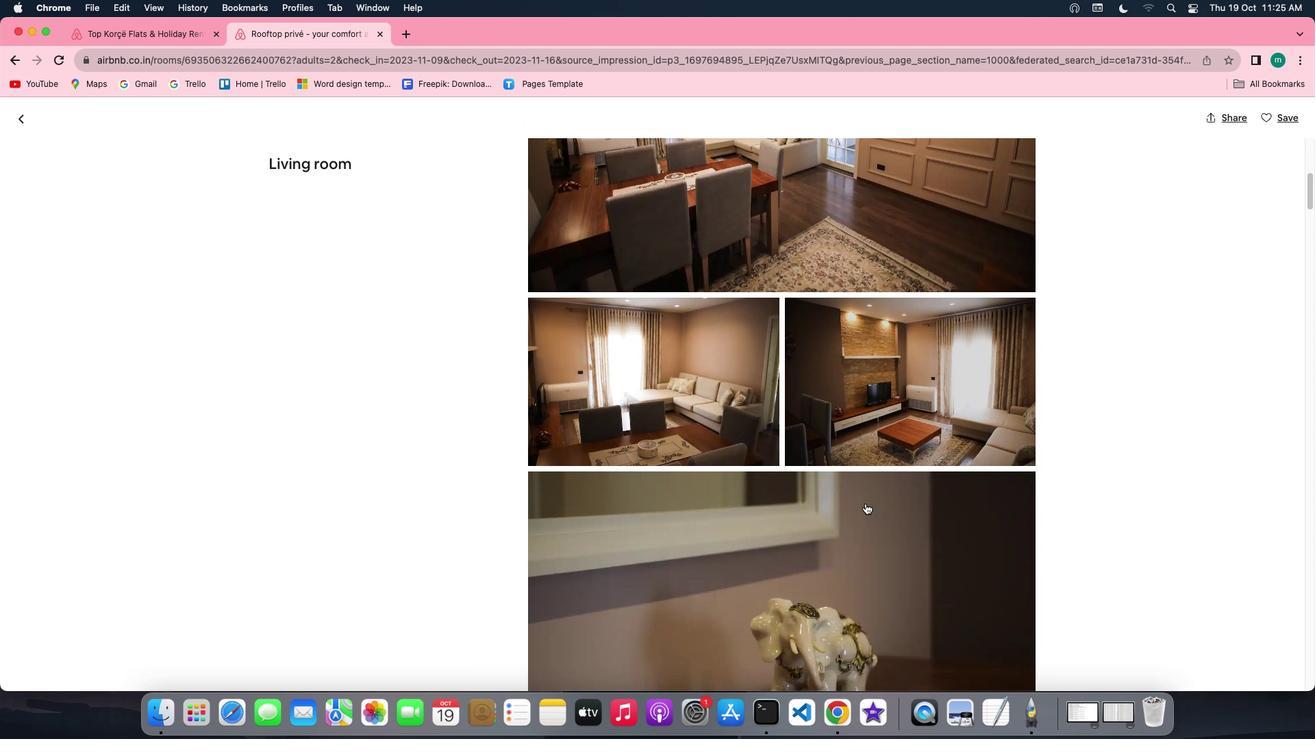 
Action: Mouse scrolled (865, 504) with delta (0, 0)
Screenshot: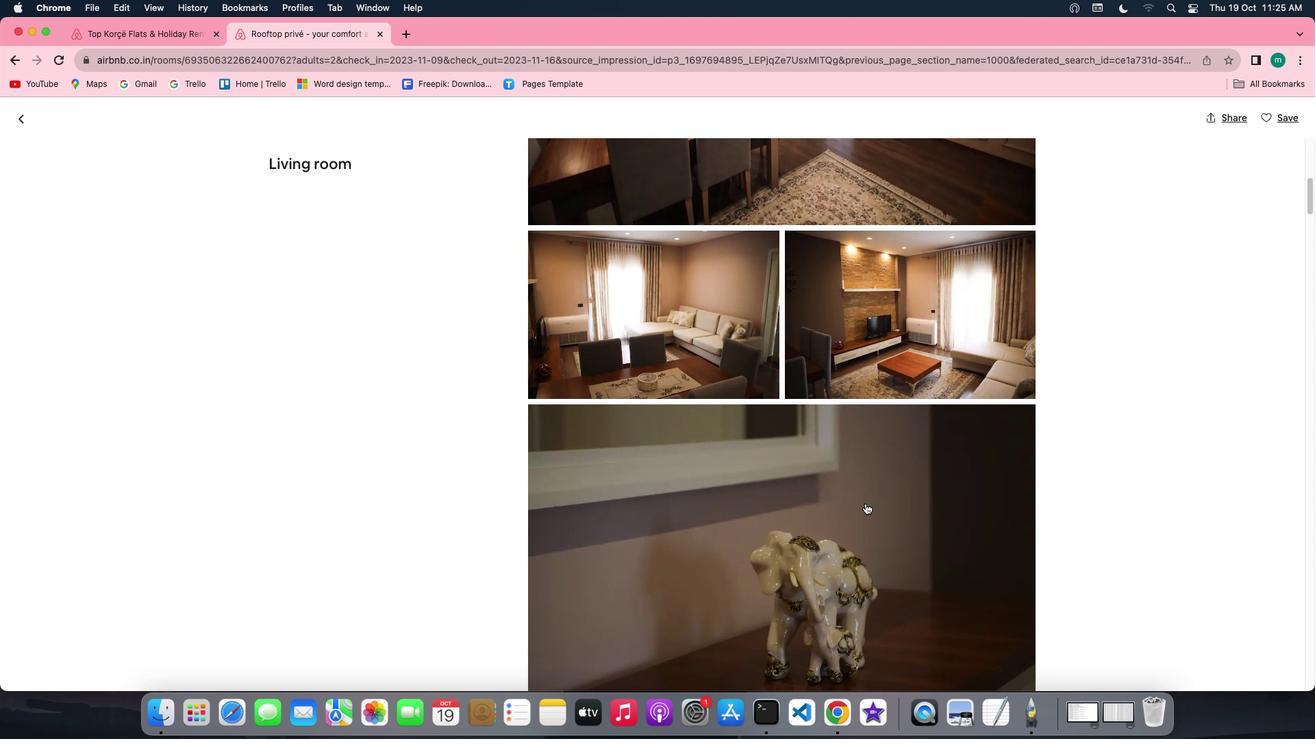 
Action: Mouse scrolled (865, 504) with delta (0, 0)
Screenshot: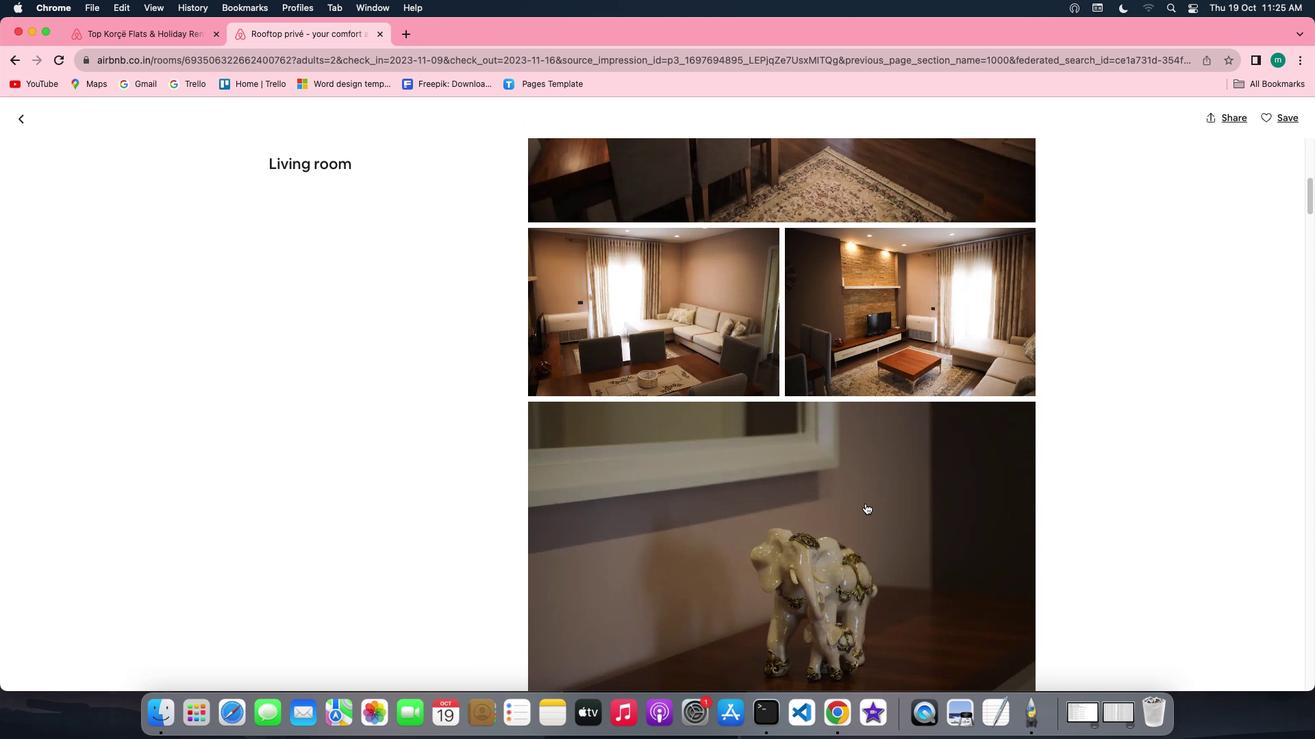 
Action: Mouse scrolled (865, 504) with delta (0, 0)
Screenshot: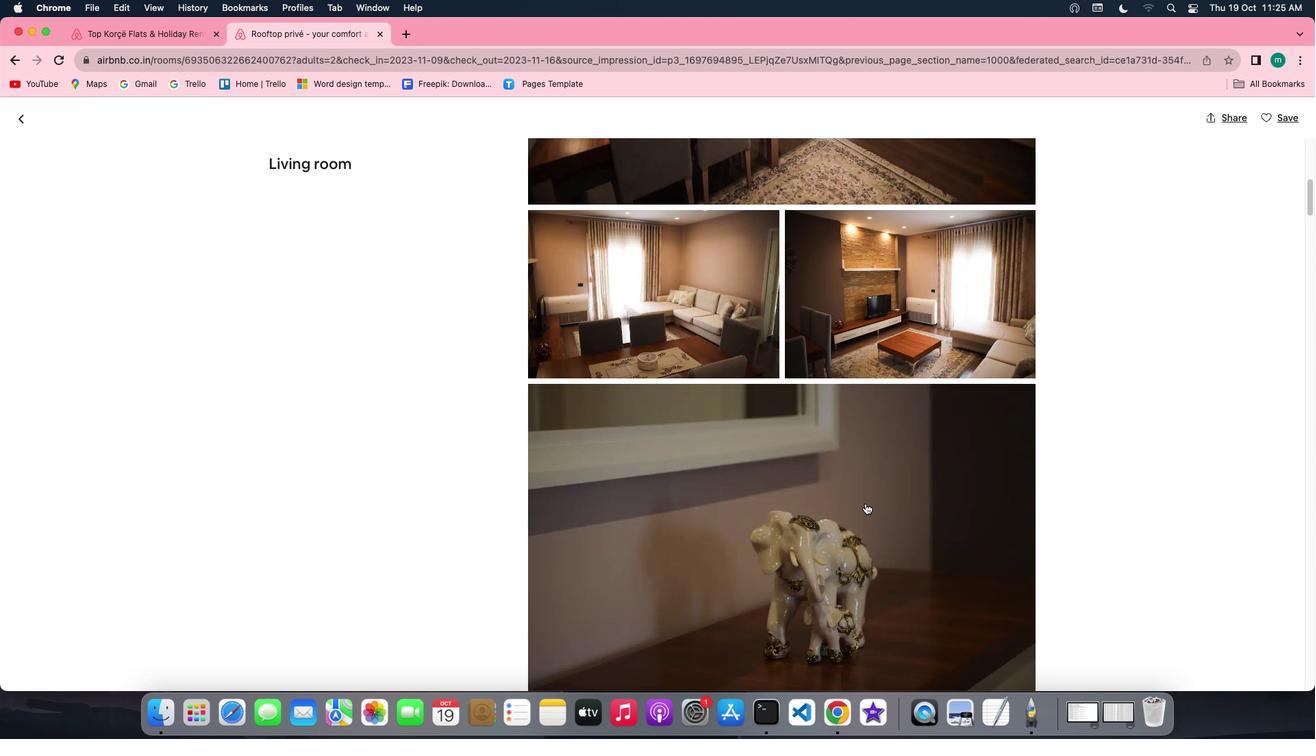 
Action: Mouse scrolled (865, 504) with delta (0, 0)
Screenshot: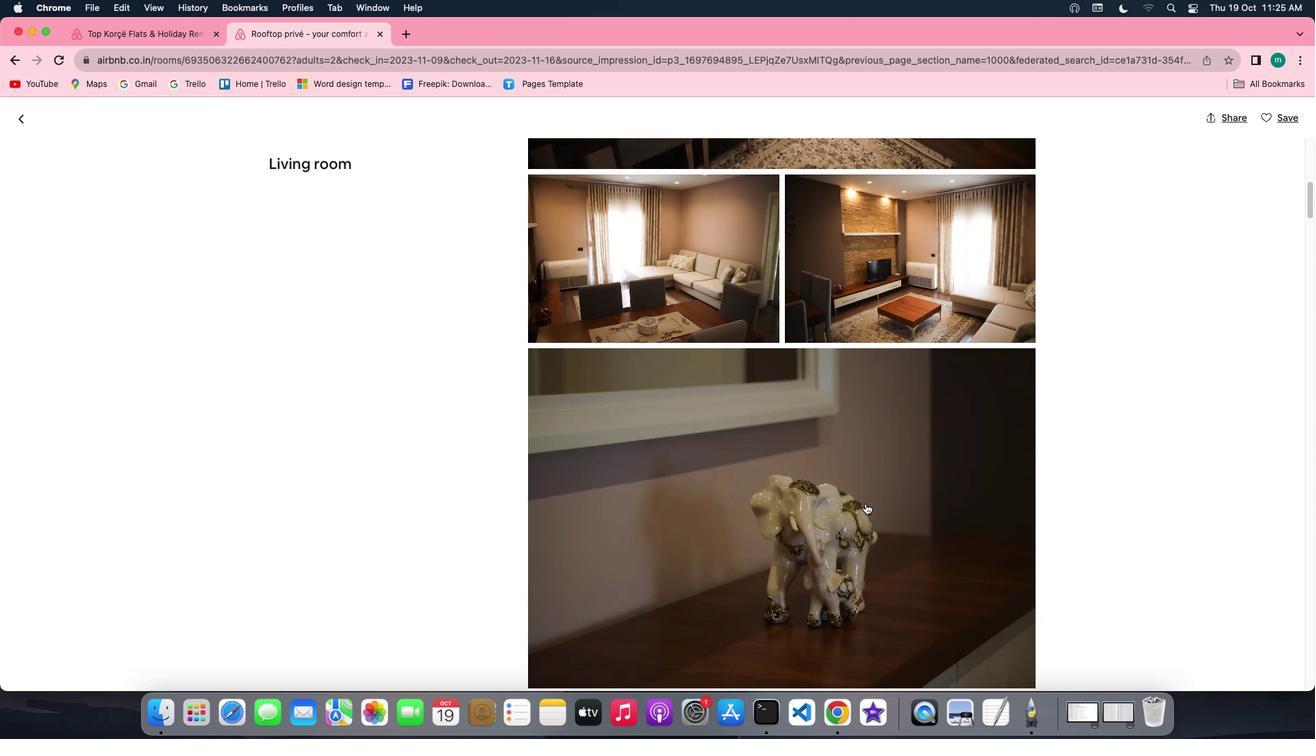 
Action: Mouse scrolled (865, 504) with delta (0, 0)
Screenshot: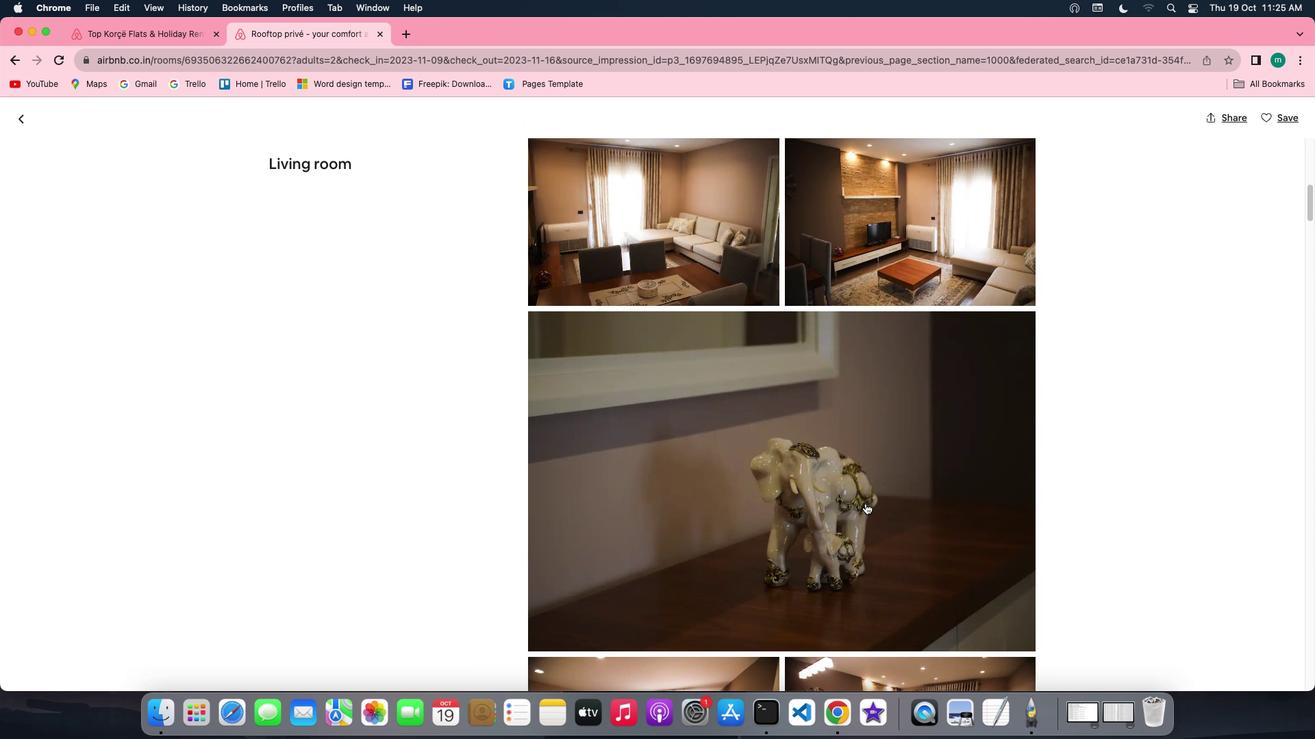 
Action: Mouse scrolled (865, 504) with delta (0, 0)
Screenshot: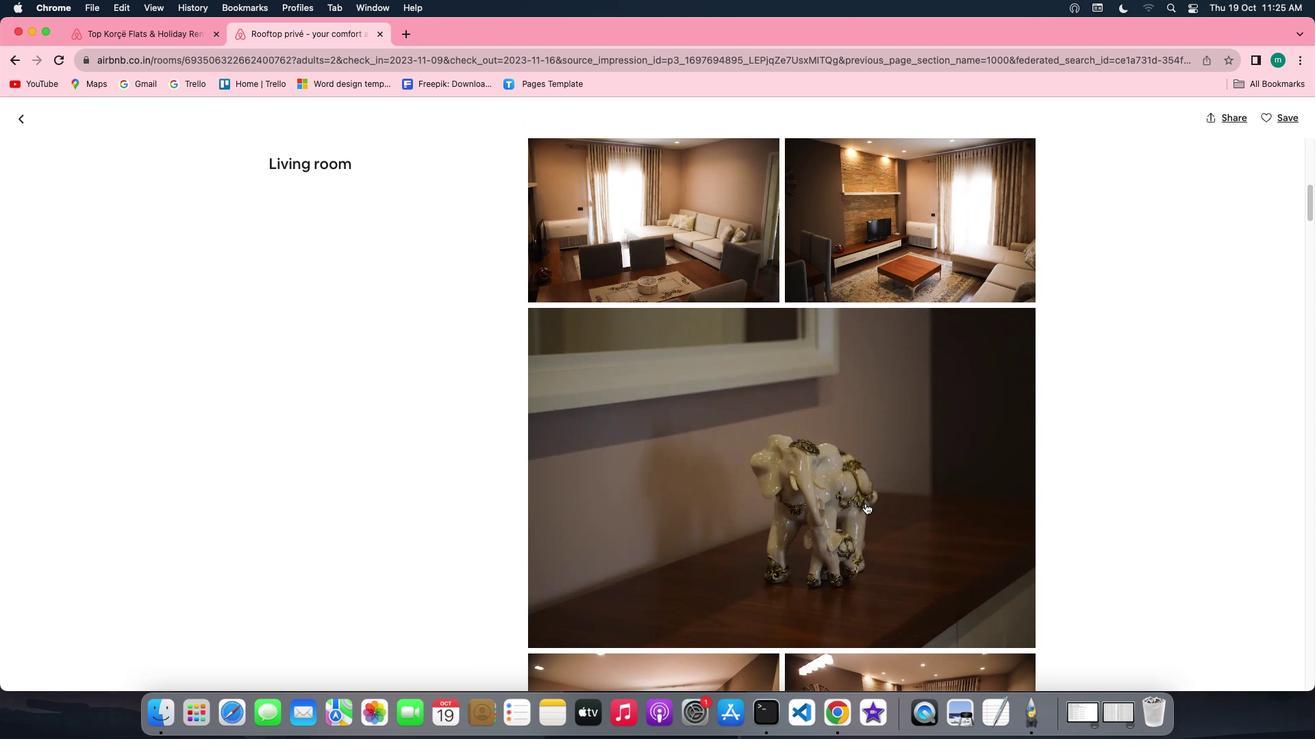 
Action: Mouse scrolled (865, 504) with delta (0, 0)
Screenshot: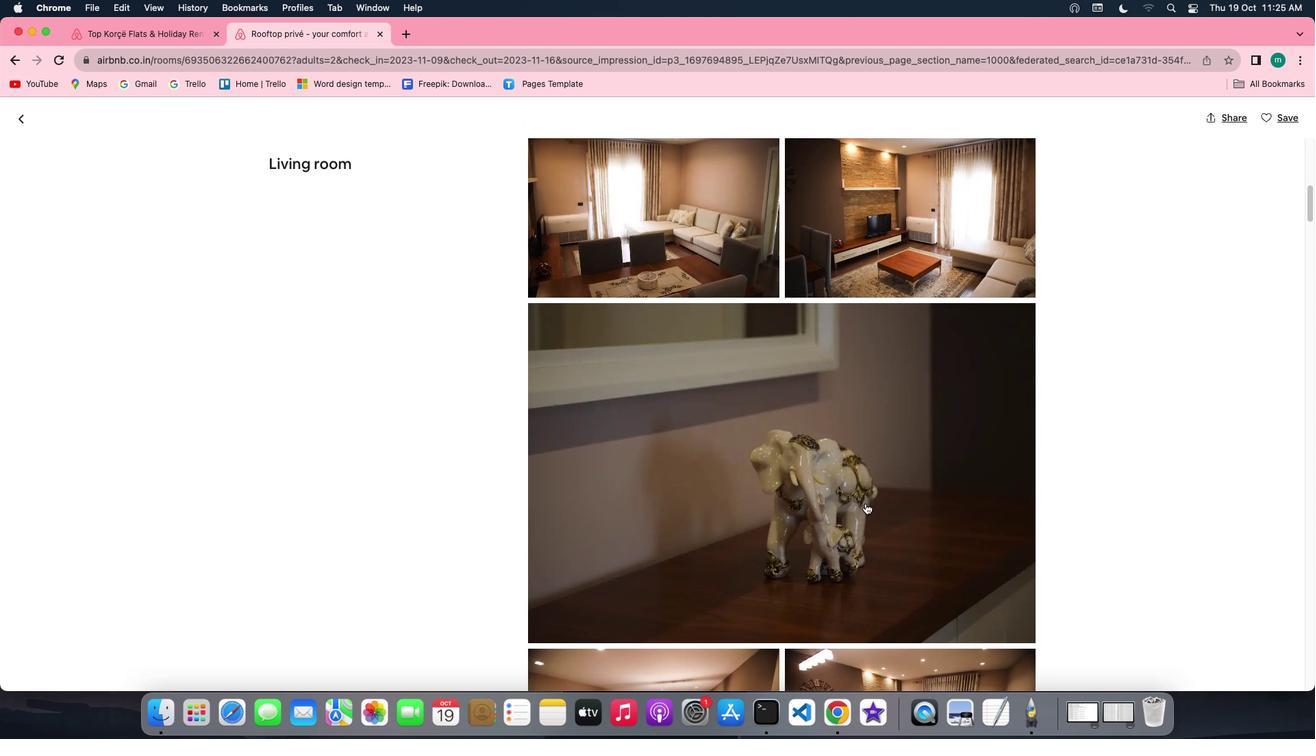 
Action: Mouse scrolled (865, 504) with delta (0, 0)
Screenshot: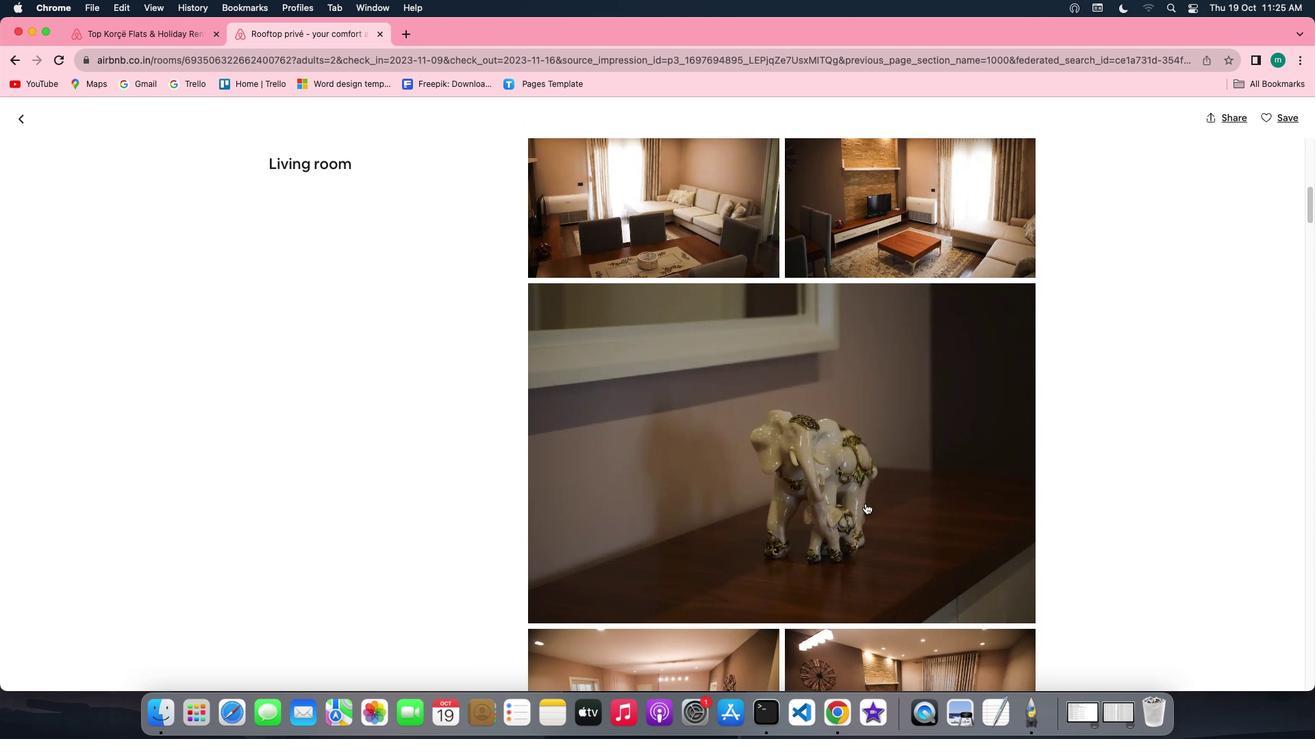 
Action: Mouse scrolled (865, 504) with delta (0, 0)
Screenshot: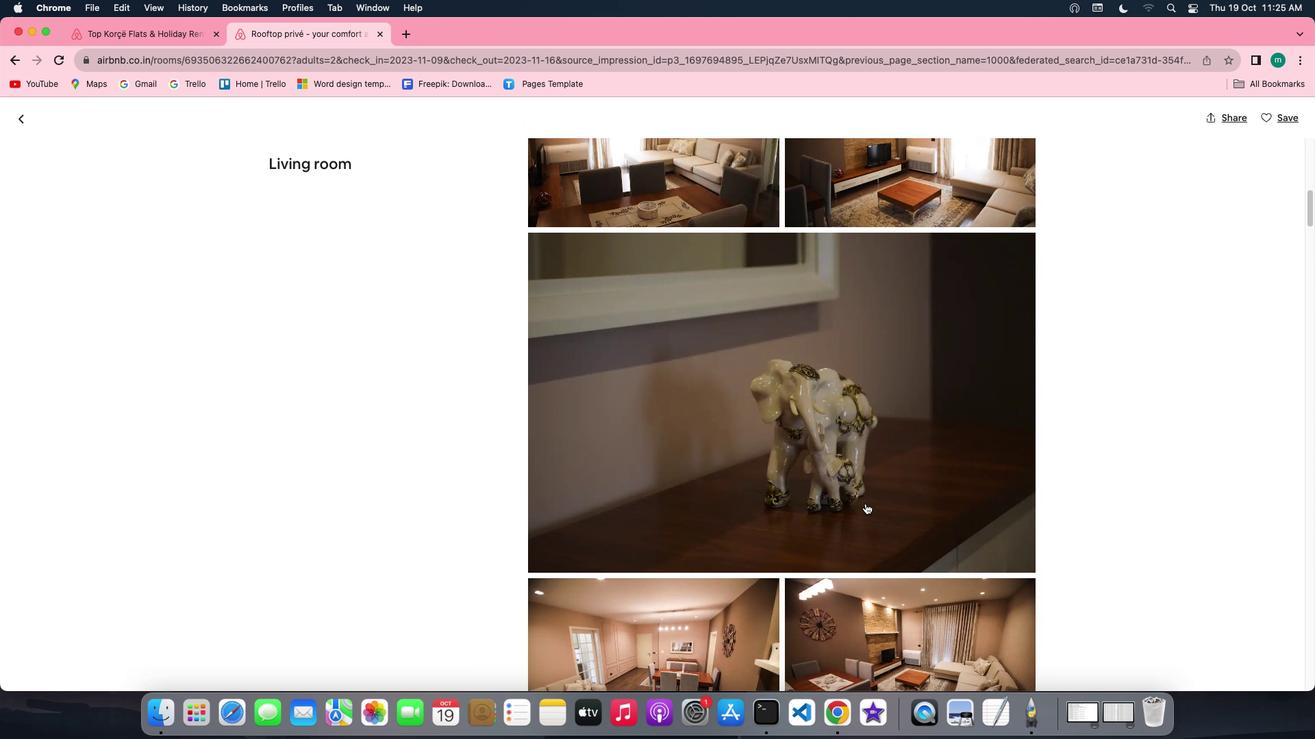 
Action: Mouse scrolled (865, 504) with delta (0, 0)
Screenshot: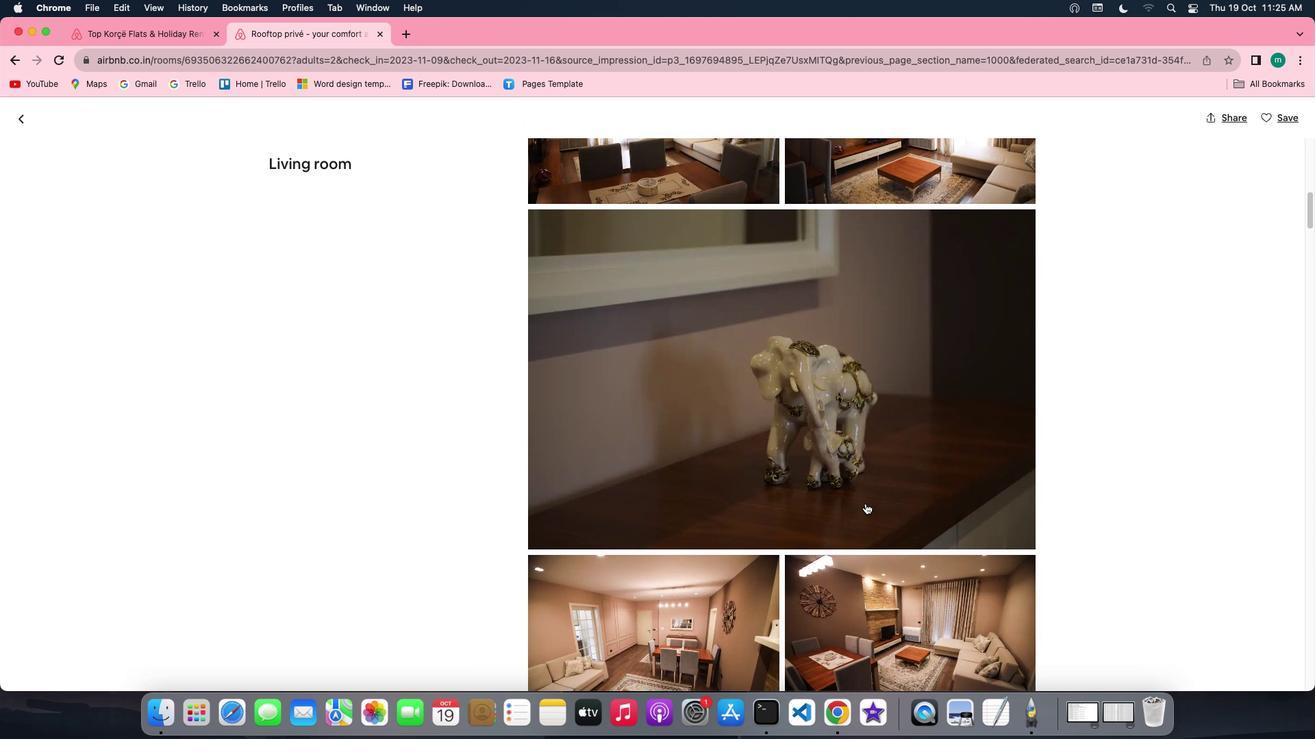 
Action: Mouse scrolled (865, 504) with delta (0, 0)
Screenshot: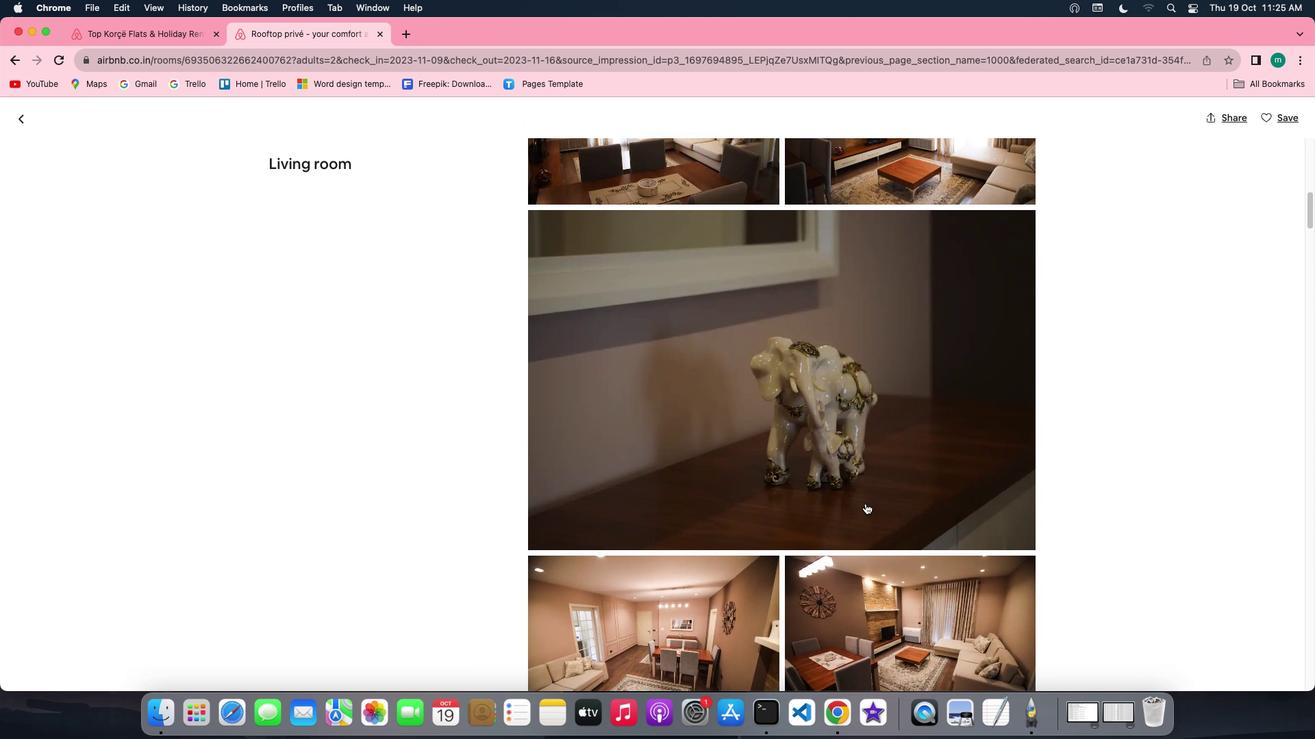 
Action: Mouse scrolled (865, 504) with delta (0, 0)
Screenshot: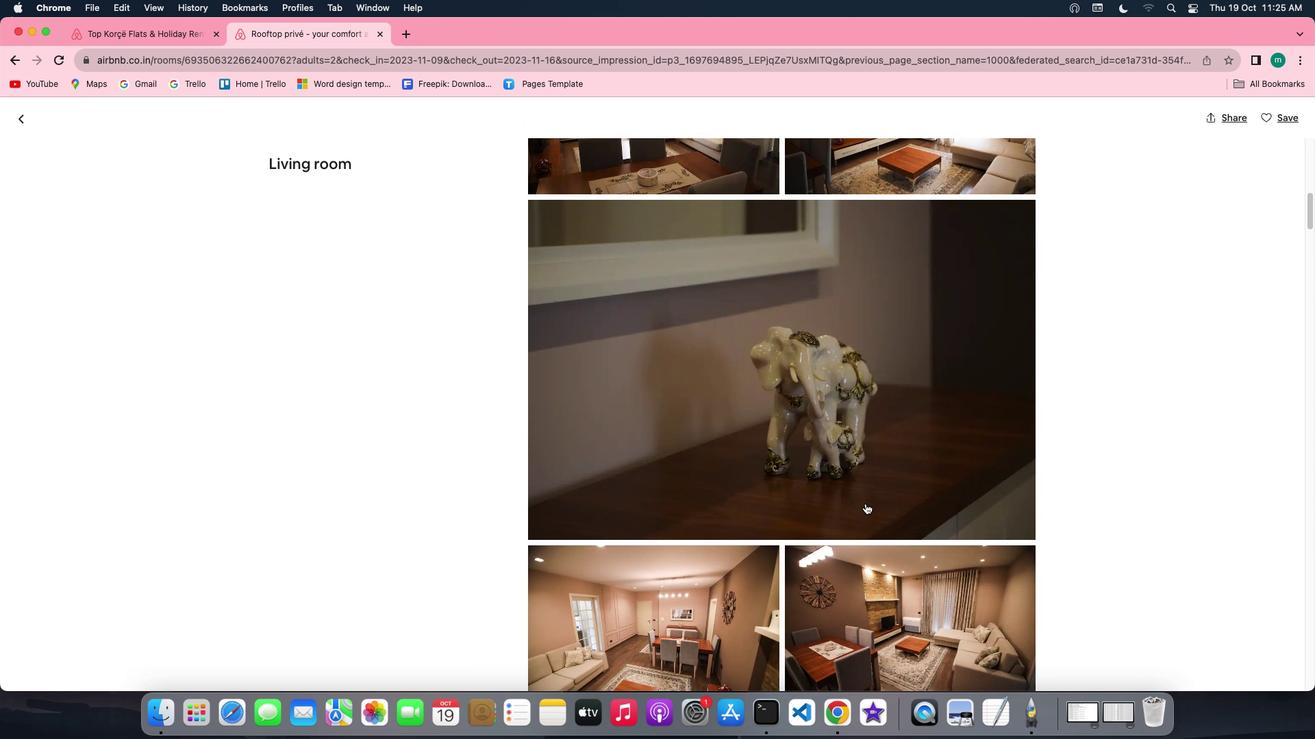 
Action: Mouse scrolled (865, 504) with delta (0, 0)
Screenshot: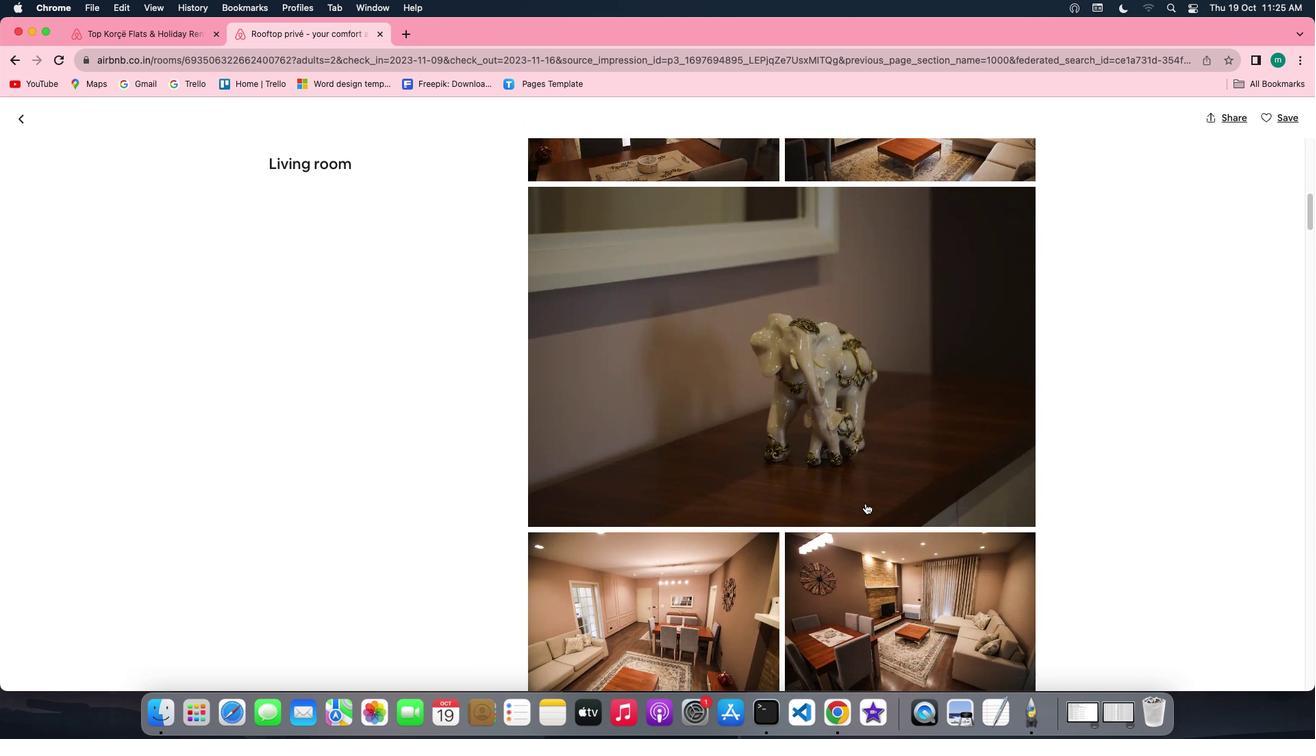 
Action: Mouse scrolled (865, 504) with delta (0, -1)
Screenshot: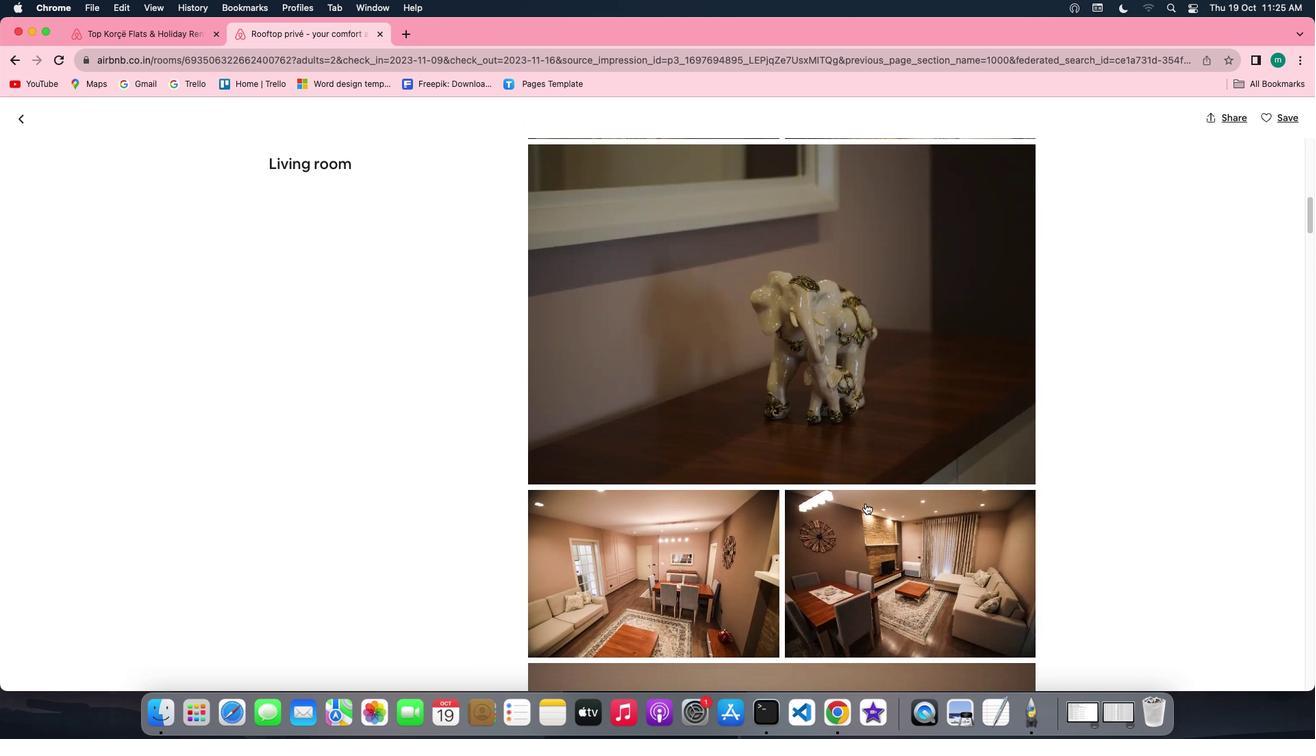 
Action: Mouse moved to (865, 504)
Screenshot: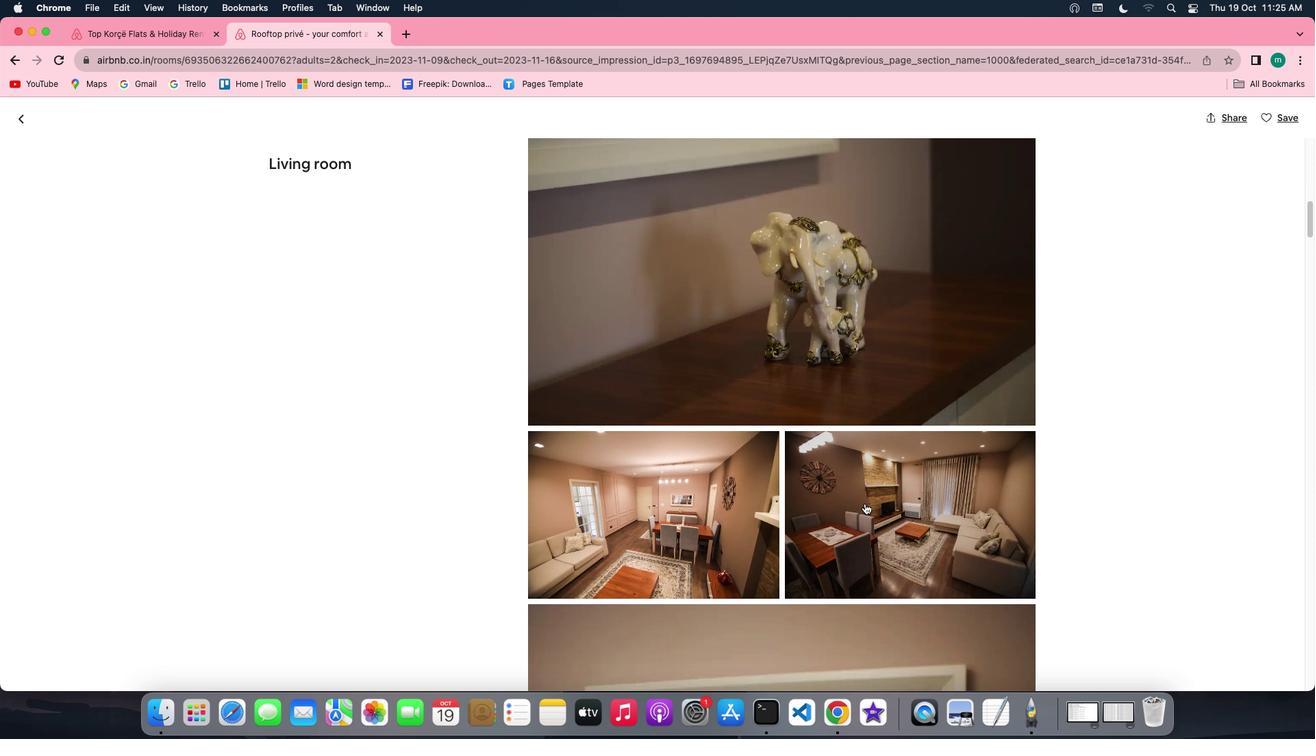 
Action: Mouse scrolled (865, 504) with delta (0, 0)
Screenshot: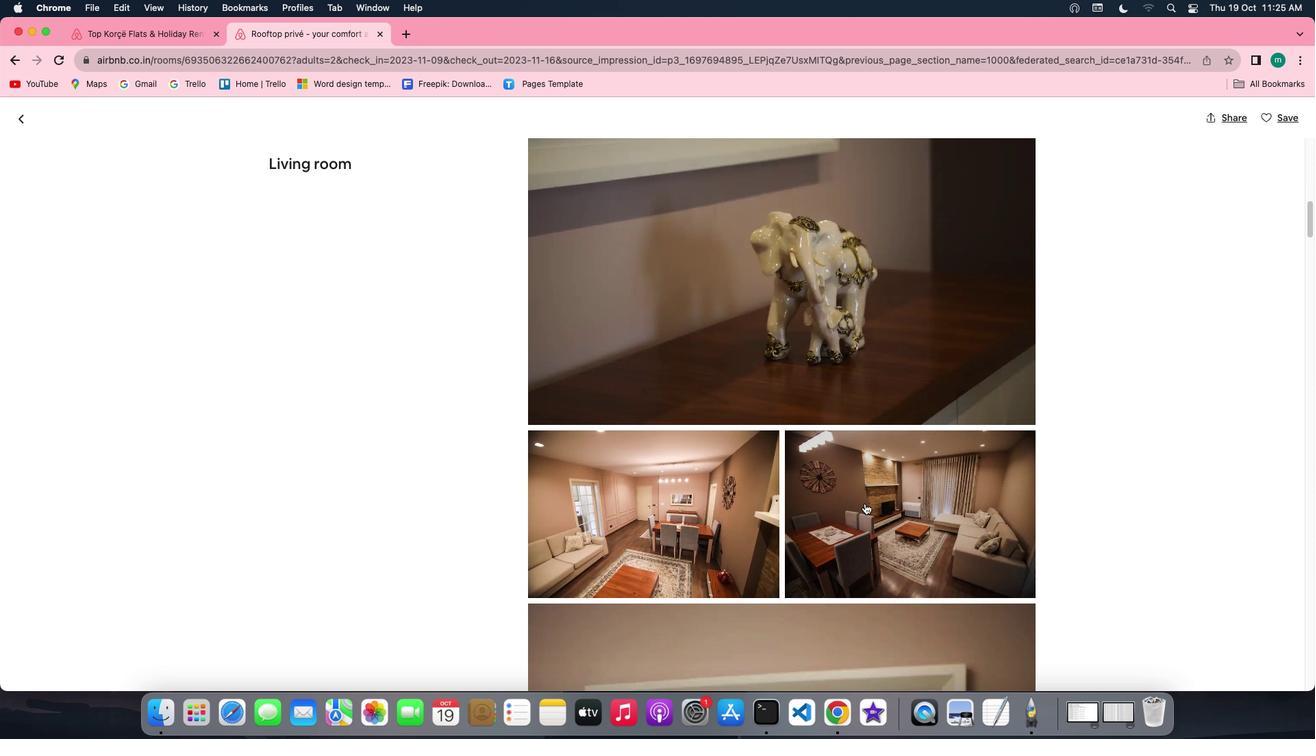 
Action: Mouse scrolled (865, 504) with delta (0, 0)
Screenshot: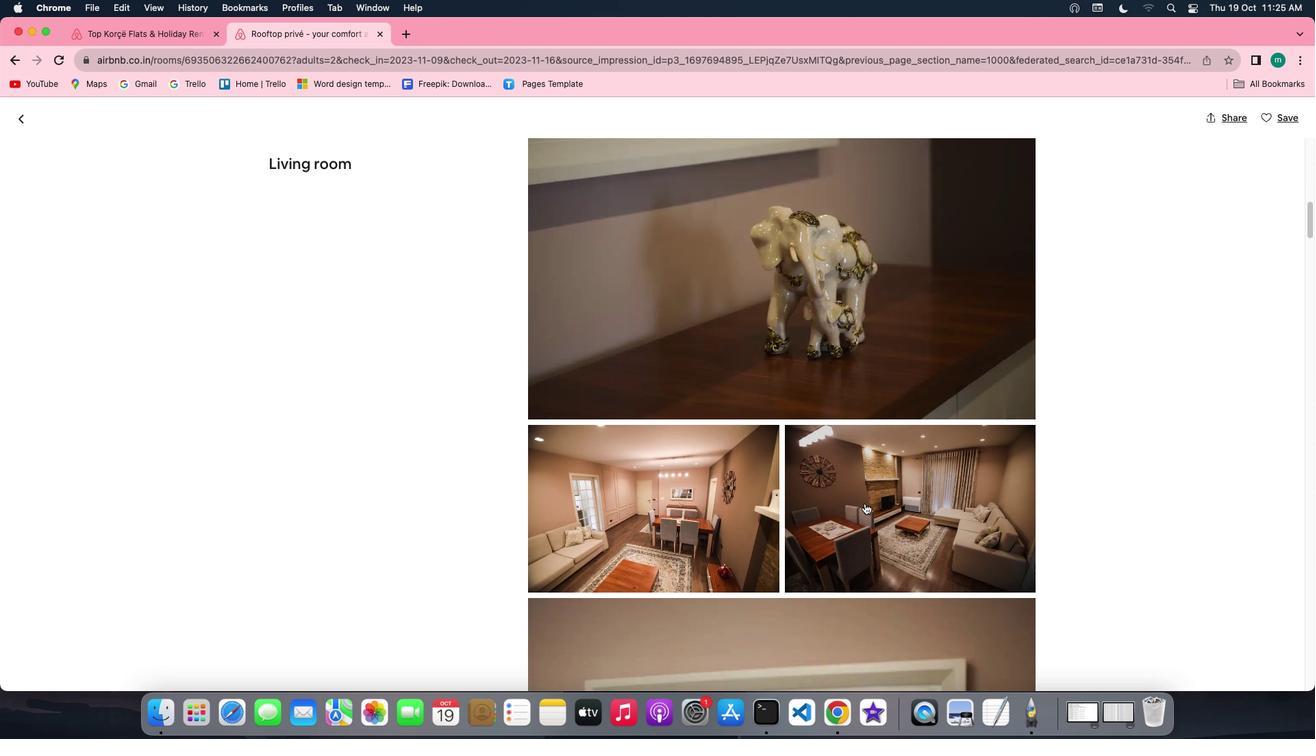 
Action: Mouse scrolled (865, 504) with delta (0, -1)
Screenshot: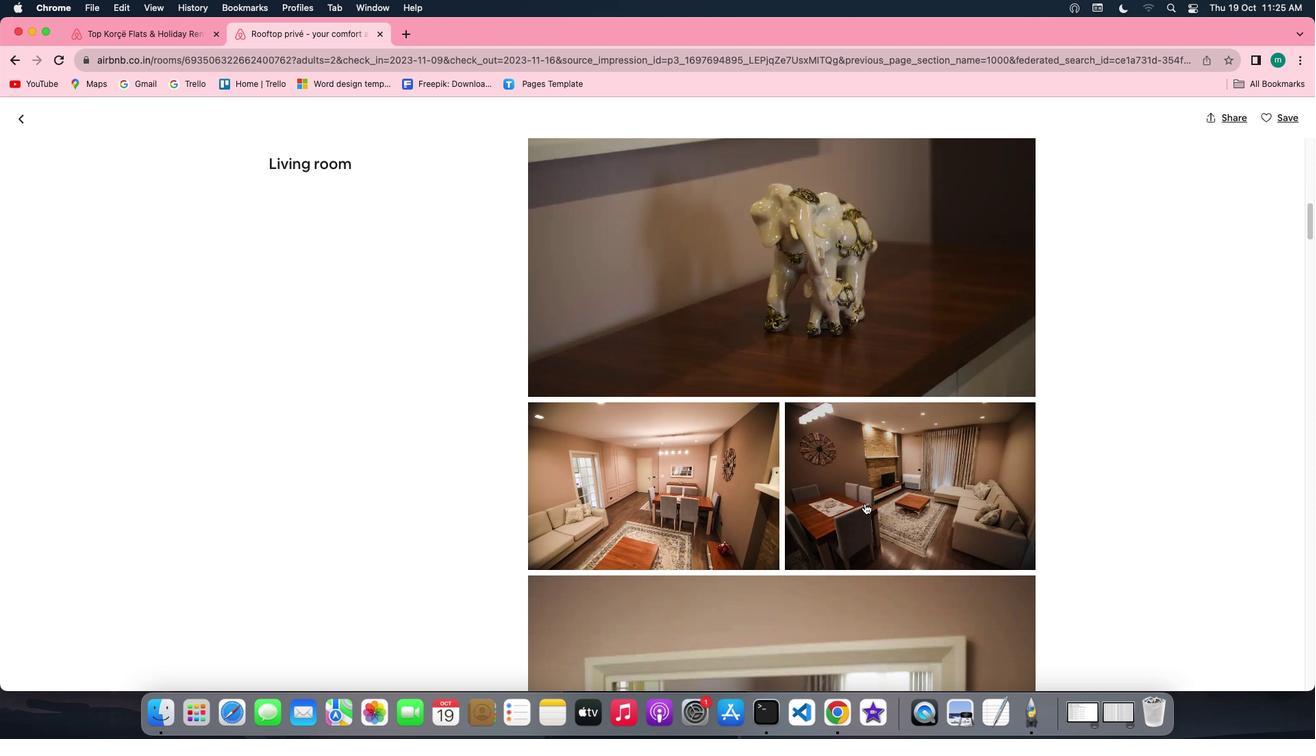 
Action: Mouse scrolled (865, 504) with delta (0, 0)
Screenshot: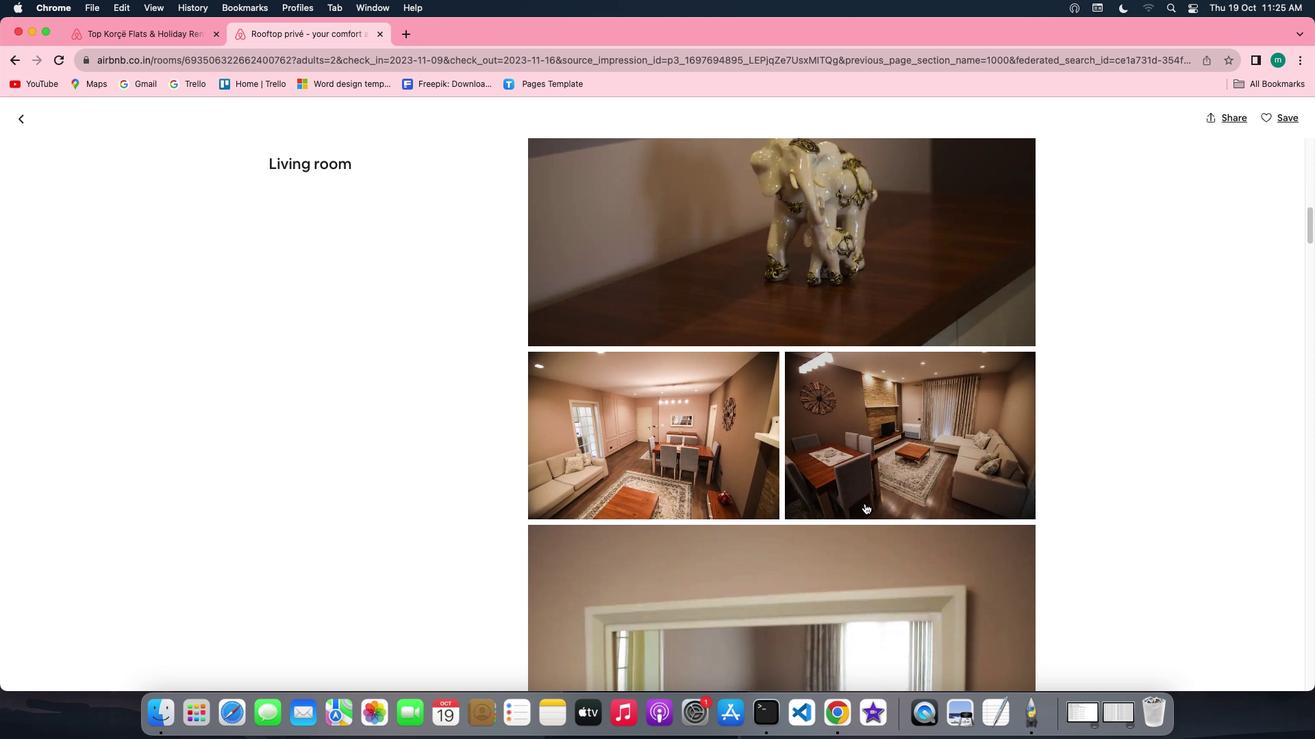 
Action: Mouse scrolled (865, 504) with delta (0, 0)
Screenshot: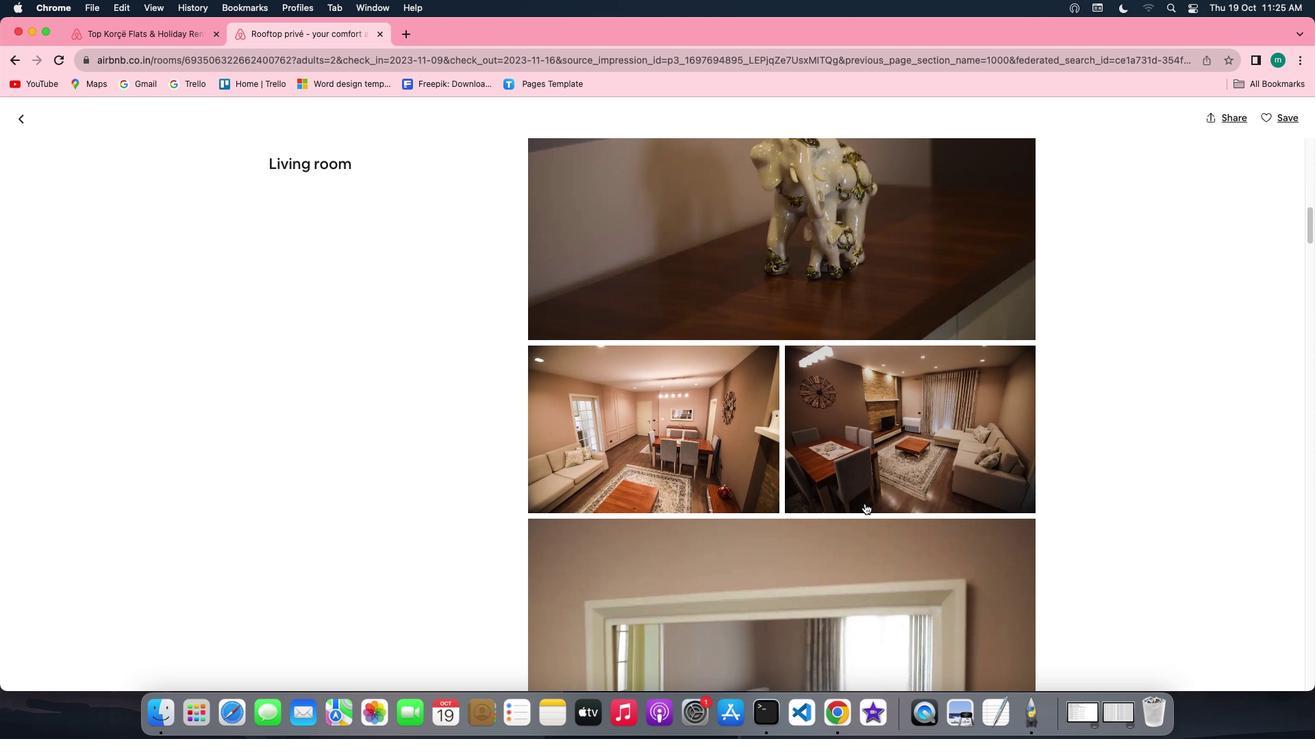 
Action: Mouse scrolled (865, 504) with delta (0, 0)
Screenshot: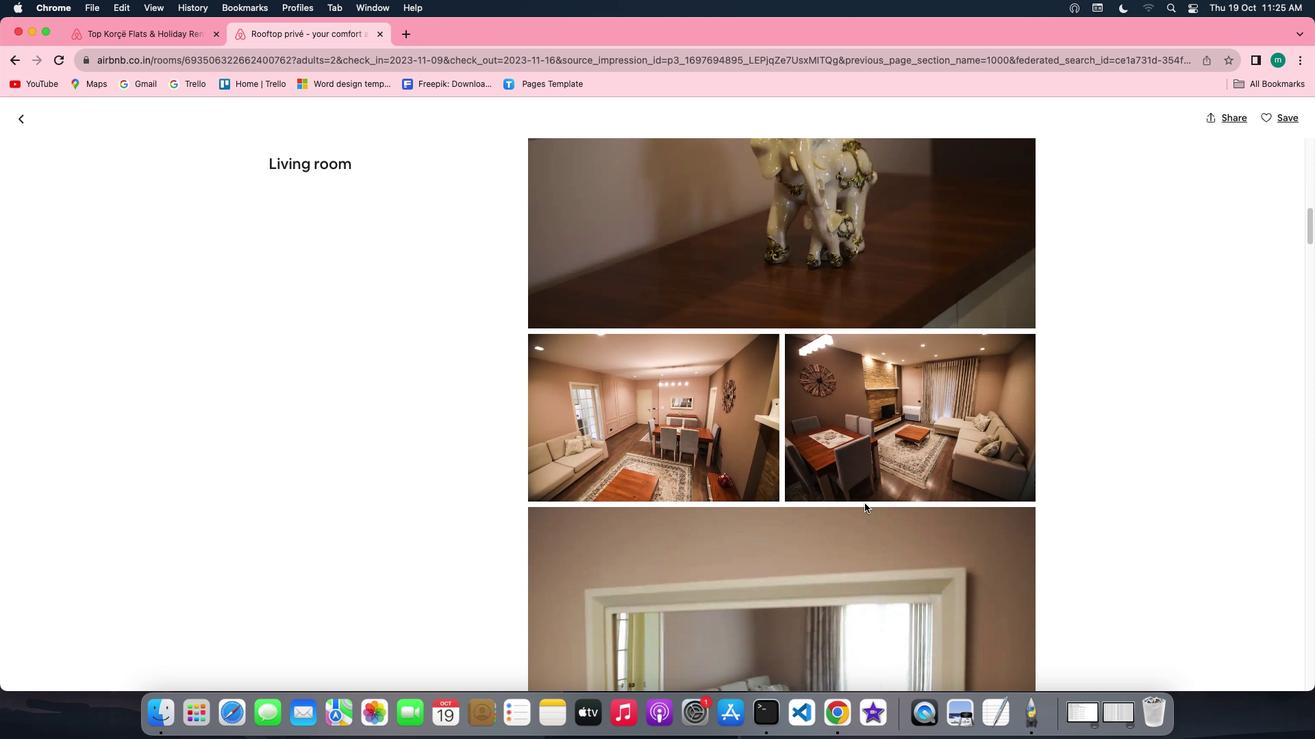 
Action: Mouse scrolled (865, 504) with delta (0, 0)
Screenshot: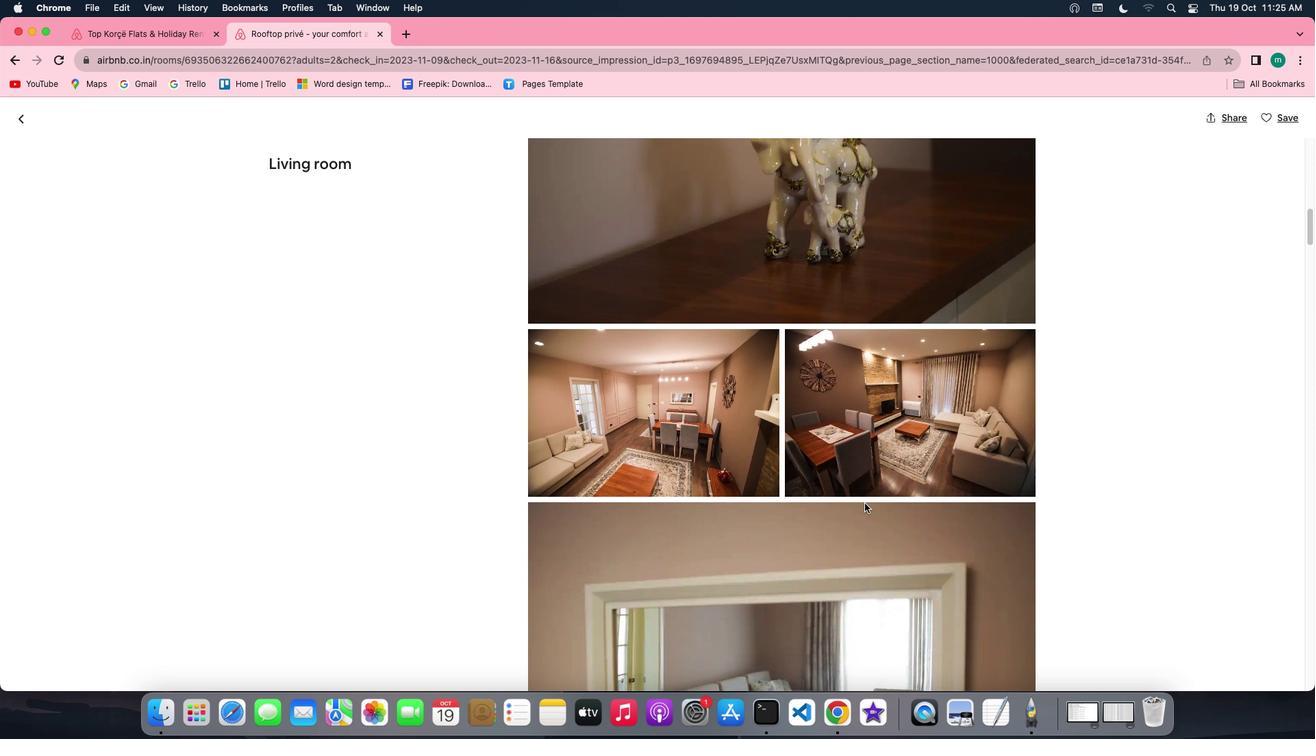 
Action: Mouse scrolled (865, 504) with delta (0, 0)
Screenshot: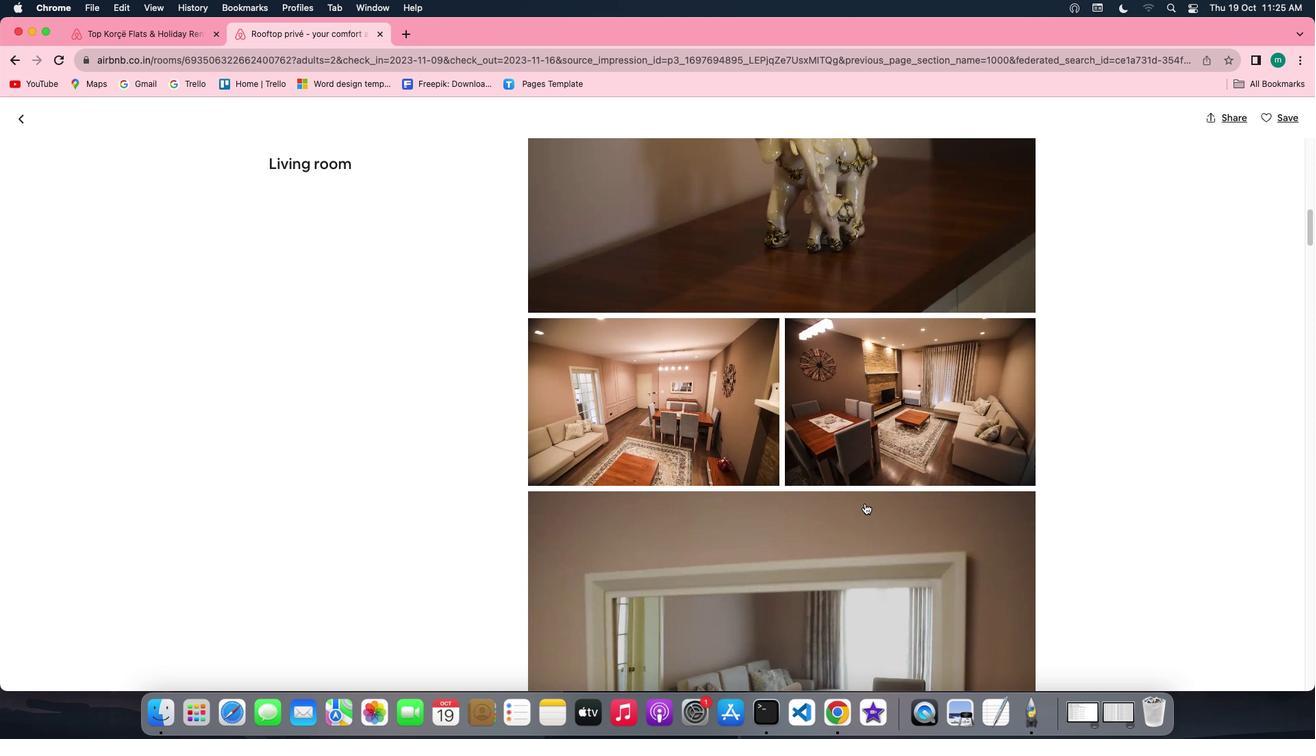 
Action: Mouse scrolled (865, 504) with delta (0, 0)
Screenshot: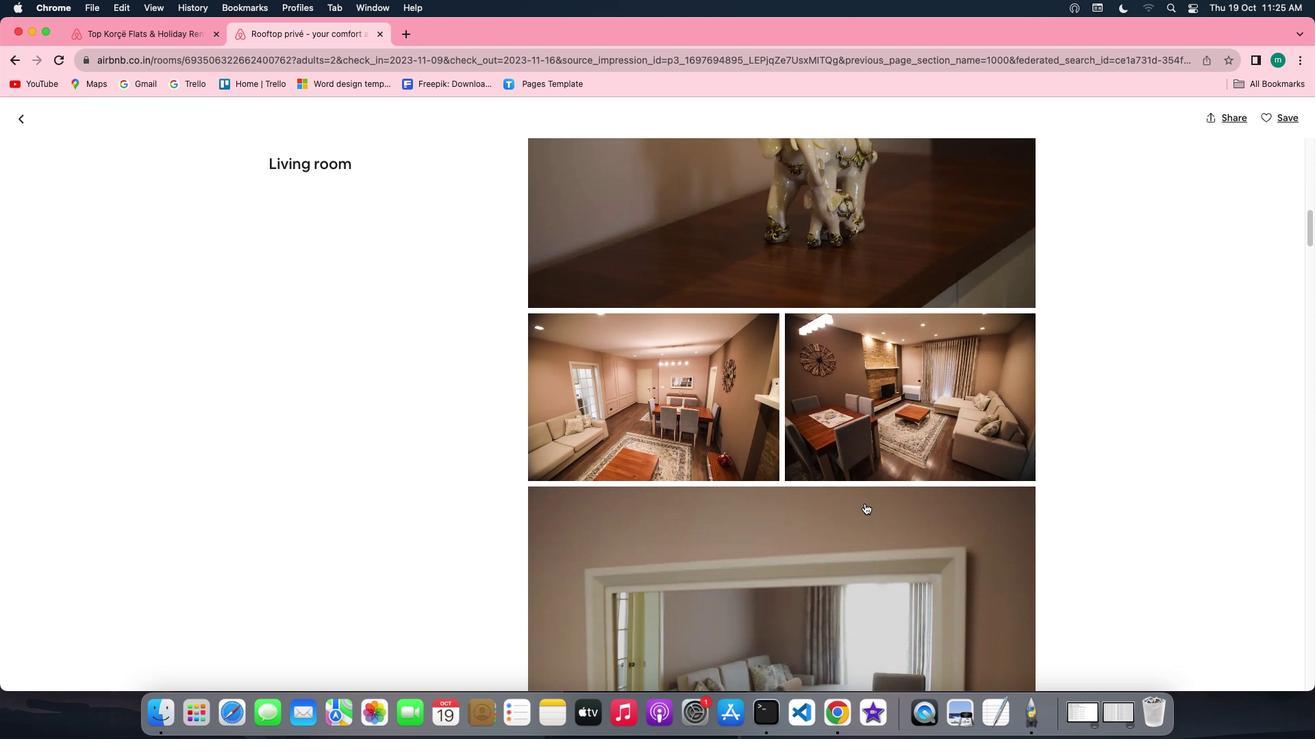 
Action: Mouse scrolled (865, 504) with delta (0, 0)
Screenshot: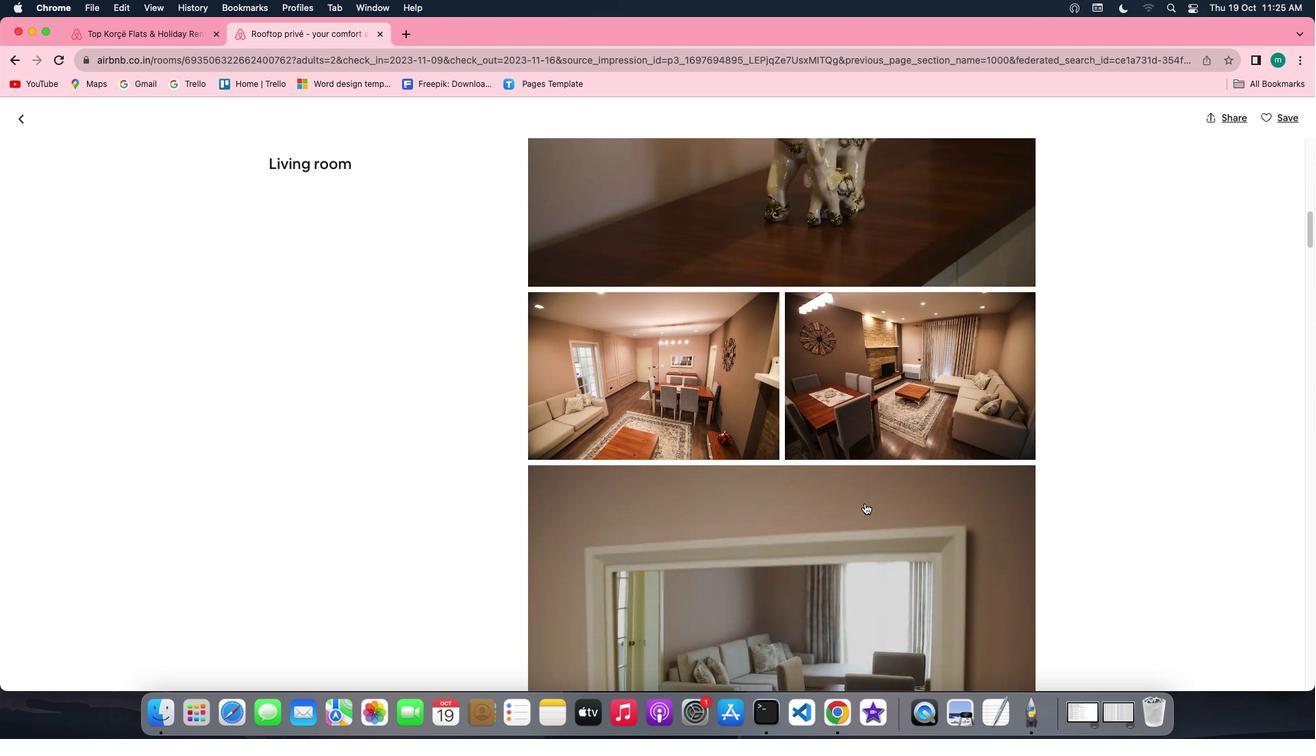 
Action: Mouse scrolled (865, 504) with delta (0, 0)
Screenshot: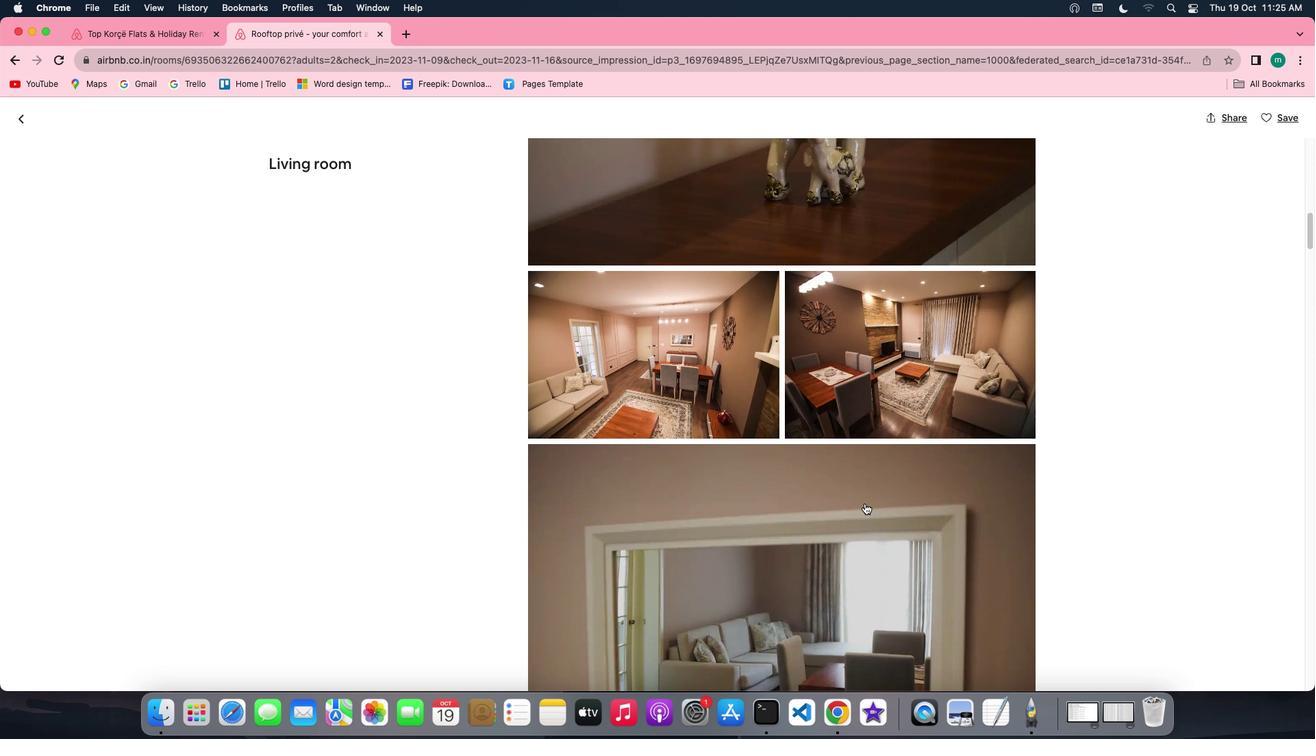 
Action: Mouse scrolled (865, 504) with delta (0, 0)
Screenshot: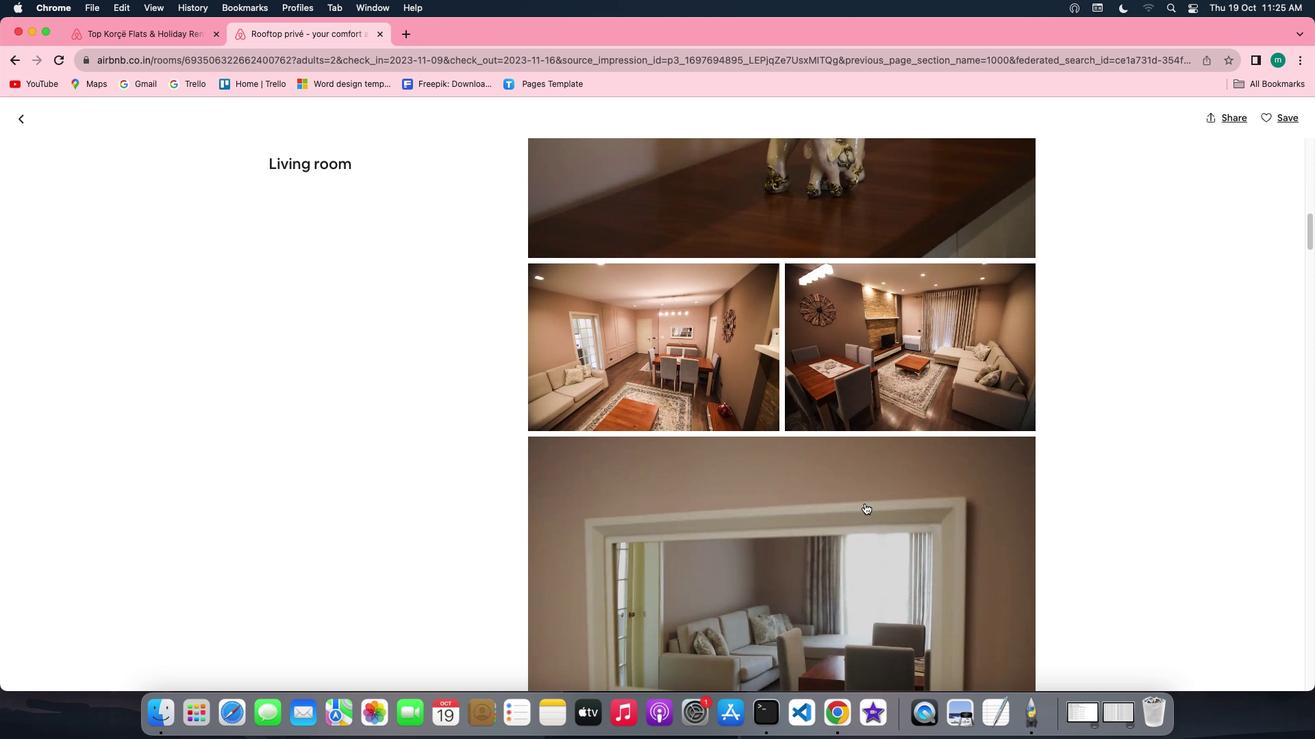 
Action: Mouse scrolled (865, 504) with delta (0, 0)
Screenshot: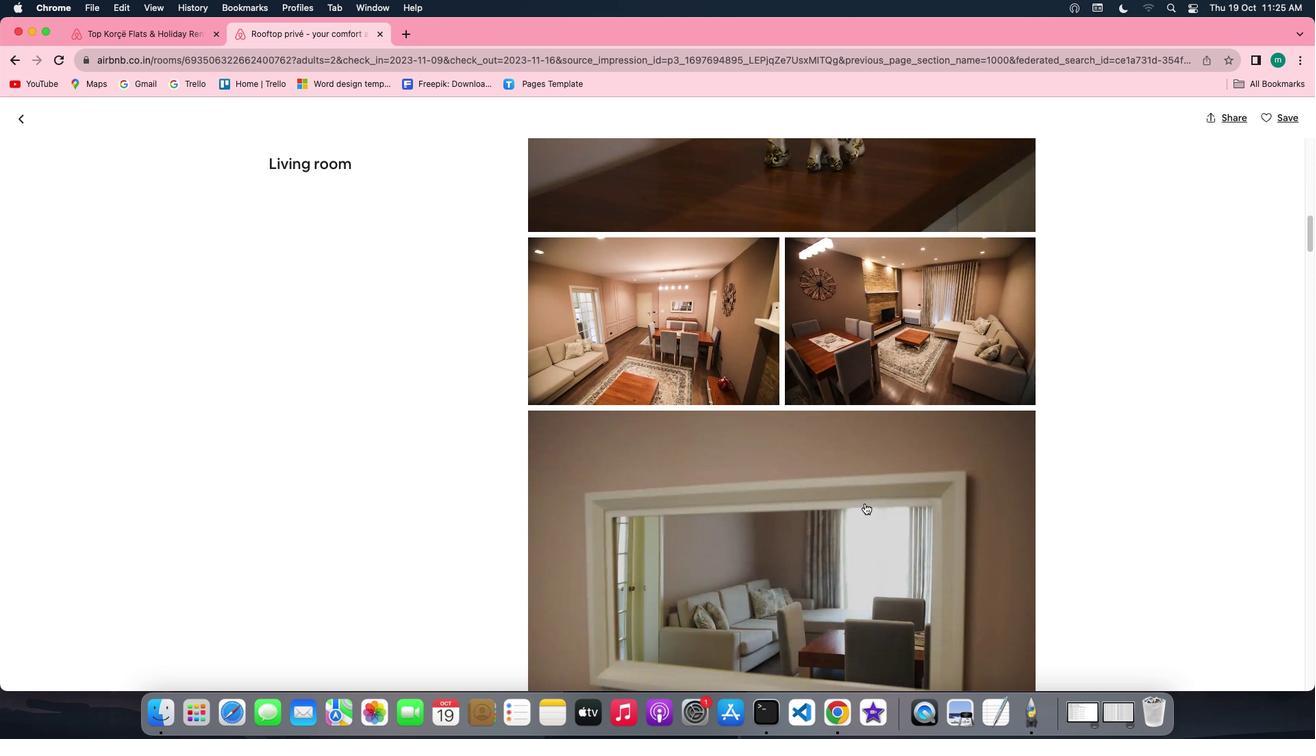 
Action: Mouse scrolled (865, 504) with delta (0, 0)
Screenshot: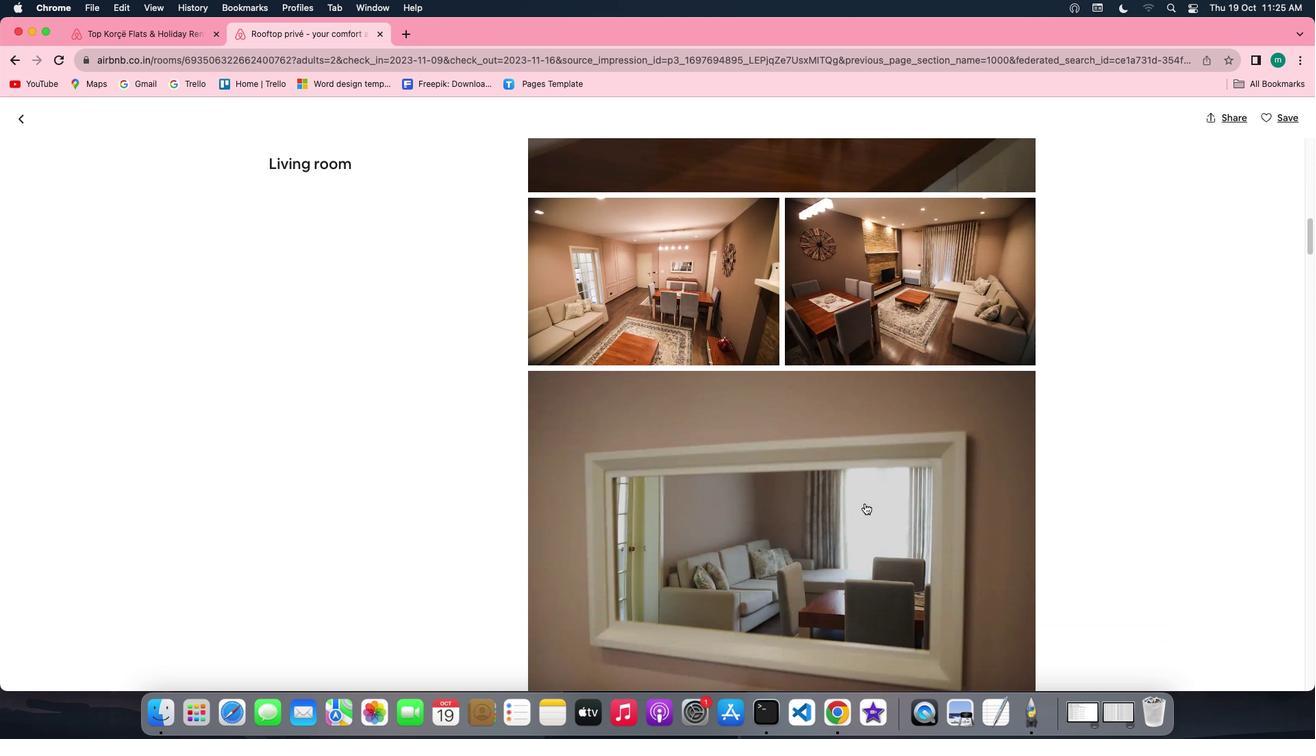 
Action: Mouse scrolled (865, 504) with delta (0, 0)
Screenshot: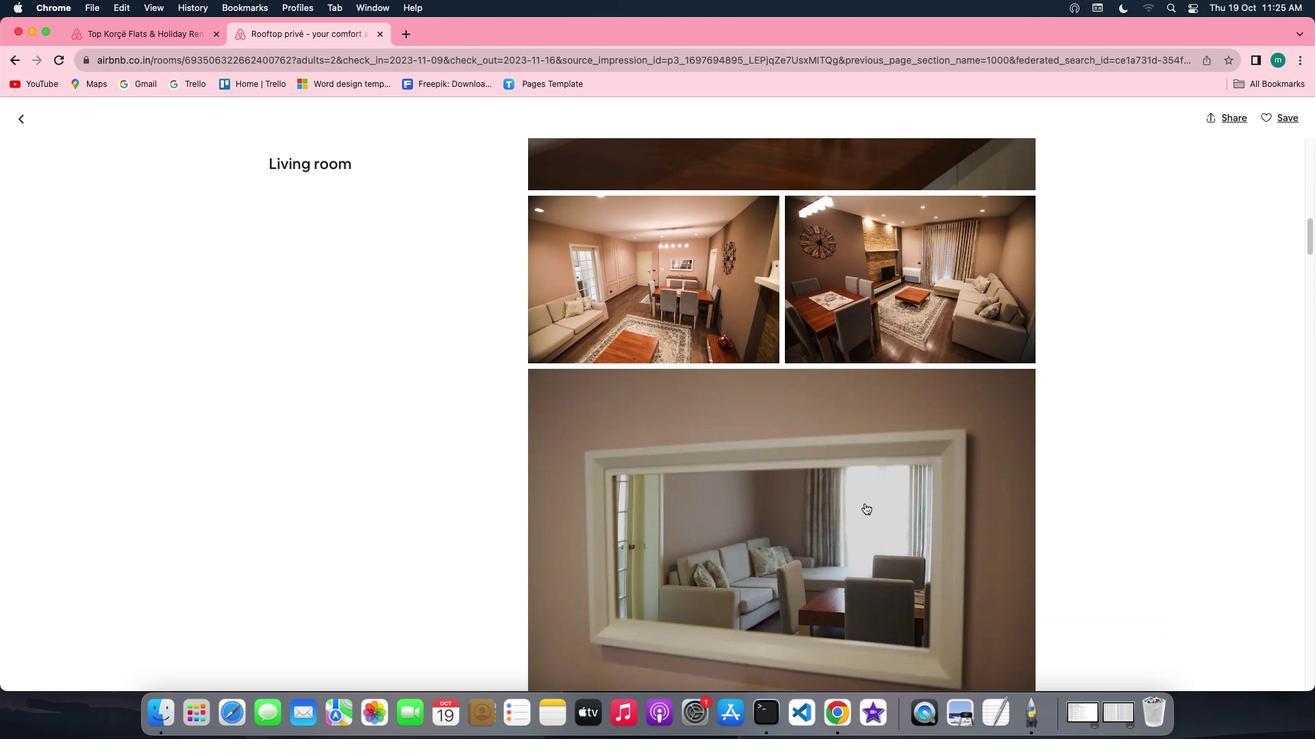 
Action: Mouse scrolled (865, 504) with delta (0, 0)
Screenshot: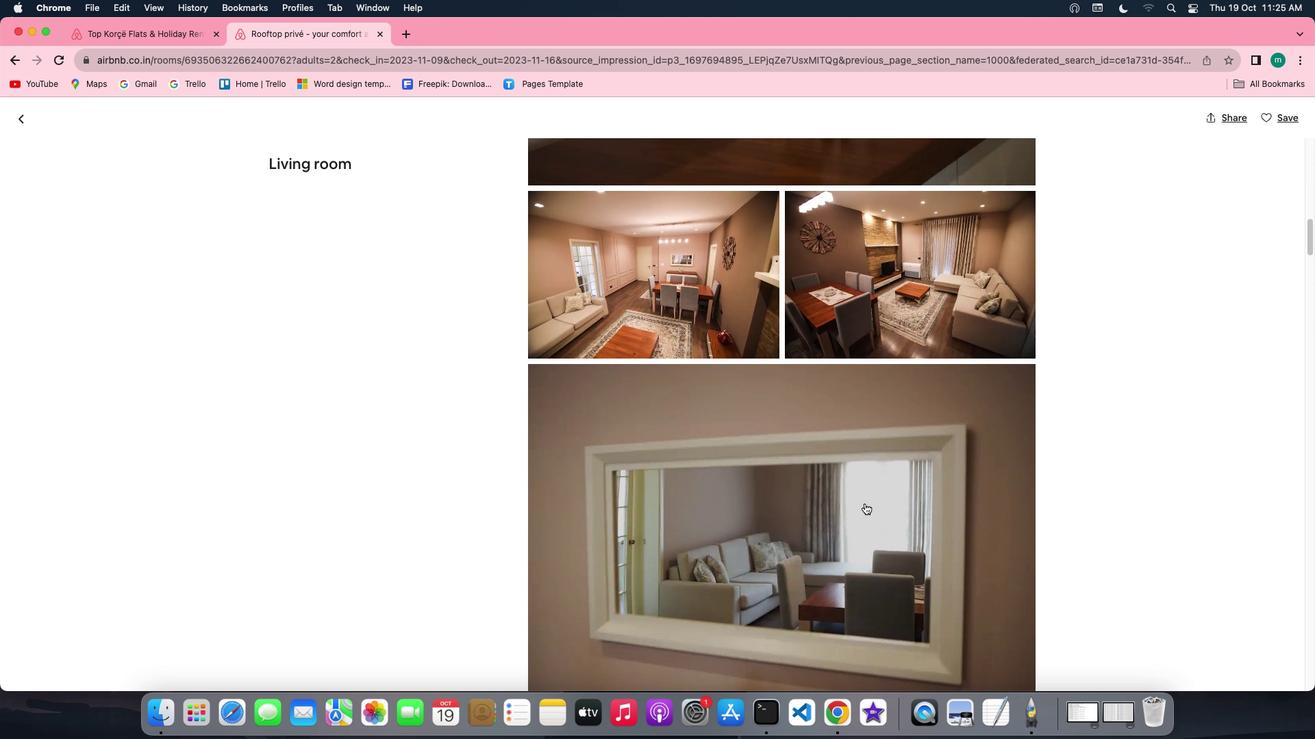 
Action: Mouse scrolled (865, 504) with delta (0, 0)
Screenshot: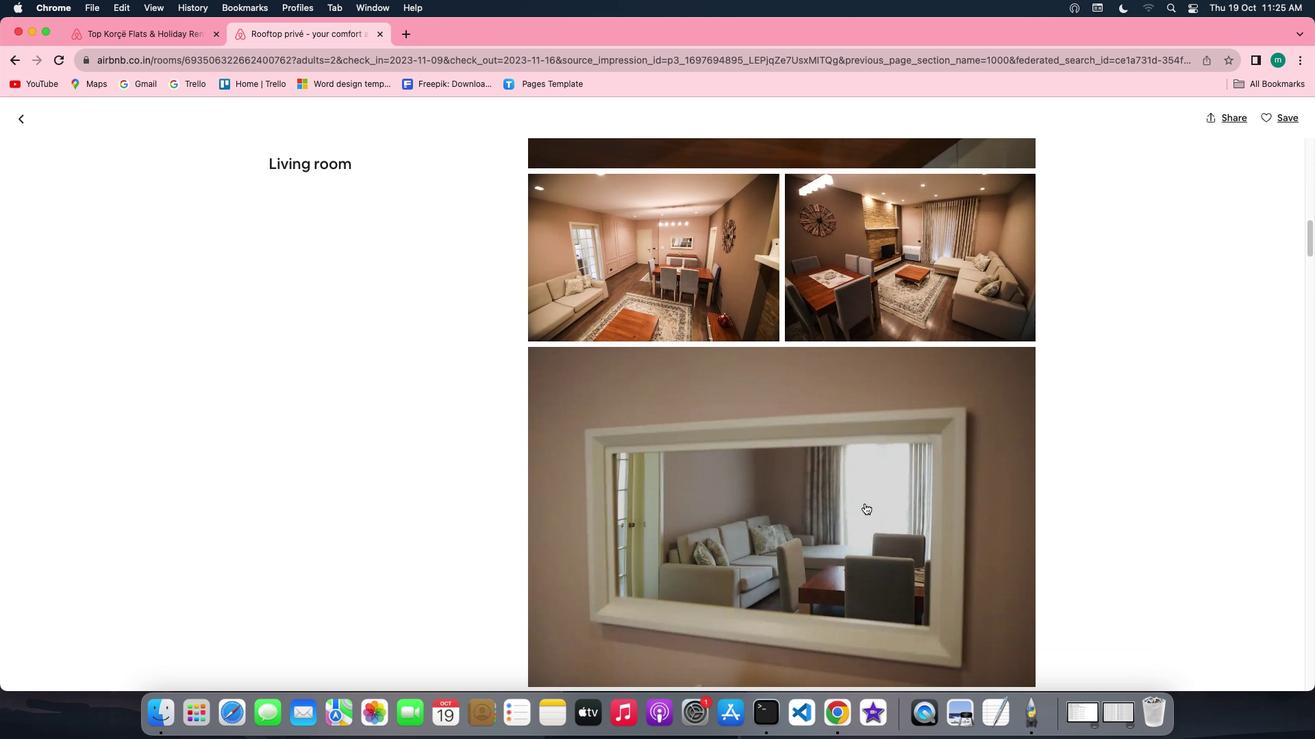 
Action: Mouse scrolled (865, 504) with delta (0, 0)
Screenshot: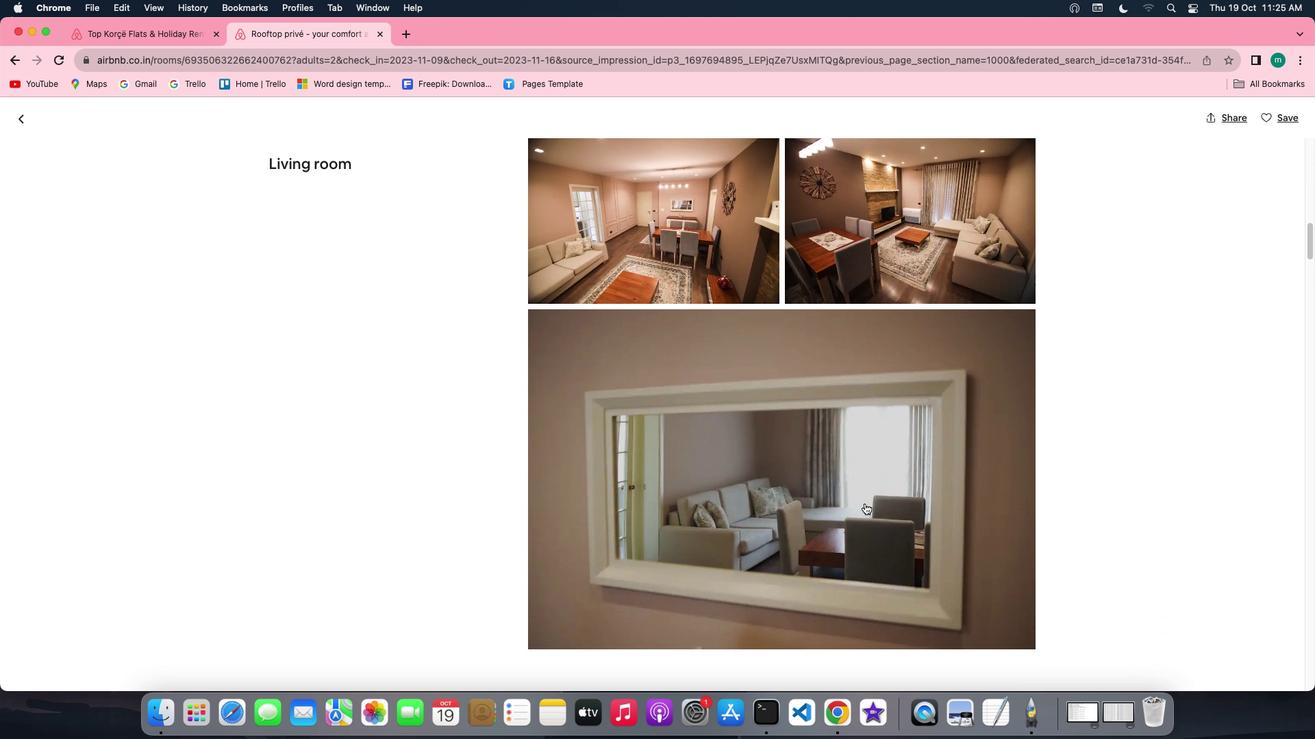 
Action: Mouse scrolled (865, 504) with delta (0, 0)
Screenshot: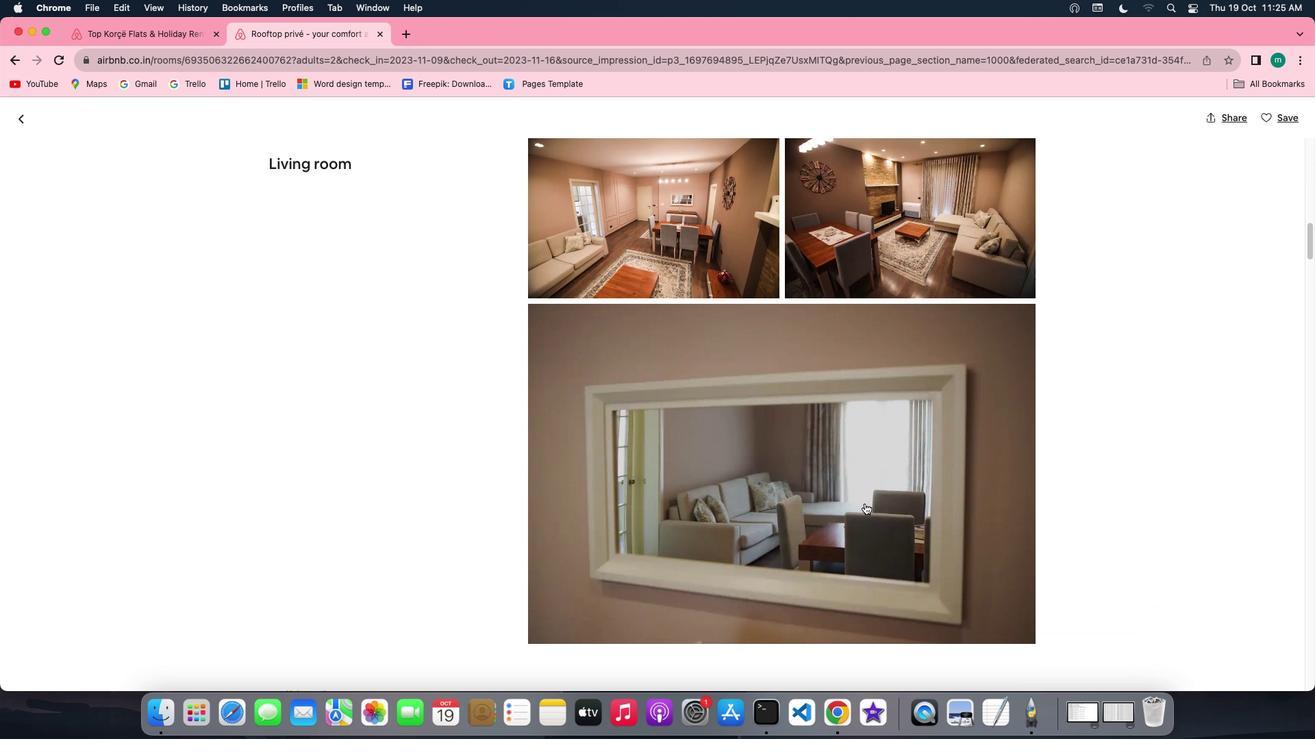 
Action: Mouse scrolled (865, 504) with delta (0, 0)
Screenshot: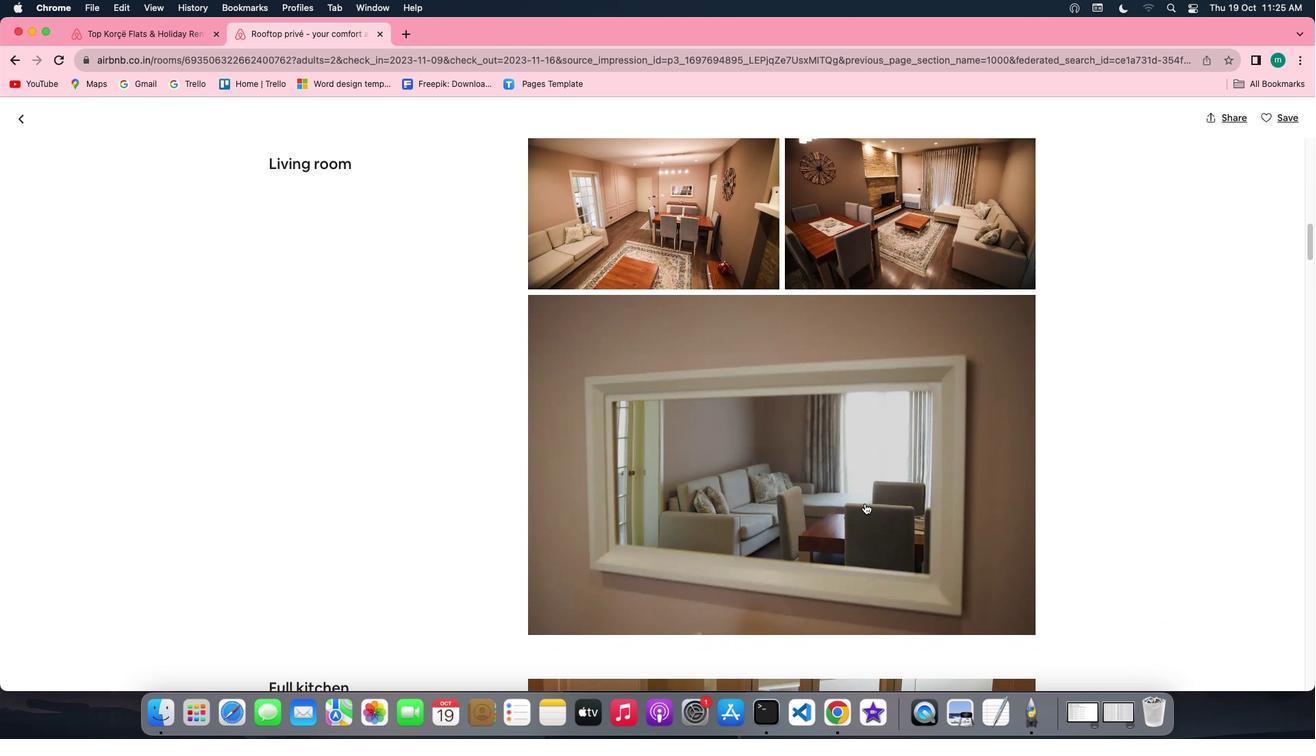 
Action: Mouse scrolled (865, 504) with delta (0, 0)
Screenshot: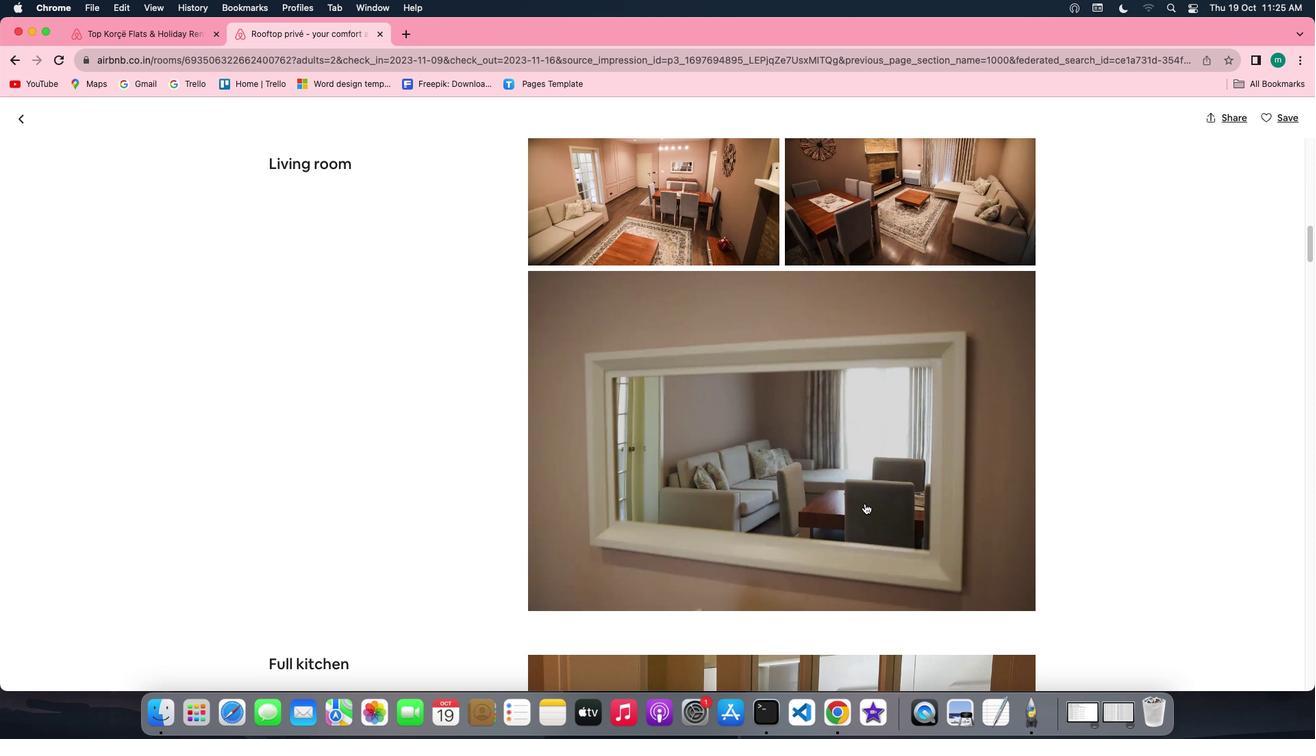 
Action: Mouse scrolled (865, 504) with delta (0, 0)
Screenshot: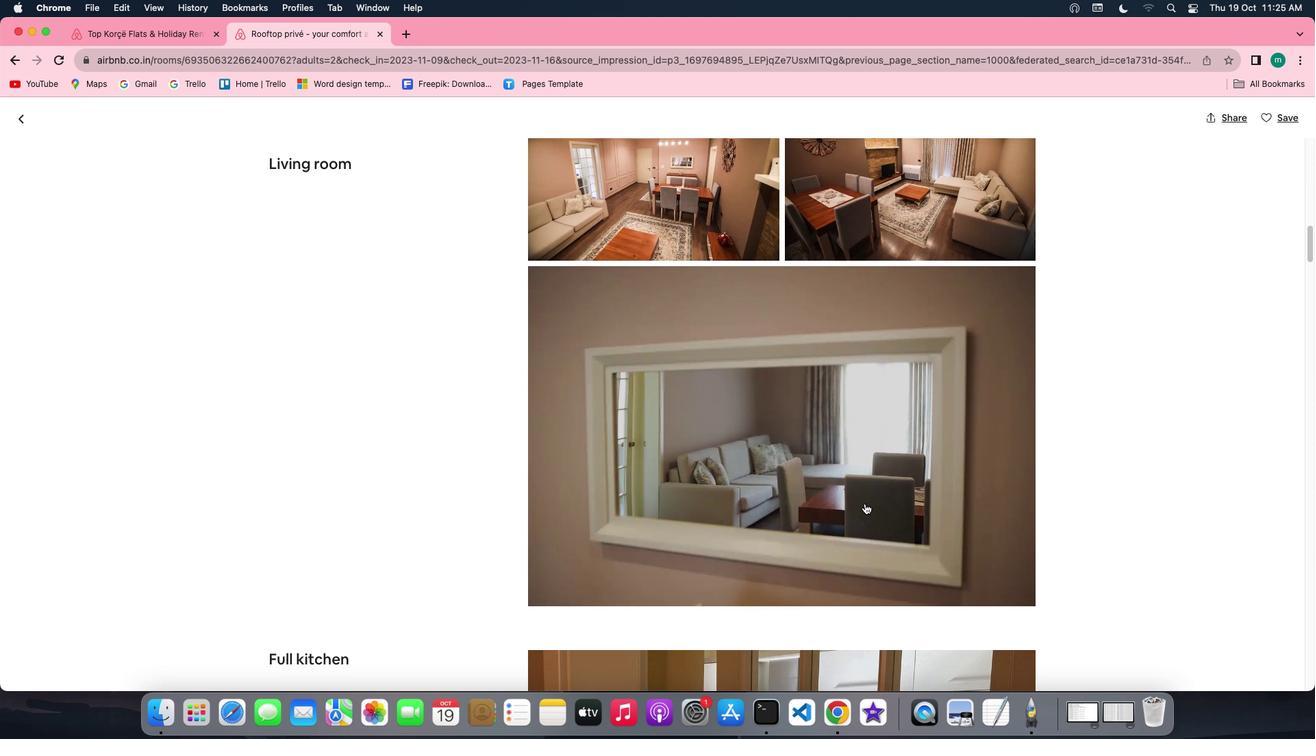 
Action: Mouse scrolled (865, 504) with delta (0, 0)
Screenshot: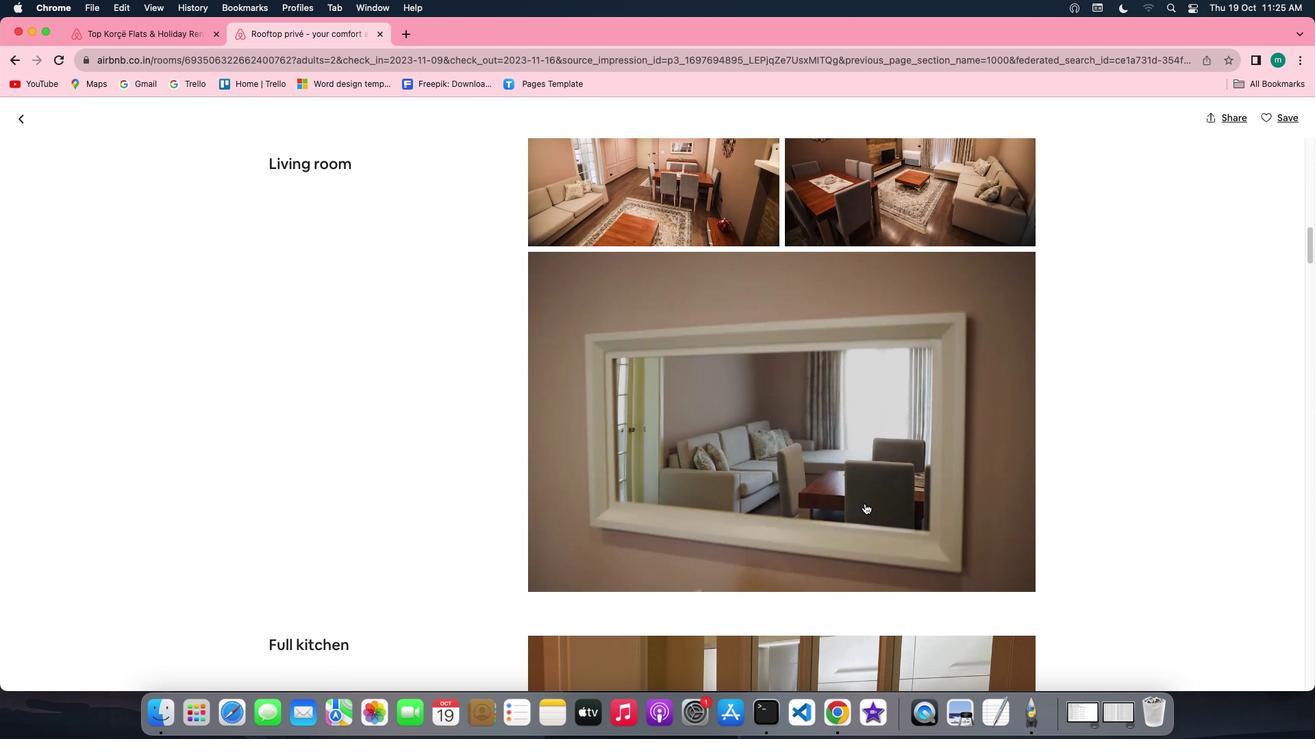 
Action: Mouse scrolled (865, 504) with delta (0, 0)
Screenshot: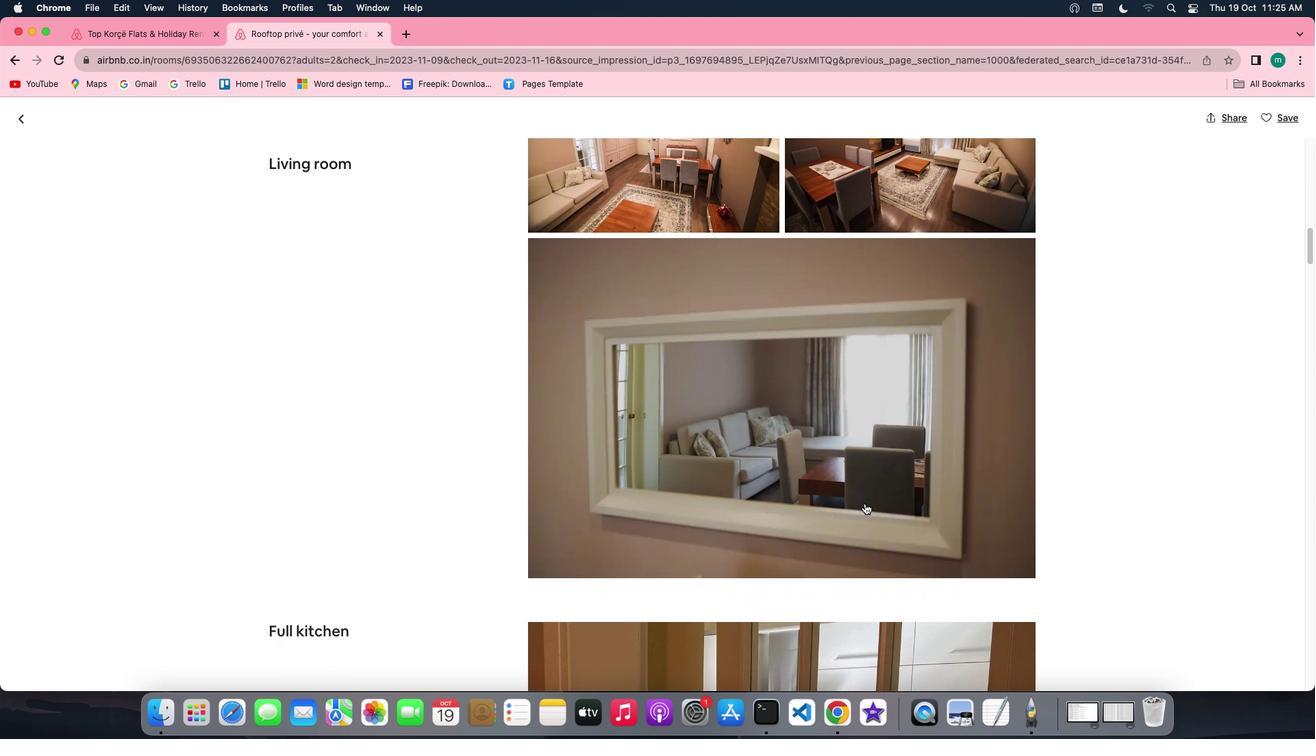 
Action: Mouse scrolled (865, 504) with delta (0, 0)
Screenshot: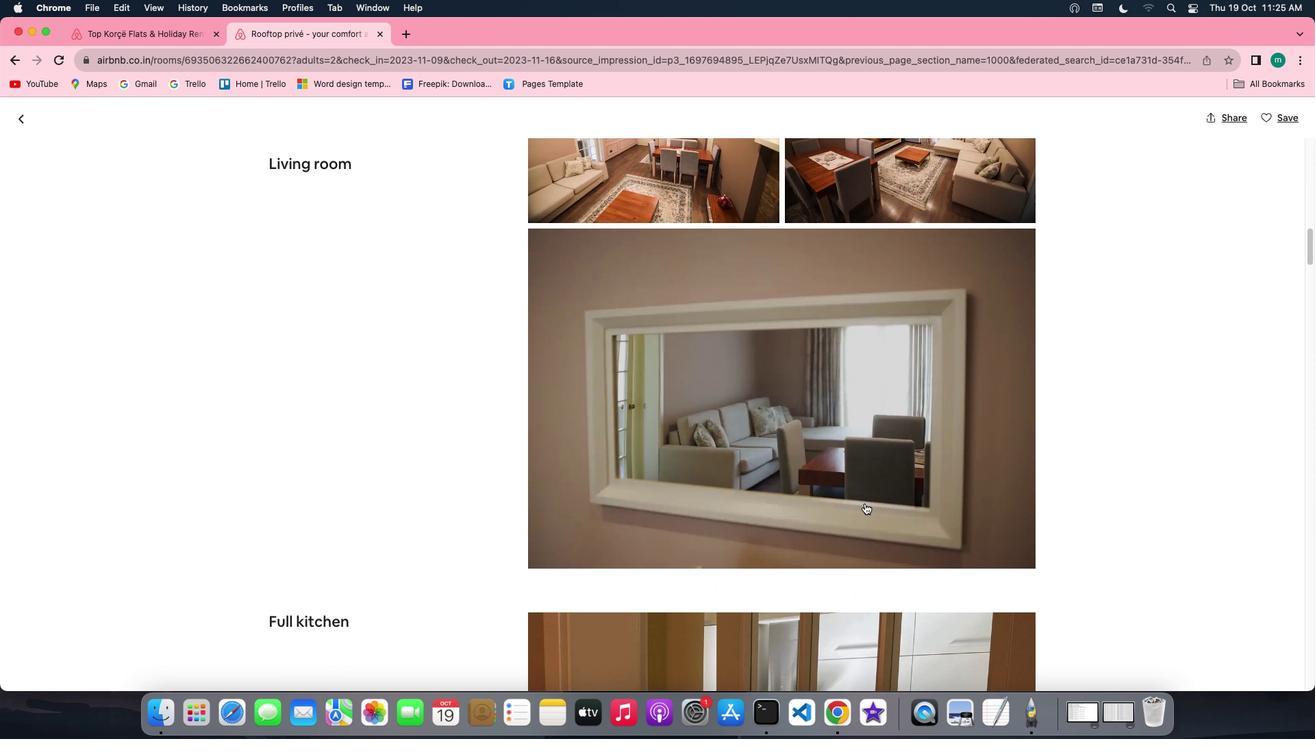 
Action: Mouse scrolled (865, 504) with delta (0, 0)
Screenshot: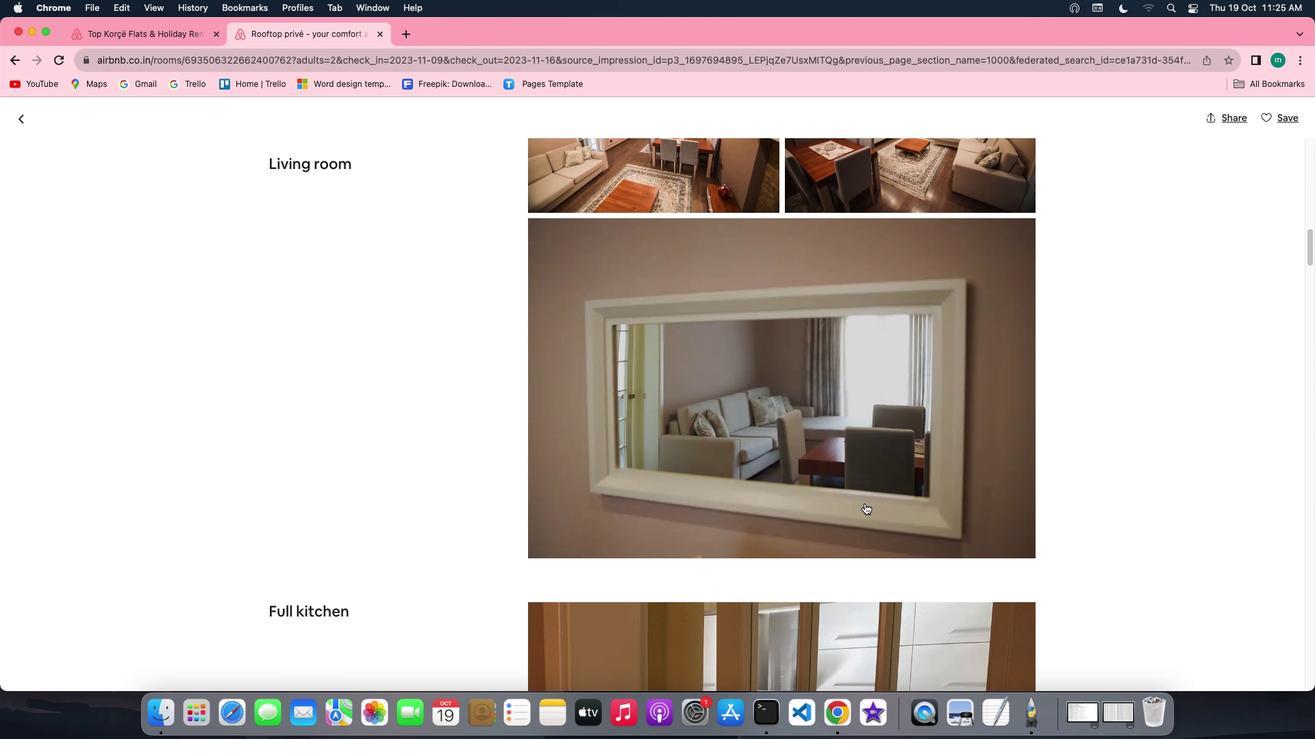 
Action: Mouse scrolled (865, 504) with delta (0, 0)
Screenshot: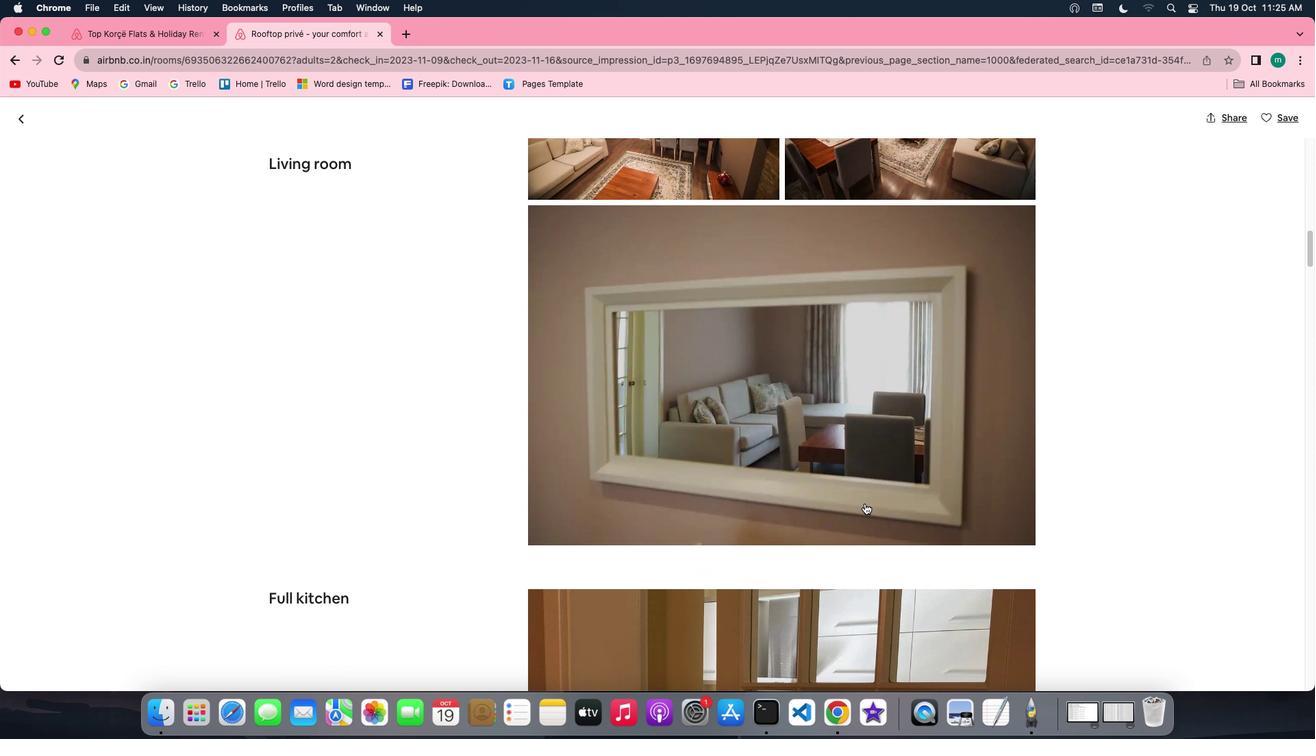 
Action: Mouse scrolled (865, 504) with delta (0, 0)
Screenshot: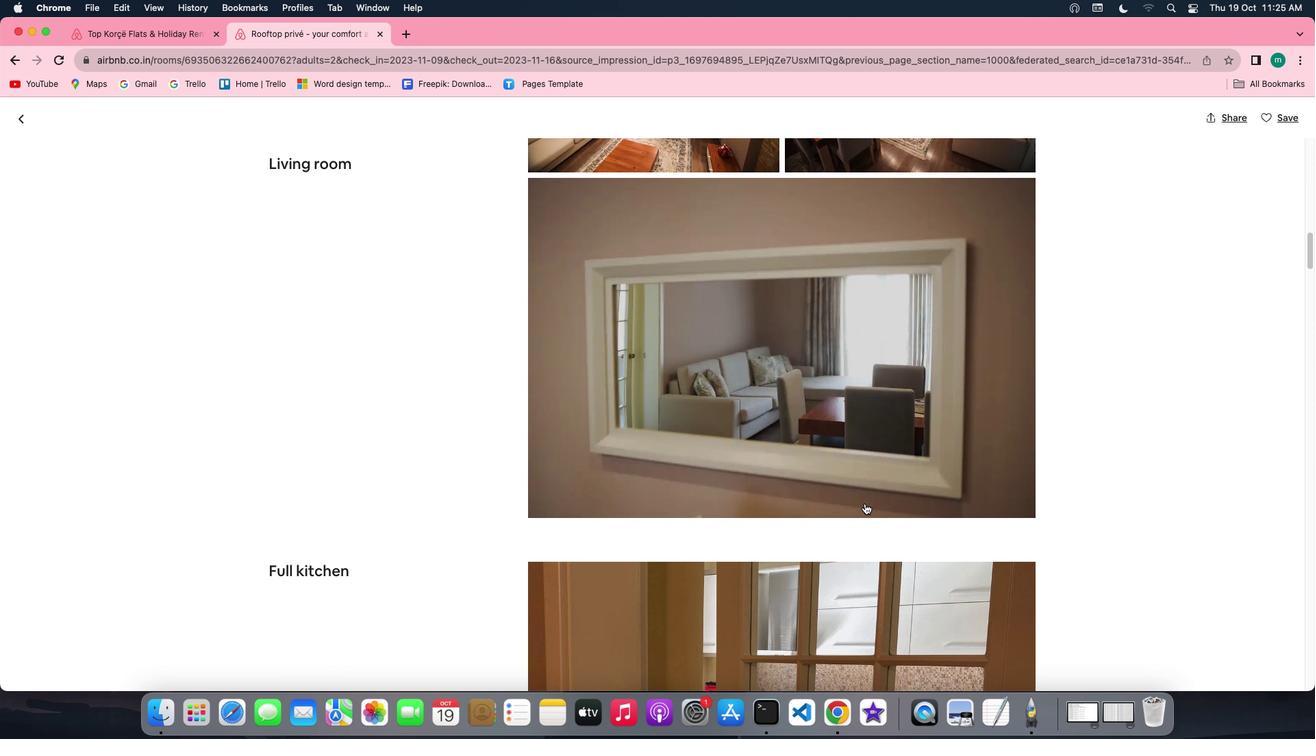 
Action: Mouse scrolled (865, 504) with delta (0, 0)
Screenshot: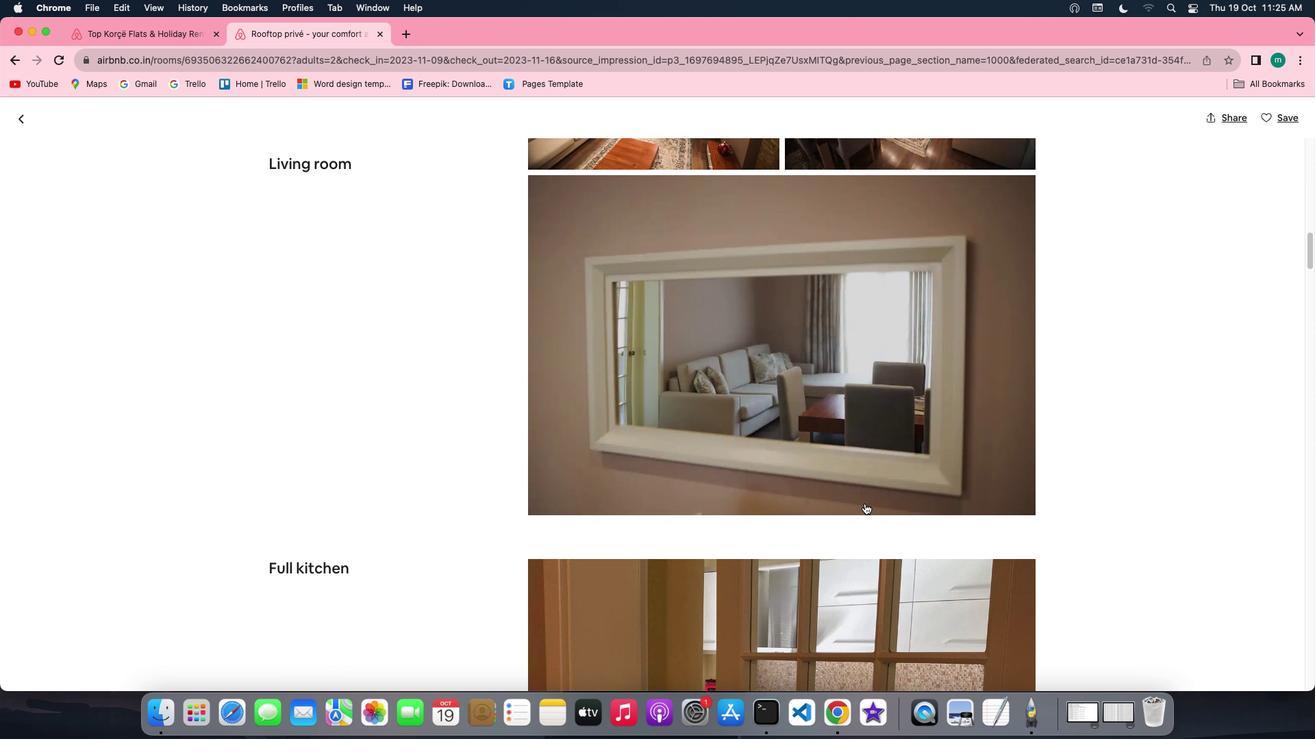
Action: Mouse scrolled (865, 504) with delta (0, 0)
Screenshot: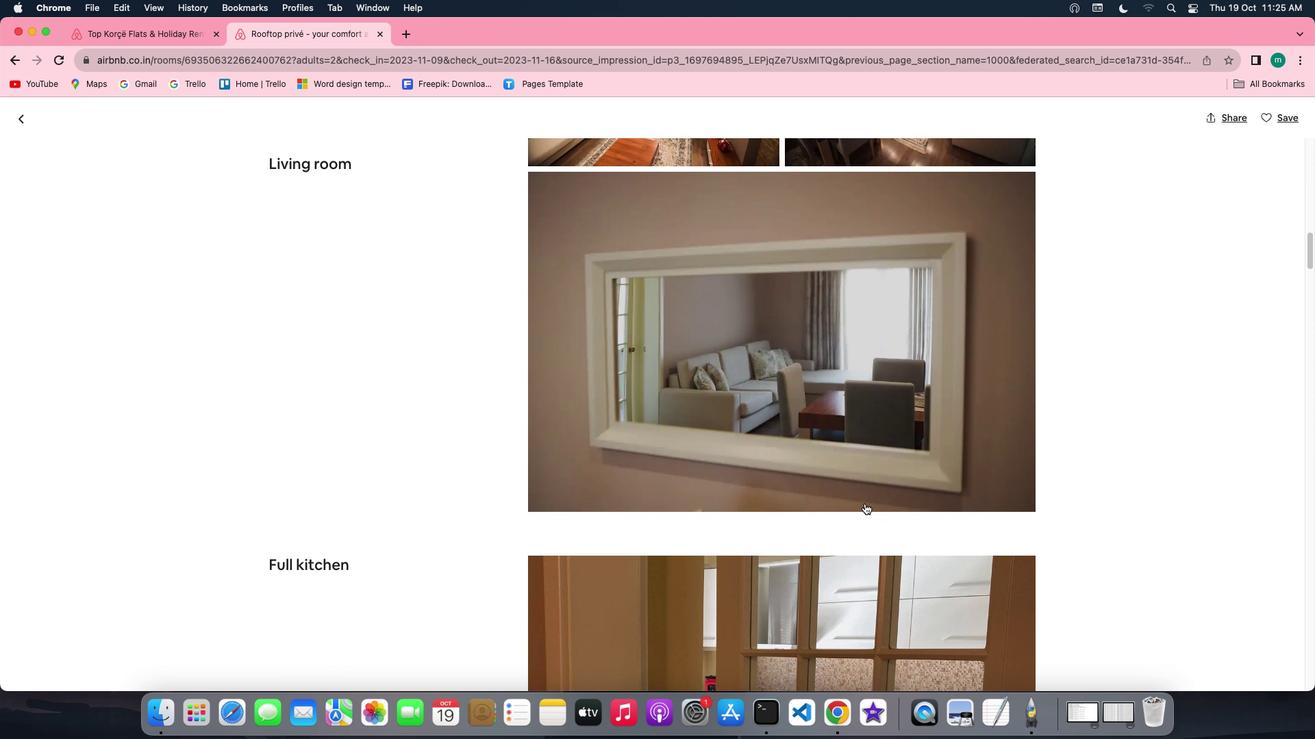 
Action: Mouse moved to (846, 508)
Screenshot: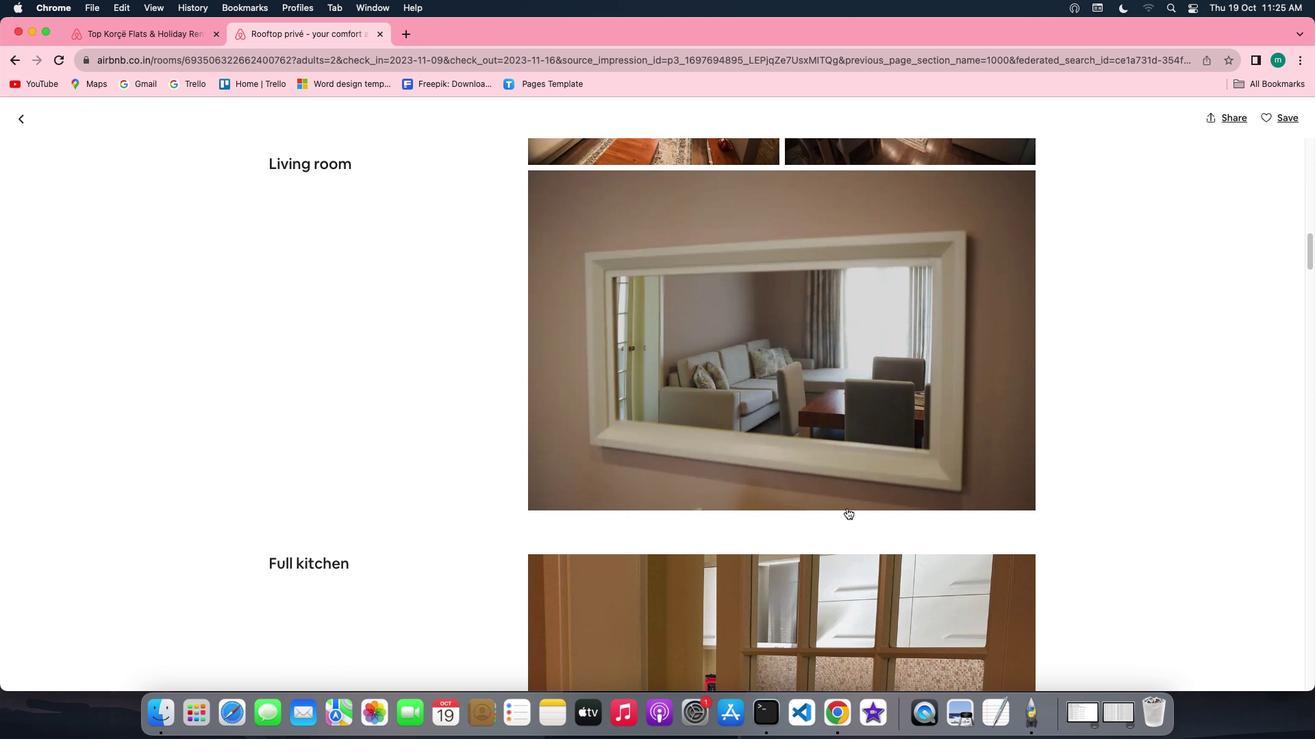 
Action: Mouse scrolled (846, 508) with delta (0, 0)
Screenshot: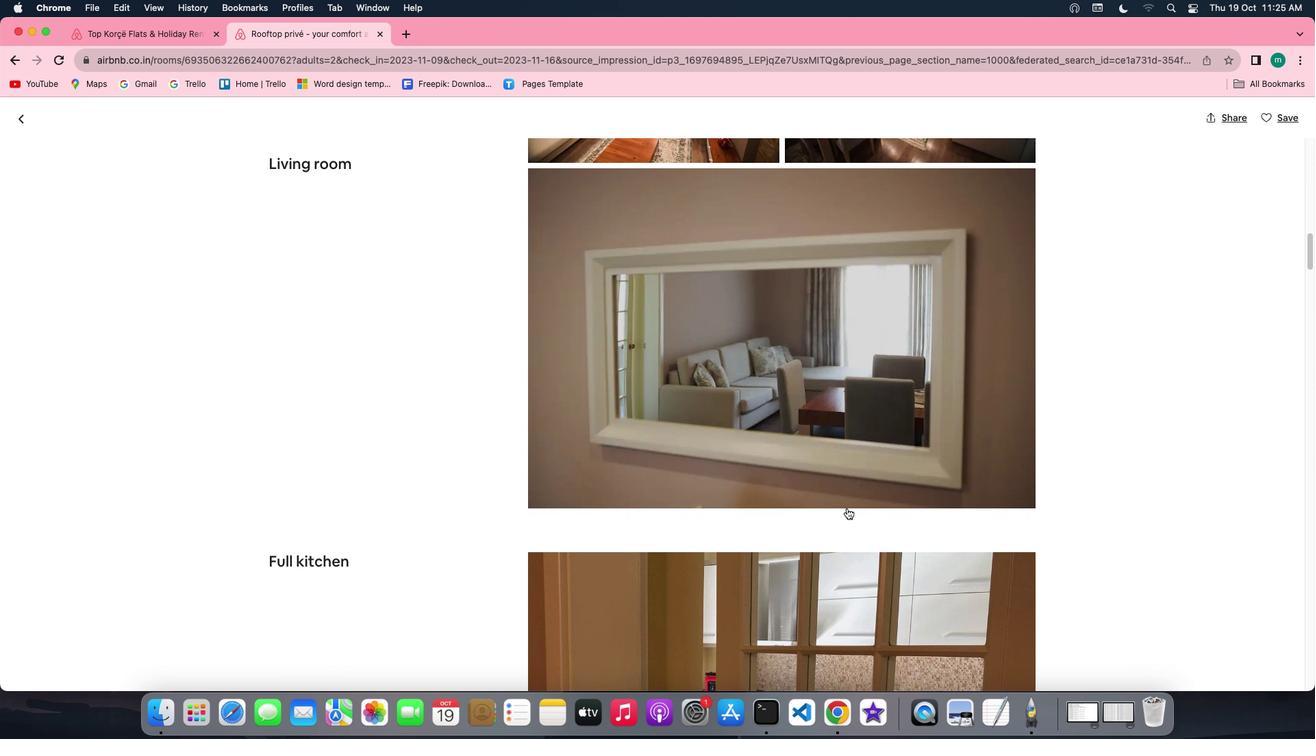 
Action: Mouse scrolled (846, 508) with delta (0, 0)
Screenshot: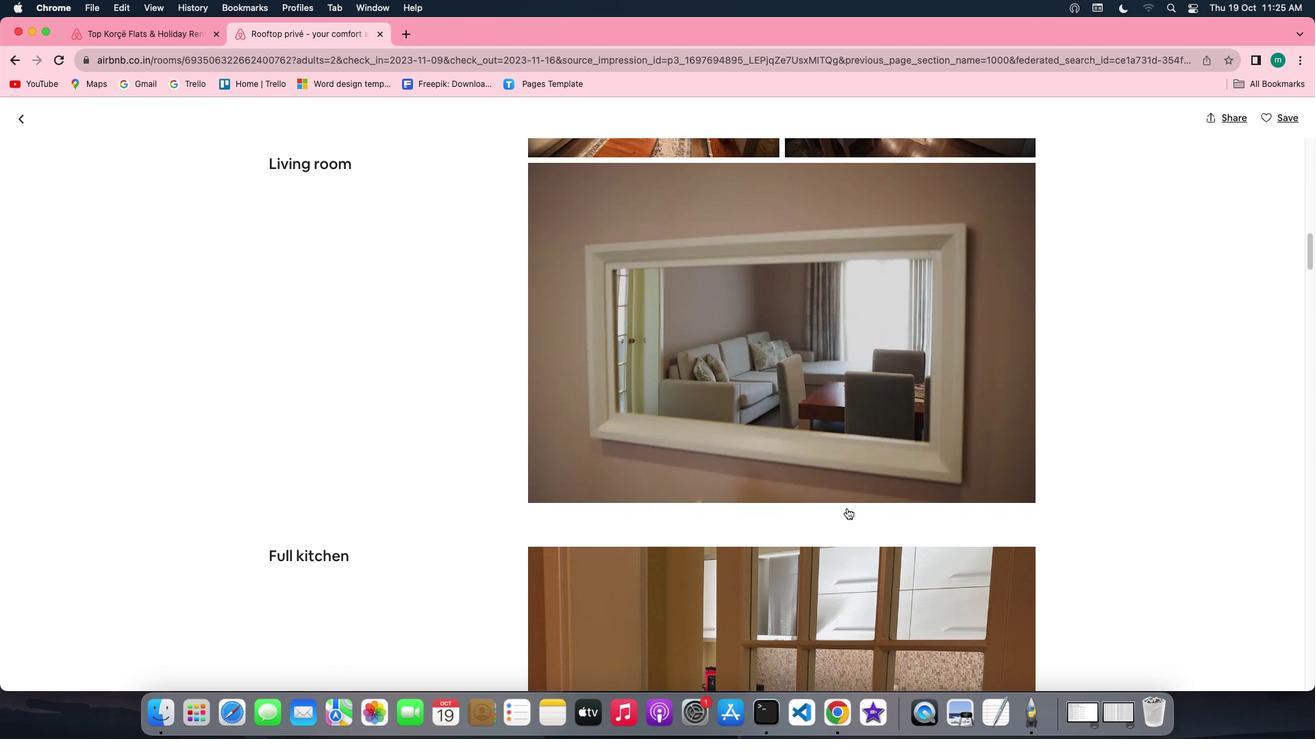 
Action: Mouse scrolled (846, 508) with delta (0, 0)
Screenshot: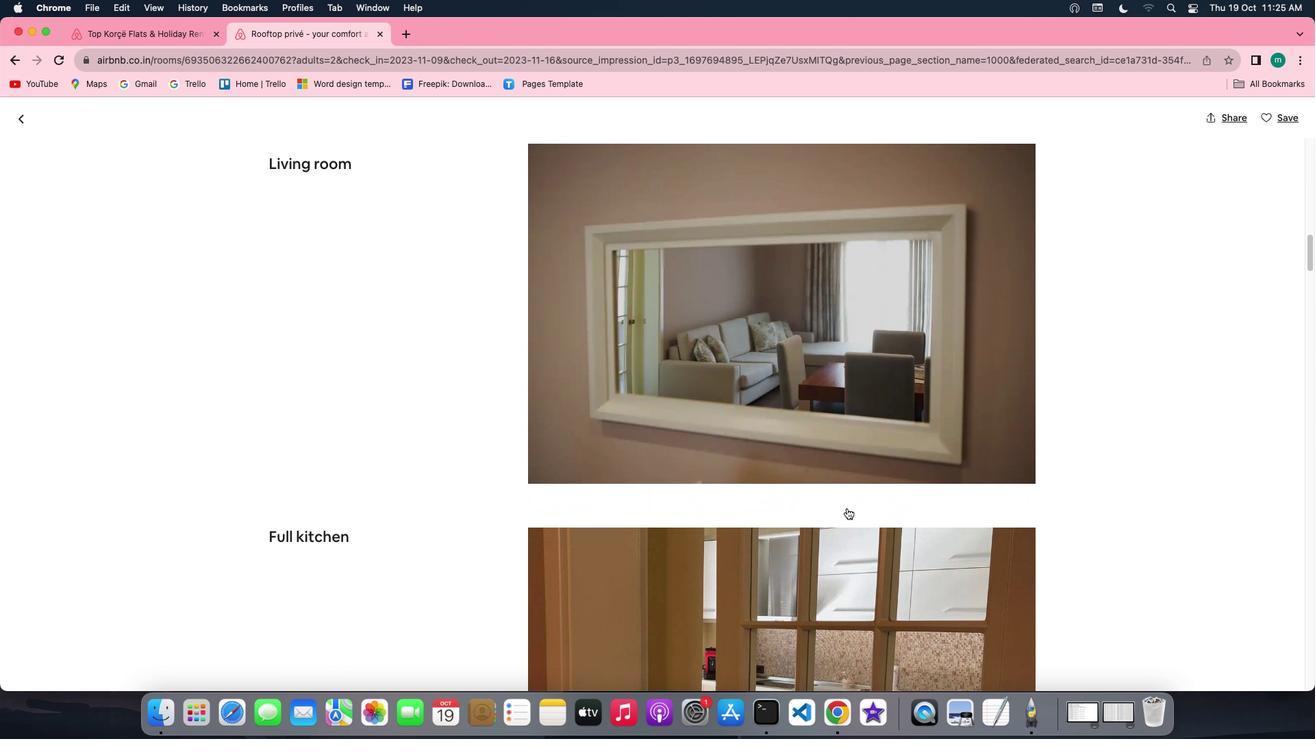 
Action: Mouse scrolled (846, 508) with delta (0, 0)
Screenshot: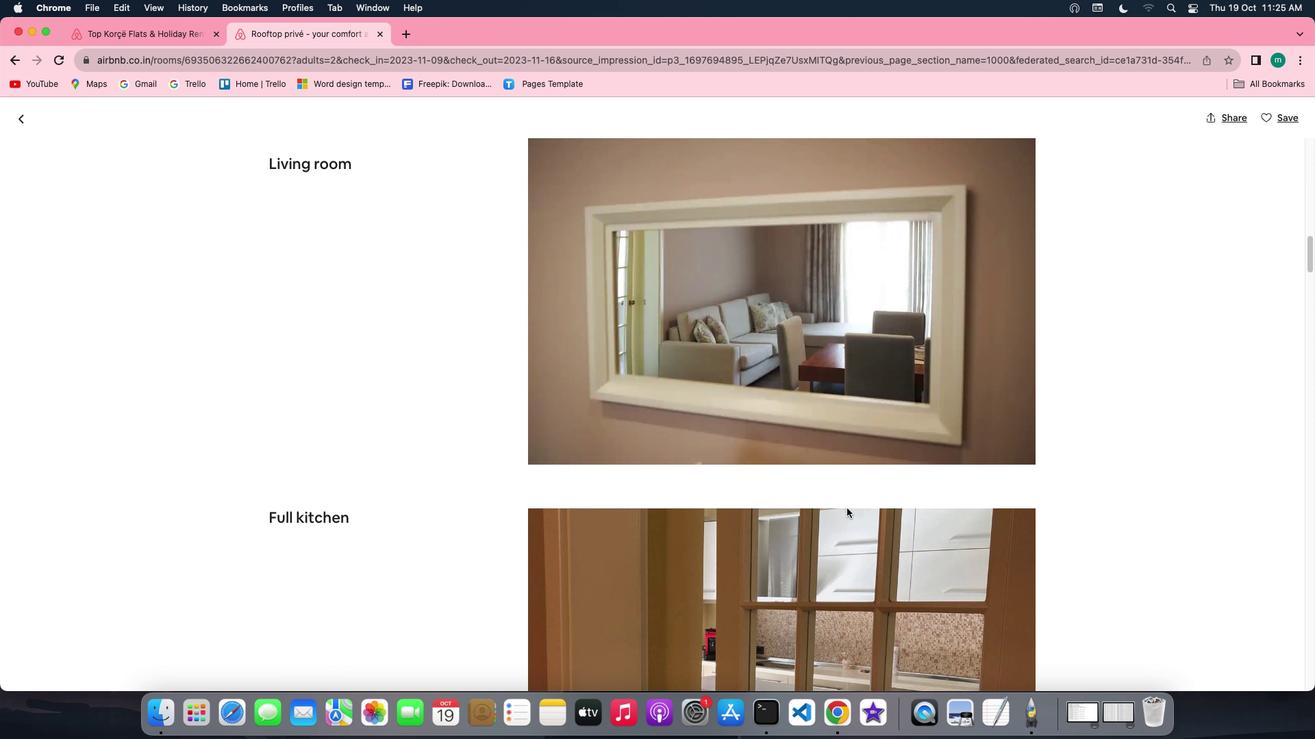 
Action: Mouse scrolled (846, 508) with delta (0, 0)
Screenshot: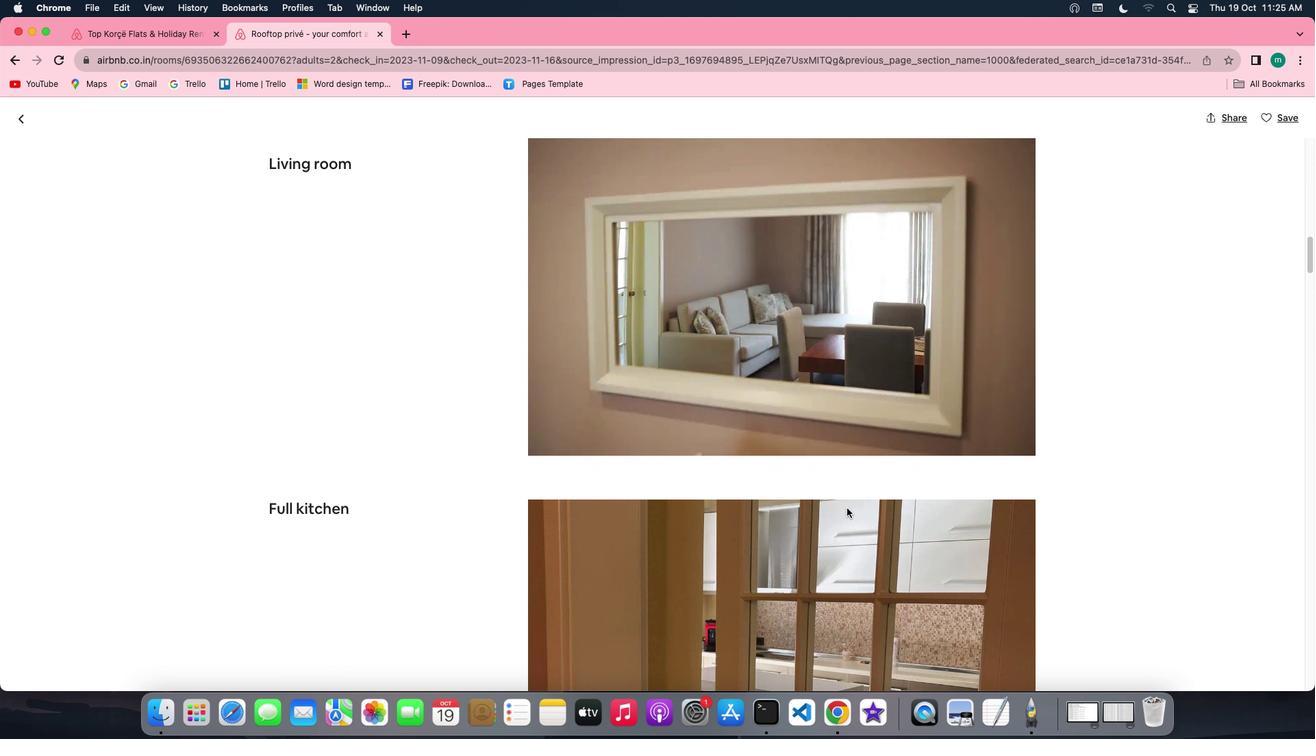 
Action: Mouse scrolled (846, 508) with delta (0, -1)
Screenshot: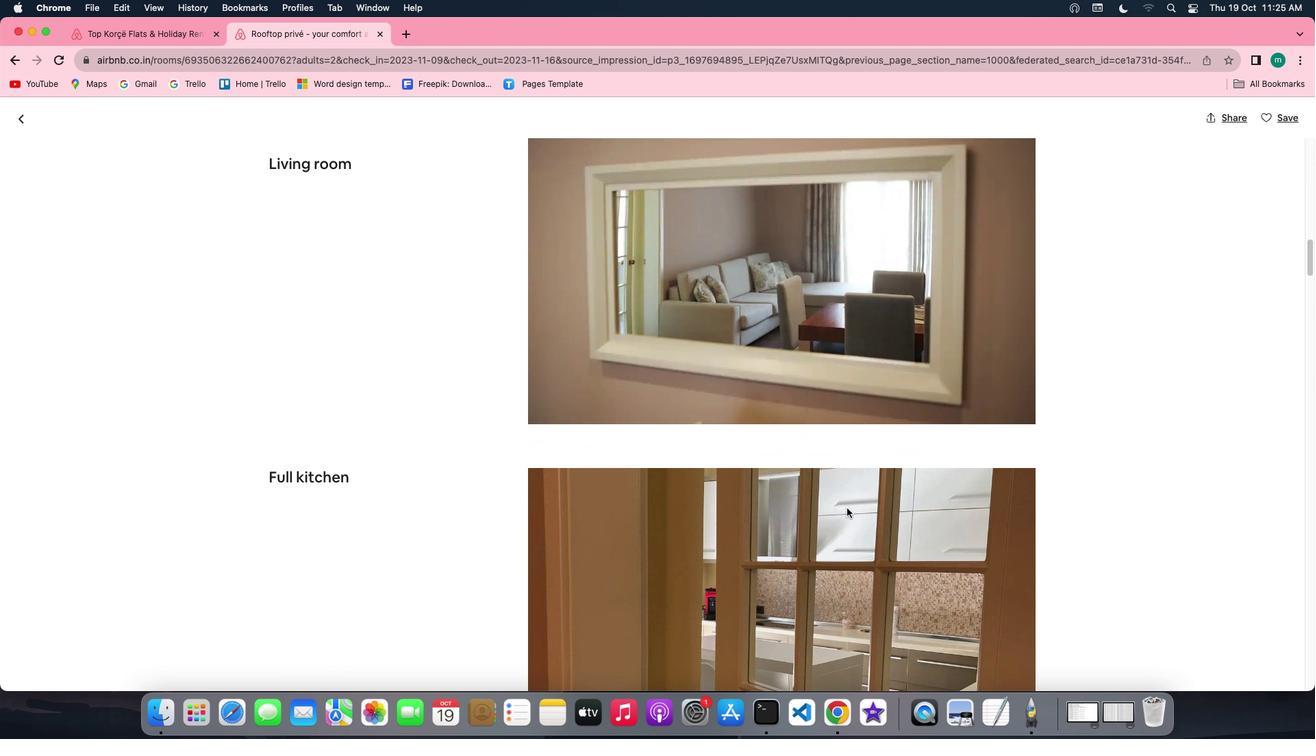 
Action: Mouse scrolled (846, 508) with delta (0, -1)
Screenshot: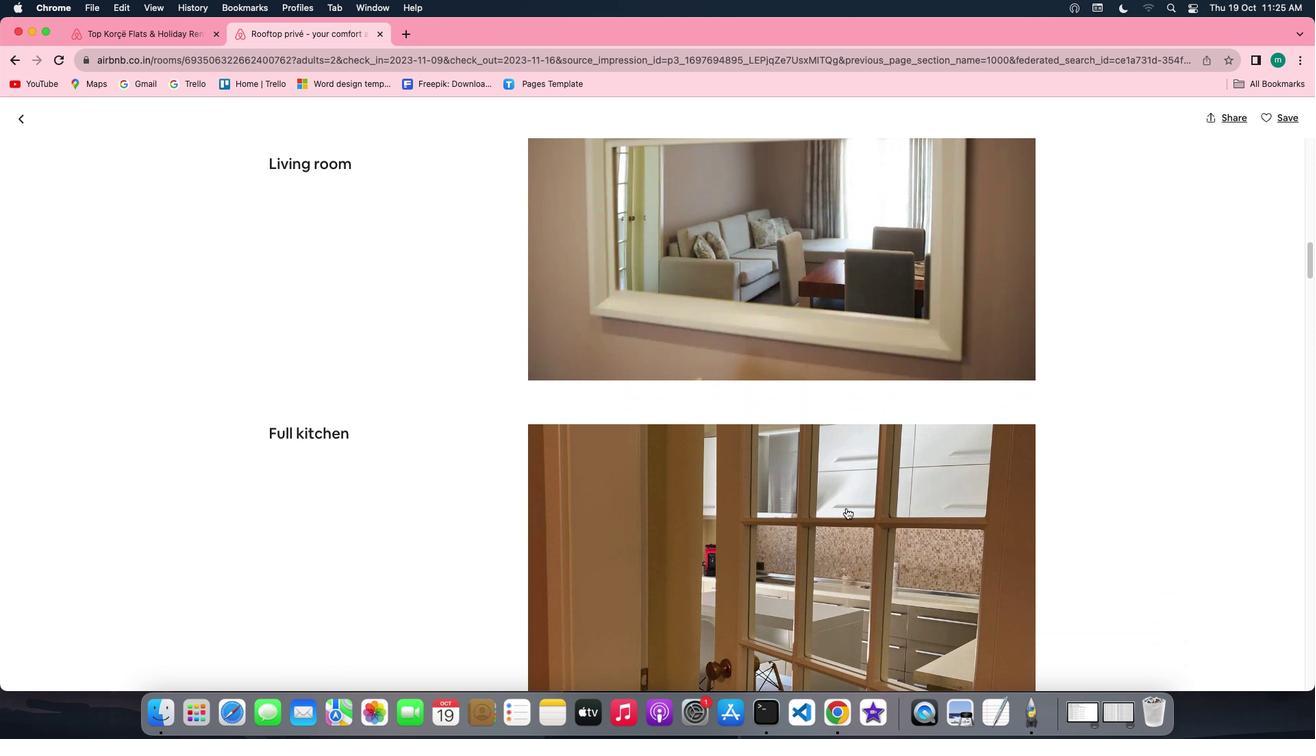 
Action: Mouse moved to (846, 509)
Screenshot: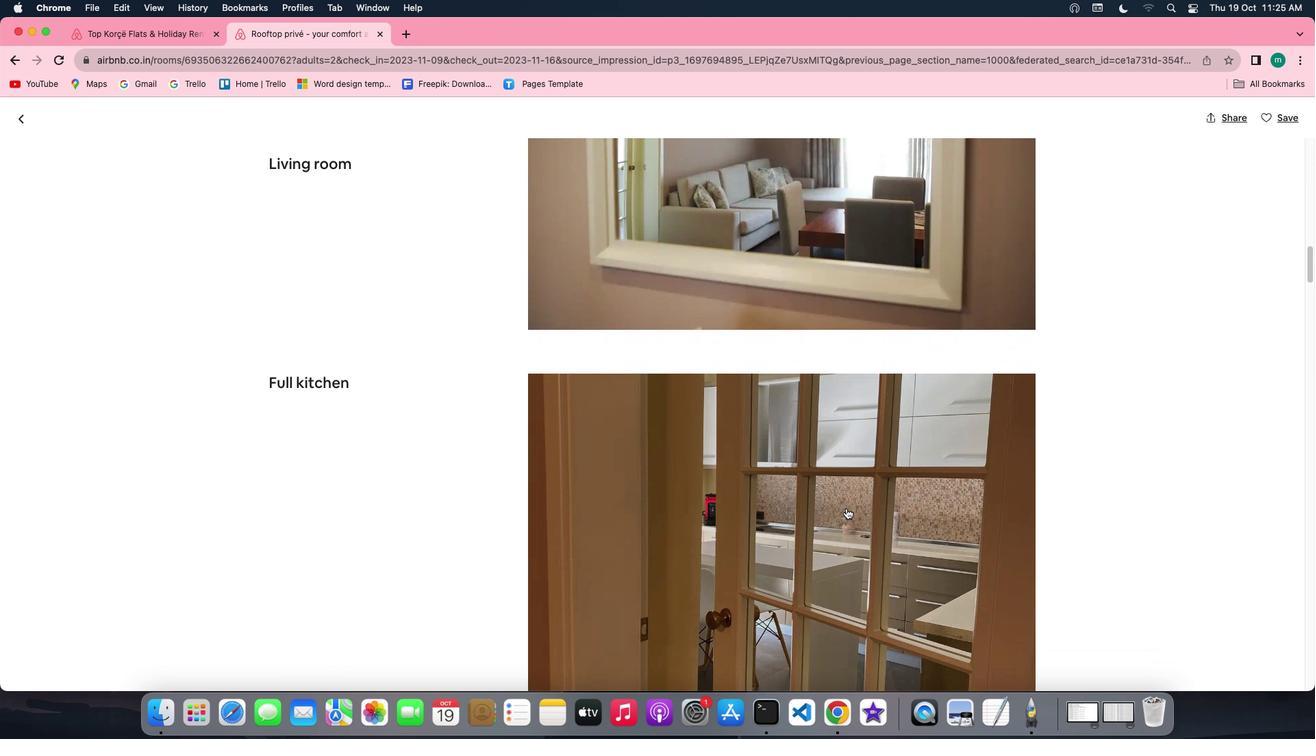 
Action: Mouse scrolled (846, 509) with delta (0, 0)
Screenshot: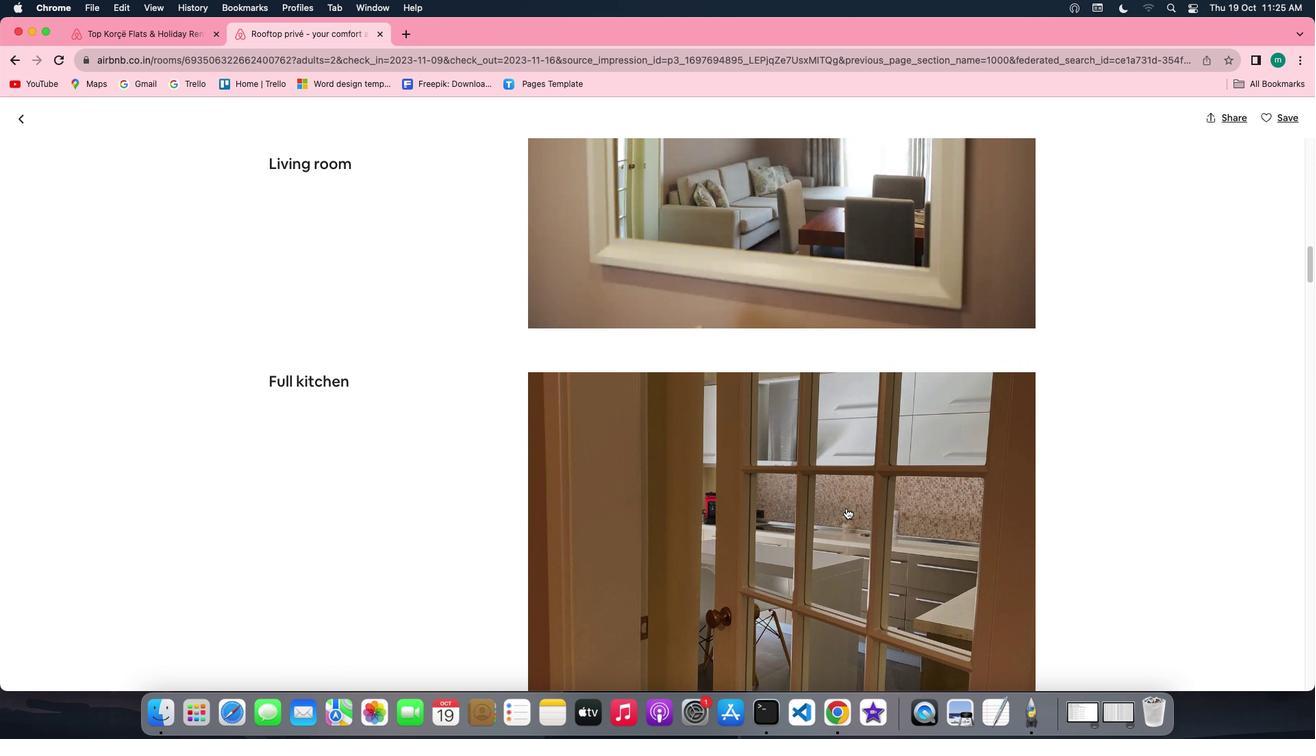 
Action: Mouse scrolled (846, 509) with delta (0, 0)
Screenshot: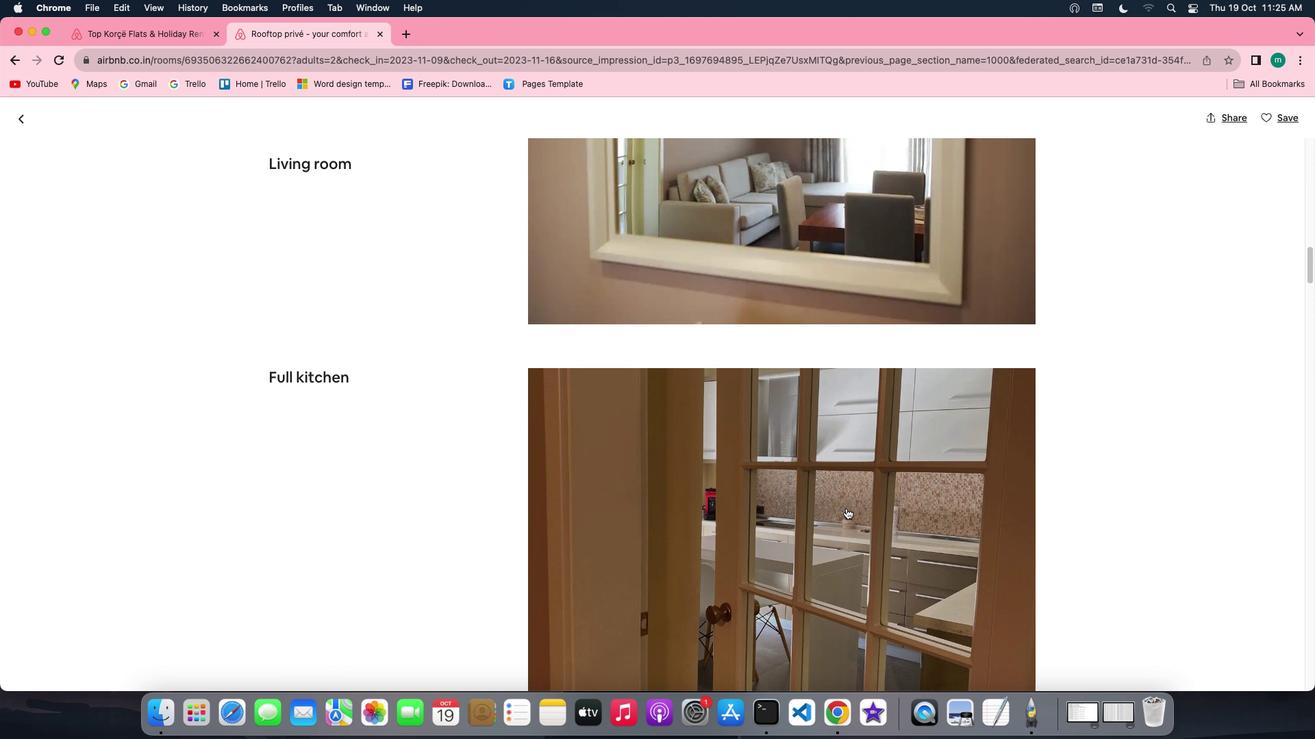 
Action: Mouse scrolled (846, 509) with delta (0, 0)
Screenshot: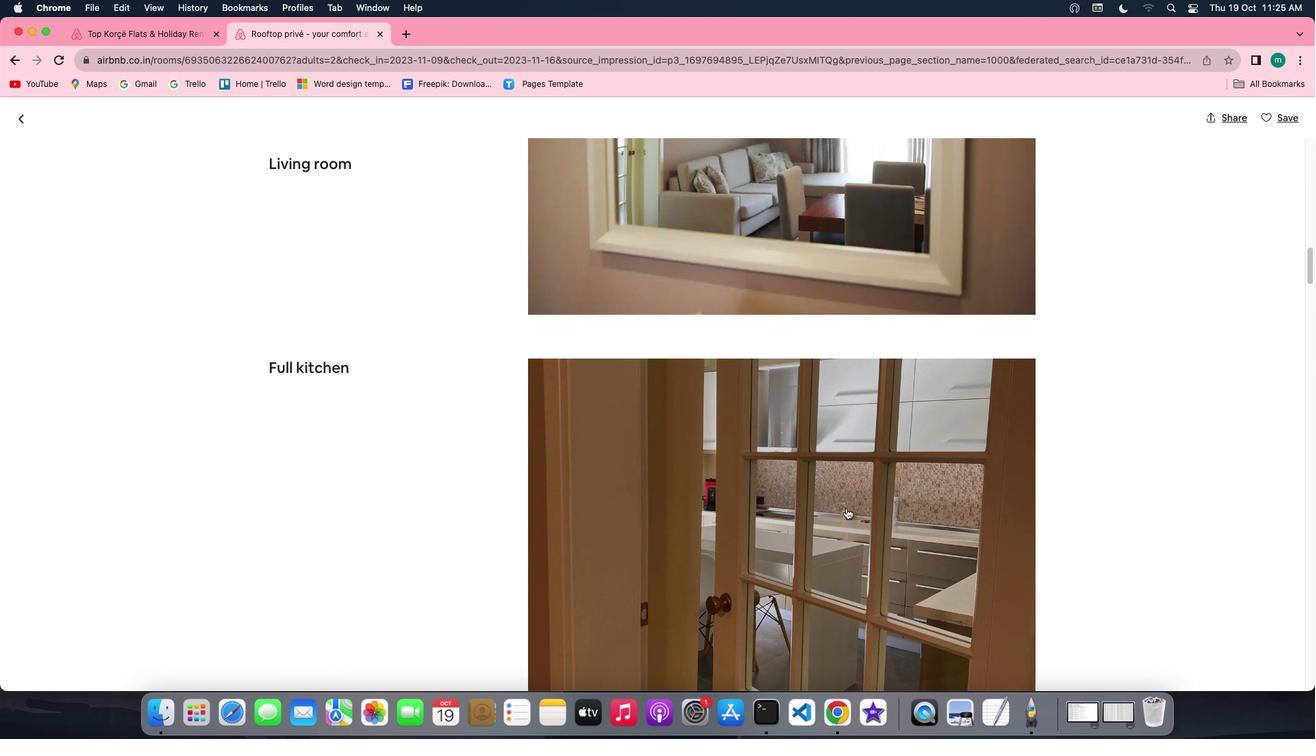 
Action: Mouse scrolled (846, 509) with delta (0, 0)
Screenshot: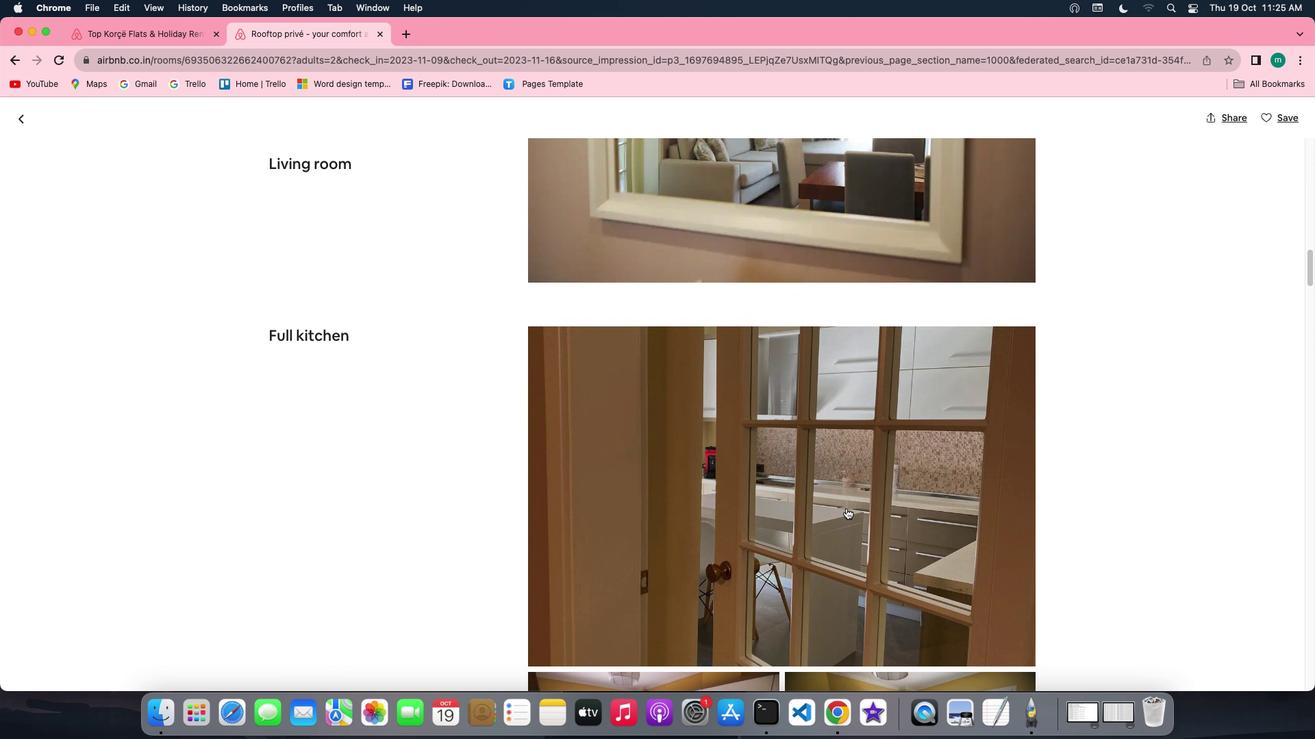 
Action: Mouse scrolled (846, 509) with delta (0, 0)
Screenshot: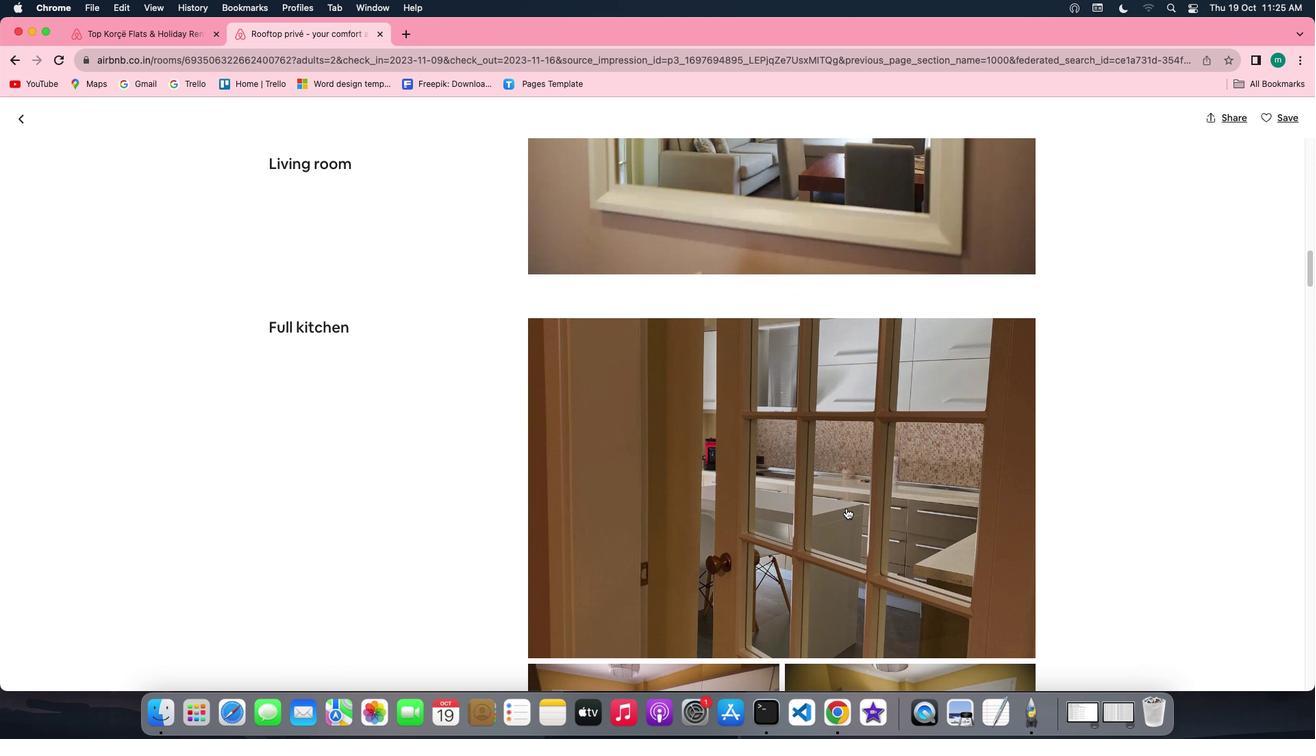 
Action: Mouse scrolled (846, 509) with delta (0, -1)
Screenshot: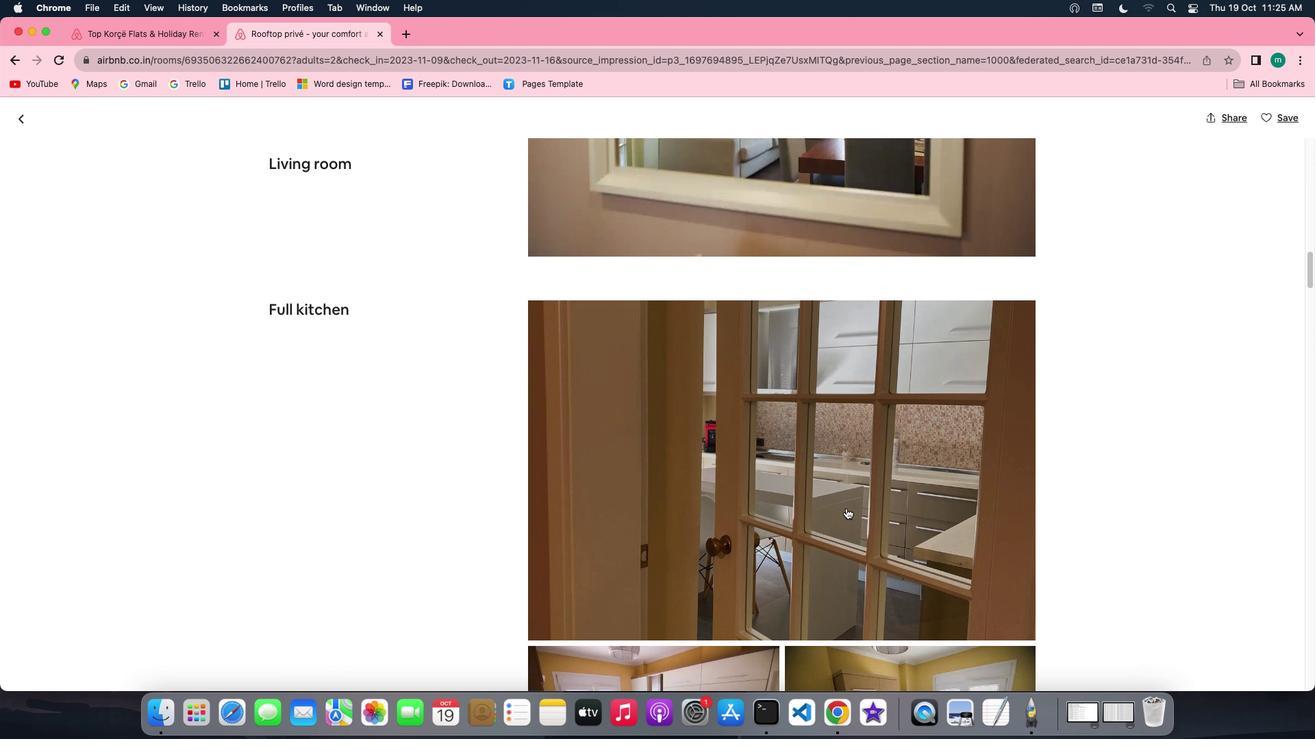 
Action: Mouse scrolled (846, 509) with delta (0, -2)
Screenshot: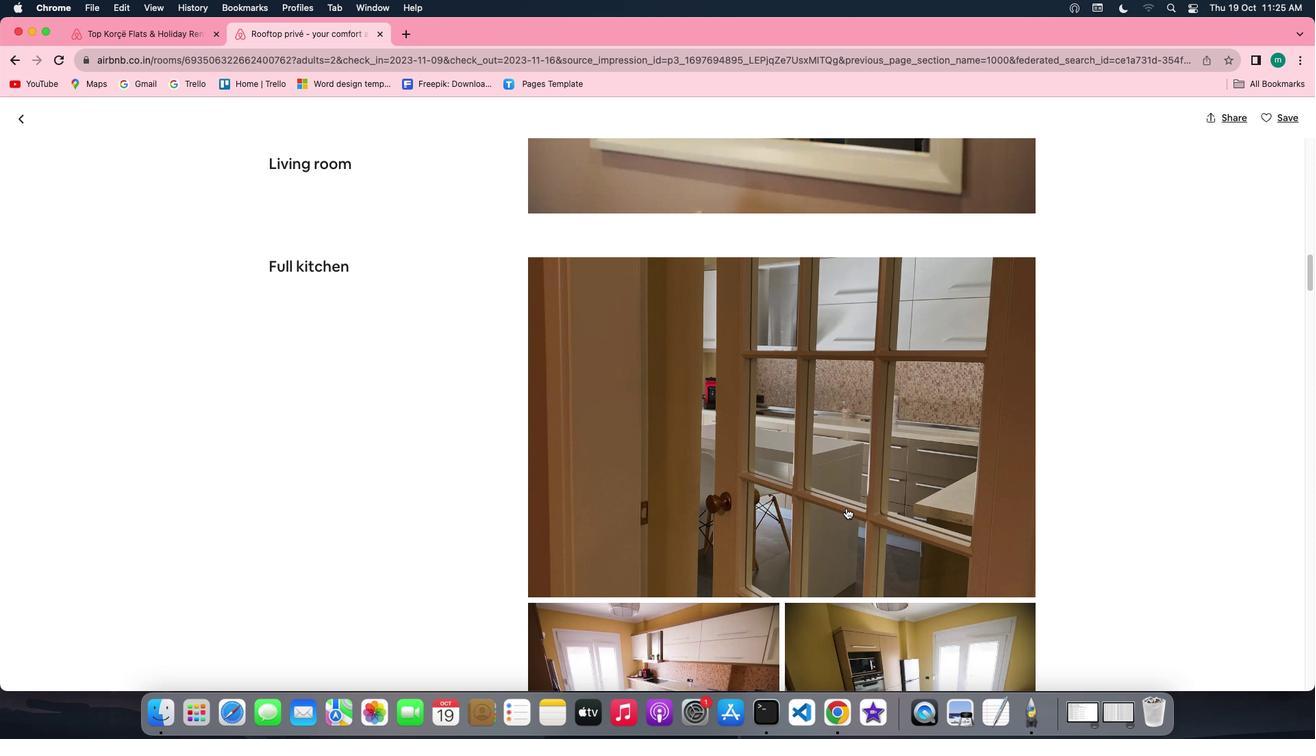 
Action: Mouse scrolled (846, 509) with delta (0, 0)
Screenshot: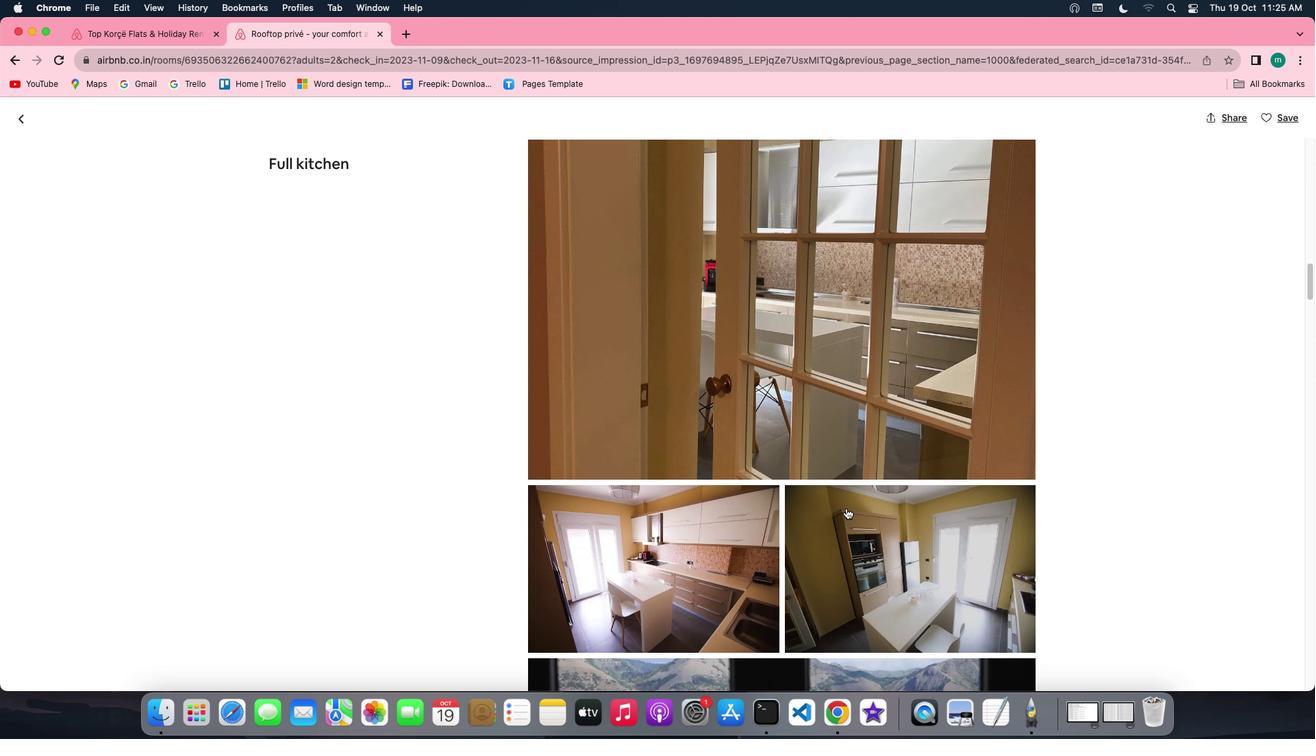 
Action: Mouse scrolled (846, 509) with delta (0, 0)
Screenshot: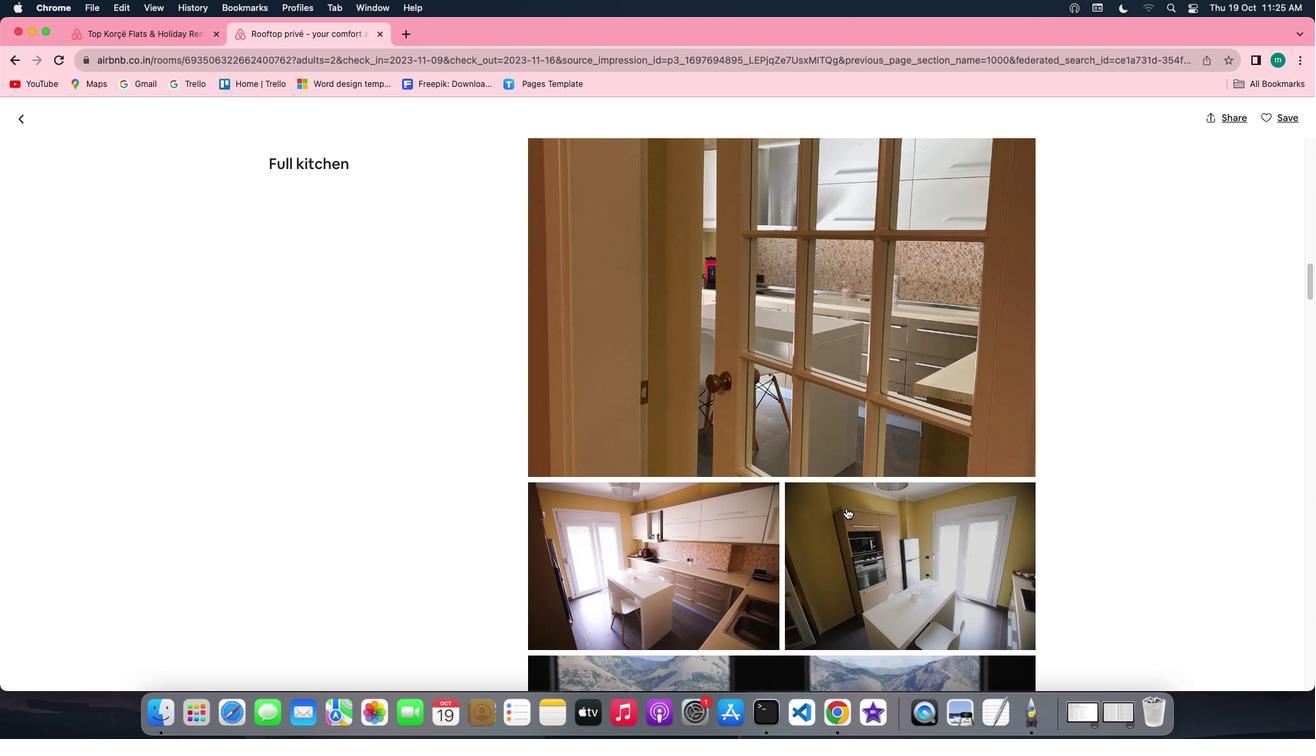 
Action: Mouse scrolled (846, 509) with delta (0, 0)
Screenshot: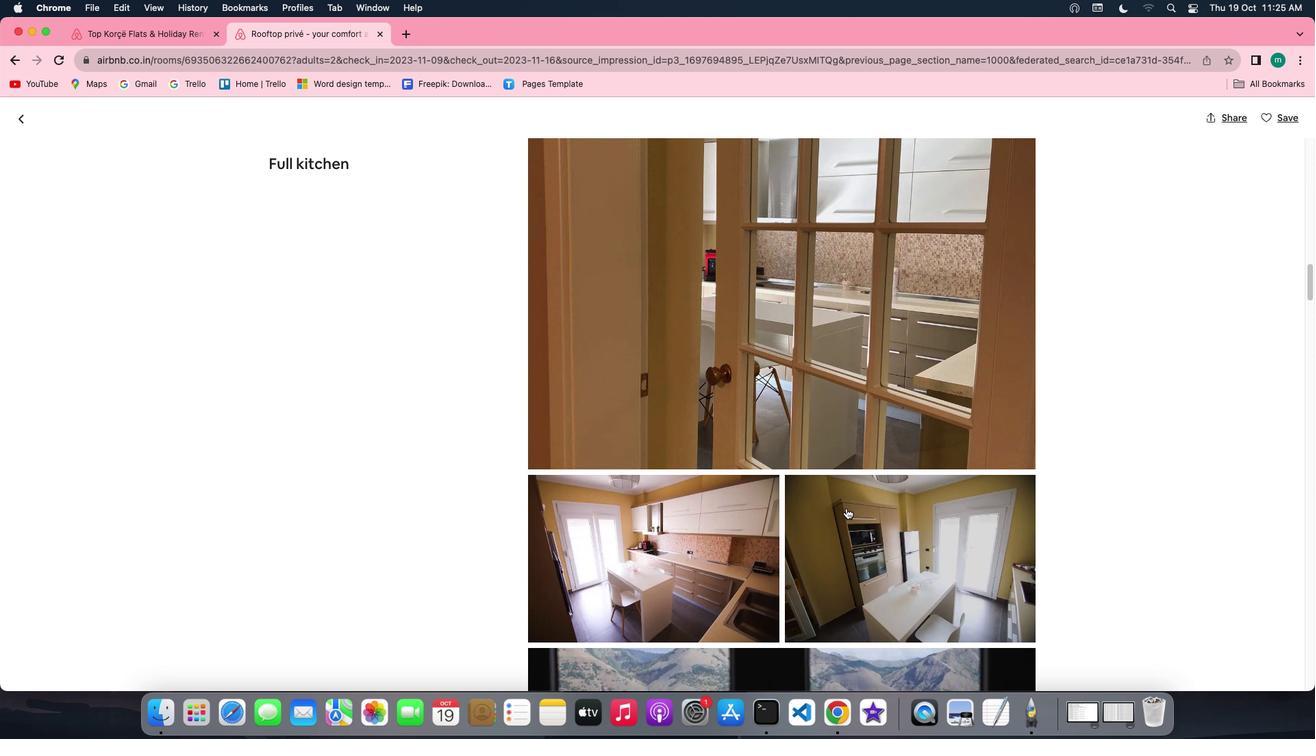 
Action: Mouse scrolled (846, 509) with delta (0, 0)
Screenshot: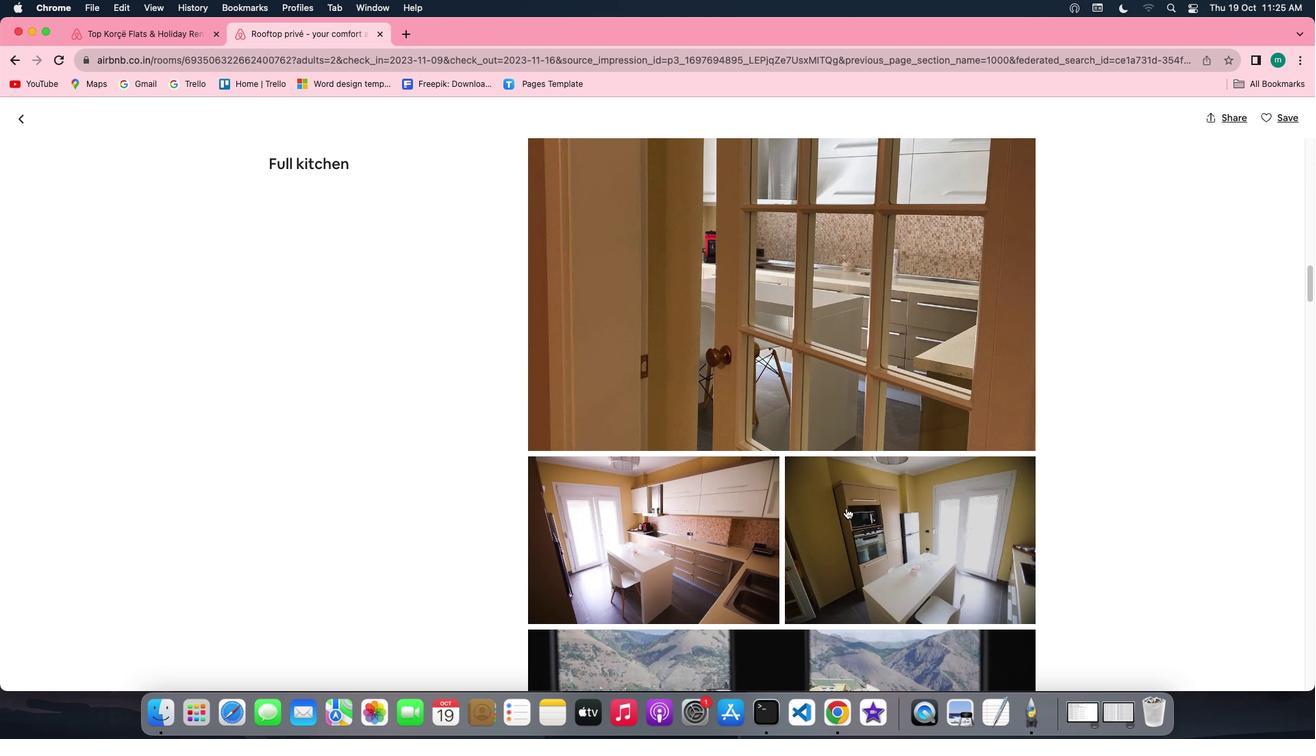 
Action: Mouse scrolled (846, 509) with delta (0, 0)
Screenshot: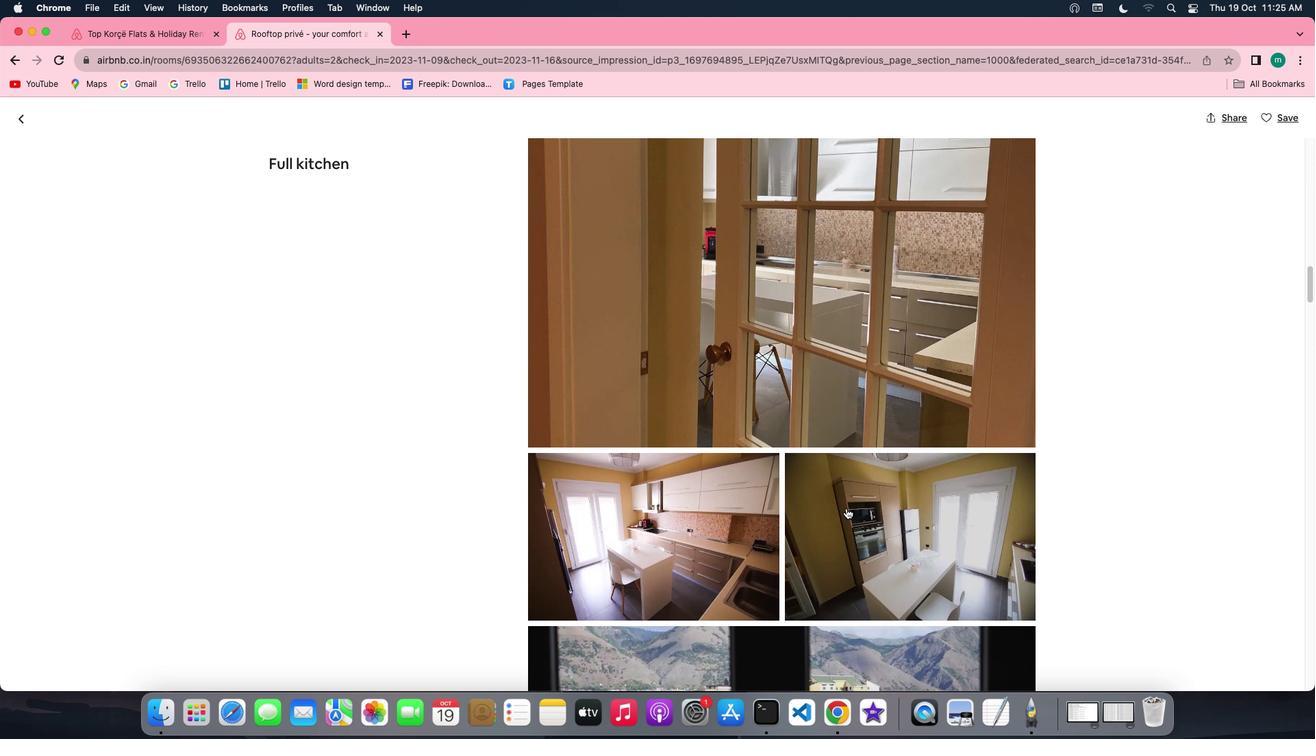 
Action: Mouse scrolled (846, 509) with delta (0, 0)
Screenshot: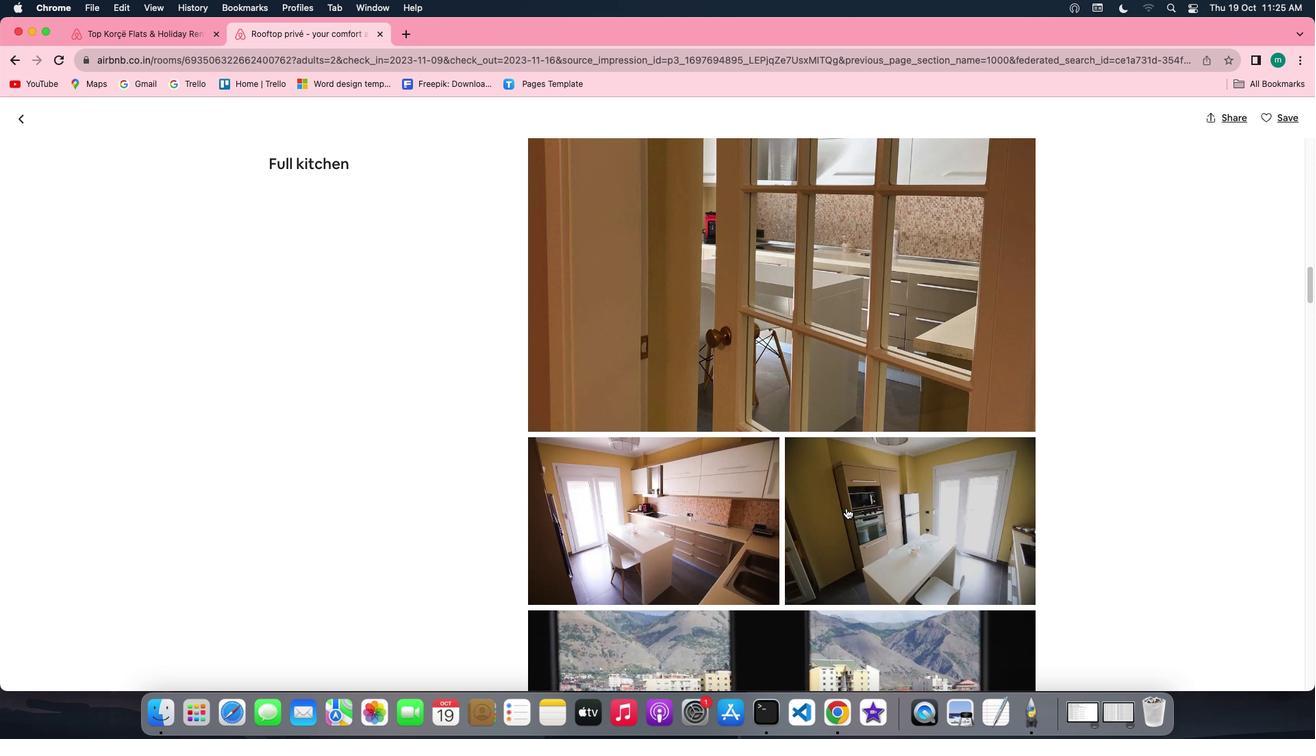 
Action: Mouse scrolled (846, 509) with delta (0, 0)
Screenshot: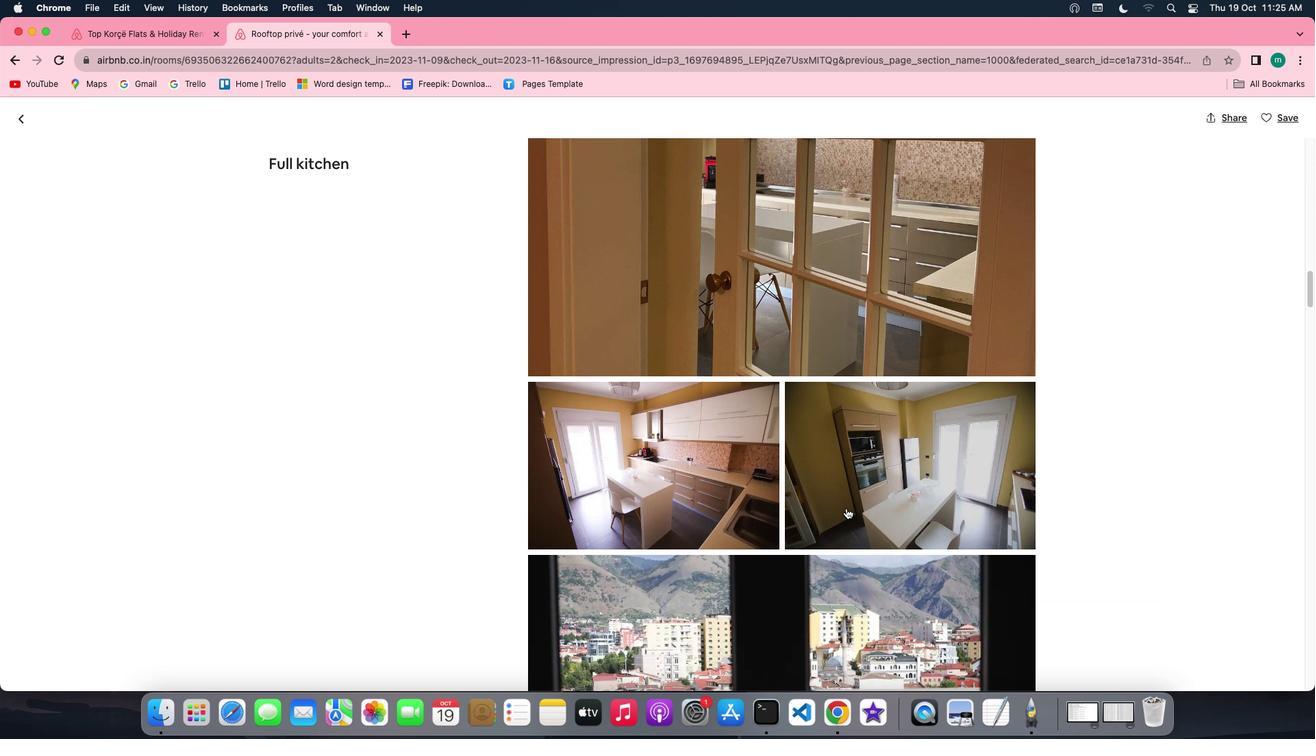 
Action: Mouse scrolled (846, 509) with delta (0, 0)
Screenshot: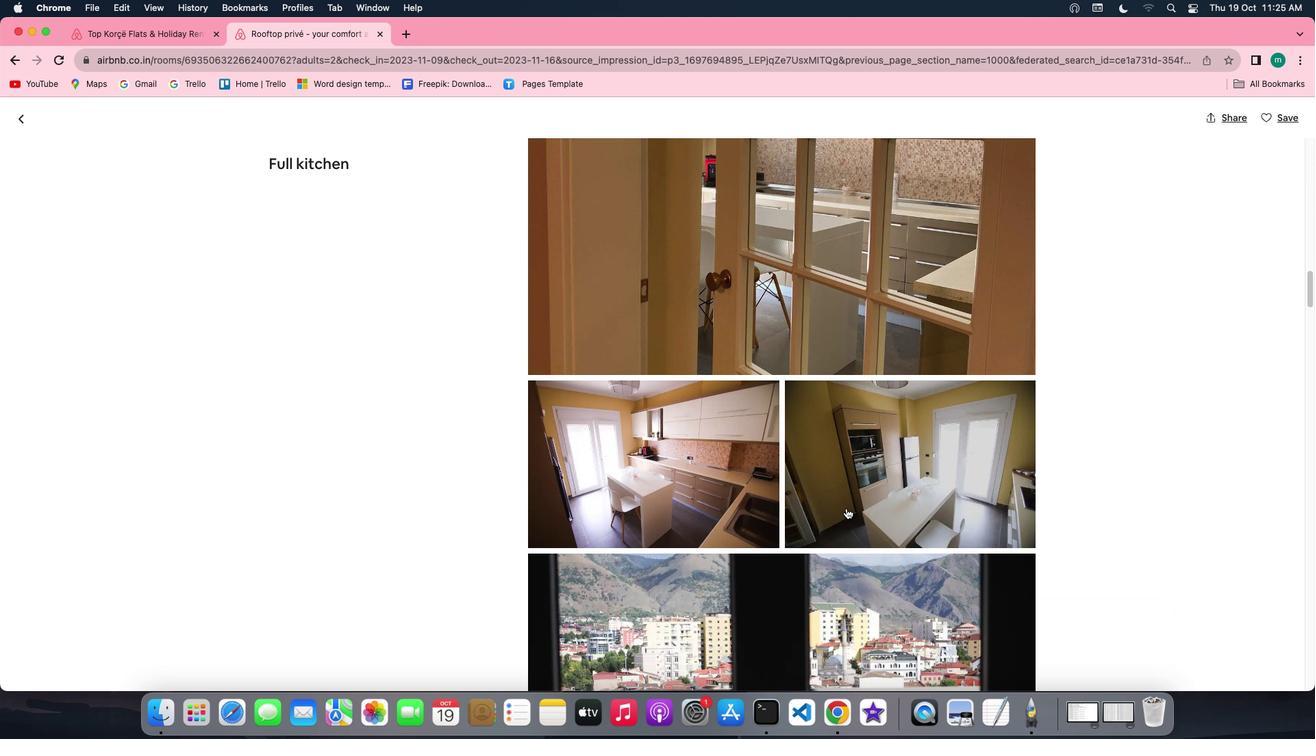 
Action: Mouse scrolled (846, 509) with delta (0, -1)
Screenshot: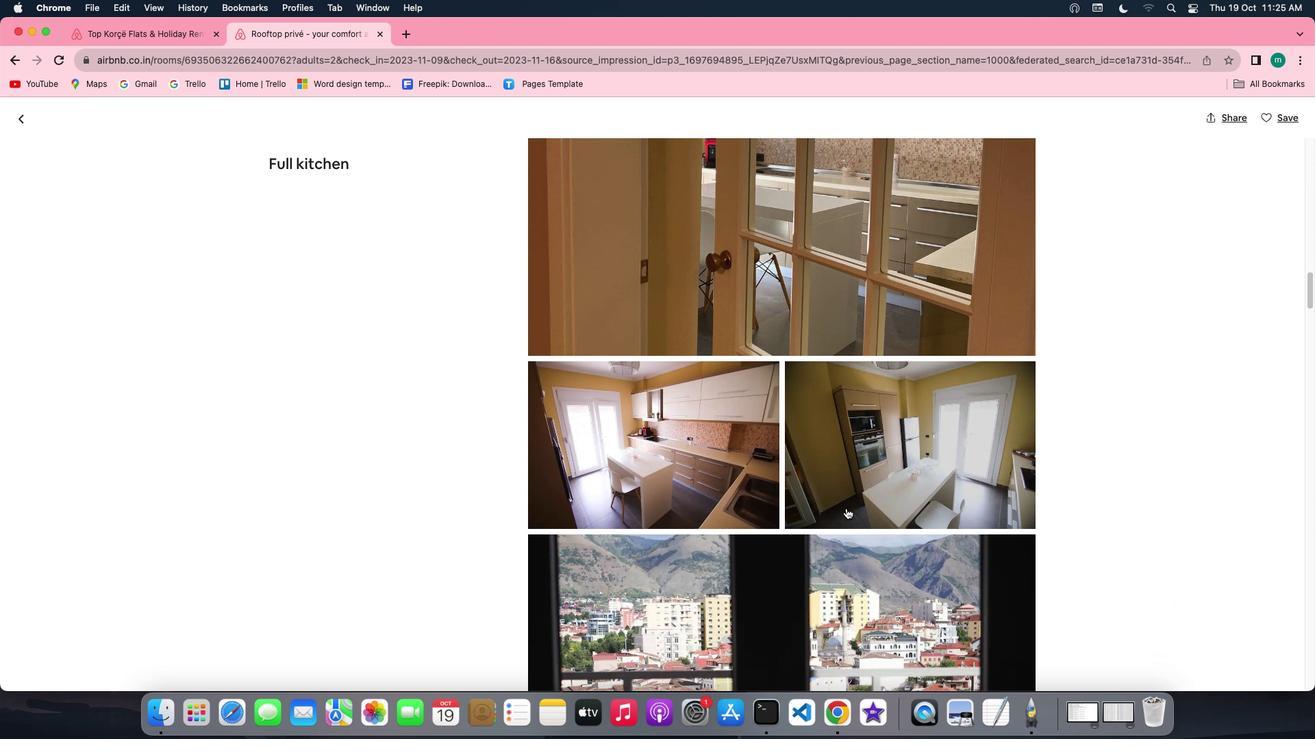 
Action: Mouse scrolled (846, 509) with delta (0, 0)
Screenshot: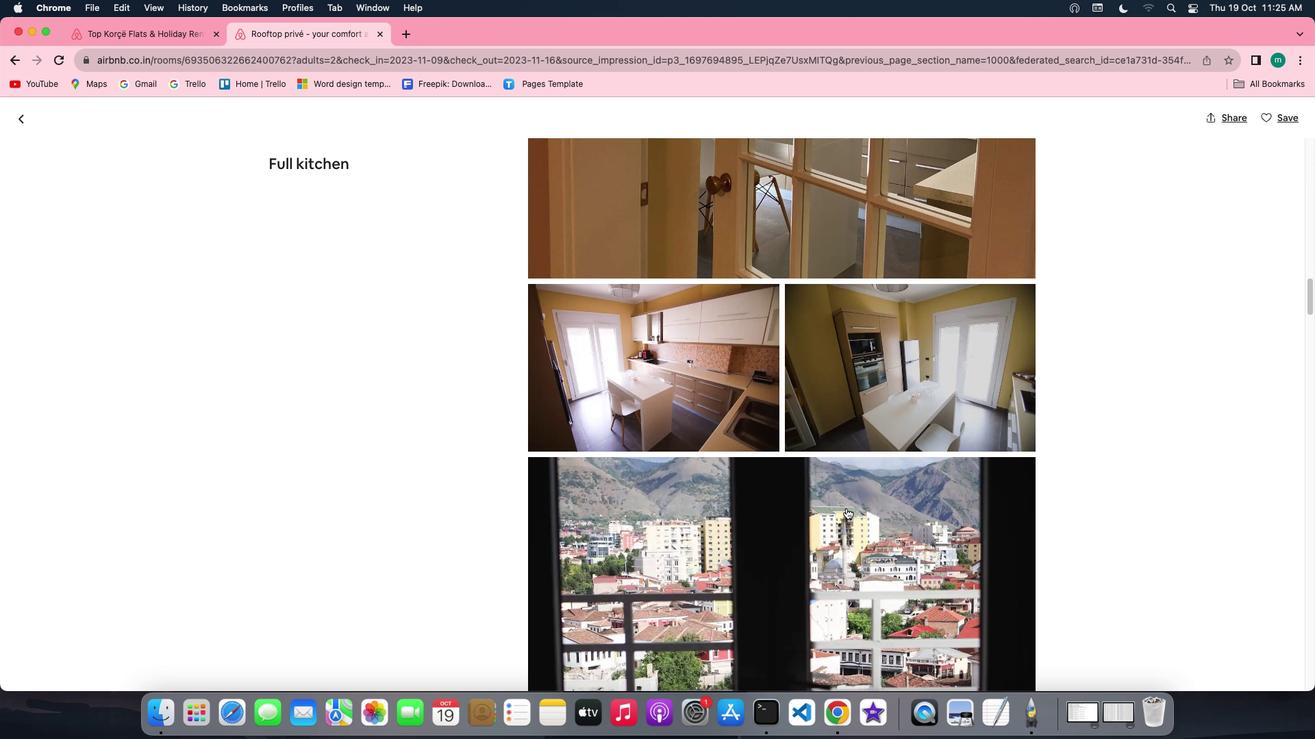 
Action: Mouse scrolled (846, 509) with delta (0, 0)
Screenshot: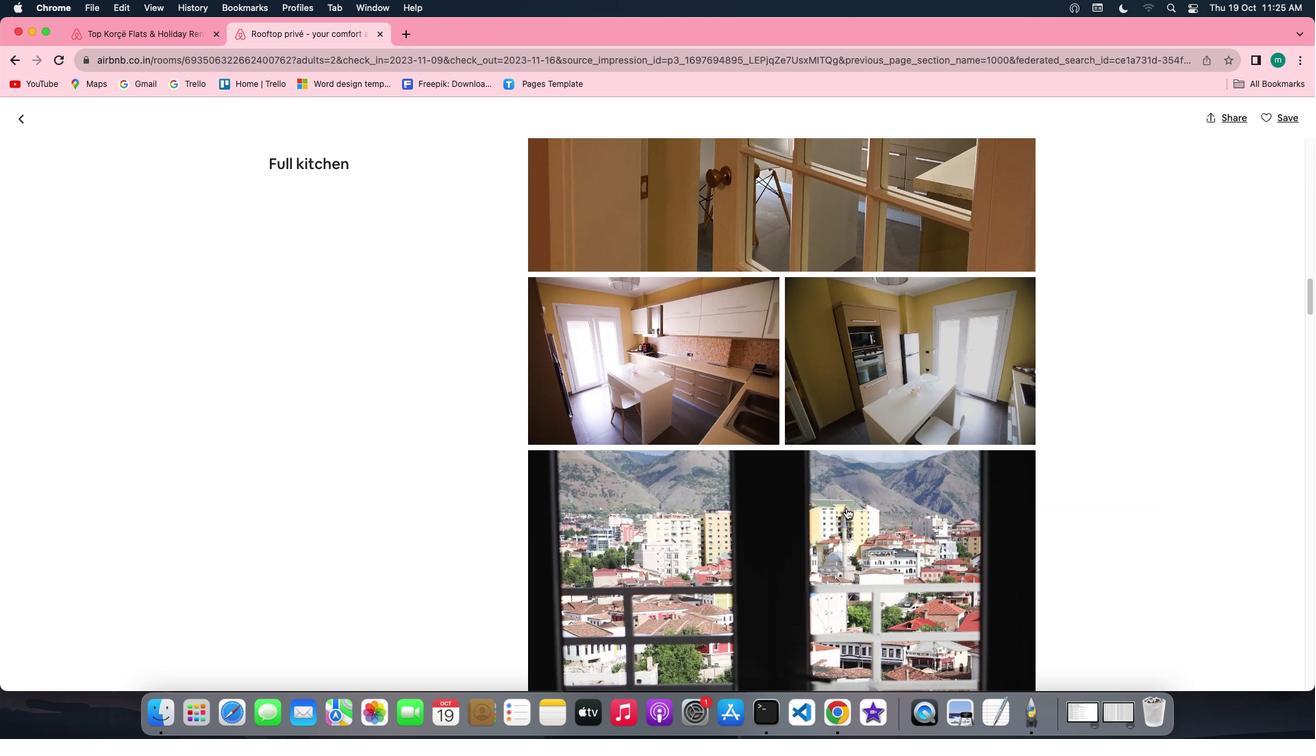 
Action: Mouse scrolled (846, 509) with delta (0, -1)
Screenshot: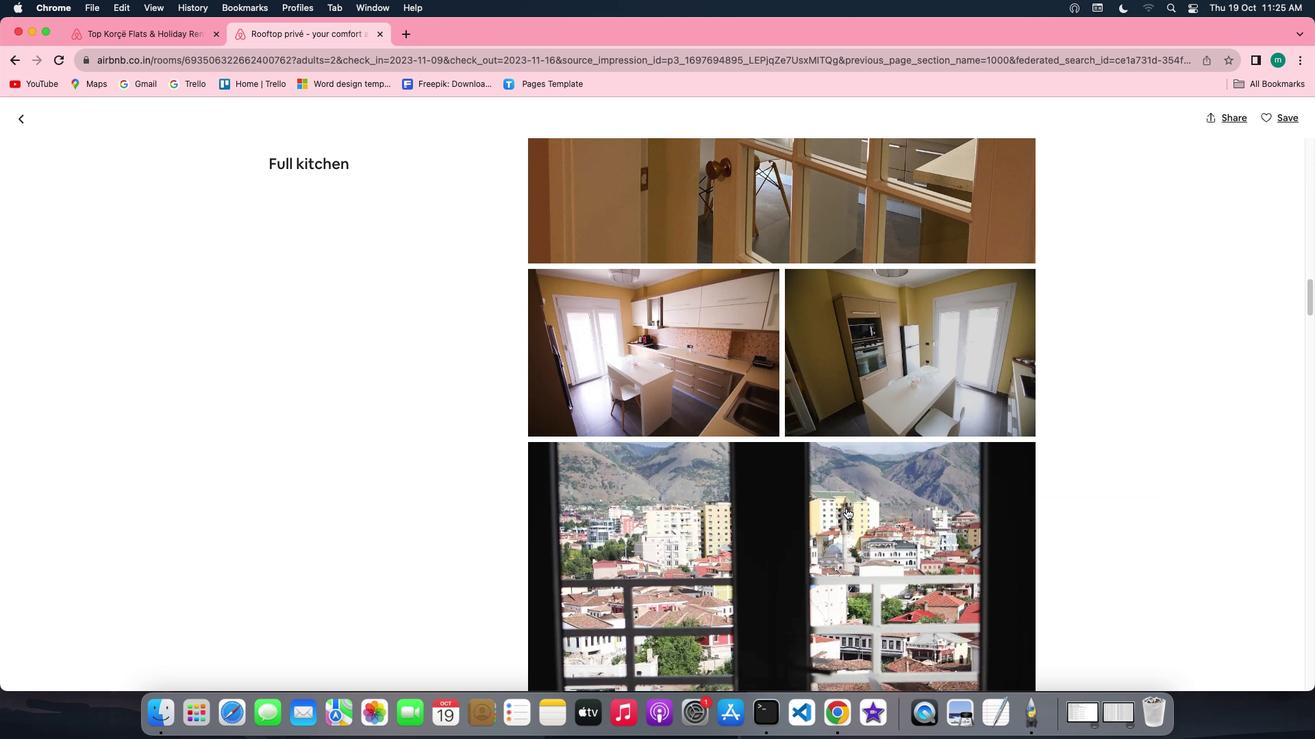 
Action: Mouse scrolled (846, 509) with delta (0, -1)
Screenshot: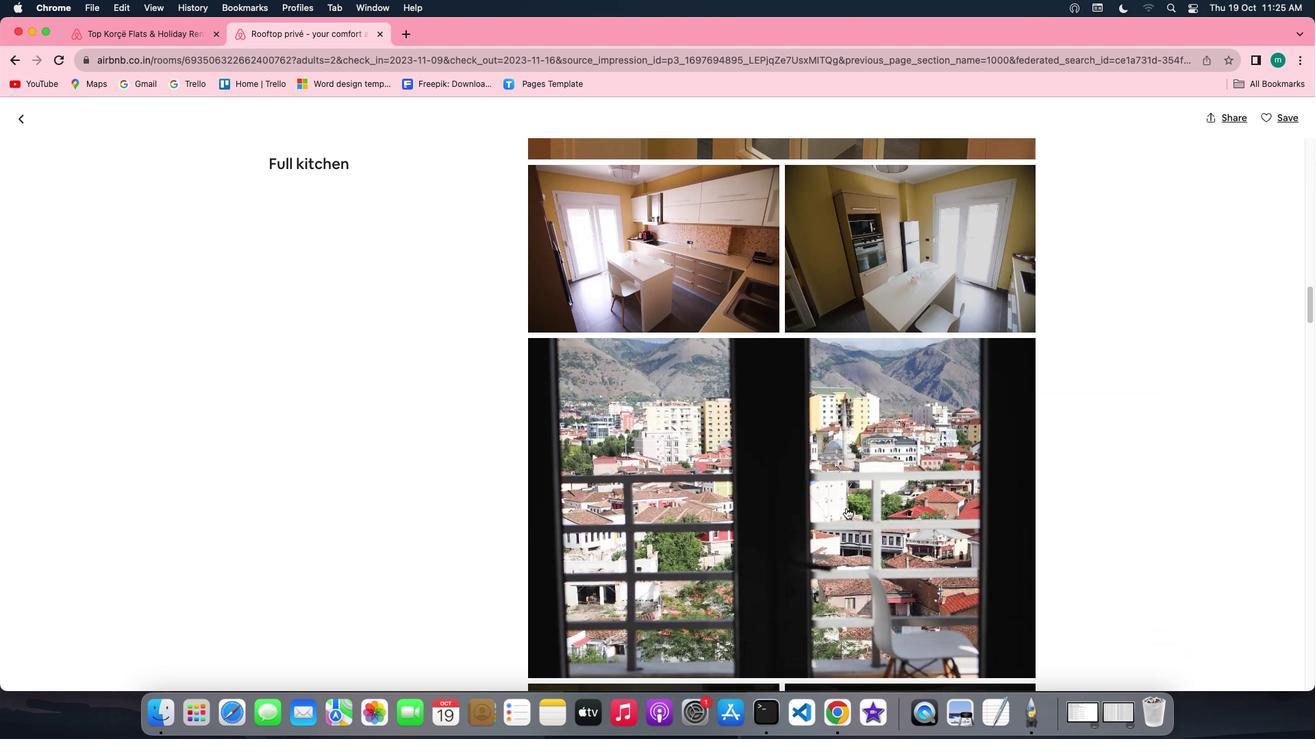 
Action: Mouse scrolled (846, 509) with delta (0, 0)
Screenshot: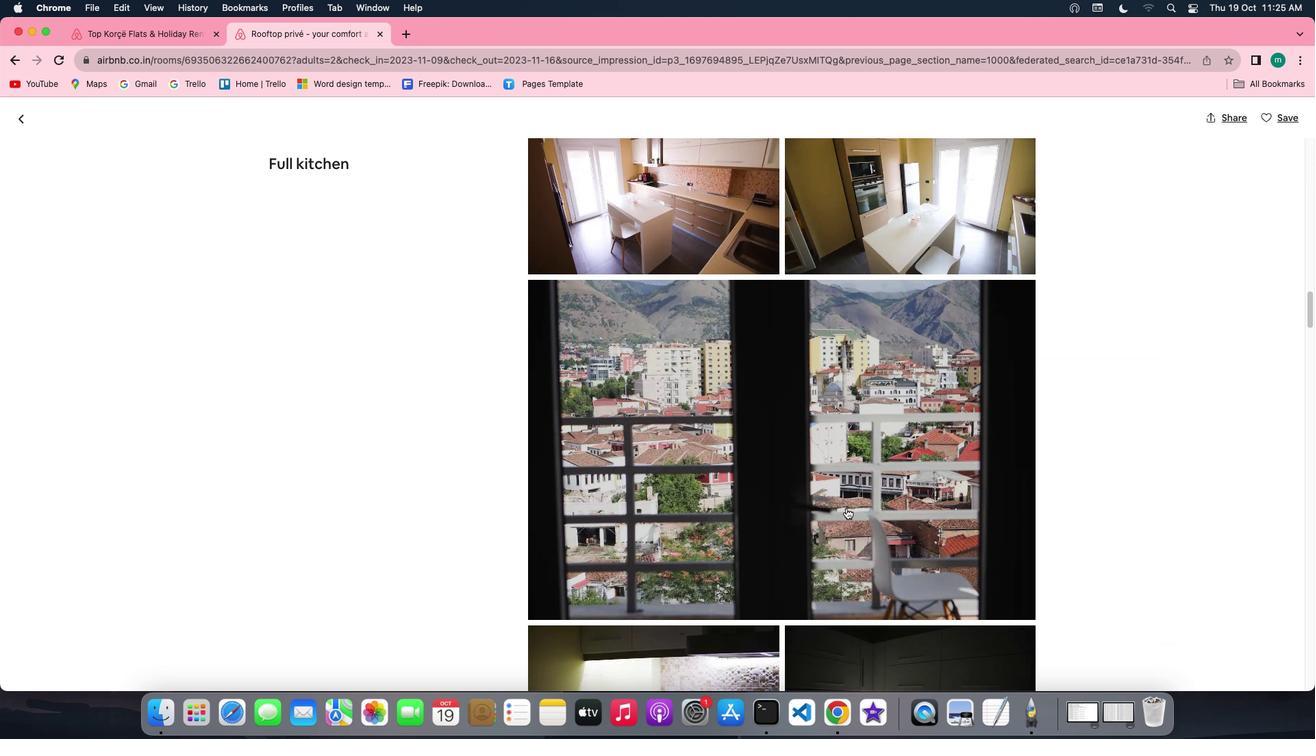 
Action: Mouse scrolled (846, 509) with delta (0, 0)
Screenshot: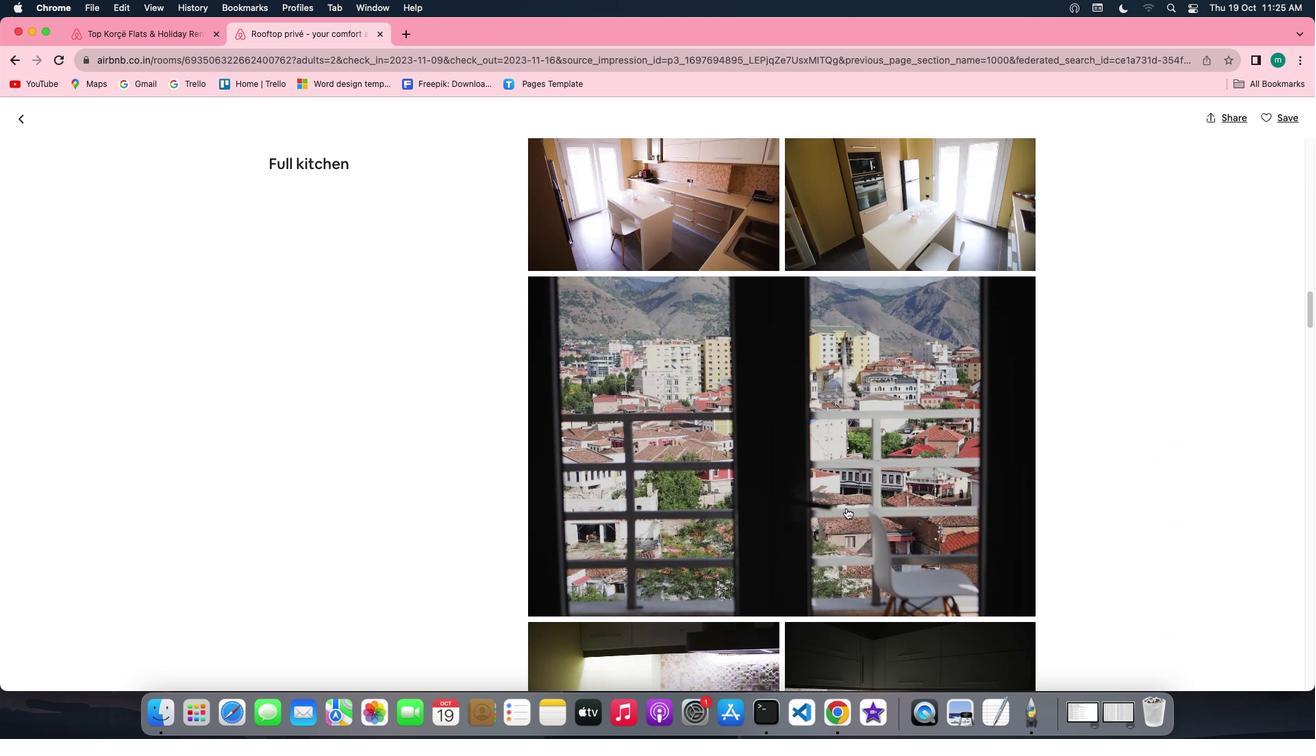 
Action: Mouse scrolled (846, 509) with delta (0, -1)
Screenshot: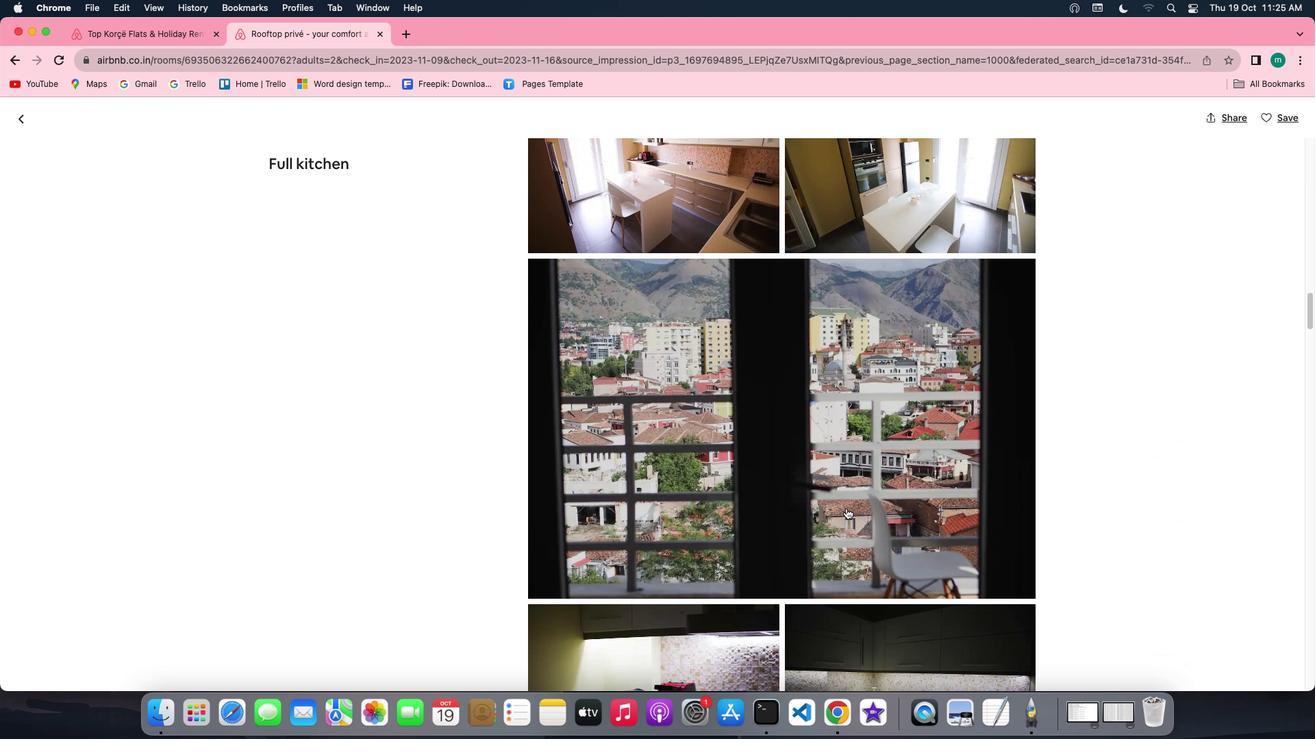 
Action: Mouse scrolled (846, 509) with delta (0, 0)
Screenshot: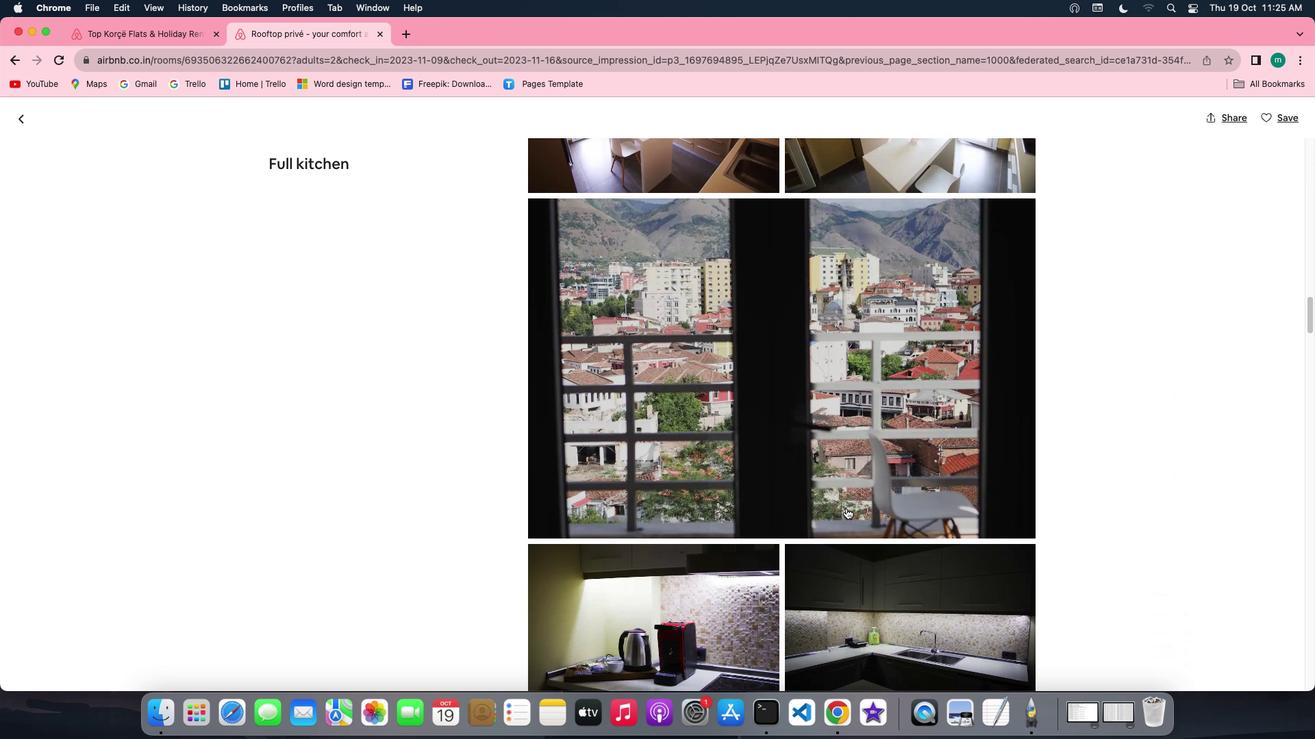 
Action: Mouse scrolled (846, 509) with delta (0, 0)
Screenshot: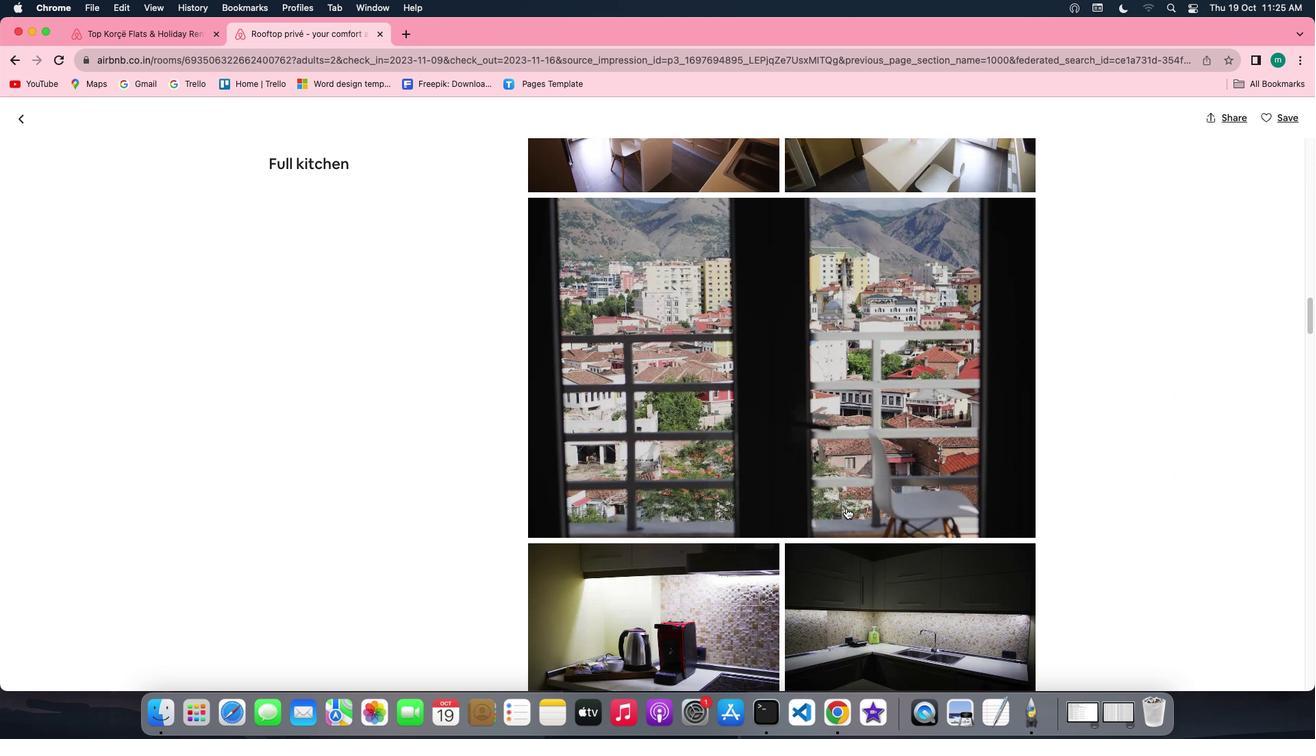 
Action: Mouse scrolled (846, 509) with delta (0, 0)
Screenshot: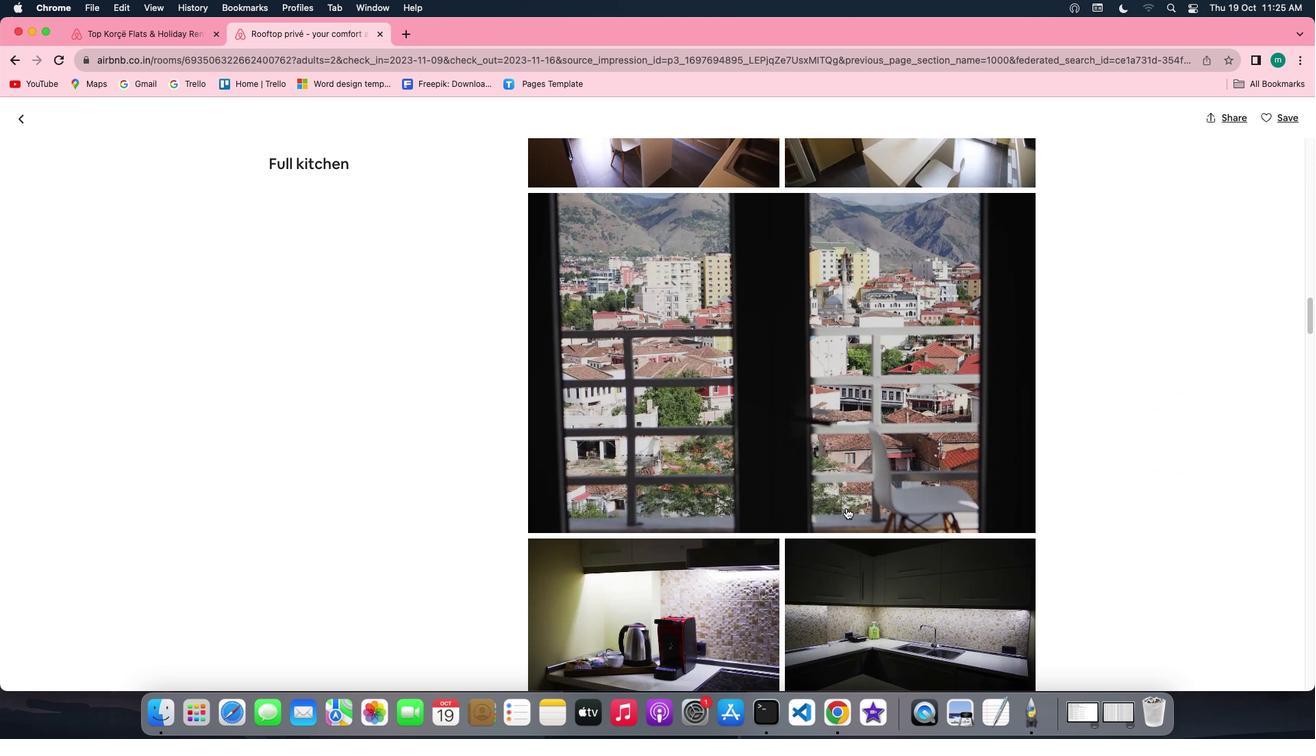 
Action: Mouse scrolled (846, 509) with delta (0, 0)
Screenshot: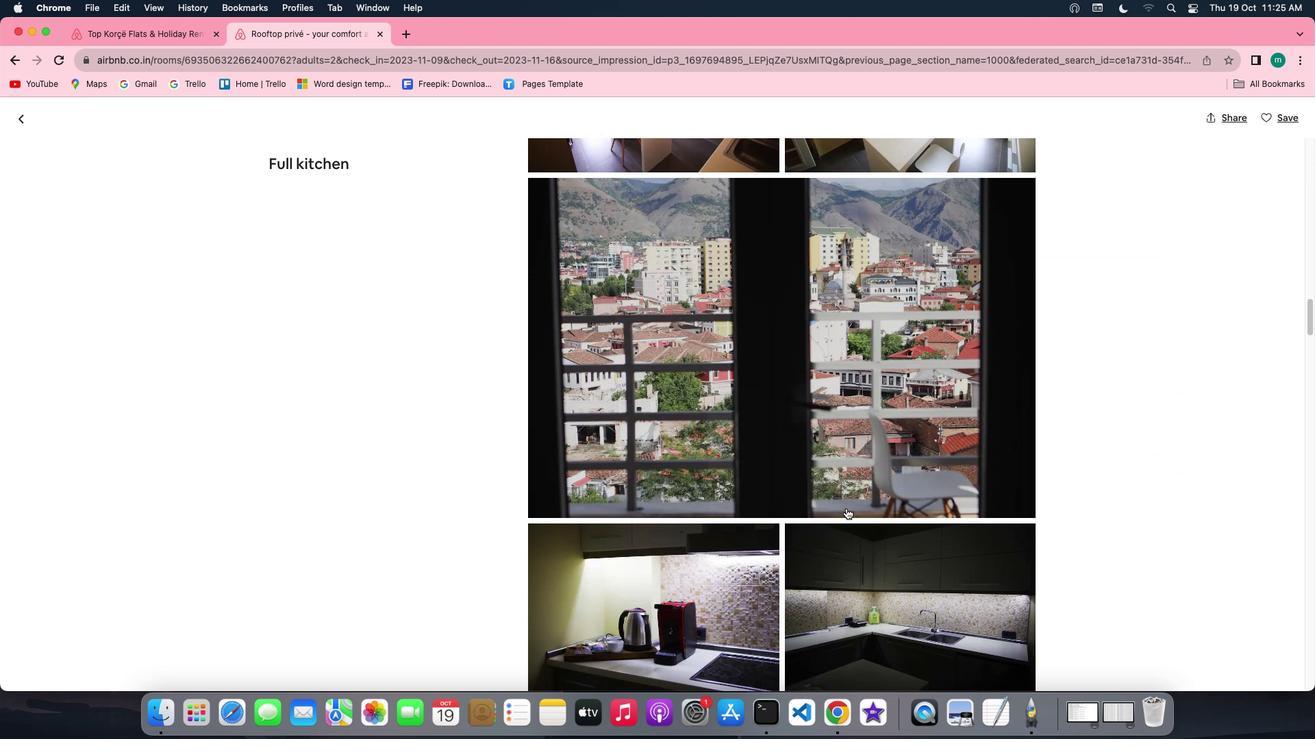 
Action: Mouse scrolled (846, 509) with delta (0, 0)
Screenshot: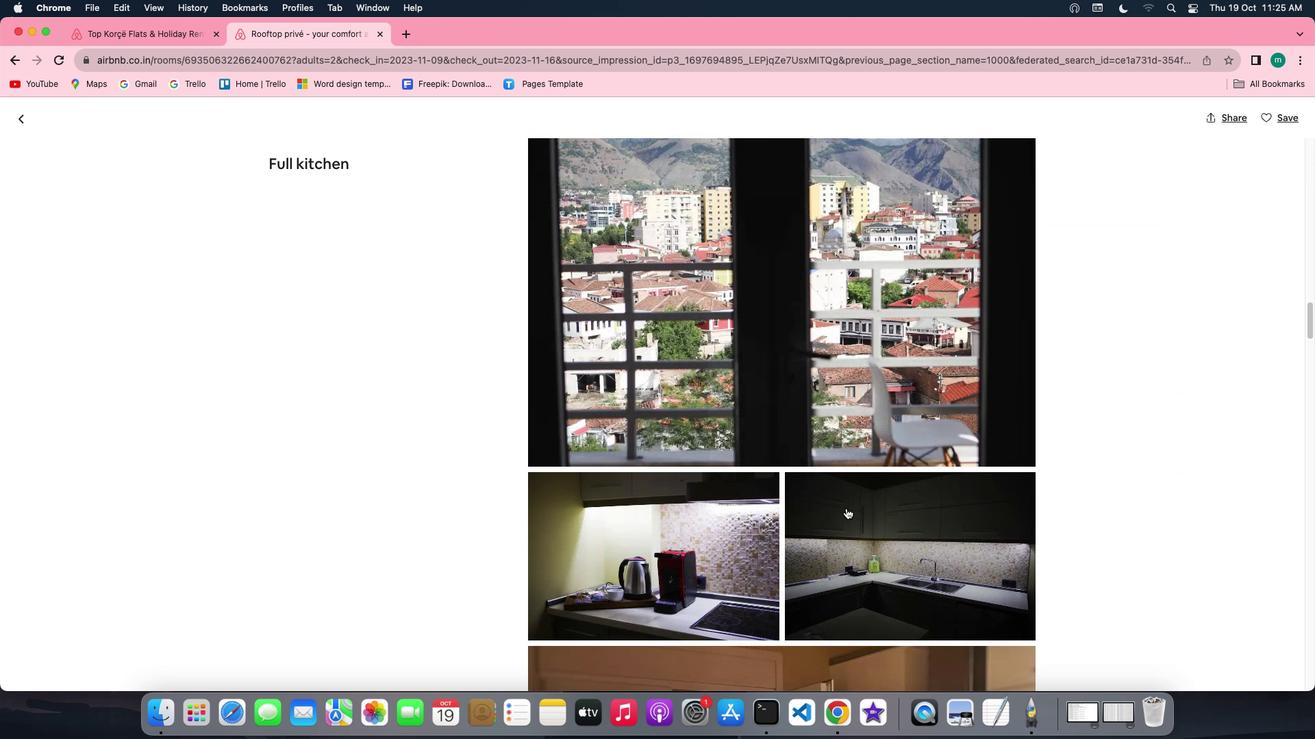 
Action: Mouse scrolled (846, 509) with delta (0, 0)
Screenshot: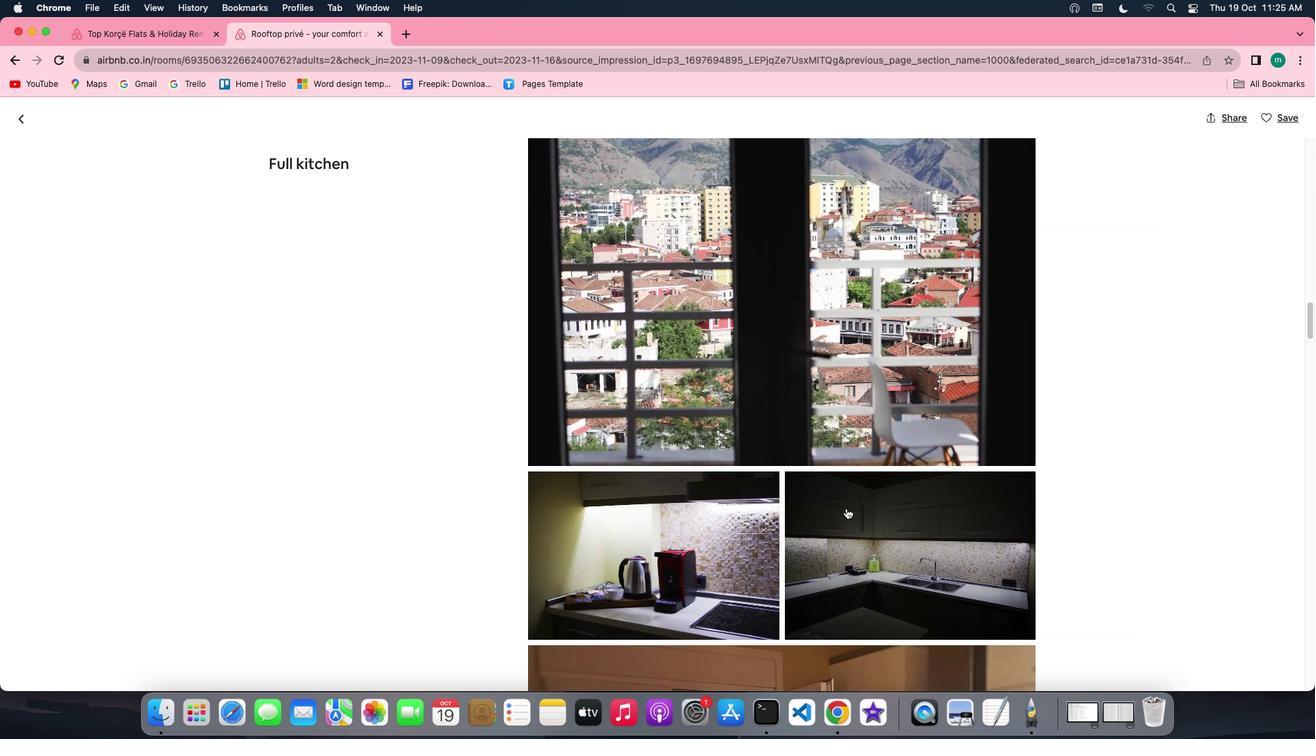 
Action: Mouse scrolled (846, 509) with delta (0, 0)
Screenshot: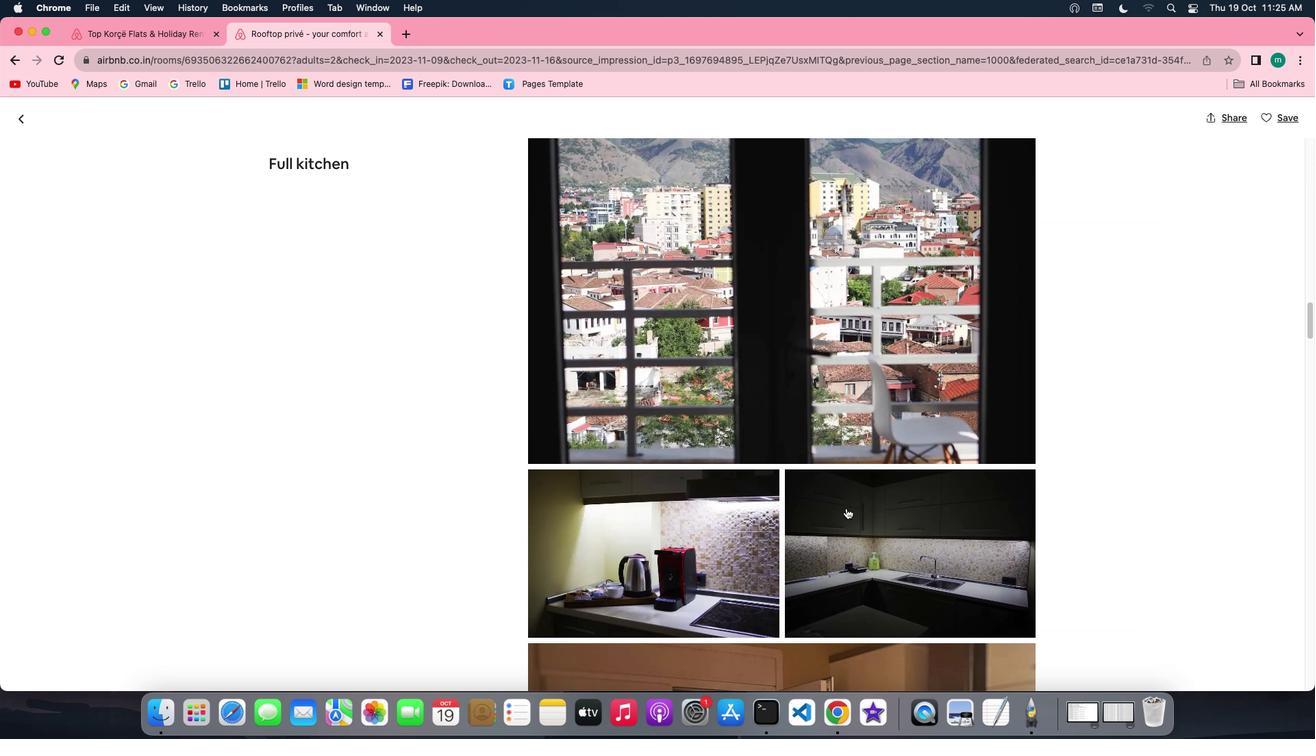 
Action: Mouse scrolled (846, 509) with delta (0, 0)
Screenshot: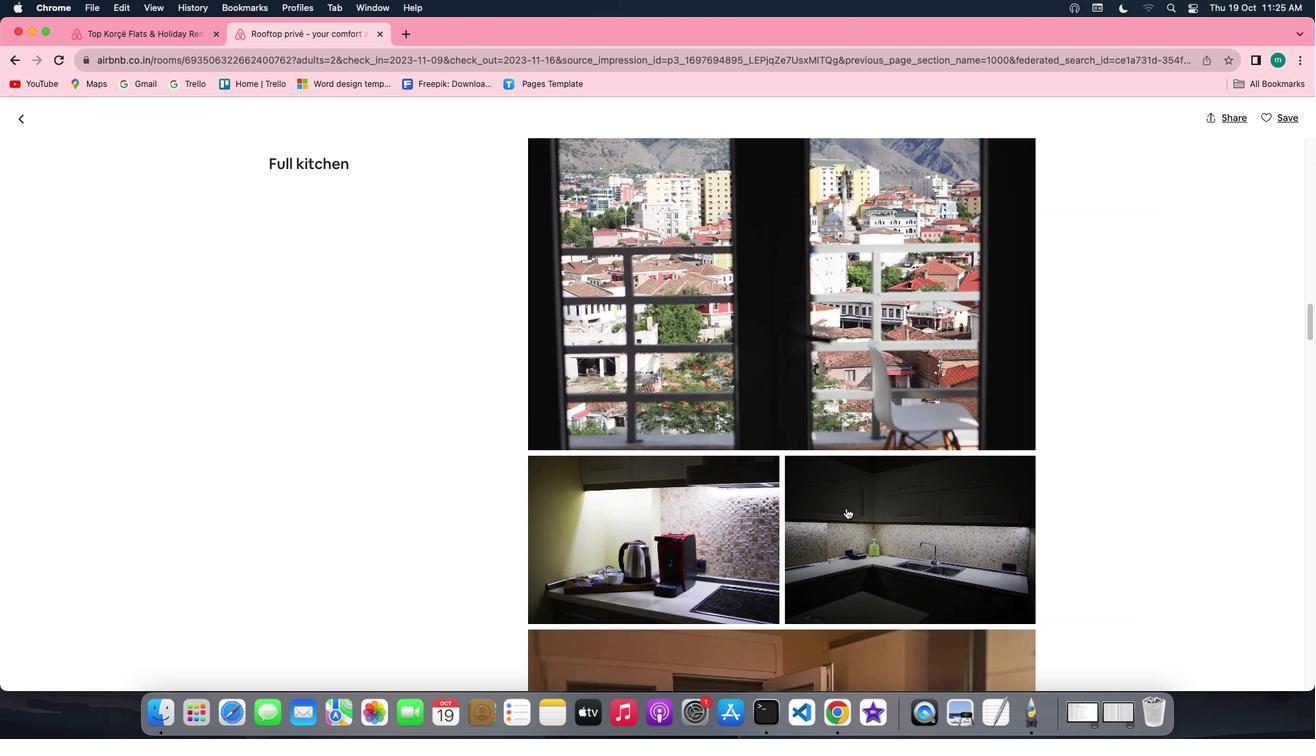 
Action: Mouse scrolled (846, 509) with delta (0, 0)
Screenshot: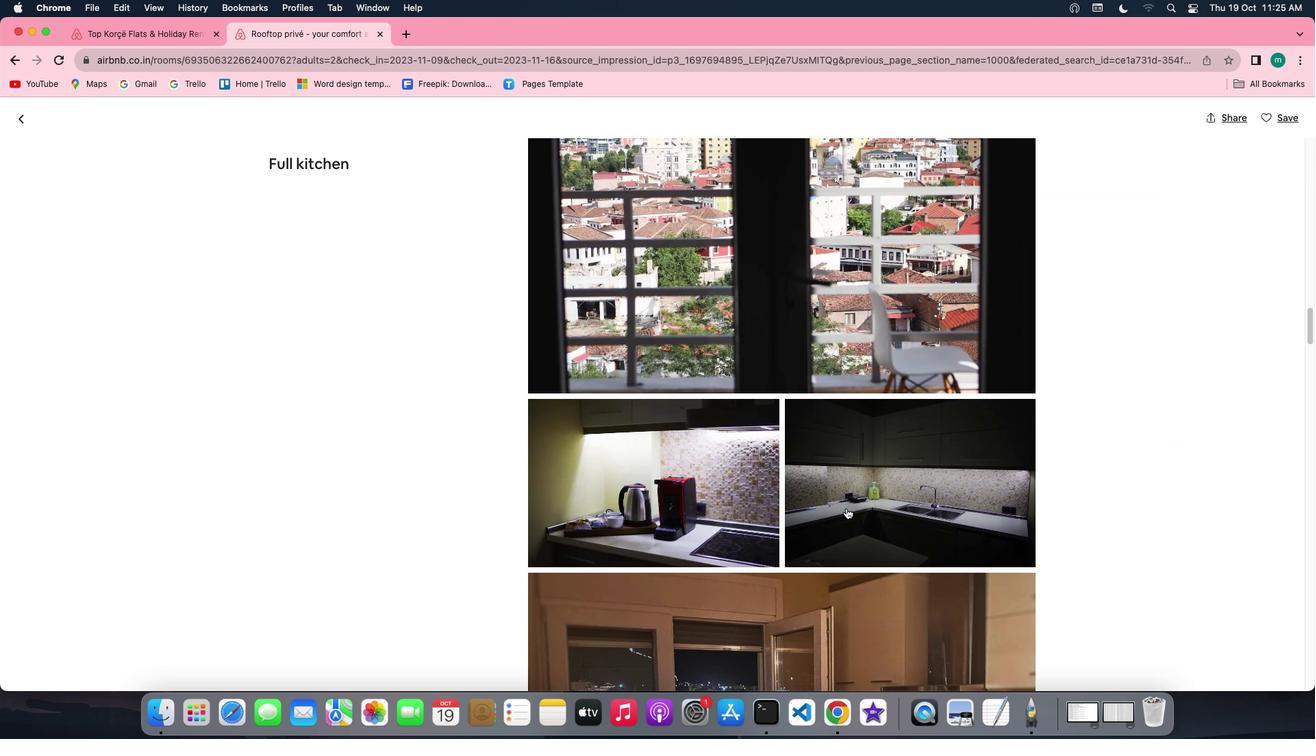 
Action: Mouse scrolled (846, 509) with delta (0, 0)
Screenshot: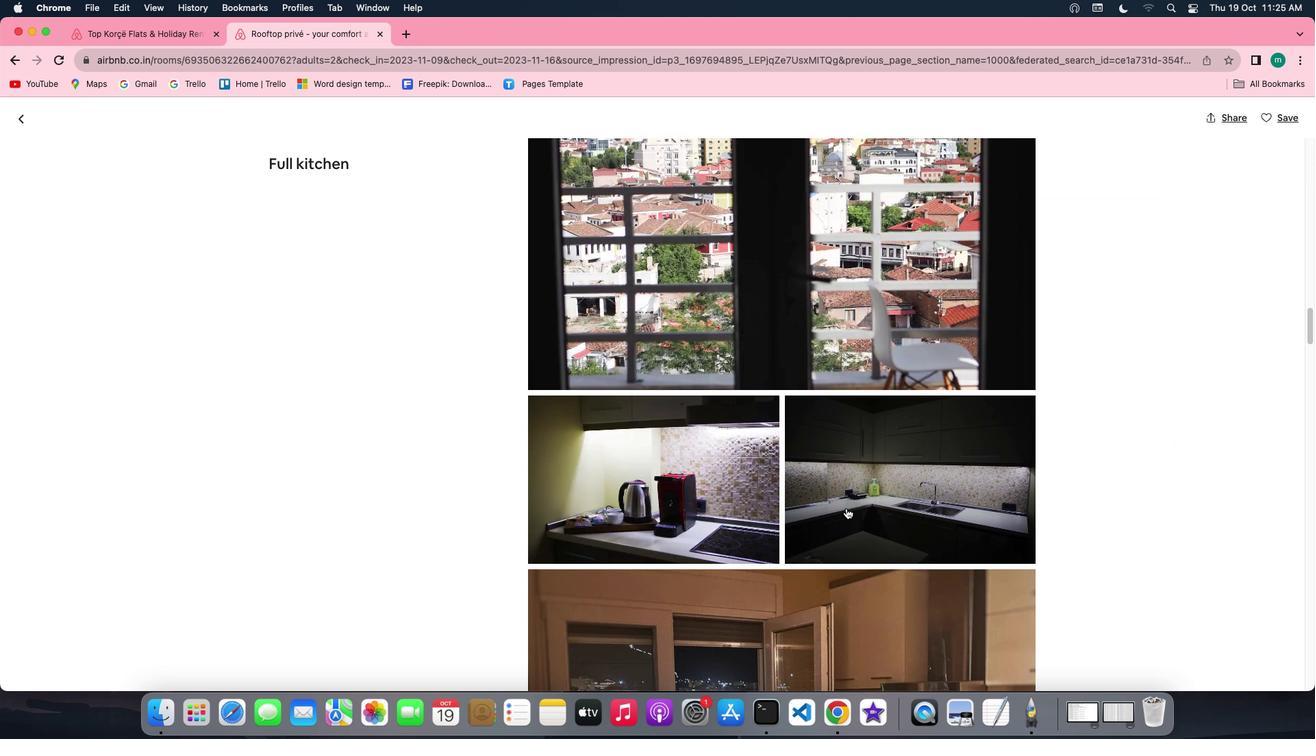 
Action: Mouse scrolled (846, 509) with delta (0, -1)
Screenshot: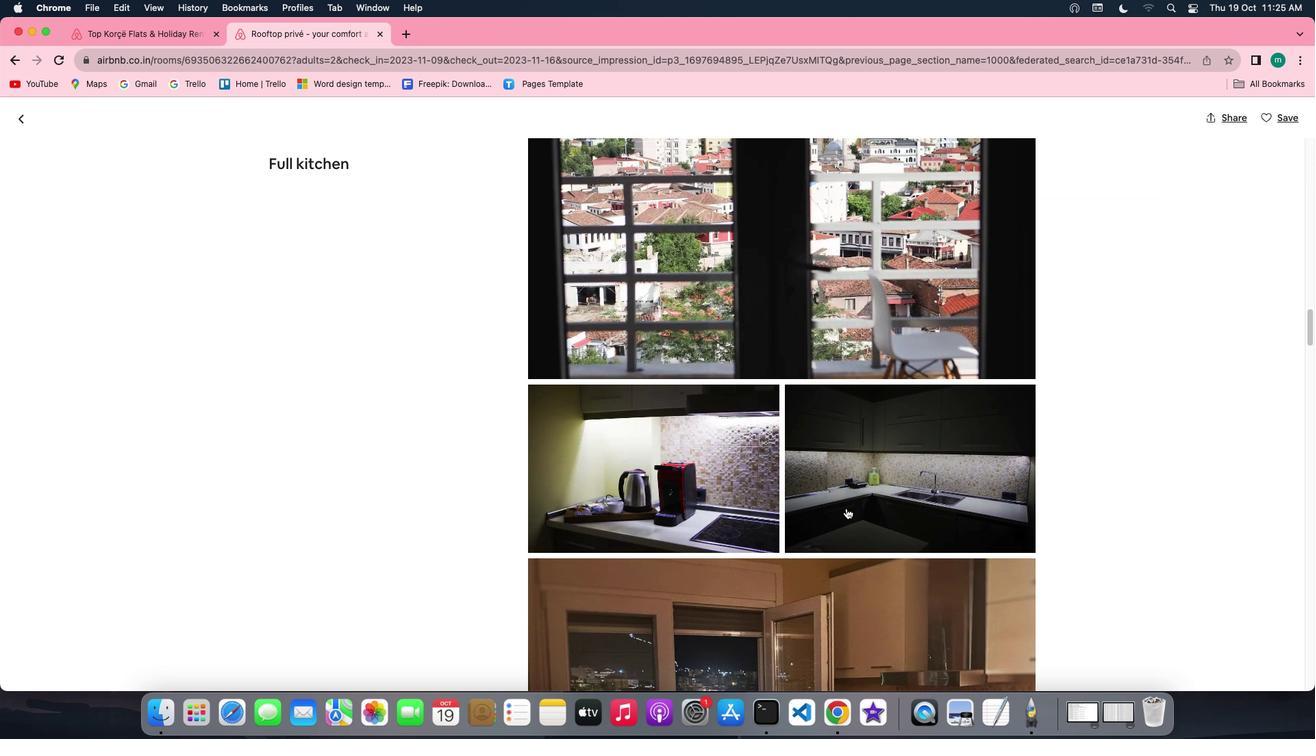 
Action: Mouse scrolled (846, 509) with delta (0, -1)
Screenshot: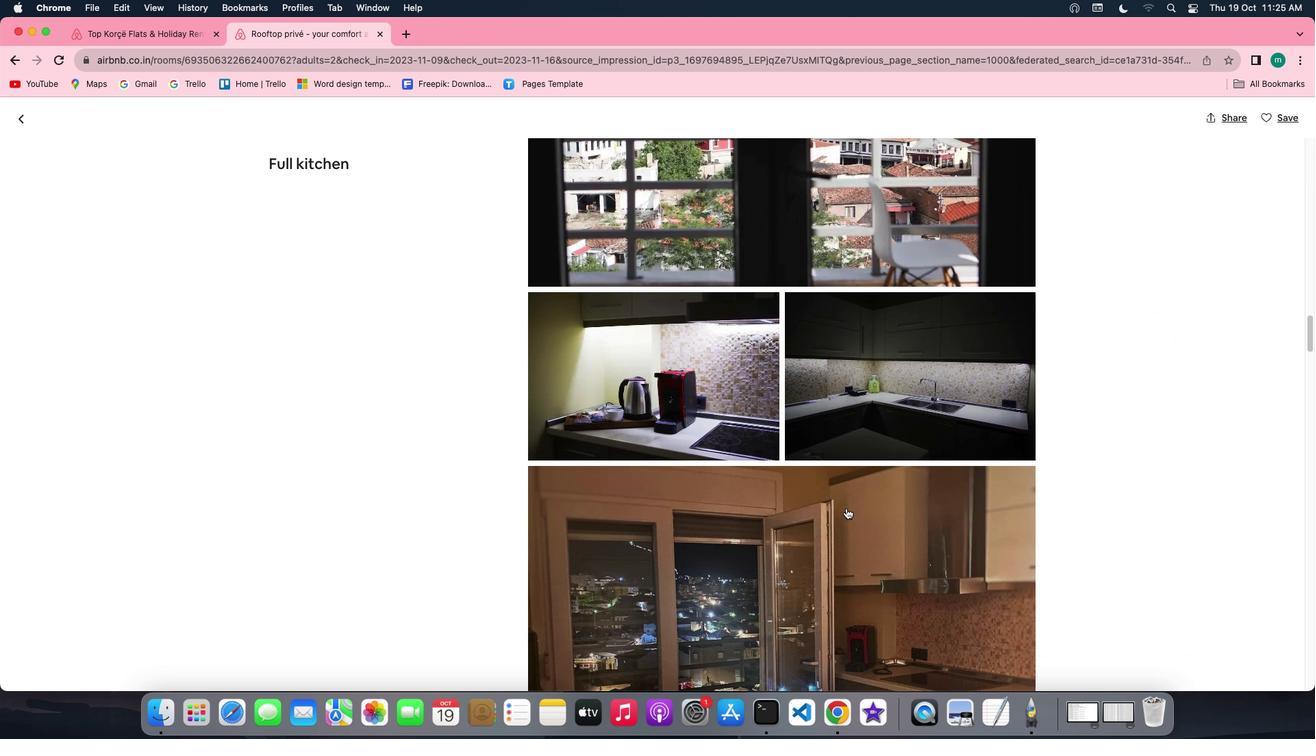 
Action: Mouse scrolled (846, 509) with delta (0, 0)
Screenshot: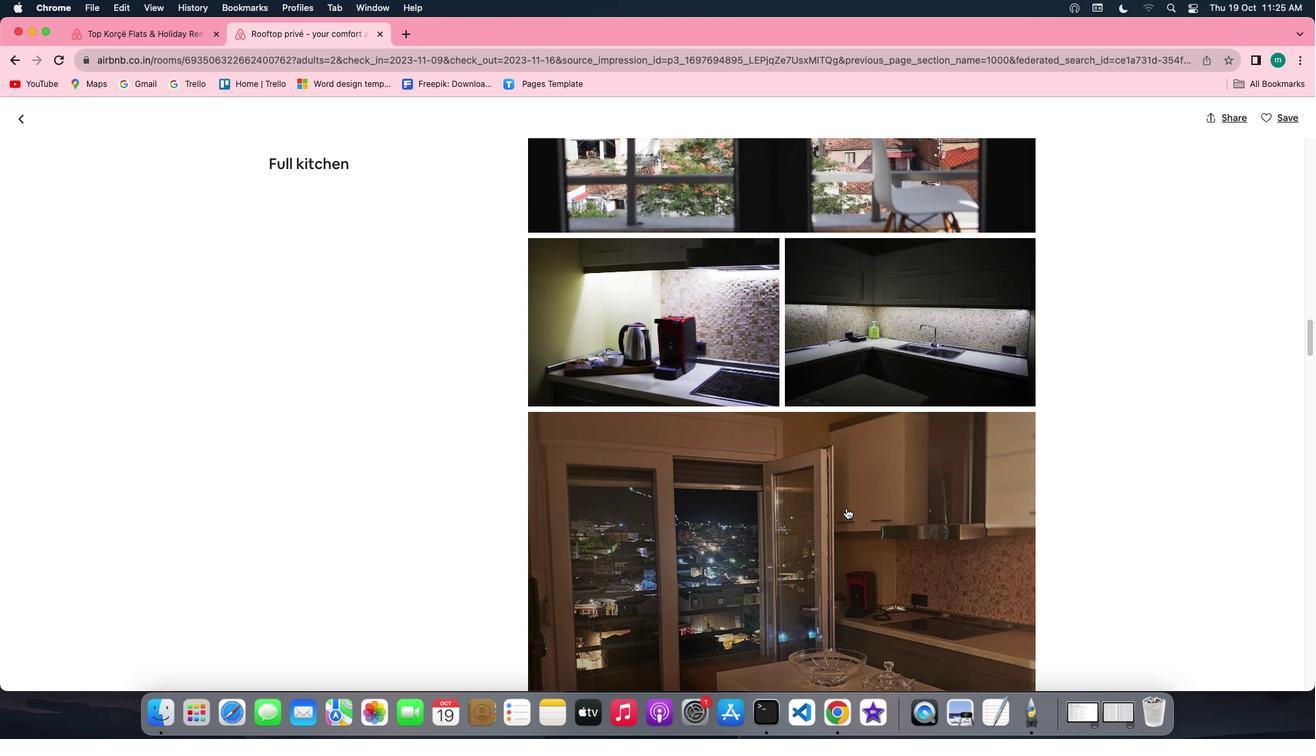 
Action: Mouse scrolled (846, 509) with delta (0, 0)
Screenshot: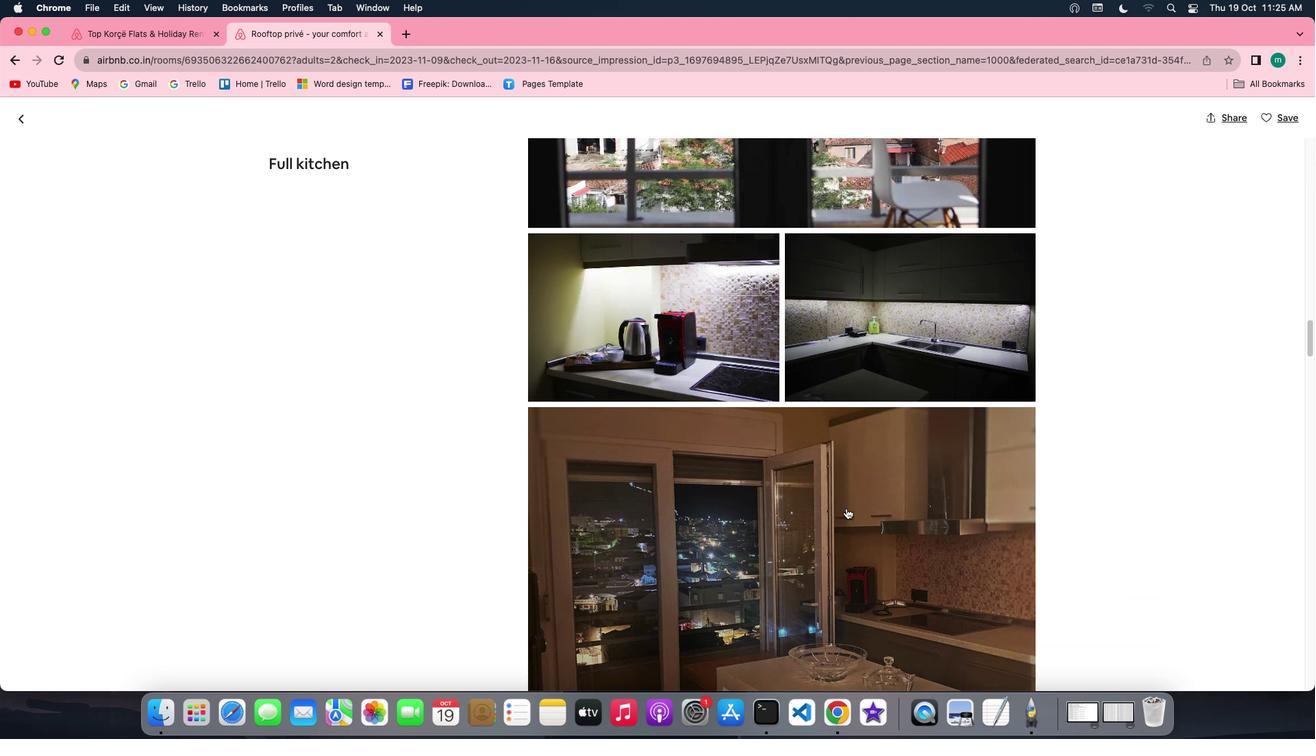 
Action: Mouse scrolled (846, 509) with delta (0, 0)
Screenshot: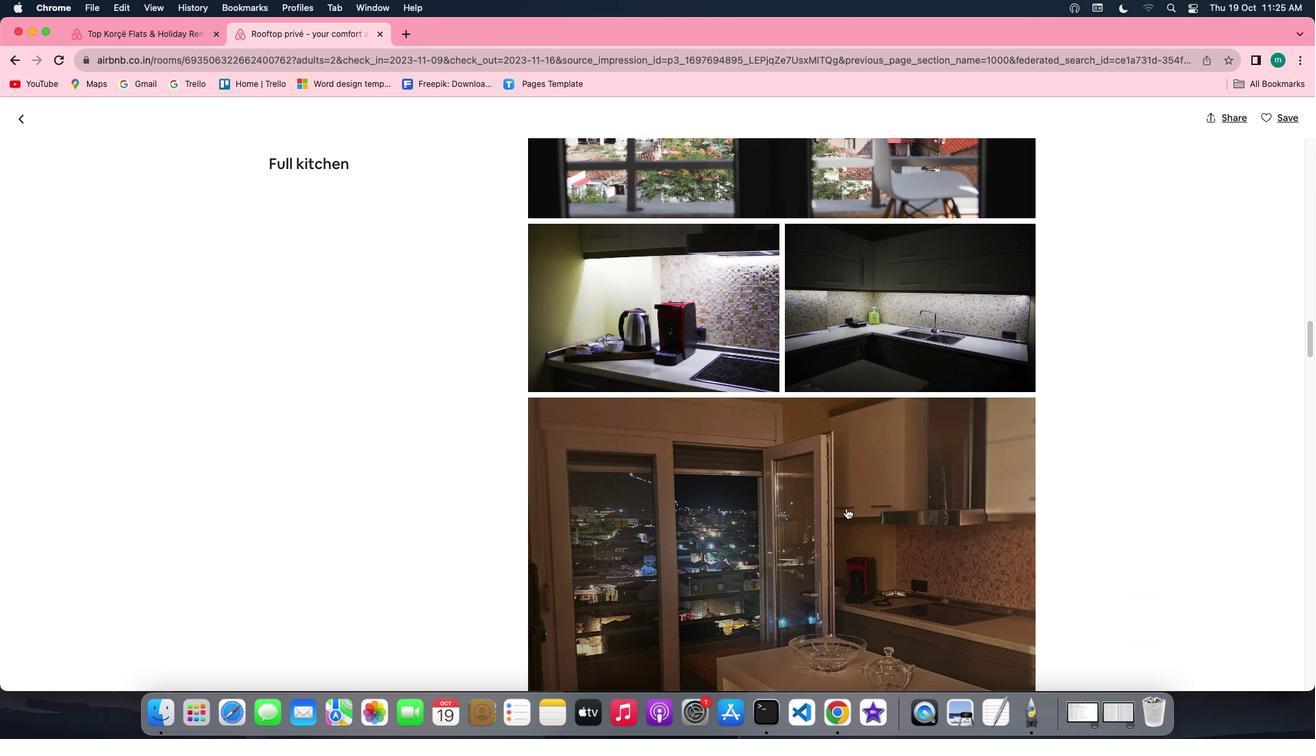 
Action: Mouse scrolled (846, 509) with delta (0, -1)
Screenshot: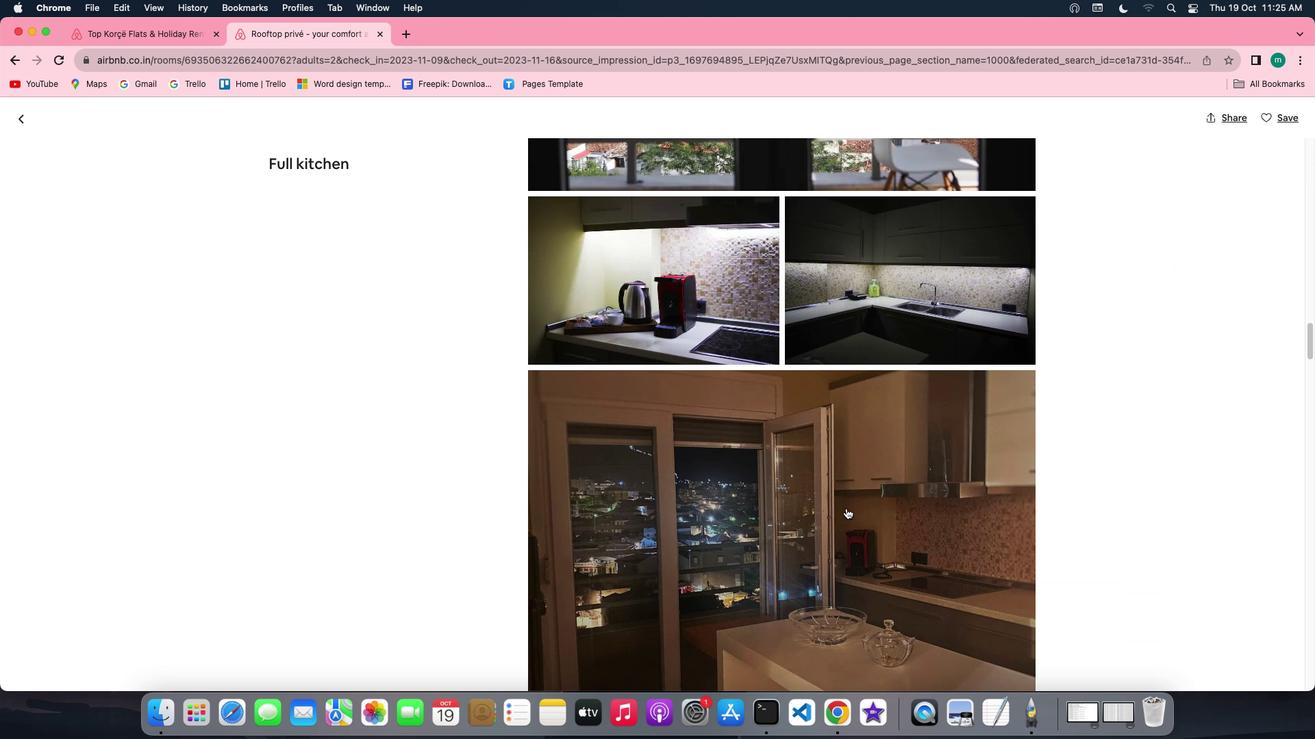 
Action: Mouse scrolled (846, 509) with delta (0, 0)
Screenshot: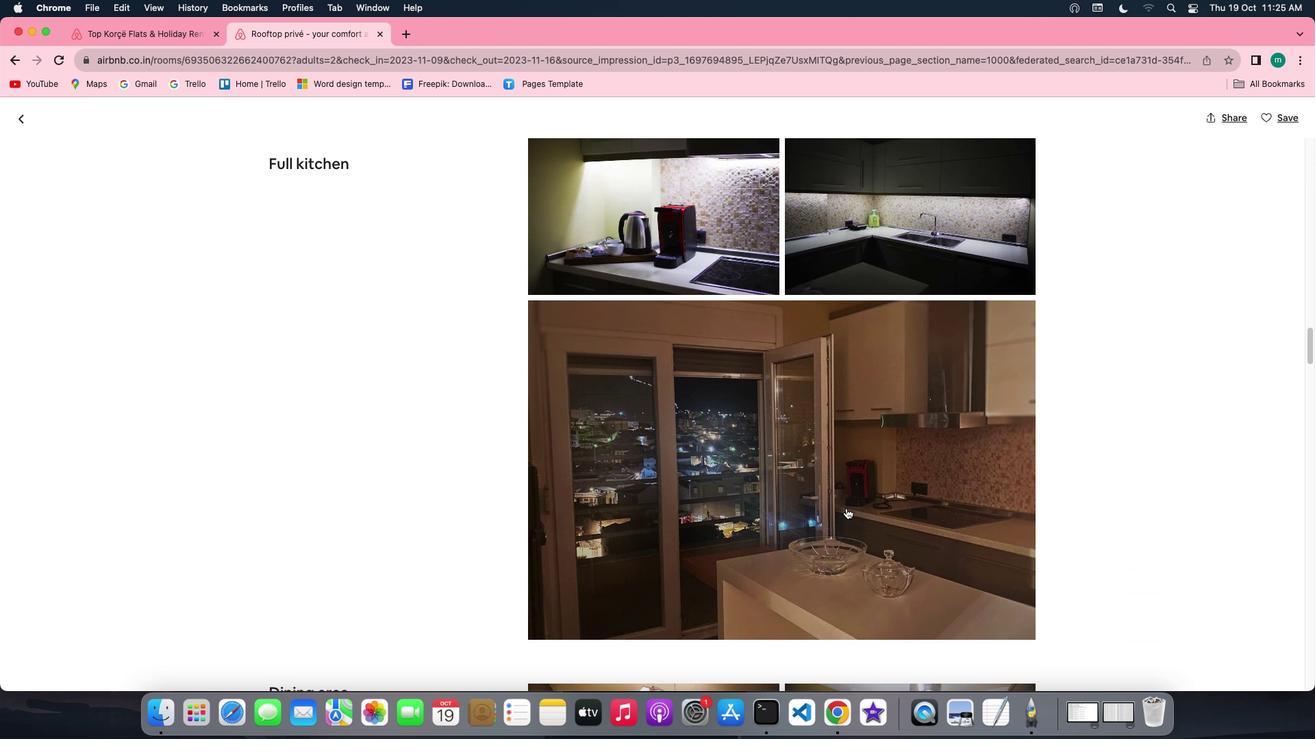 
Action: Mouse scrolled (846, 509) with delta (0, 0)
Screenshot: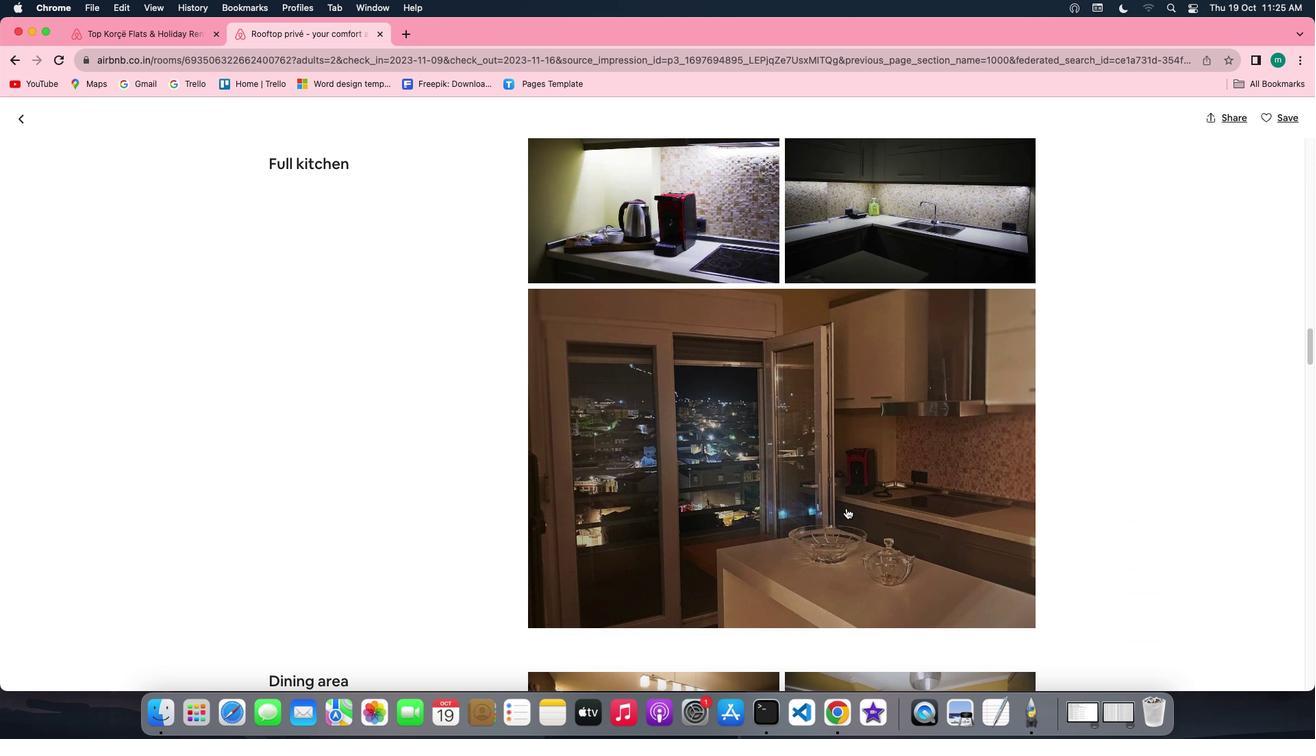 
Action: Mouse scrolled (846, 509) with delta (0, -1)
Screenshot: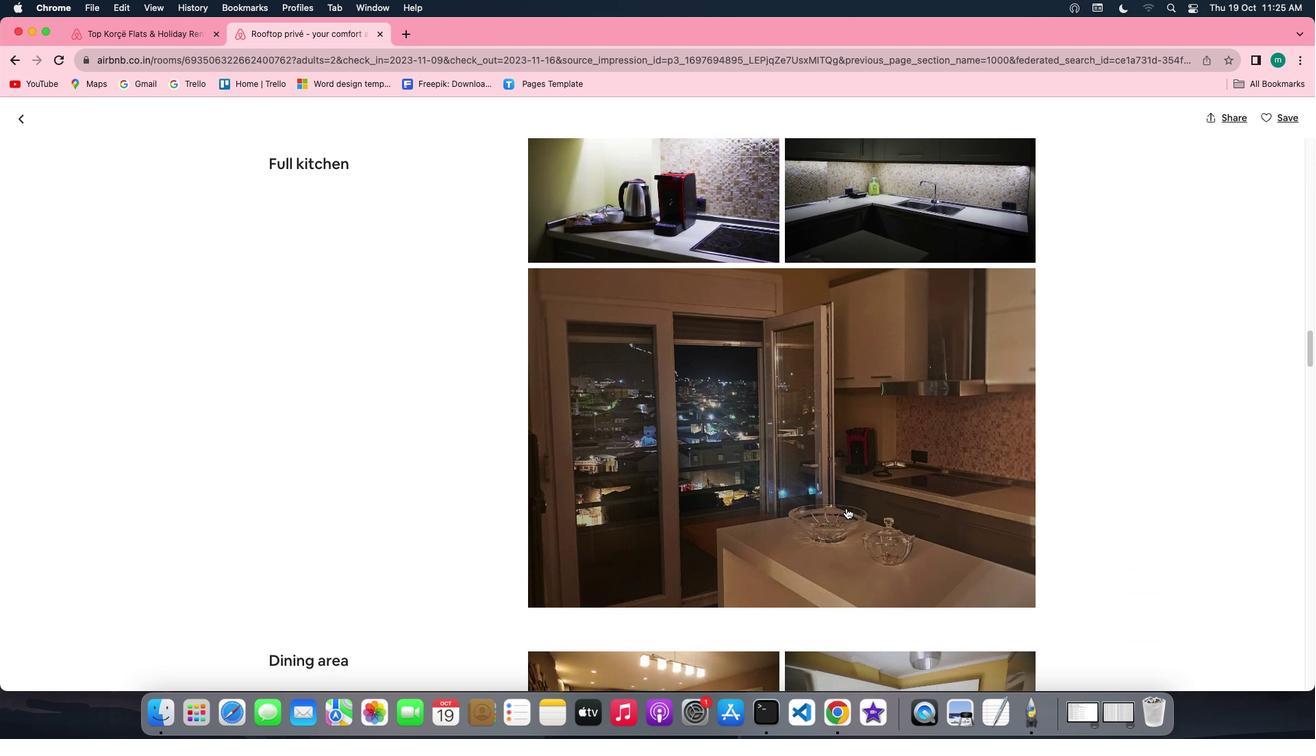 
Action: Mouse scrolled (846, 509) with delta (0, -1)
Screenshot: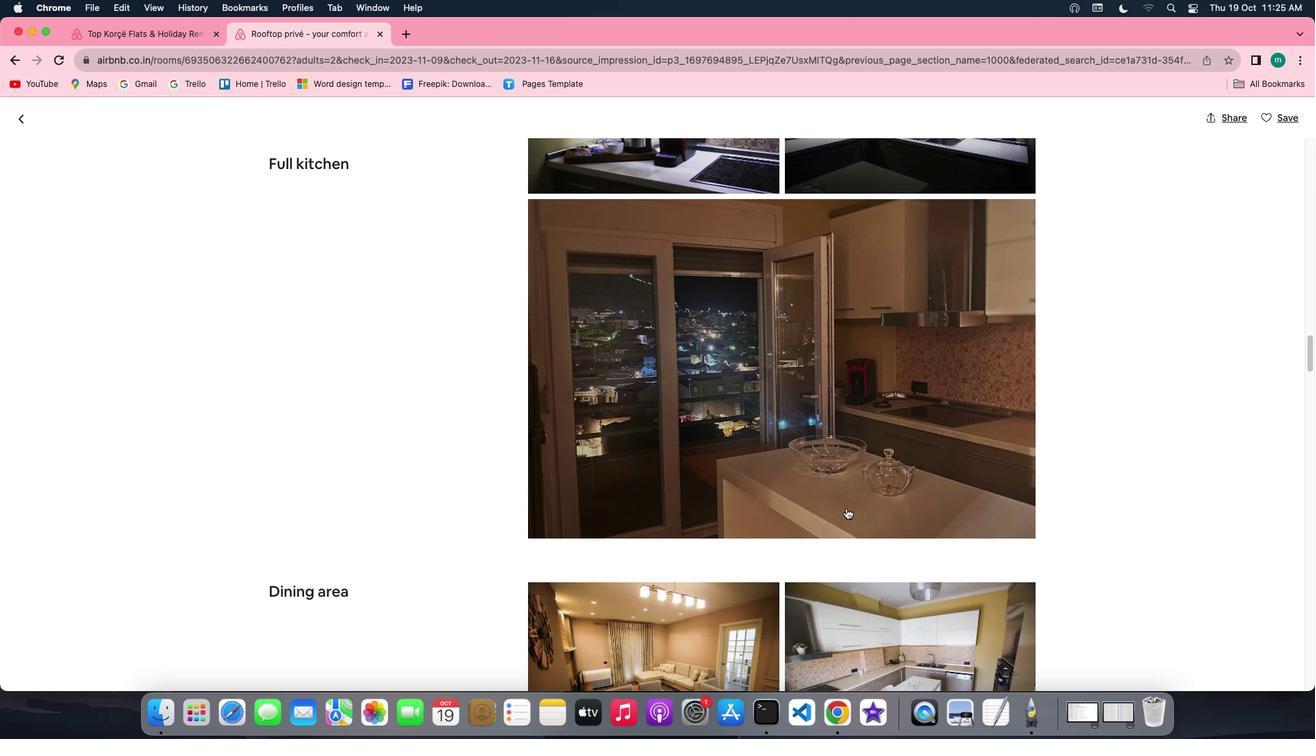 
Action: Mouse scrolled (846, 509) with delta (0, 0)
Screenshot: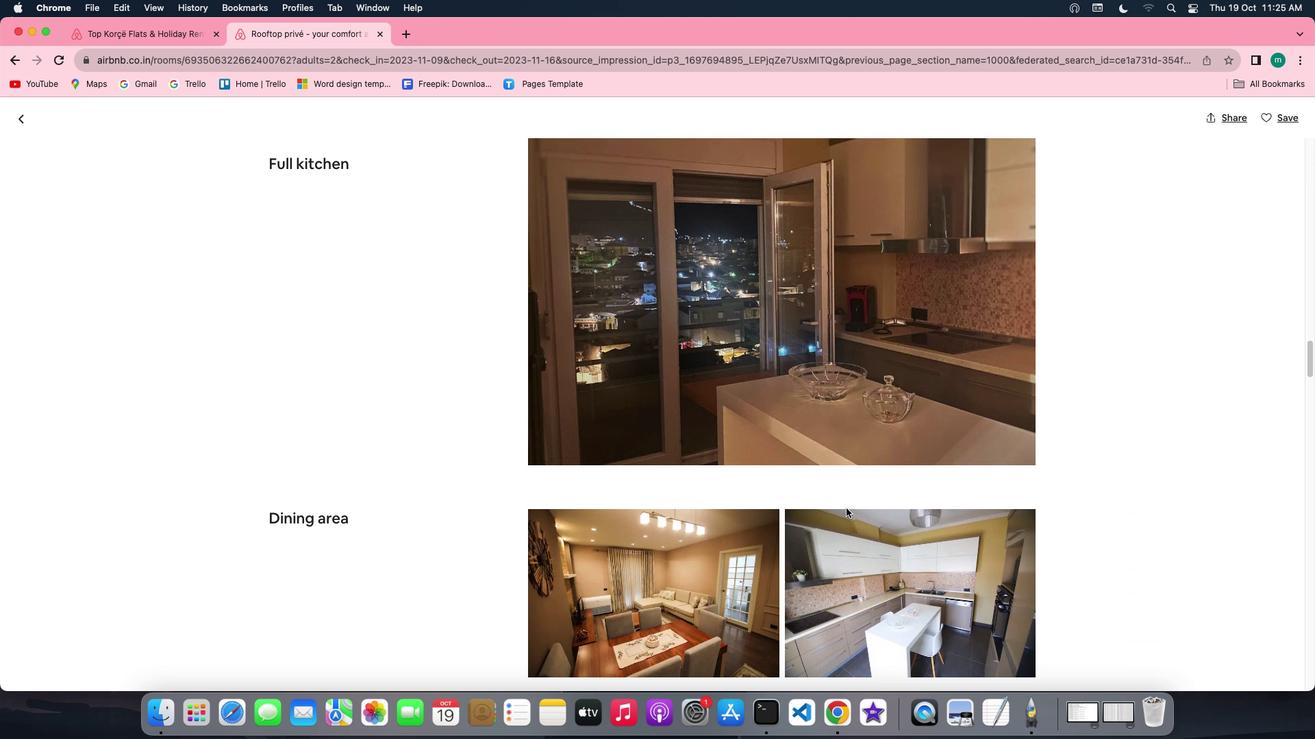 
Action: Mouse scrolled (846, 509) with delta (0, 0)
Screenshot: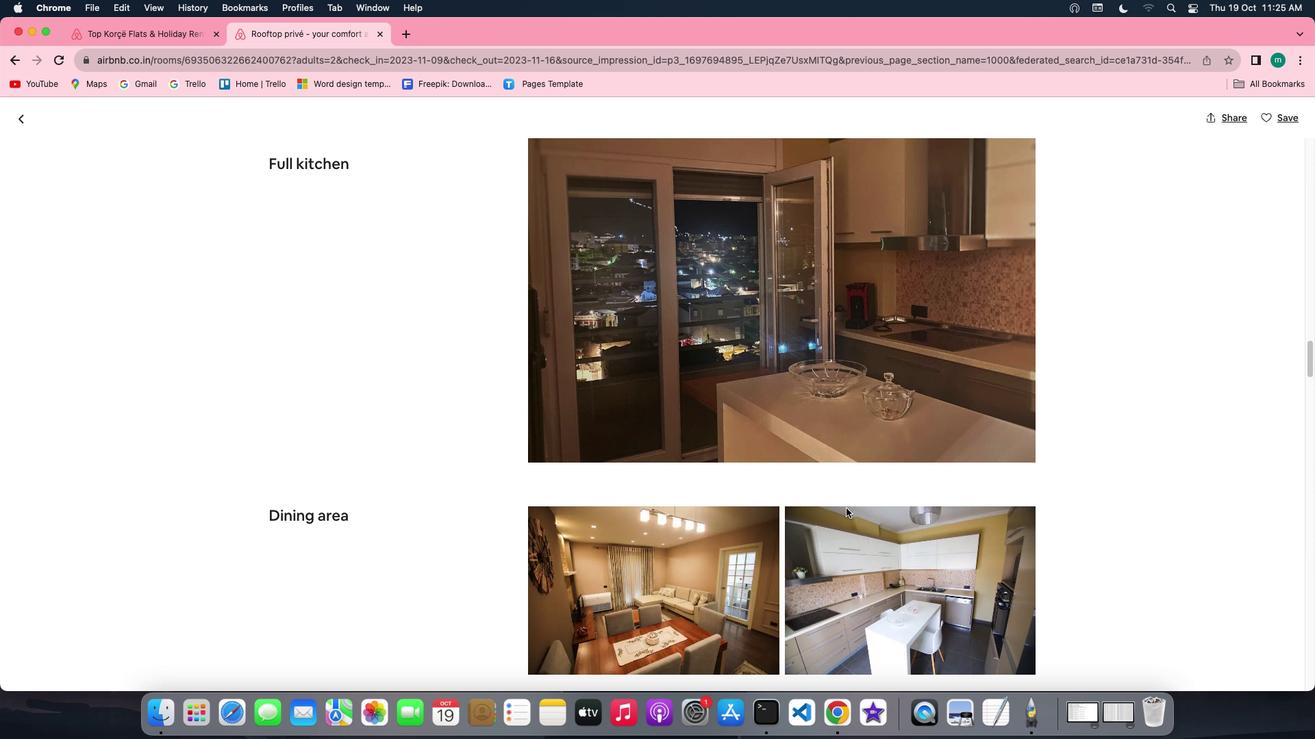 
Action: Mouse scrolled (846, 509) with delta (0, 0)
Screenshot: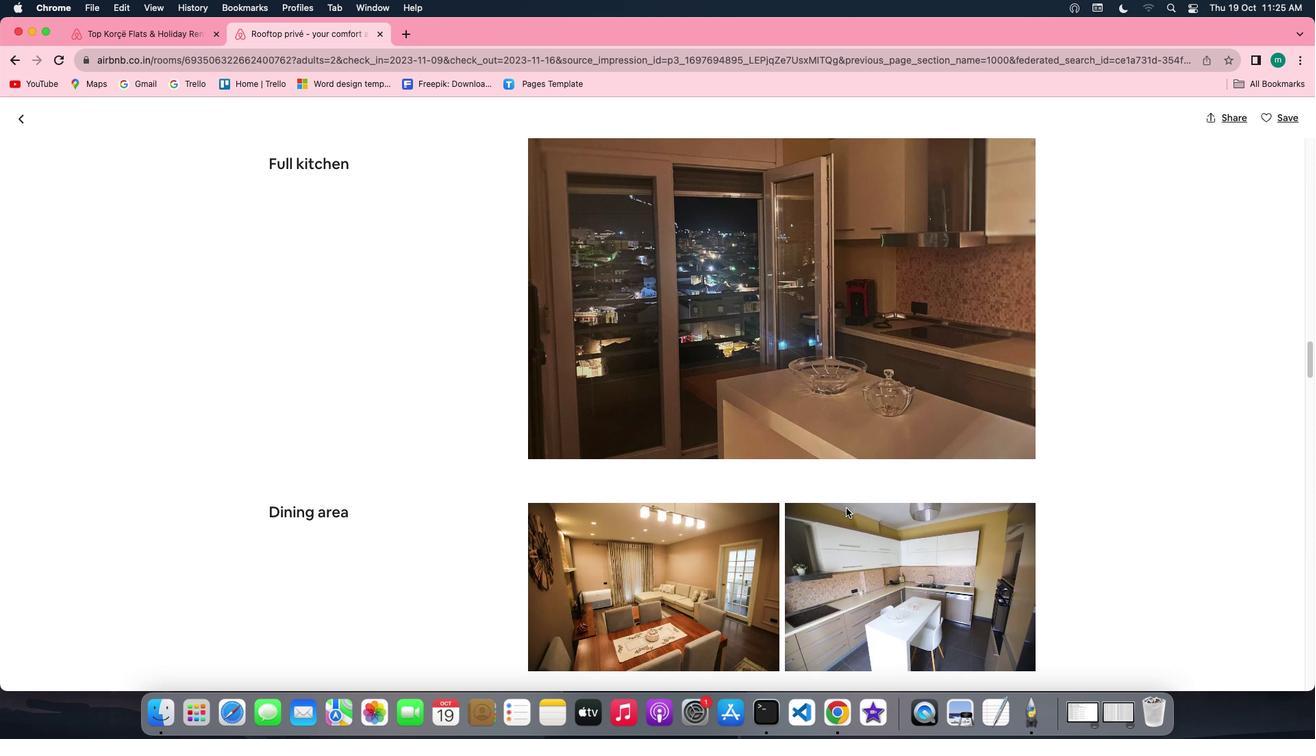
Action: Mouse scrolled (846, 509) with delta (0, 0)
Screenshot: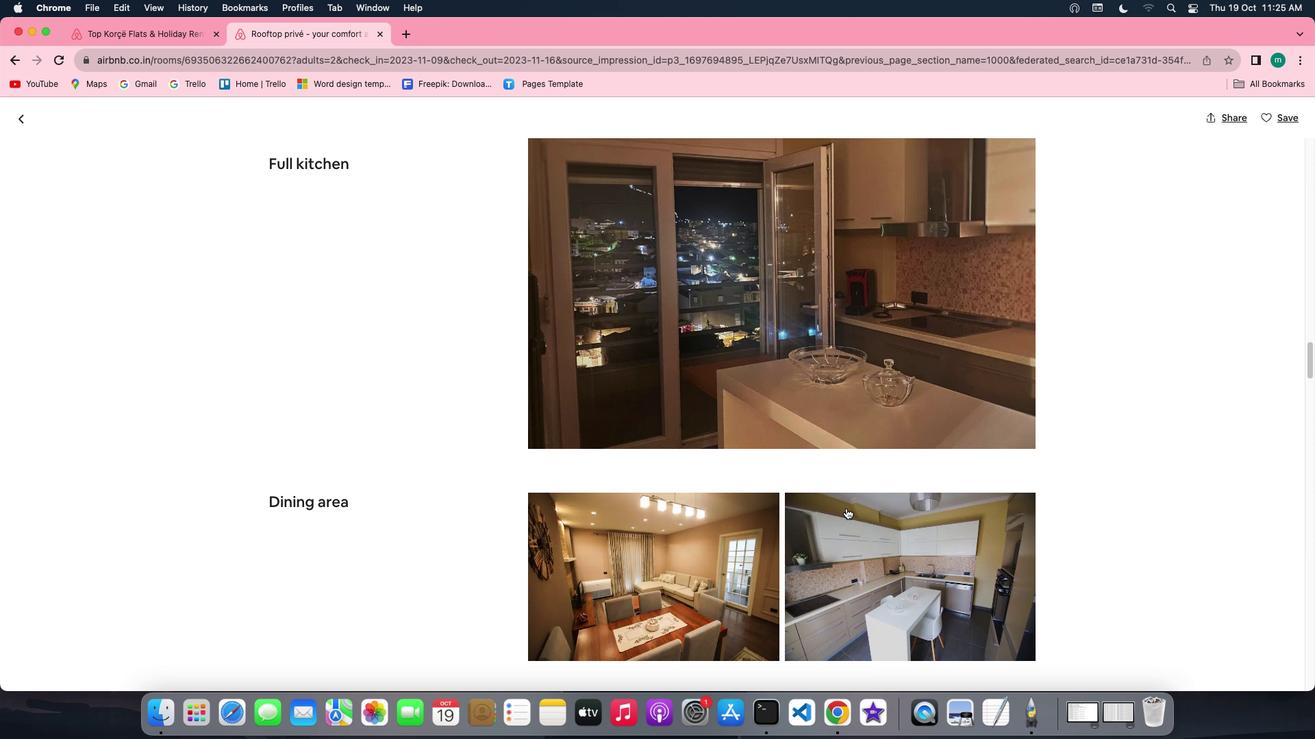 
Action: Mouse scrolled (846, 509) with delta (0, 0)
Screenshot: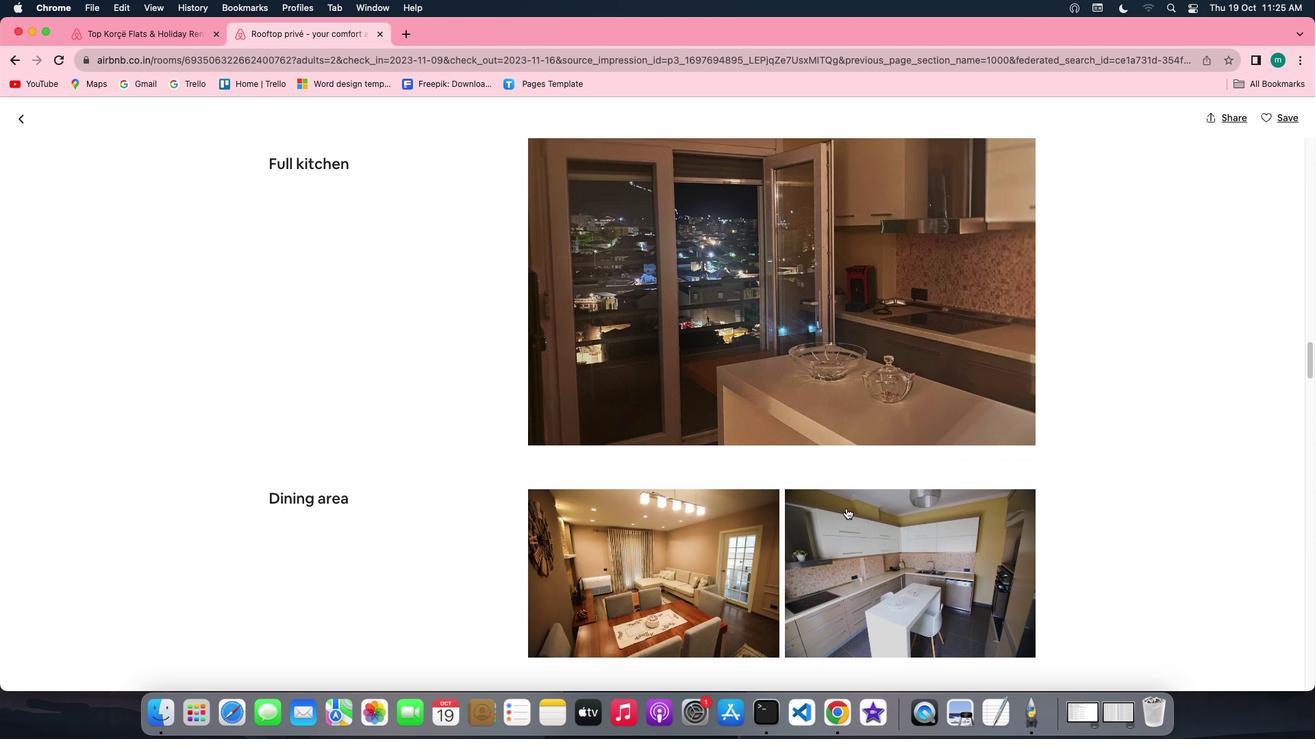 
Action: Mouse scrolled (846, 509) with delta (0, 0)
Screenshot: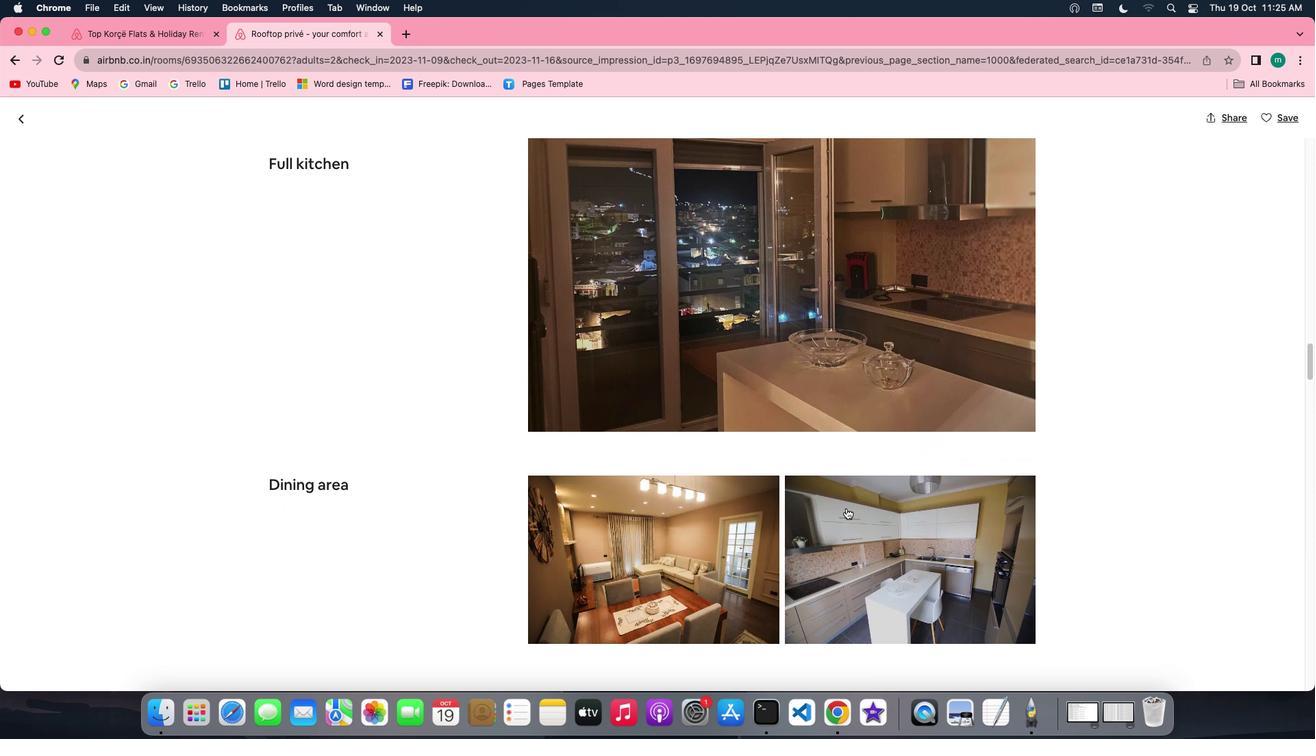 
Action: Mouse scrolled (846, 509) with delta (0, 0)
Screenshot: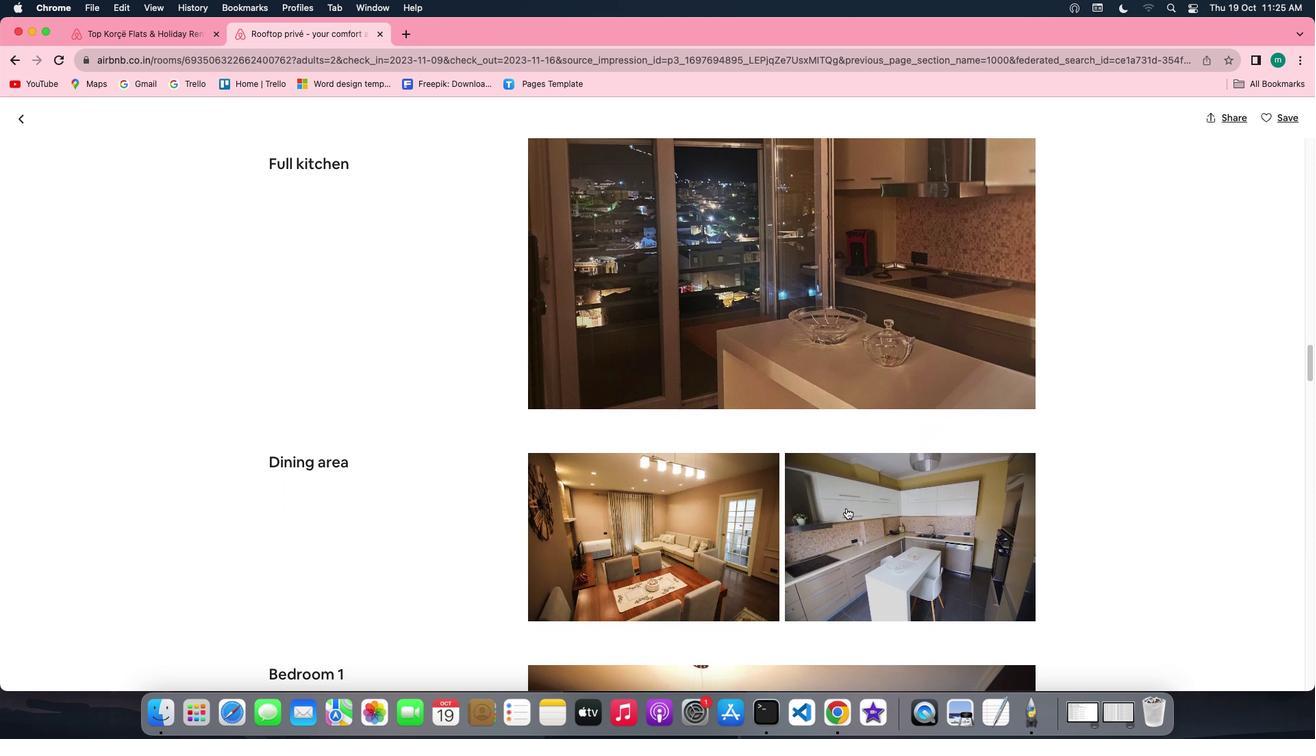 
Action: Mouse scrolled (846, 509) with delta (0, 0)
Screenshot: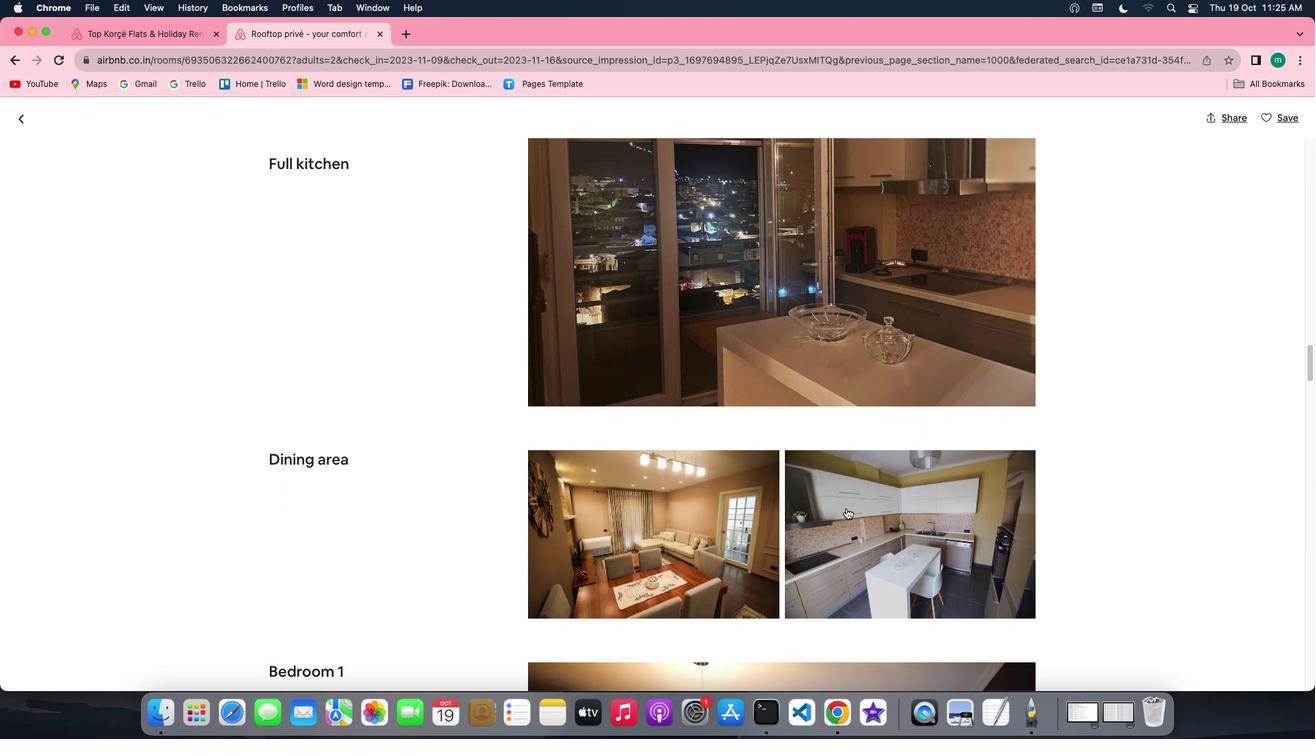 
Action: Mouse scrolled (846, 509) with delta (0, 0)
Screenshot: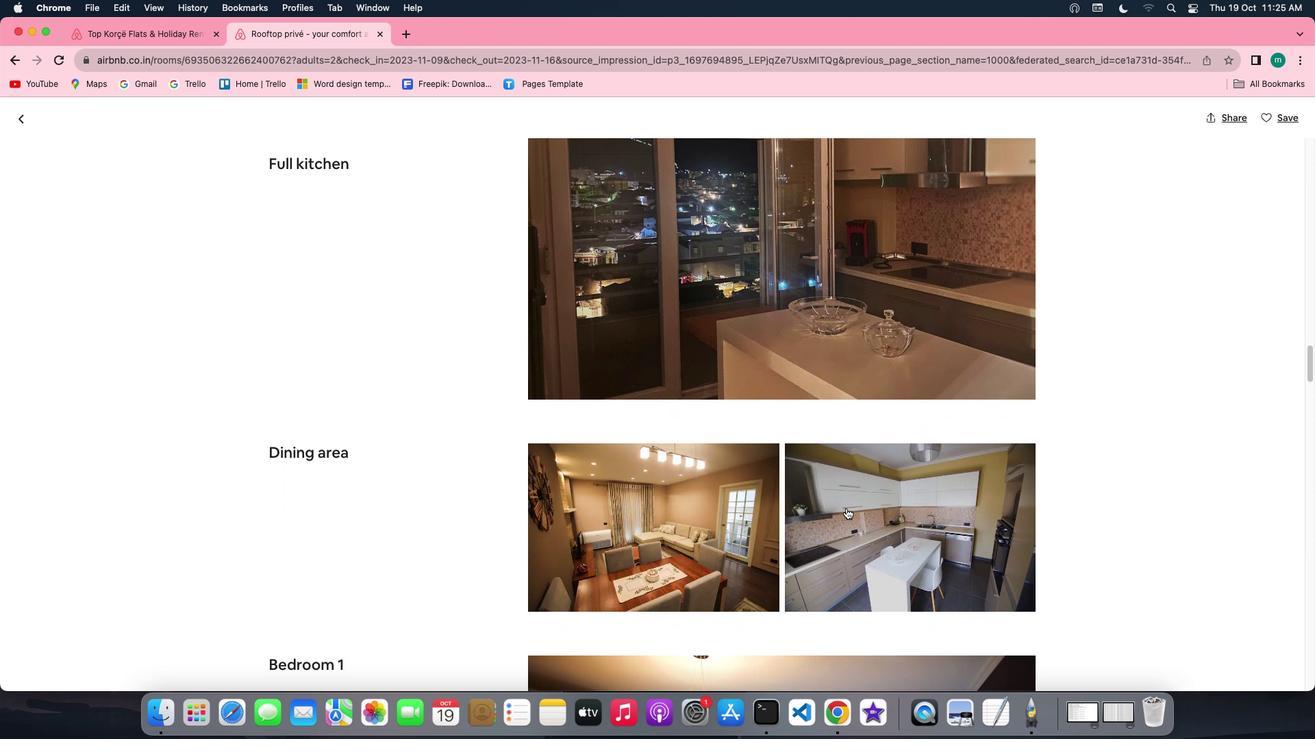
Action: Mouse scrolled (846, 509) with delta (0, 0)
Screenshot: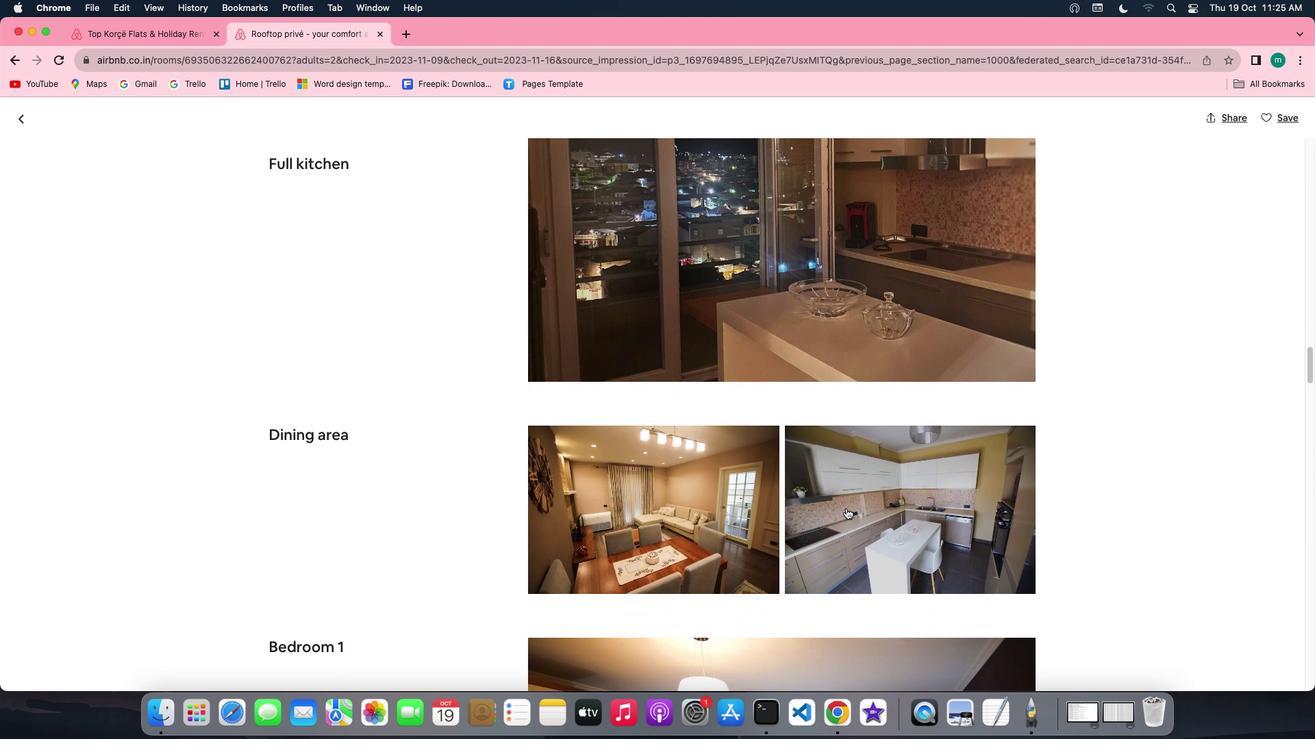 
Action: Mouse scrolled (846, 509) with delta (0, 0)
Screenshot: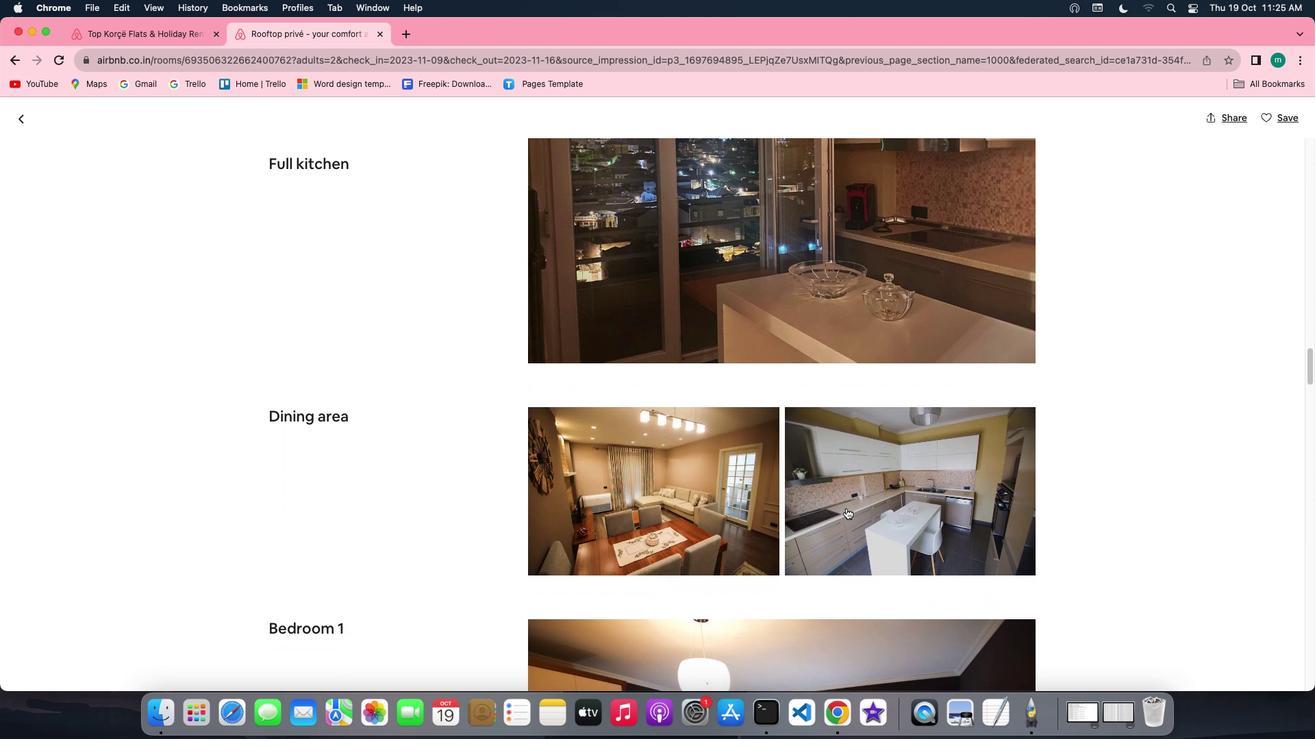 
Action: Mouse scrolled (846, 509) with delta (0, 0)
Screenshot: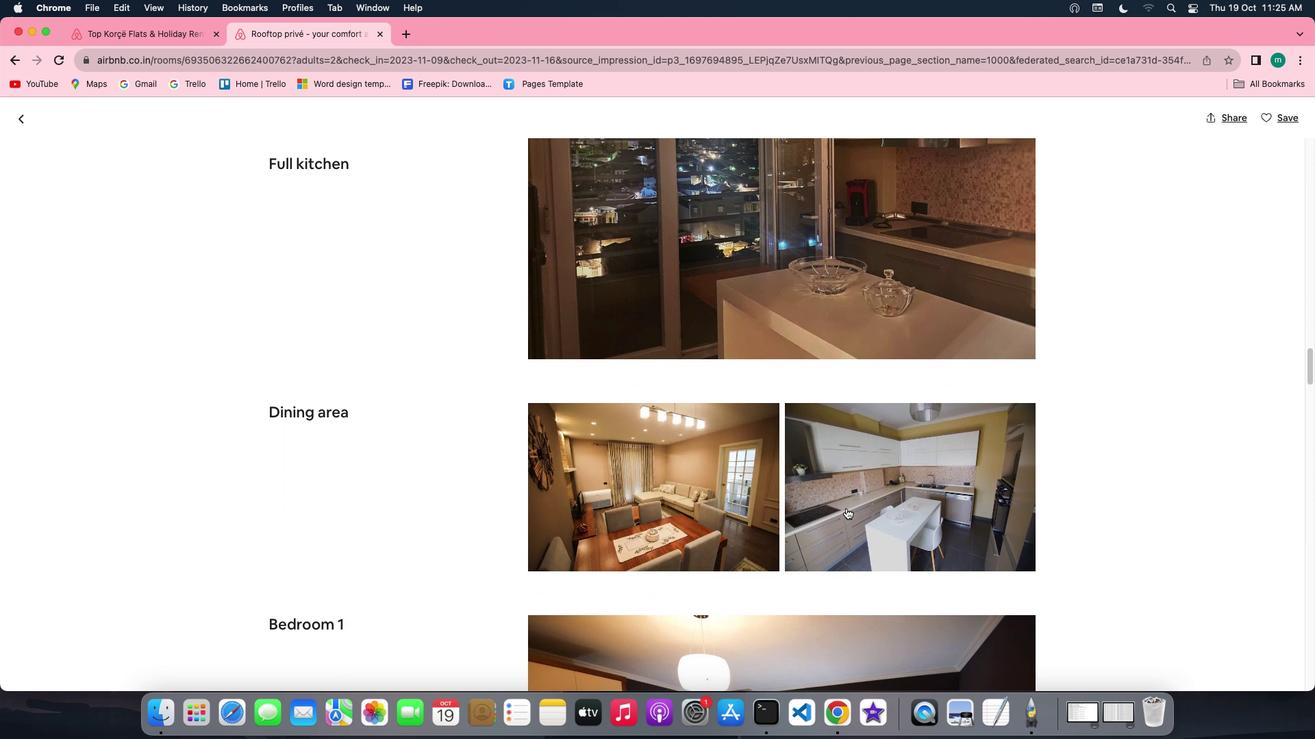 
Action: Mouse scrolled (846, 509) with delta (0, 0)
Screenshot: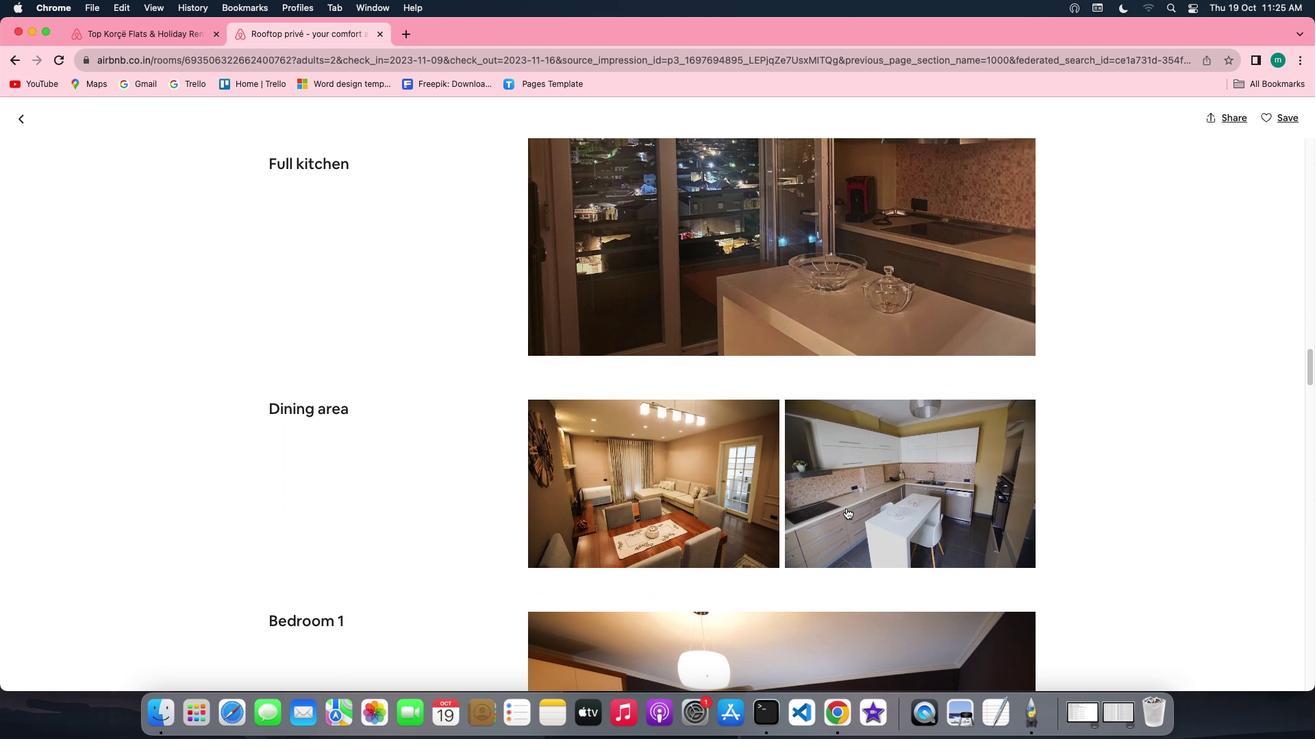 
Action: Mouse scrolled (846, 509) with delta (0, 0)
Screenshot: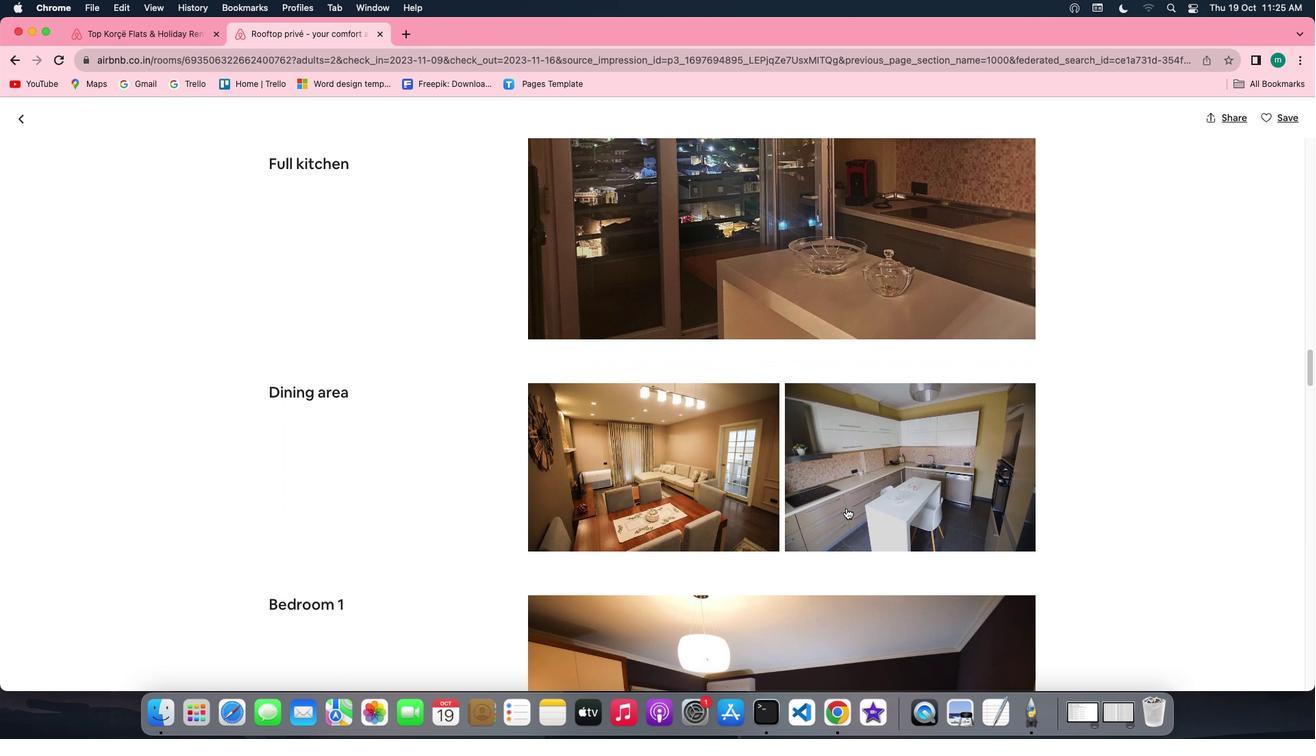 
Action: Mouse scrolled (846, 509) with delta (0, 0)
Screenshot: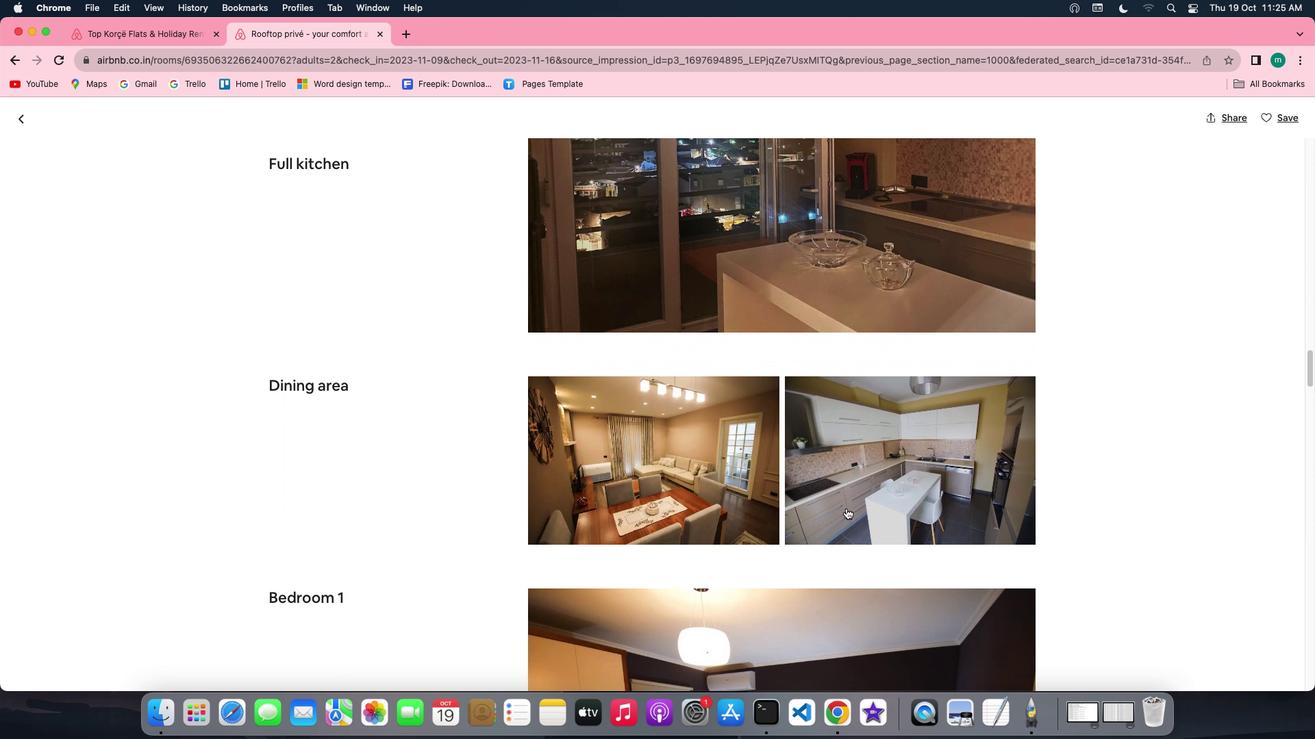 
Action: Mouse scrolled (846, 509) with delta (0, 0)
Screenshot: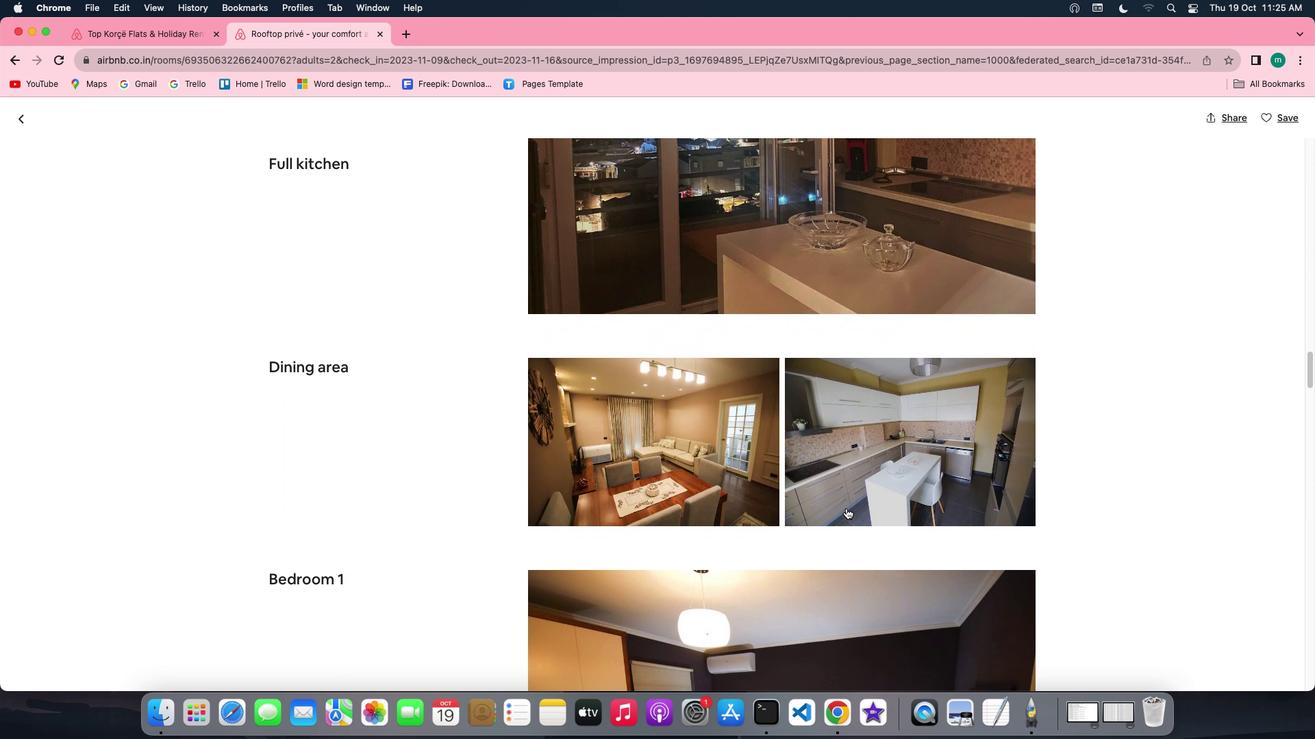 
Action: Mouse scrolled (846, 509) with delta (0, 0)
Screenshot: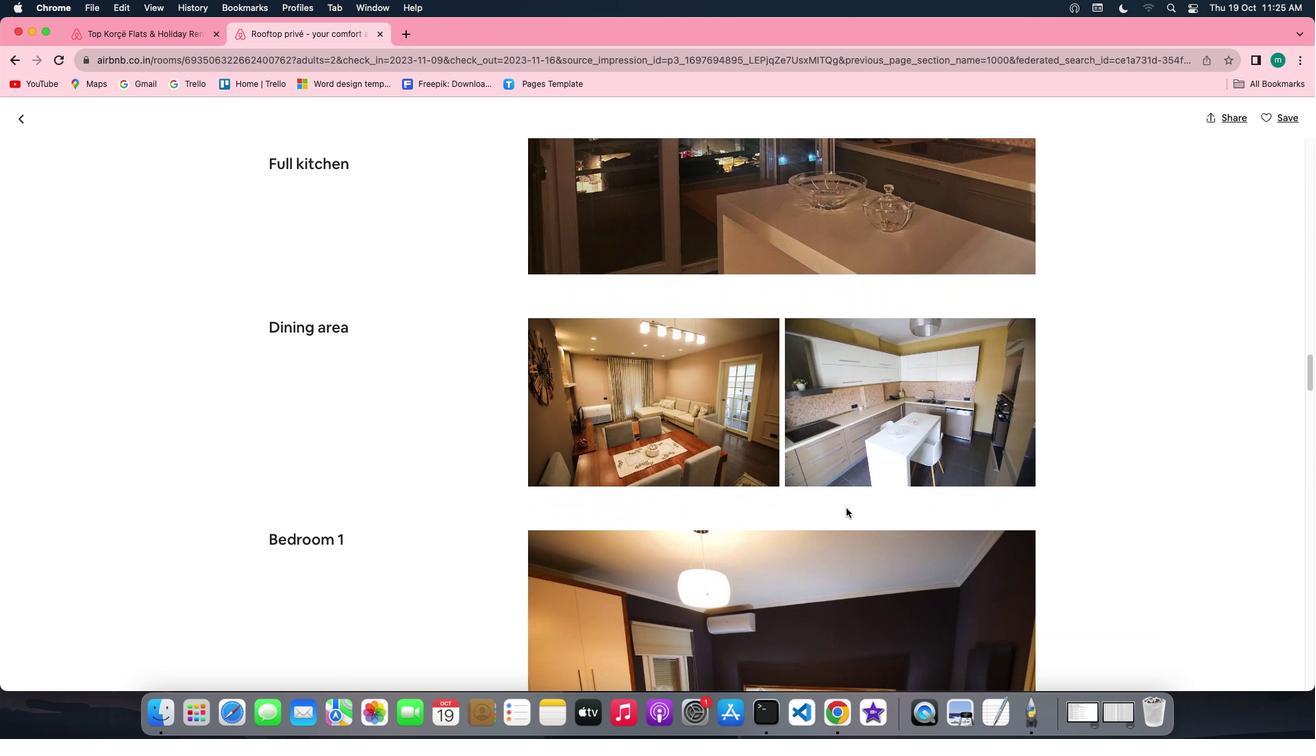 
Action: Mouse scrolled (846, 509) with delta (0, 0)
Screenshot: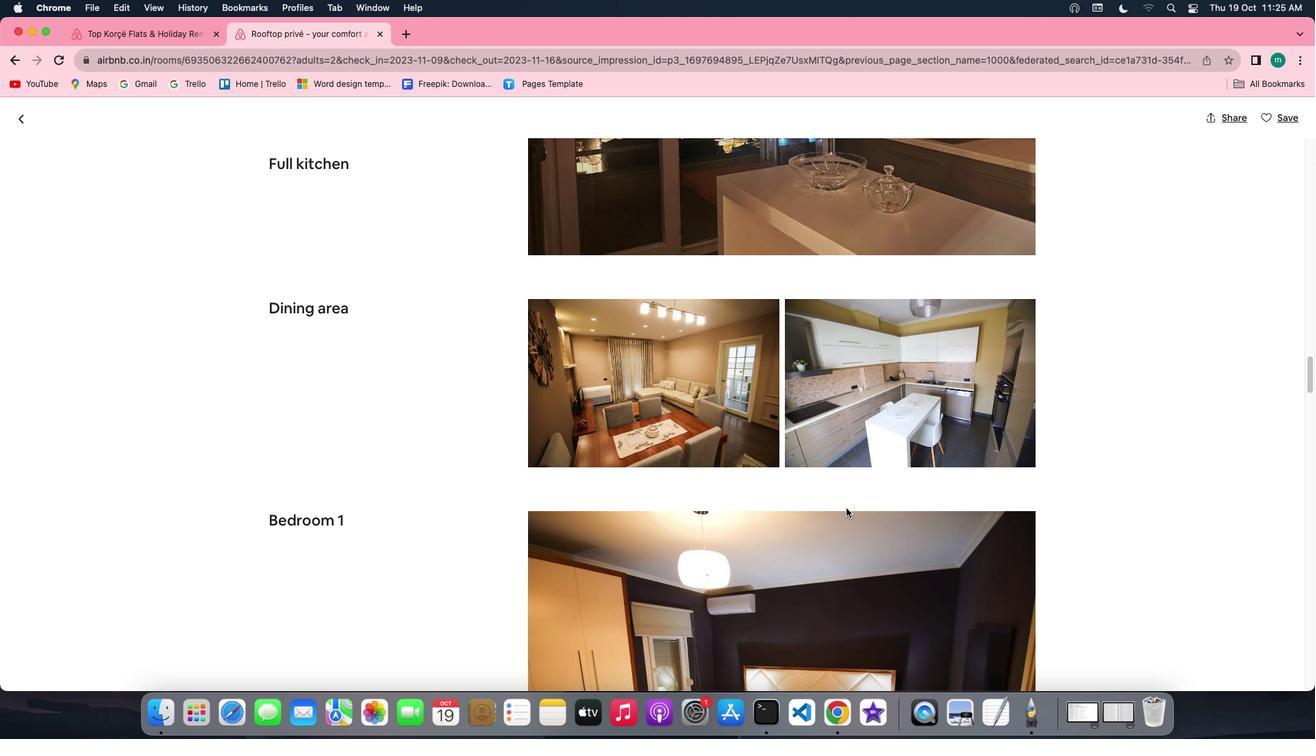 
Action: Mouse scrolled (846, 509) with delta (0, 0)
Screenshot: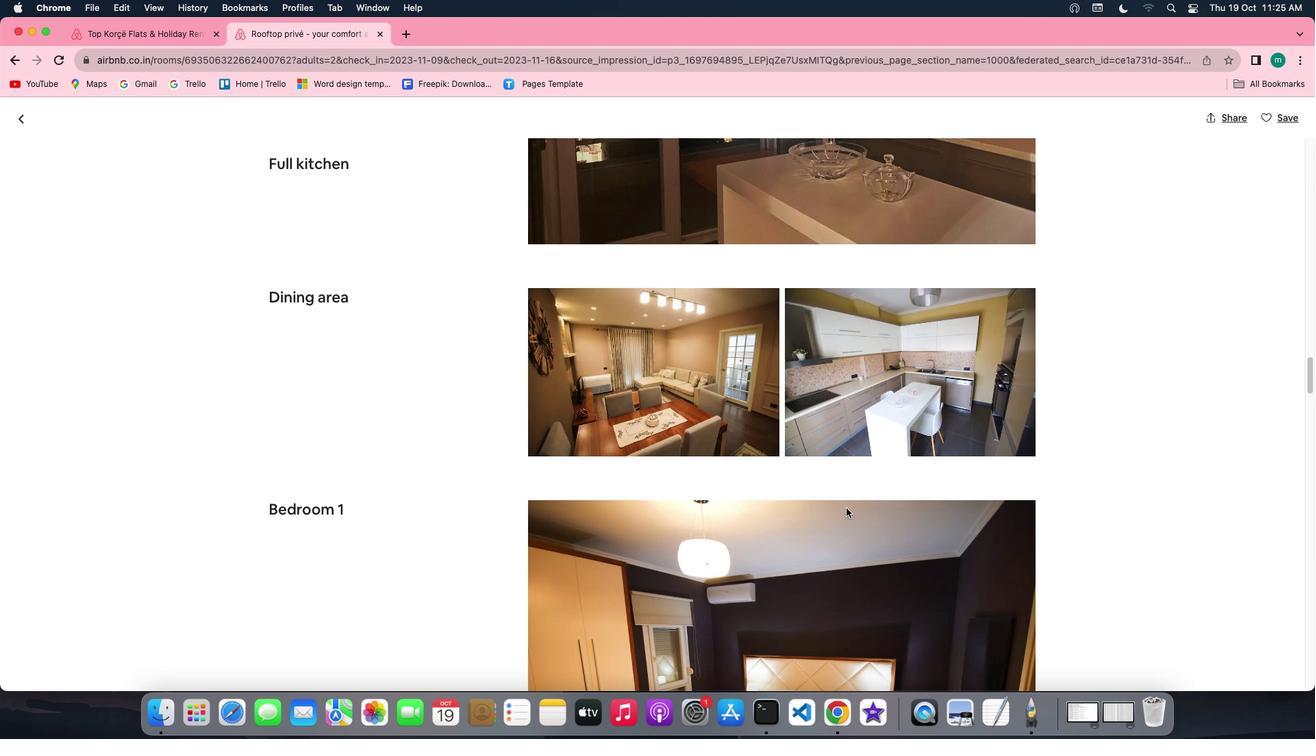 
Action: Mouse scrolled (846, 509) with delta (0, -1)
